 Task: 6. Company Research: Reference :- Research companies you are interested in working for using the LinkedIn company pages. Follow the company pages to stay updated on their latest news, events, and job opportunities. Engage with the companys content by liking, commenting, or sharing relevant posts.
Action: Mouse moved to (557, 87)
Screenshot: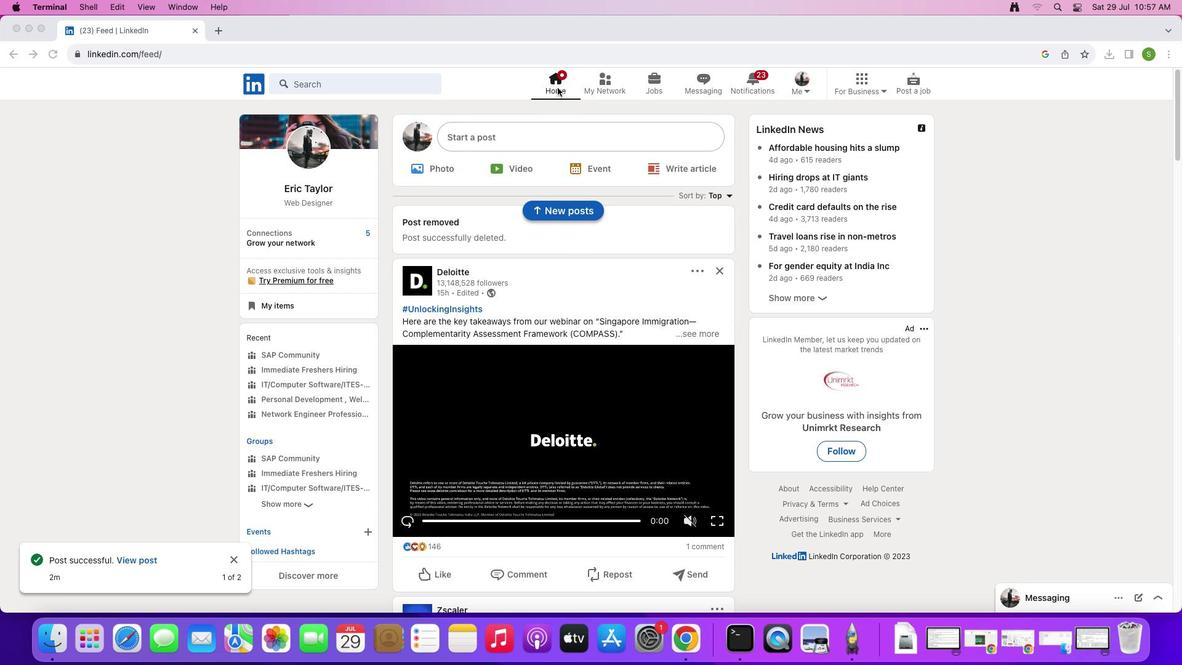 
Action: Mouse pressed left at (557, 87)
Screenshot: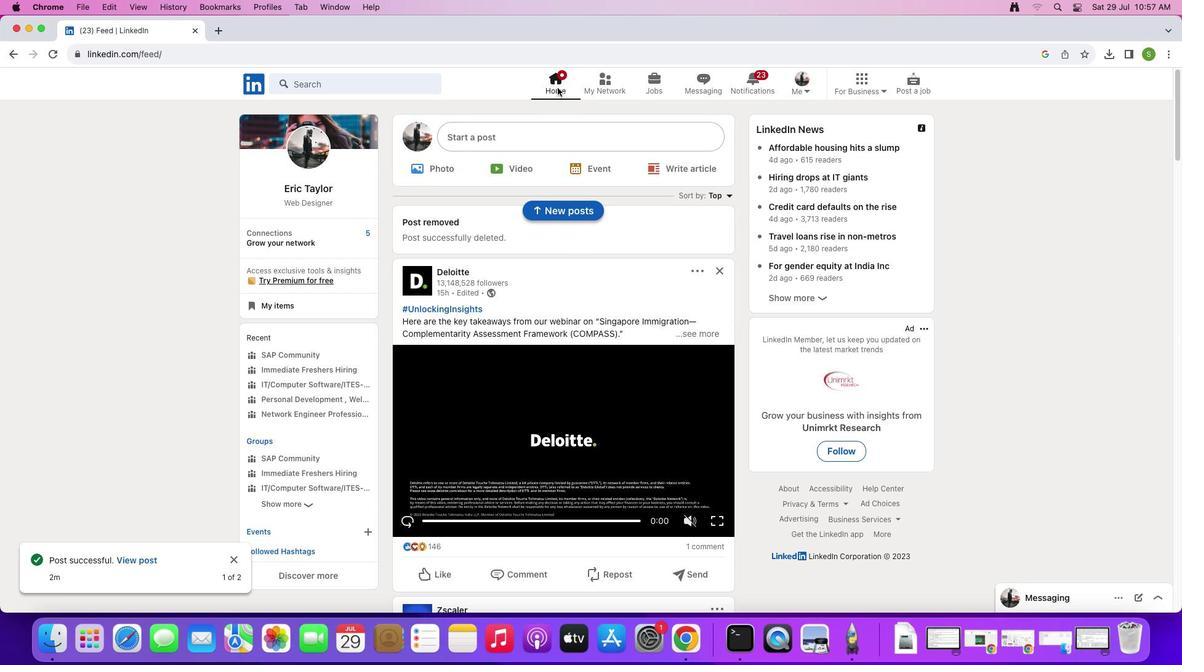 
Action: Mouse moved to (348, 85)
Screenshot: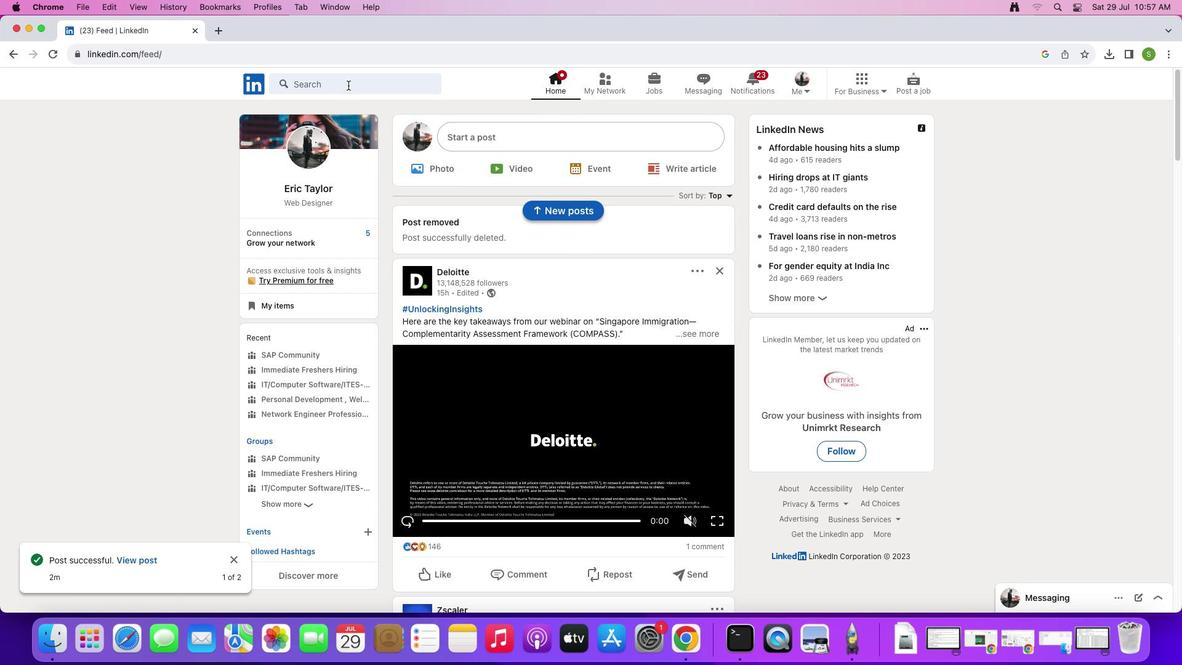 
Action: Mouse pressed left at (348, 85)
Screenshot: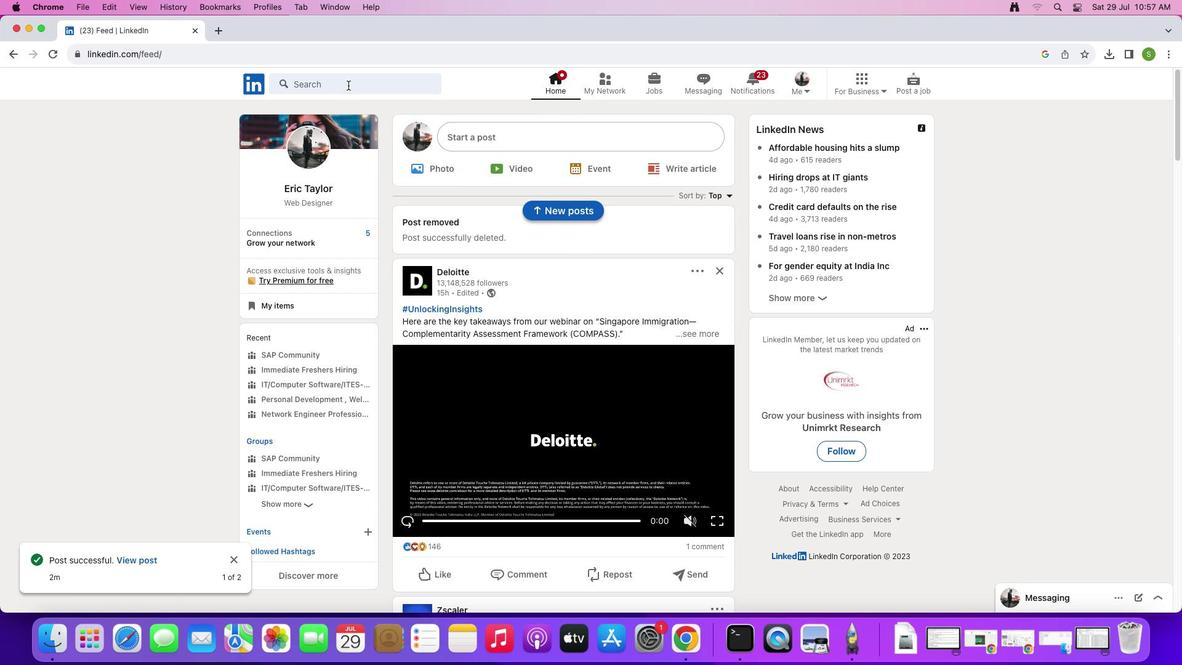 
Action: Mouse moved to (347, 88)
Screenshot: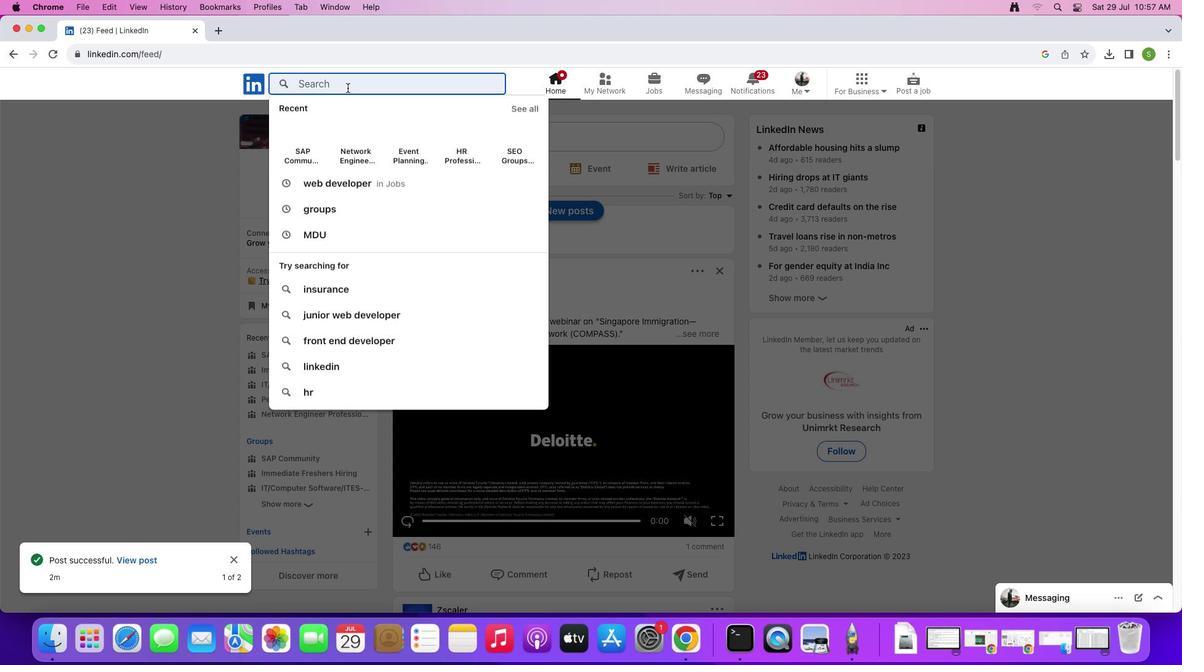 
Action: Key pressed 'N'
Screenshot: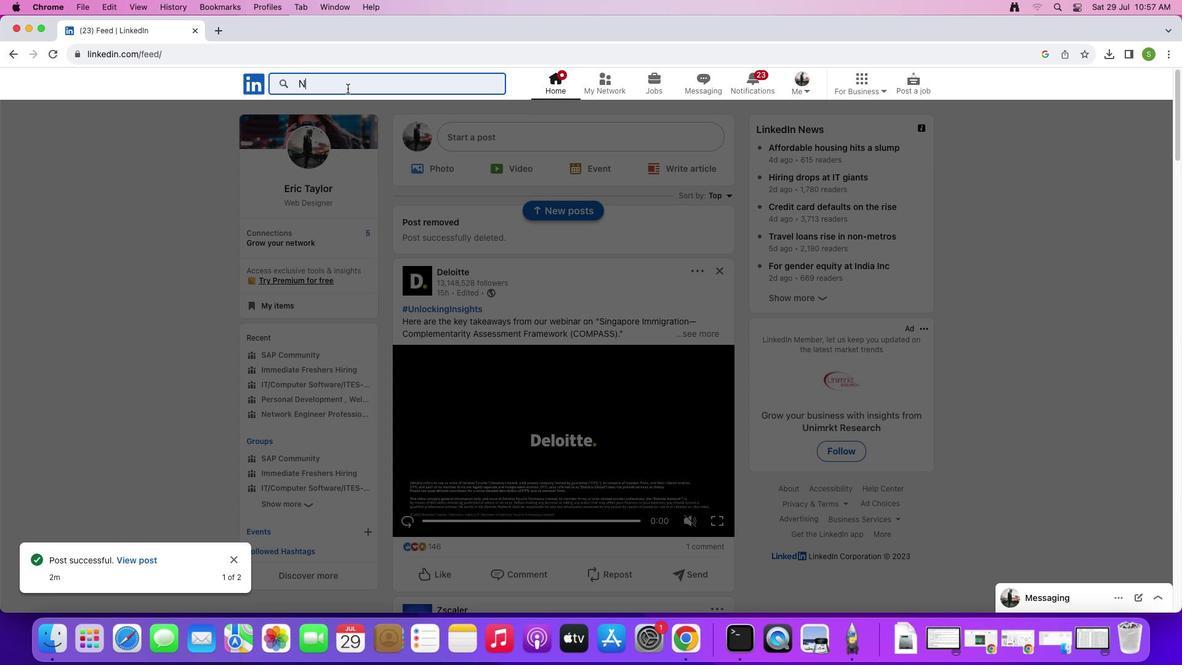 
Action: Mouse moved to (347, 88)
Screenshot: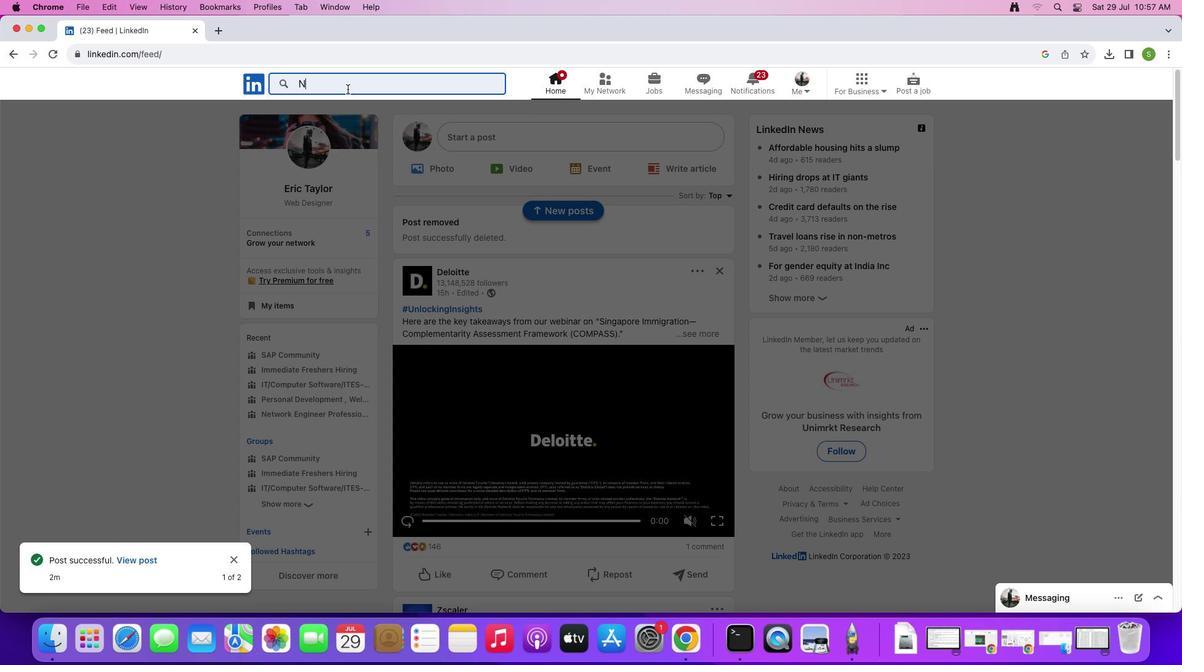 
Action: Key pressed 'A'
Screenshot: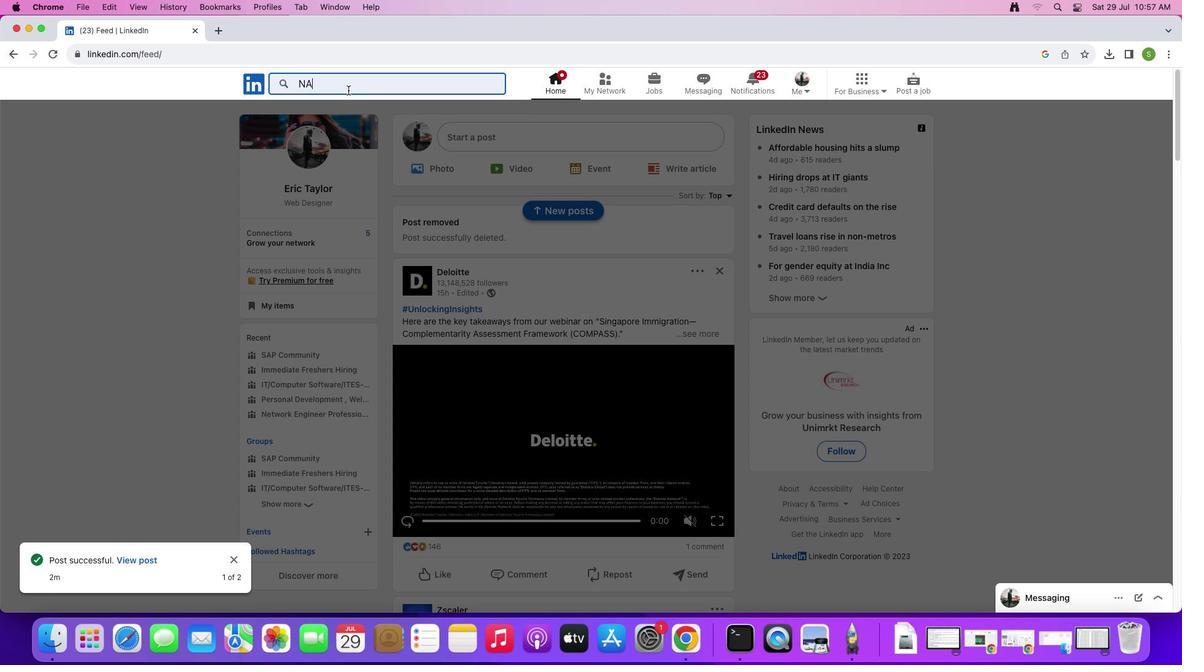 
Action: Mouse moved to (348, 90)
Screenshot: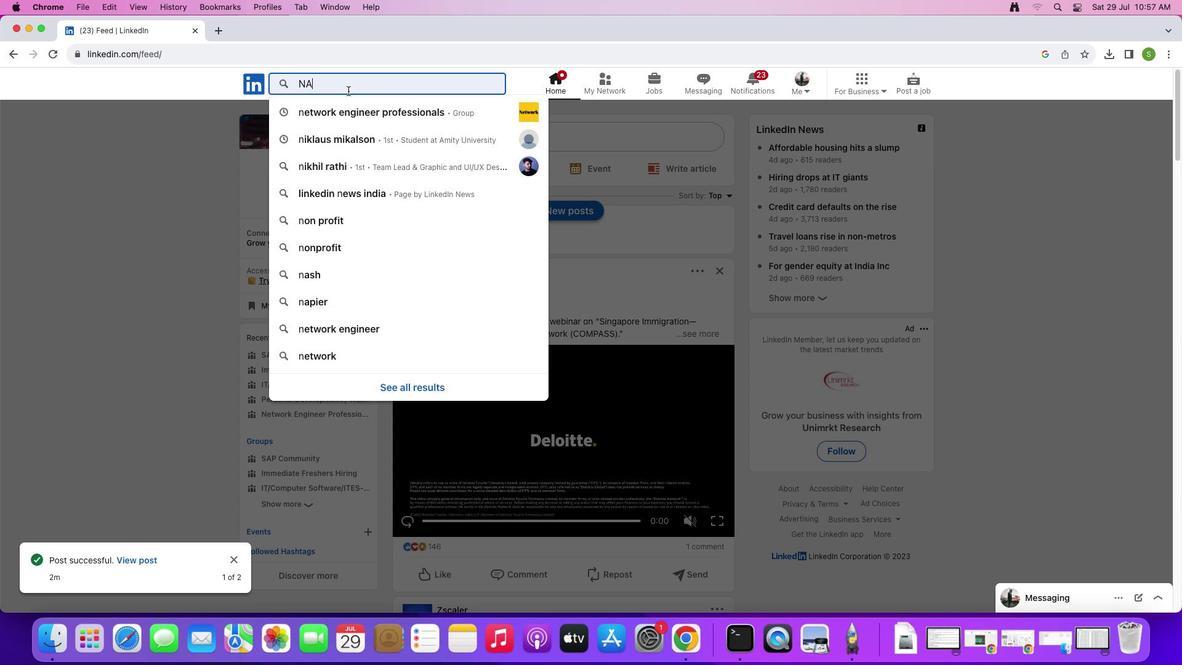 
Action: Key pressed 'G'
Screenshot: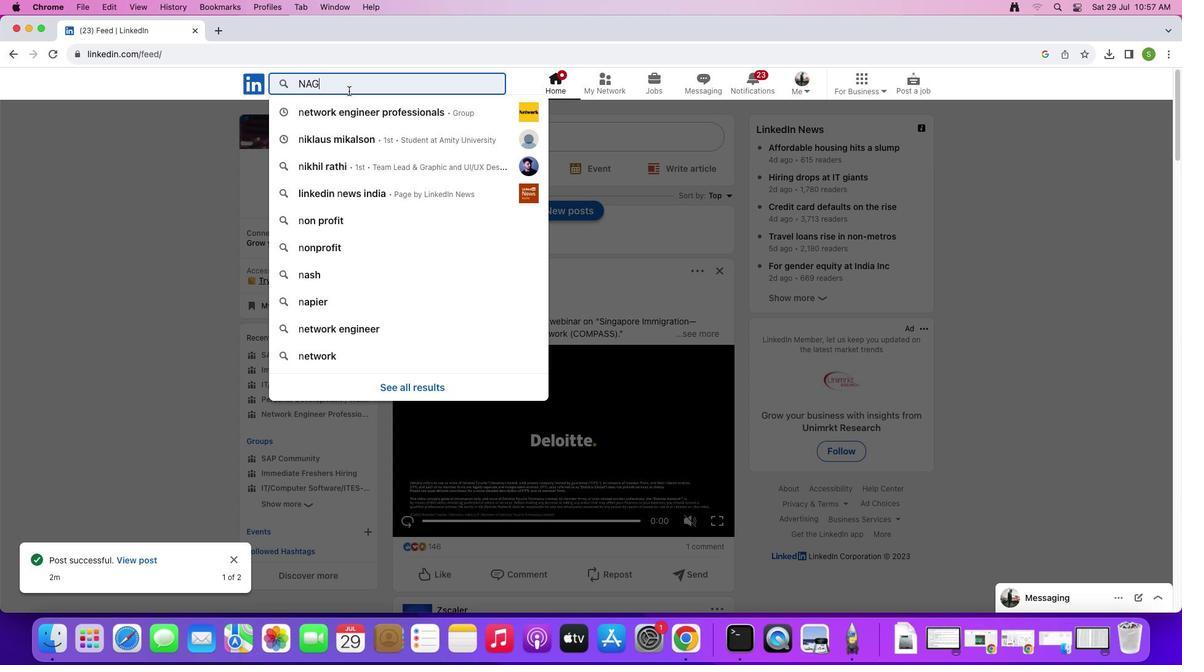 
Action: Mouse moved to (348, 91)
Screenshot: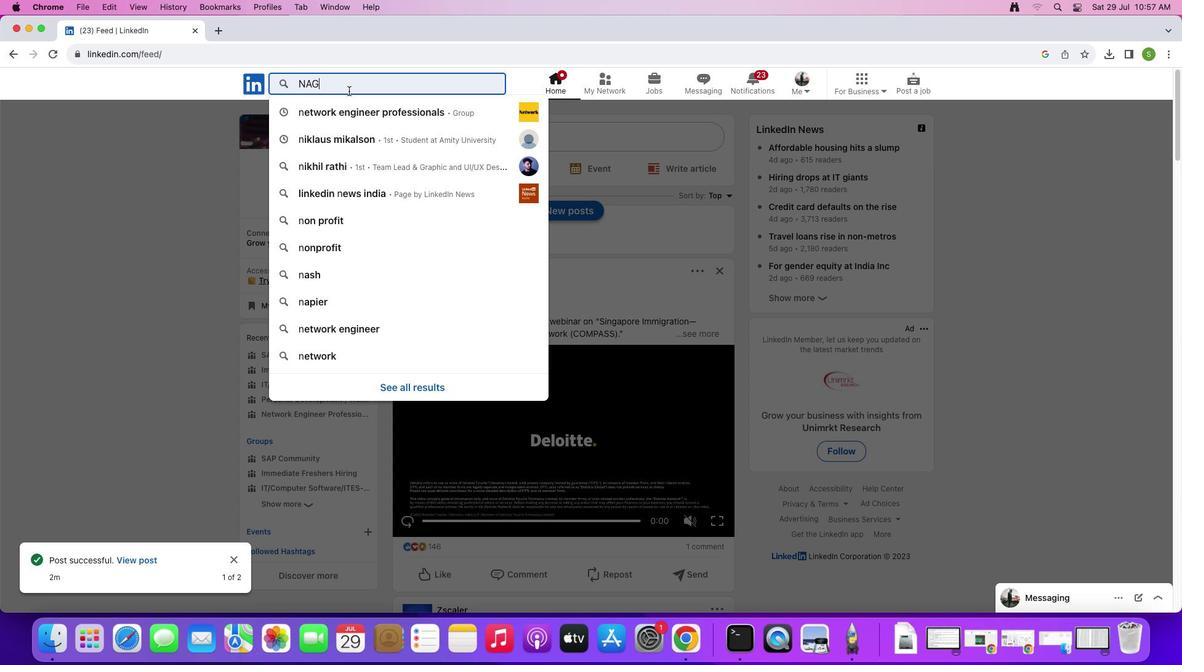 
Action: Key pressed 'A'
Screenshot: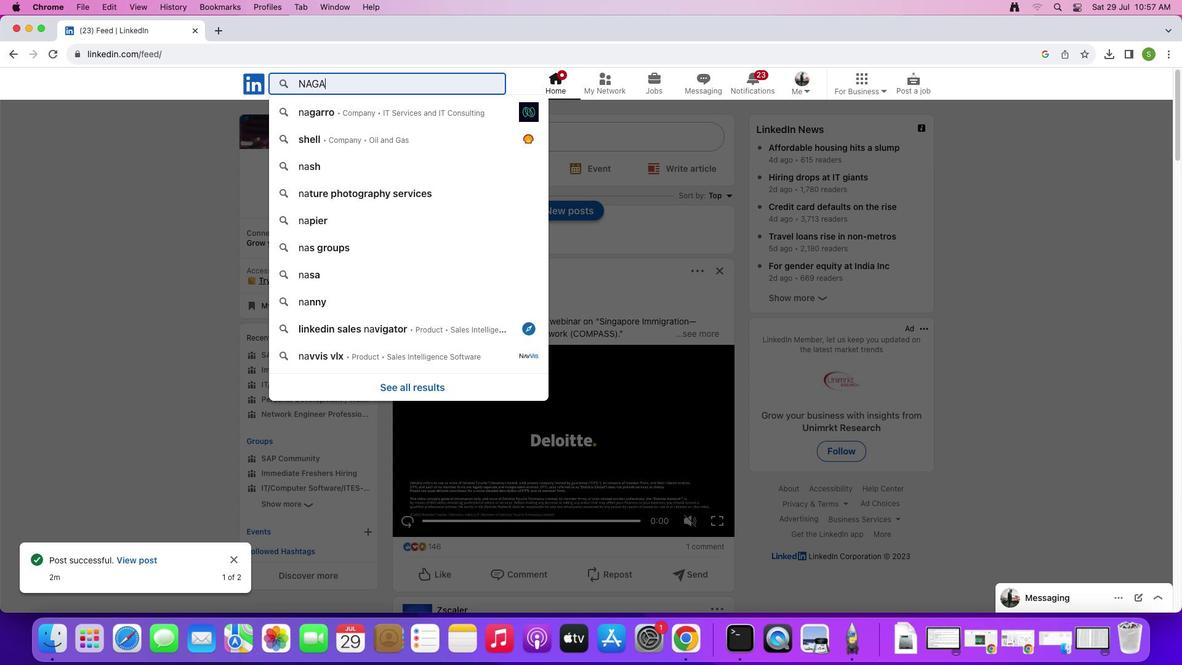 
Action: Mouse moved to (349, 91)
Screenshot: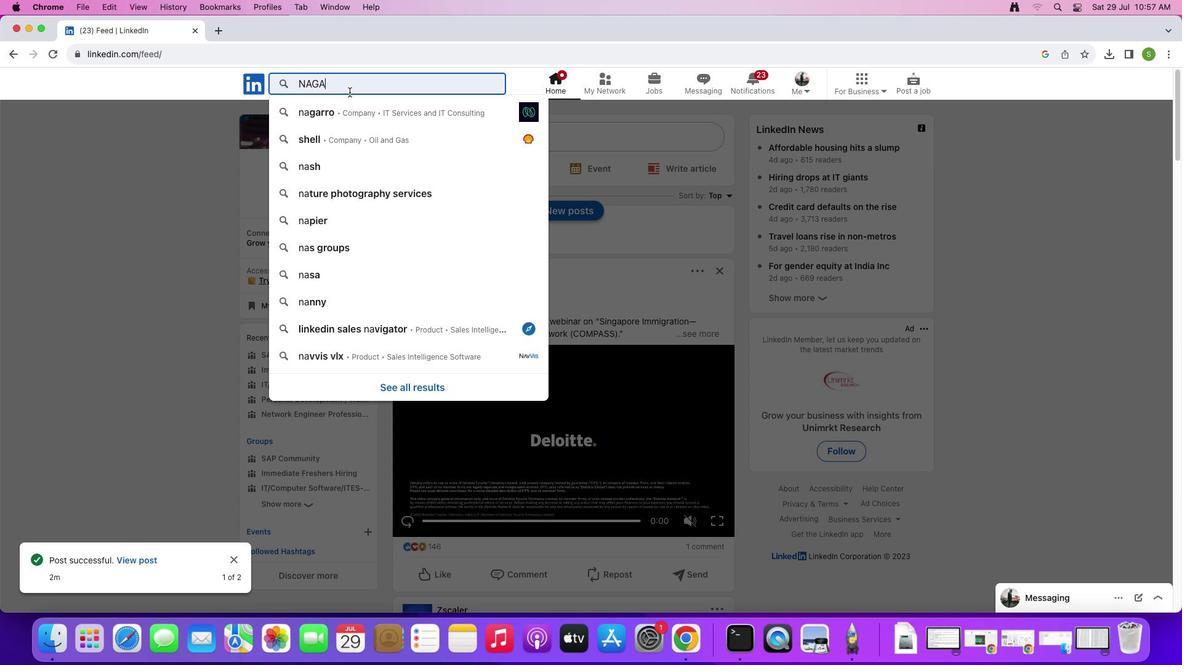 
Action: Key pressed 'R''R'
Screenshot: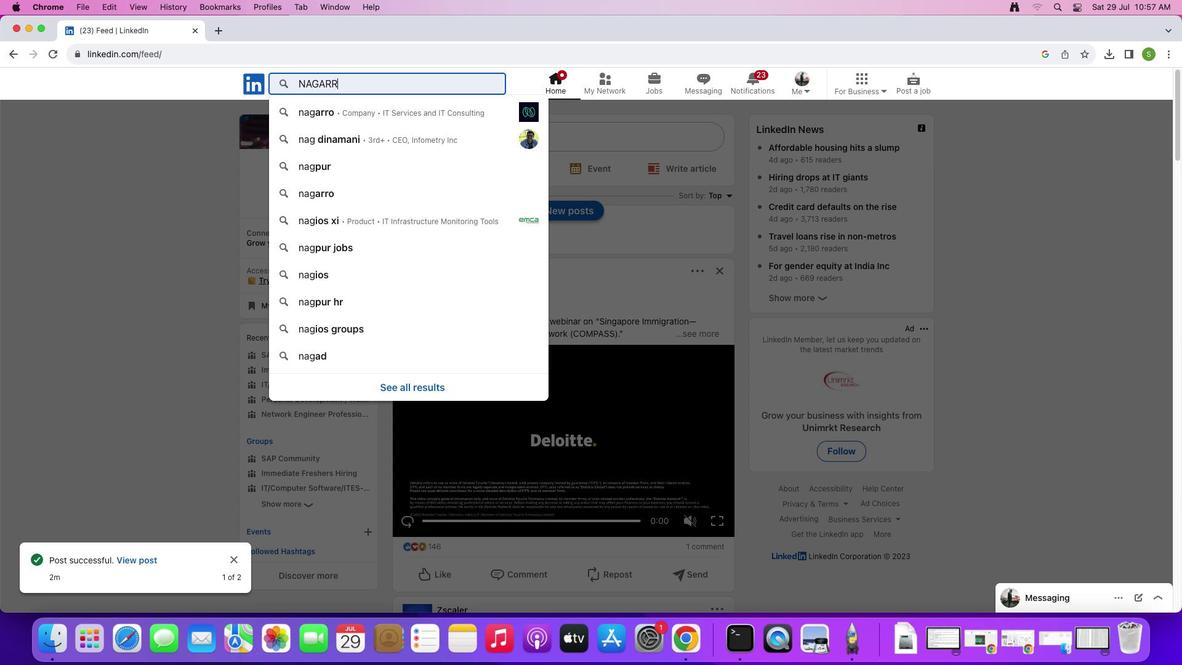
Action: Mouse moved to (349, 92)
Screenshot: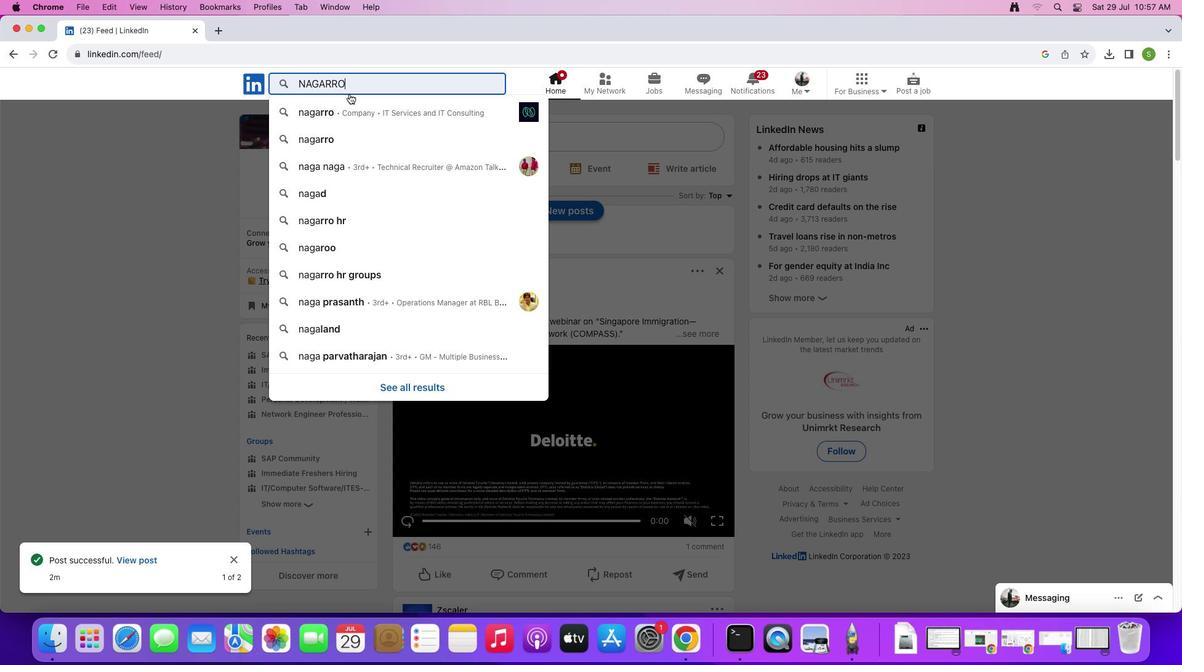 
Action: Key pressed 'O'
Screenshot: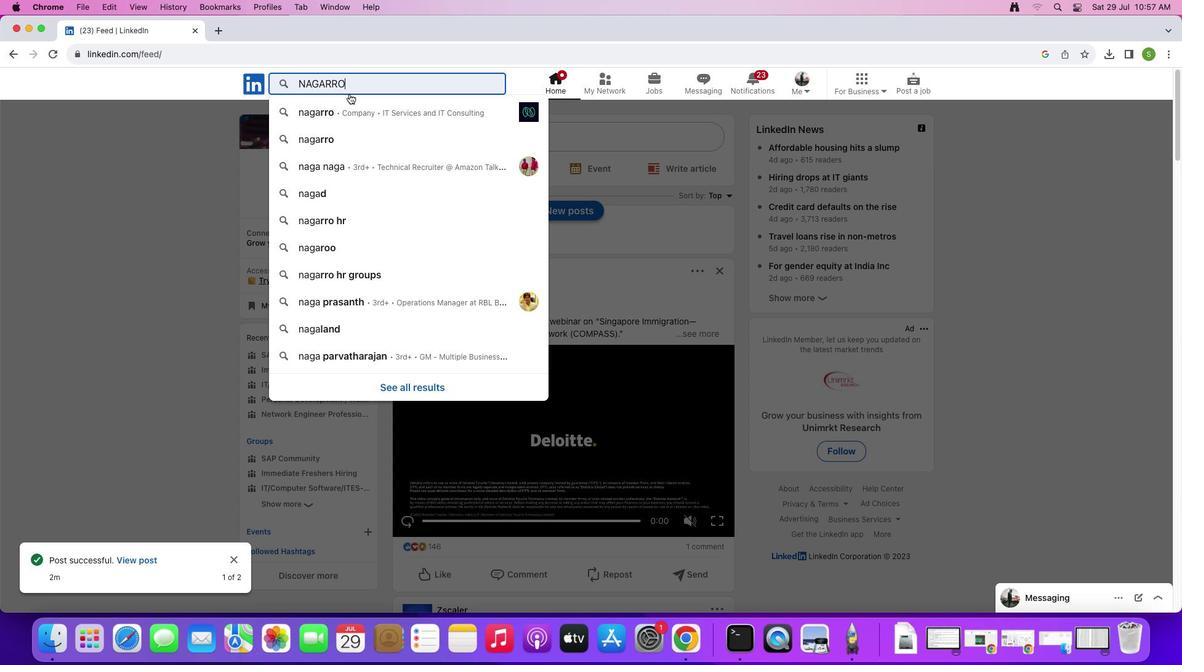 
Action: Mouse moved to (343, 112)
Screenshot: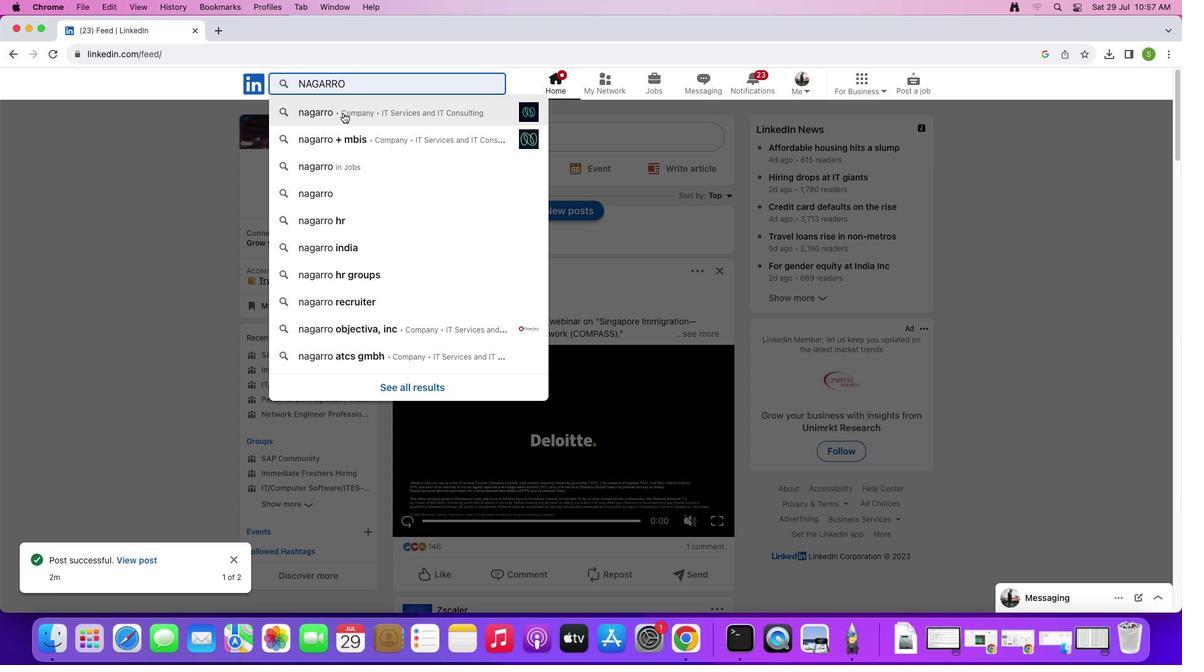 
Action: Mouse pressed left at (343, 112)
Screenshot: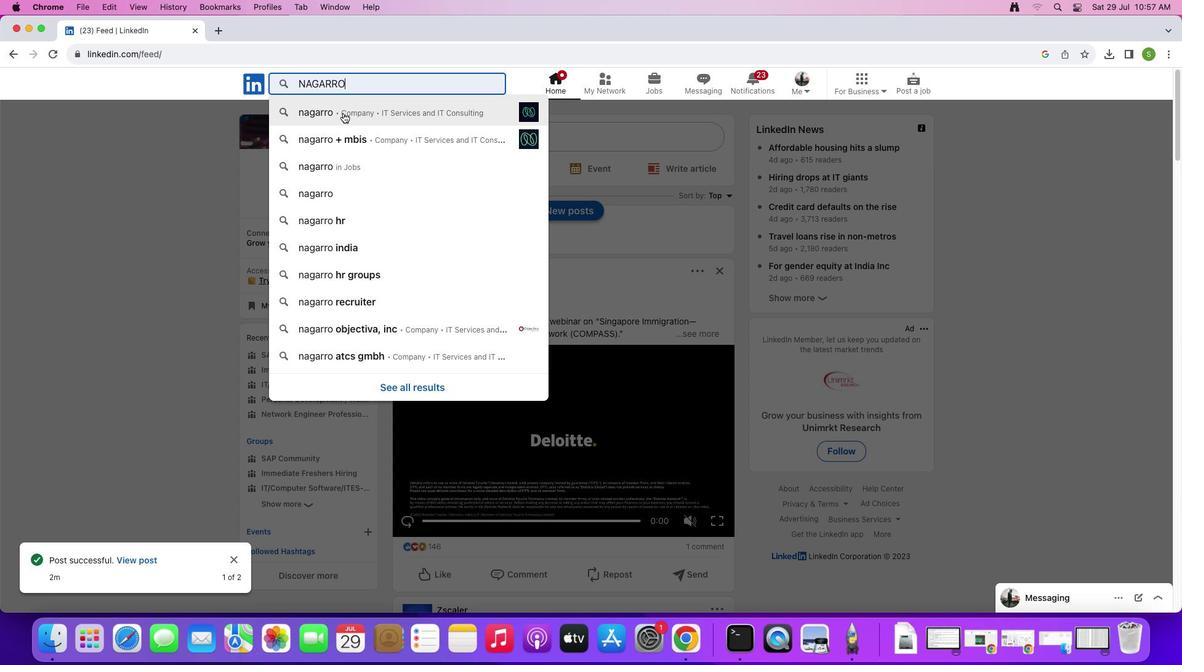 
Action: Mouse moved to (498, 186)
Screenshot: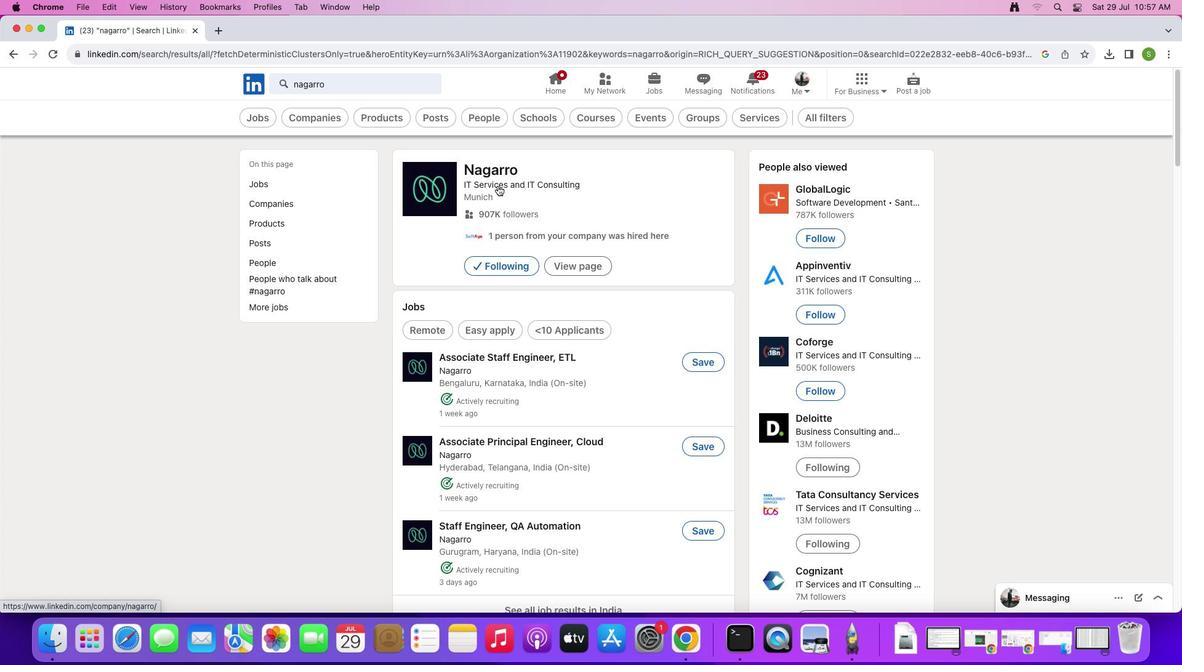 
Action: Mouse pressed left at (498, 186)
Screenshot: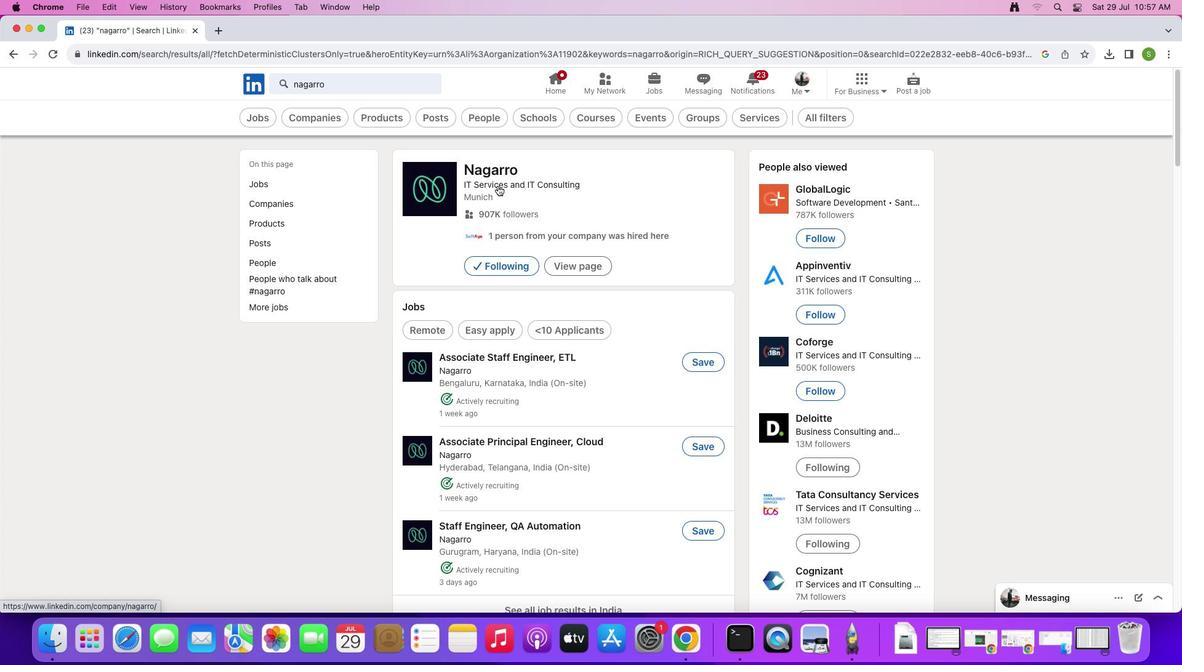 
Action: Mouse moved to (534, 346)
Screenshot: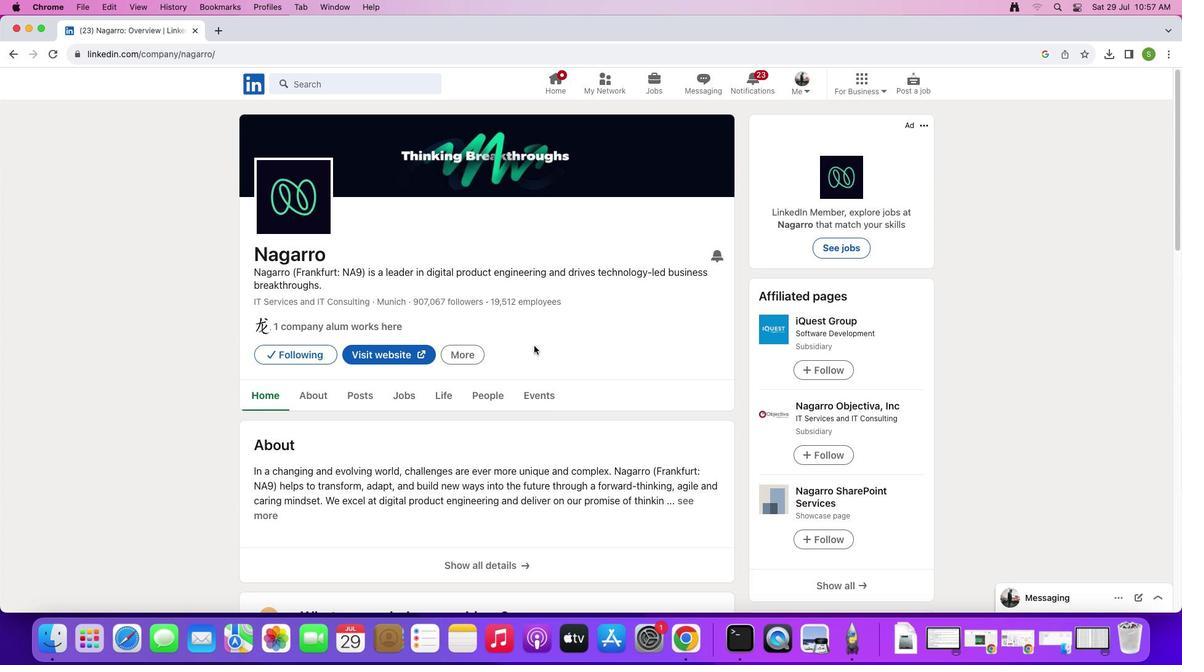 
Action: Mouse scrolled (534, 346) with delta (0, 0)
Screenshot: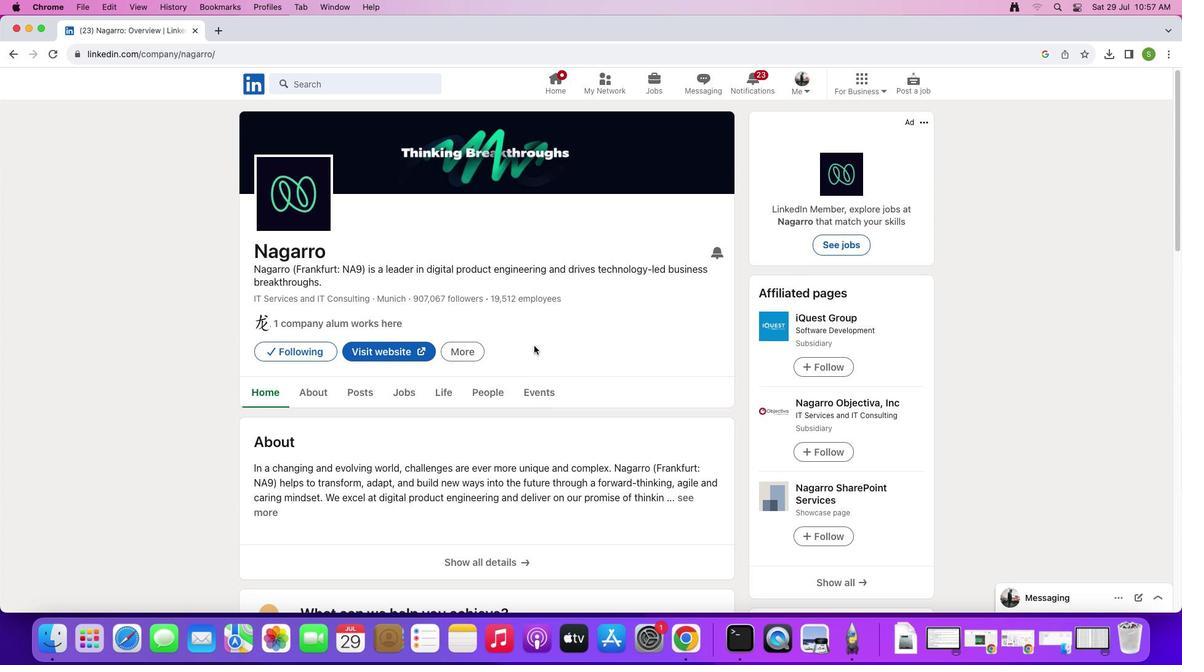 
Action: Mouse scrolled (534, 346) with delta (0, 0)
Screenshot: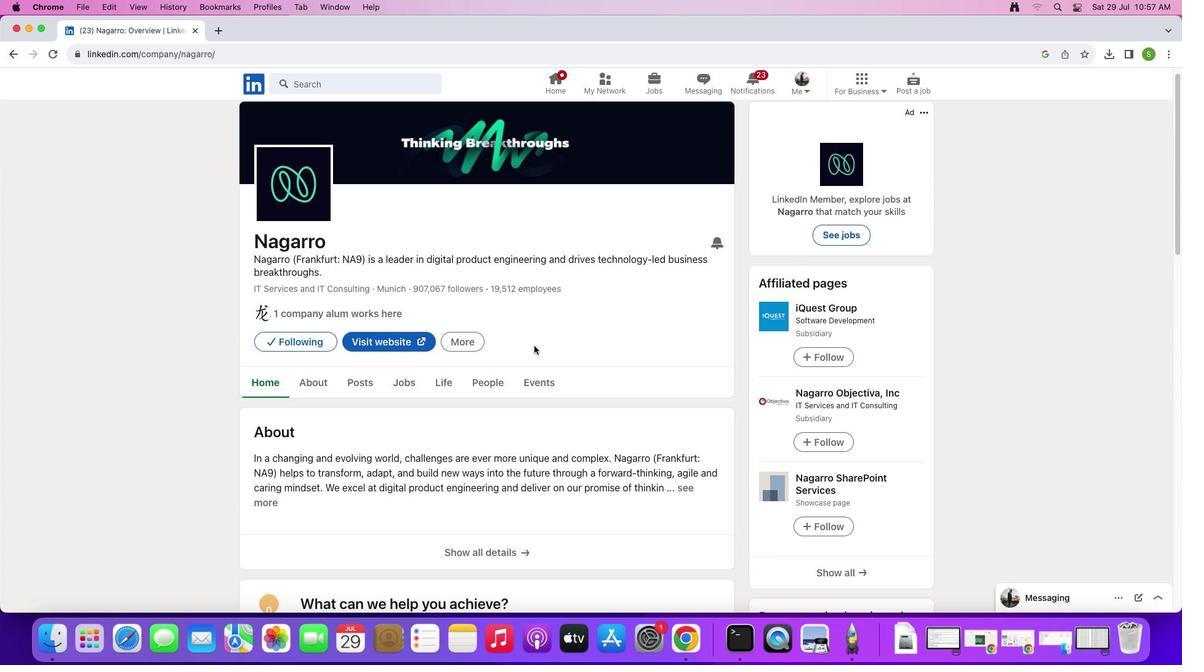 
Action: Mouse scrolled (534, 346) with delta (0, 0)
Screenshot: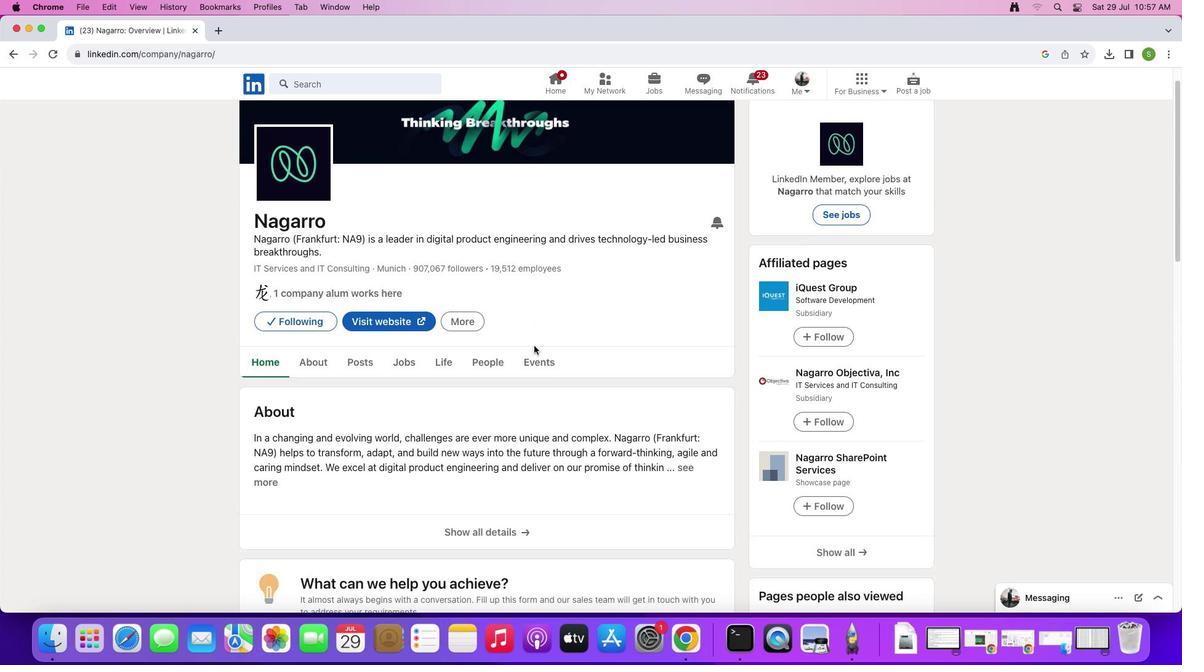 
Action: Mouse moved to (322, 302)
Screenshot: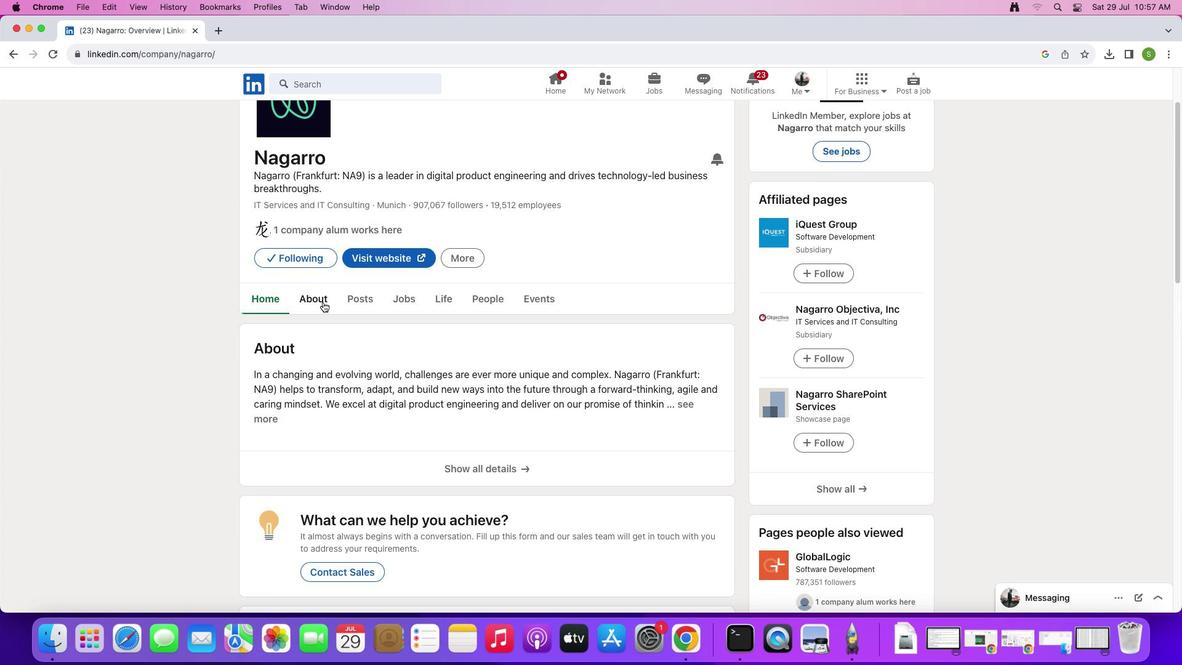 
Action: Mouse pressed left at (322, 302)
Screenshot: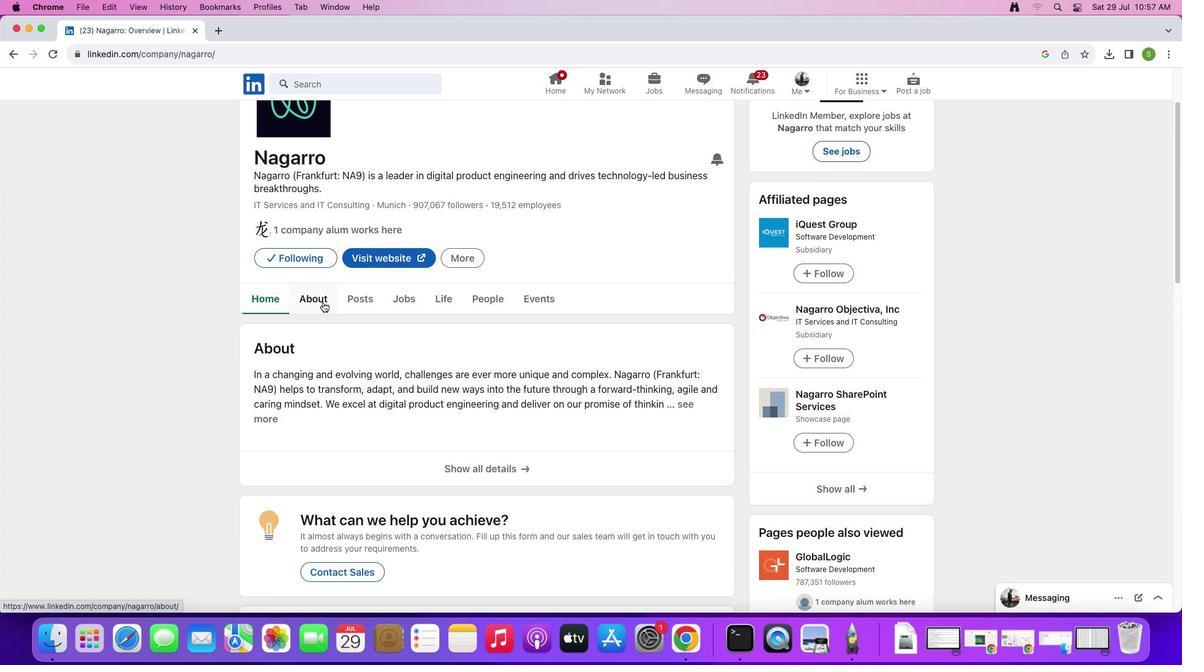 
Action: Mouse moved to (591, 368)
Screenshot: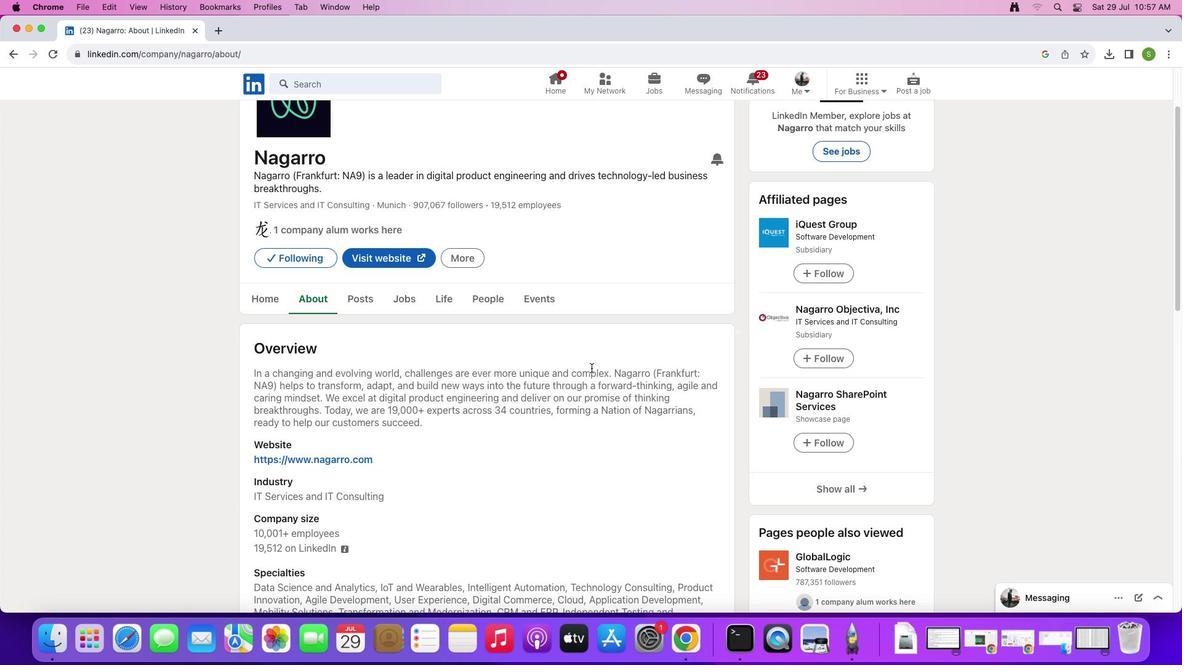 
Action: Mouse scrolled (591, 368) with delta (0, 0)
Screenshot: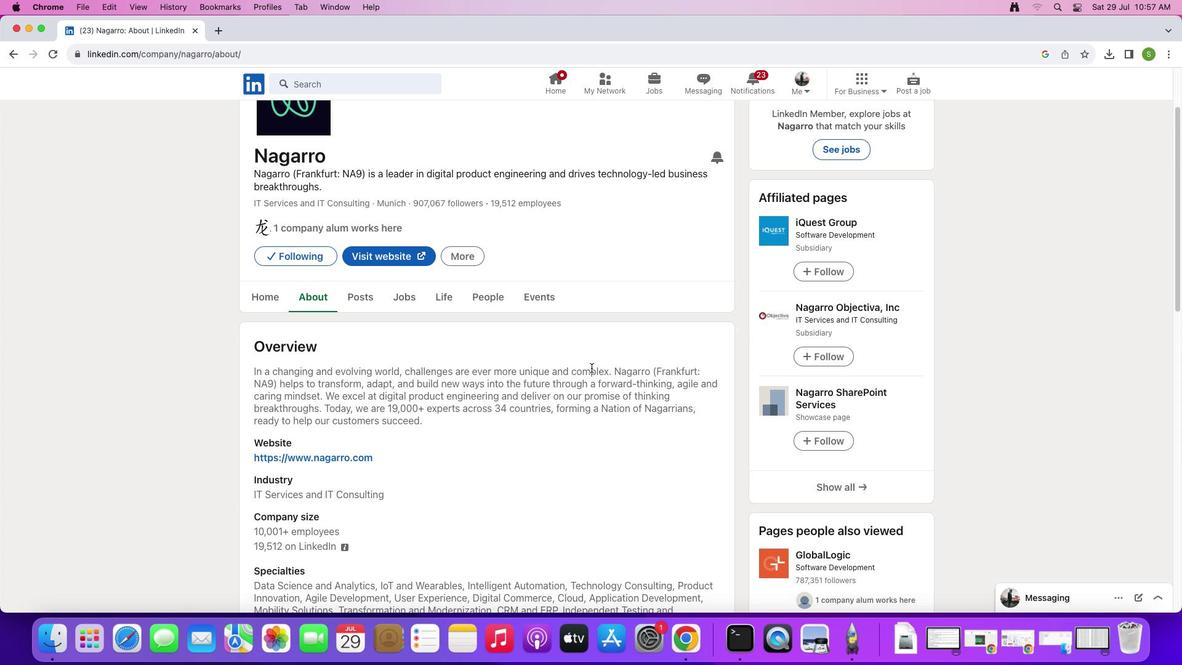 
Action: Mouse scrolled (591, 368) with delta (0, 0)
Screenshot: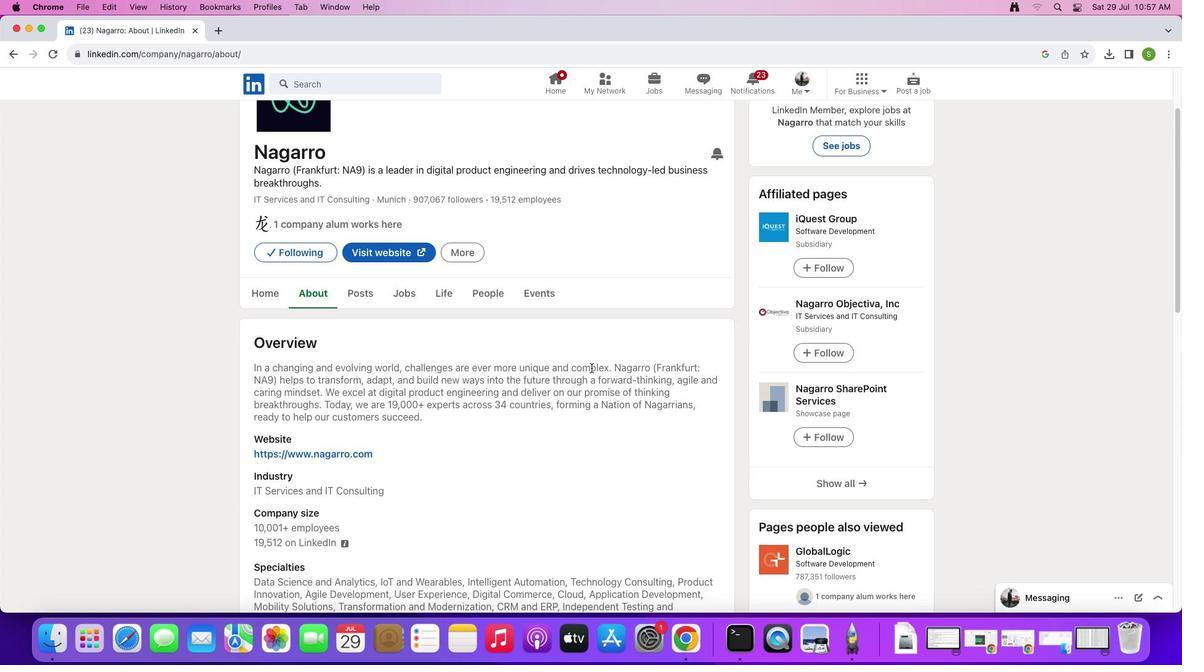 
Action: Mouse scrolled (591, 368) with delta (0, 0)
Screenshot: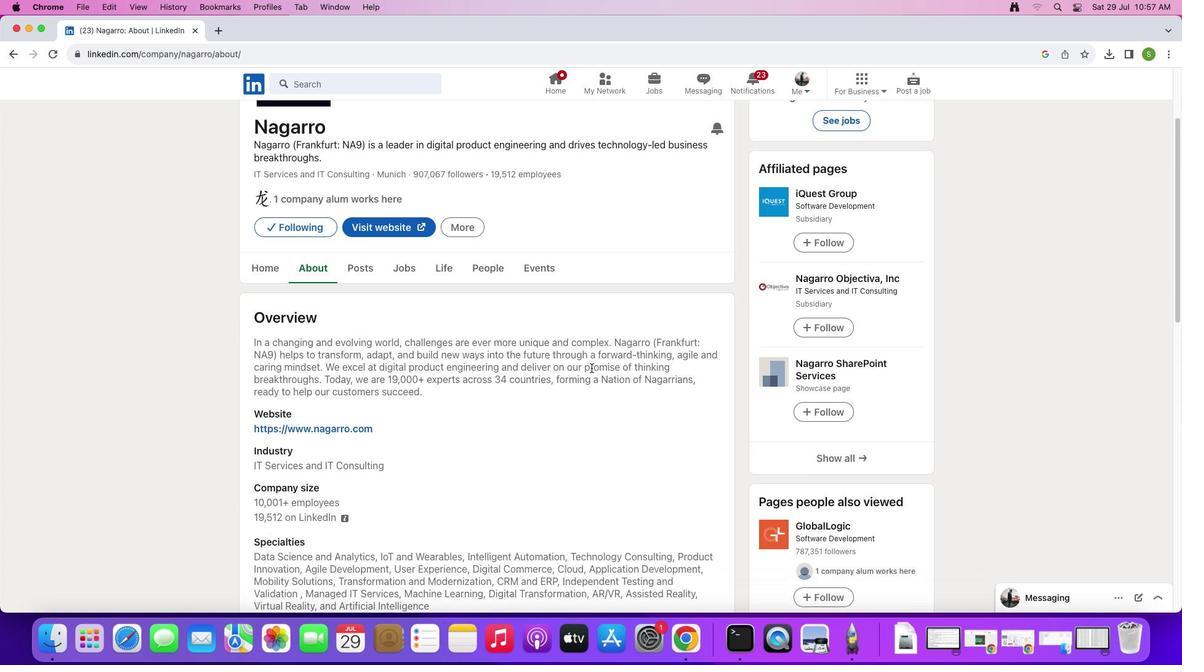 
Action: Mouse scrolled (591, 368) with delta (0, 0)
Screenshot: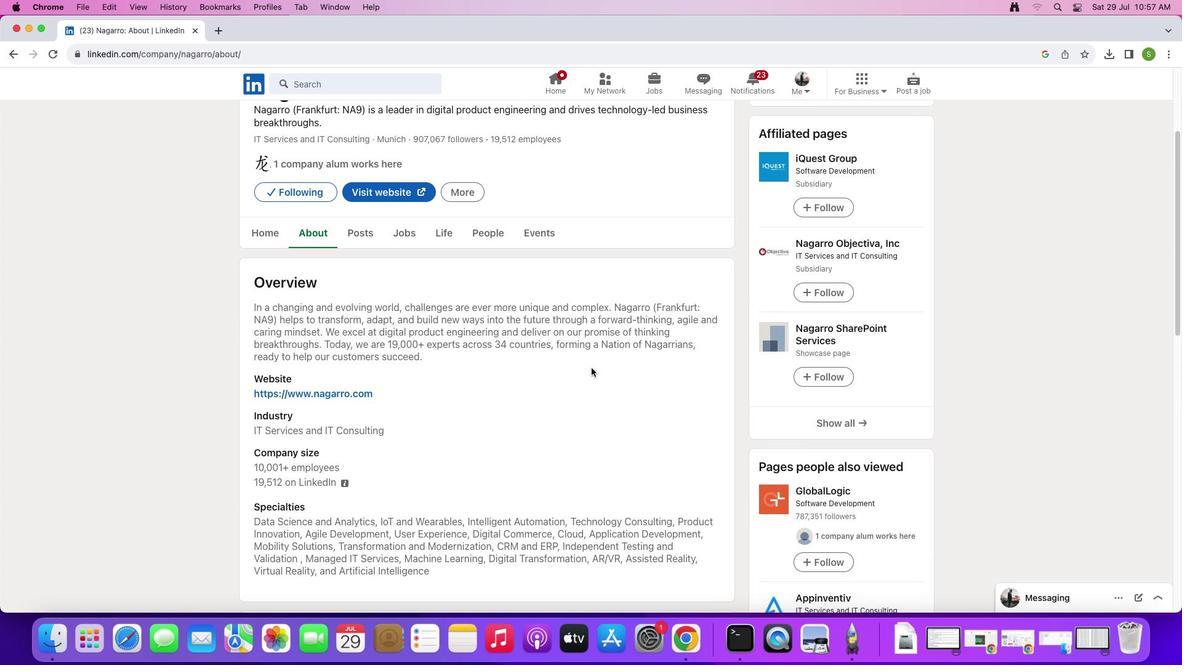 
Action: Mouse scrolled (591, 368) with delta (0, 0)
Screenshot: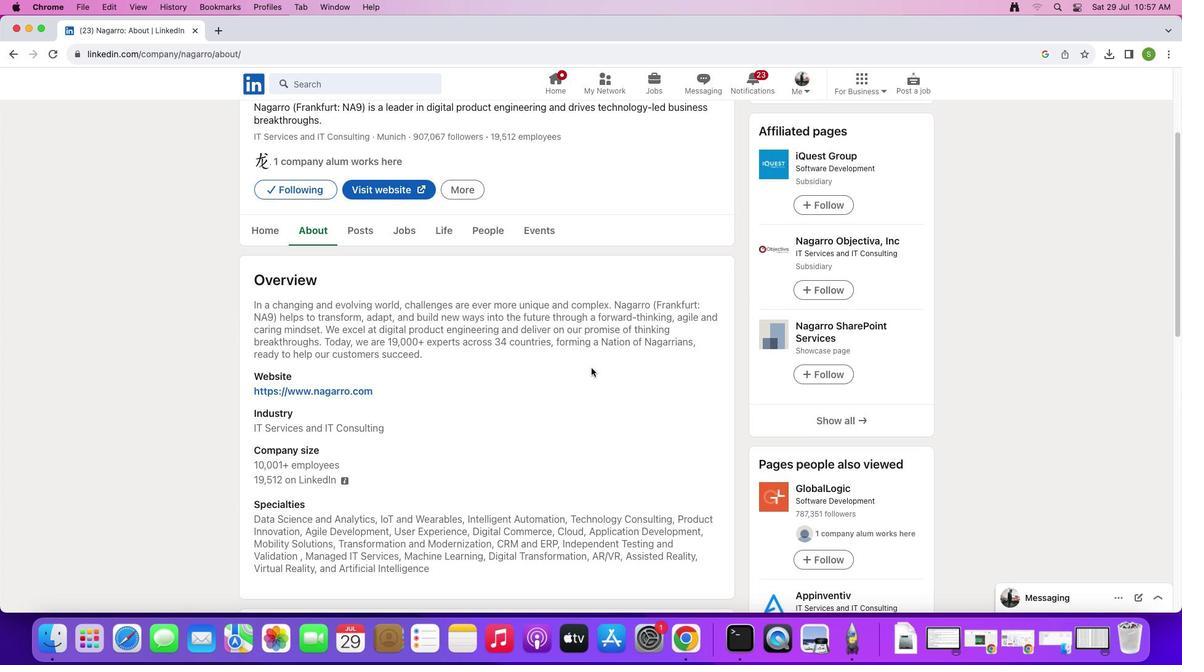 
Action: Mouse scrolled (591, 368) with delta (0, 0)
Screenshot: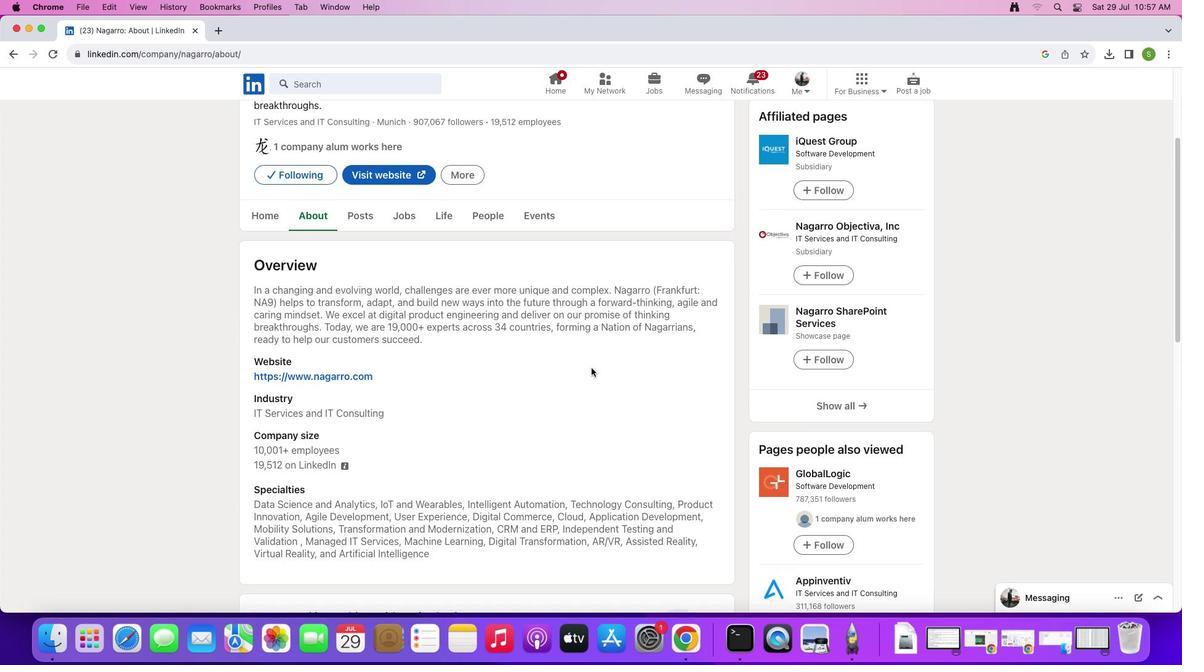 
Action: Mouse scrolled (591, 368) with delta (0, 0)
Screenshot: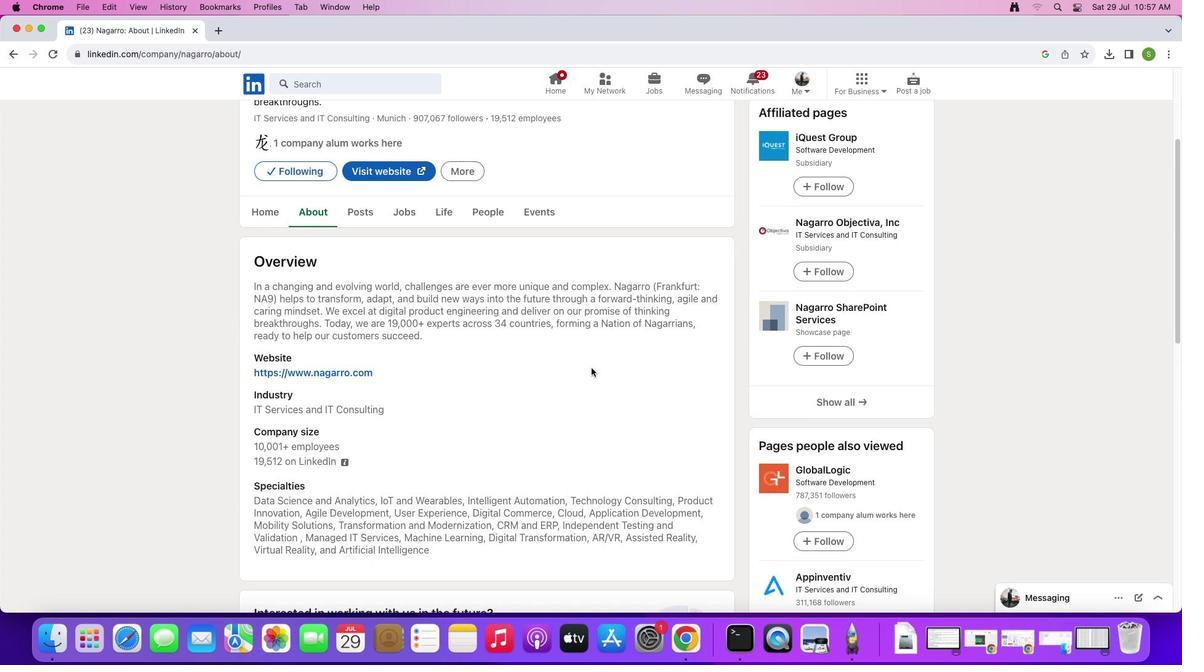 
Action: Mouse scrolled (591, 368) with delta (0, 0)
Screenshot: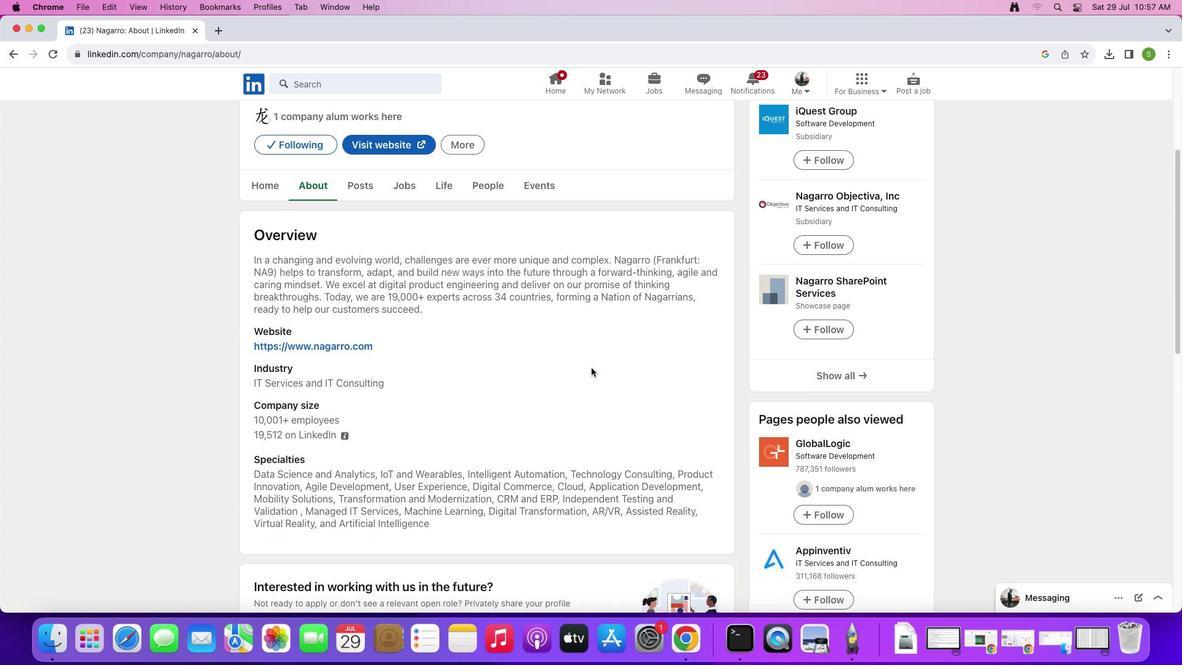 
Action: Mouse scrolled (591, 368) with delta (0, 0)
Screenshot: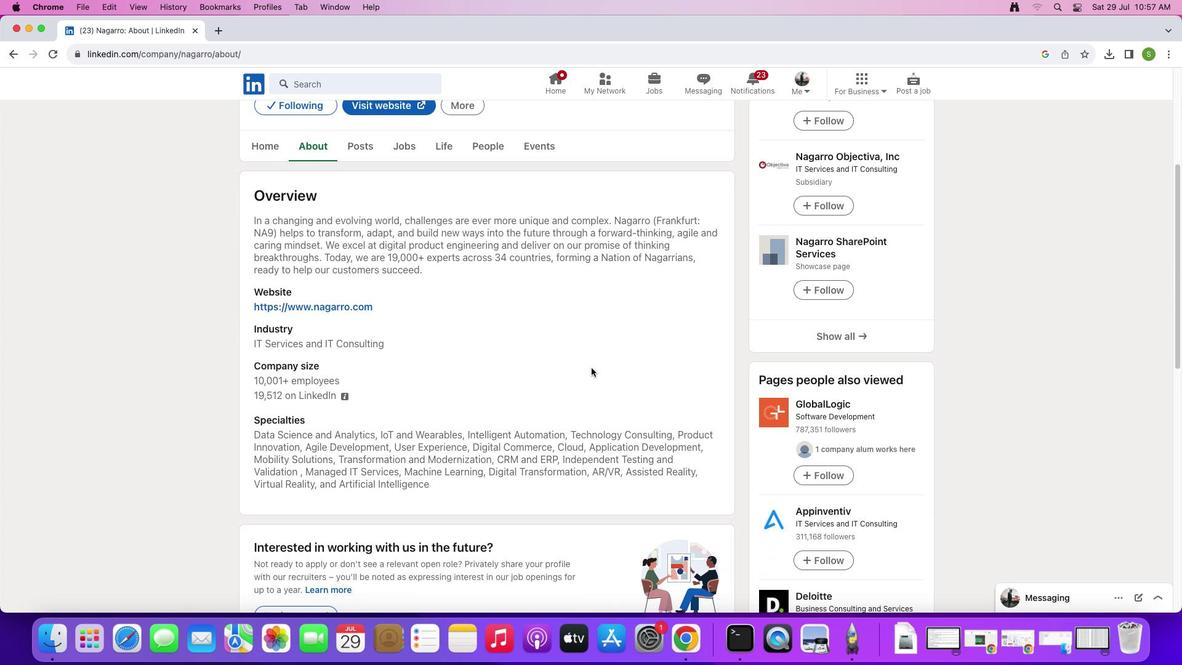 
Action: Mouse scrolled (591, 368) with delta (0, 0)
Screenshot: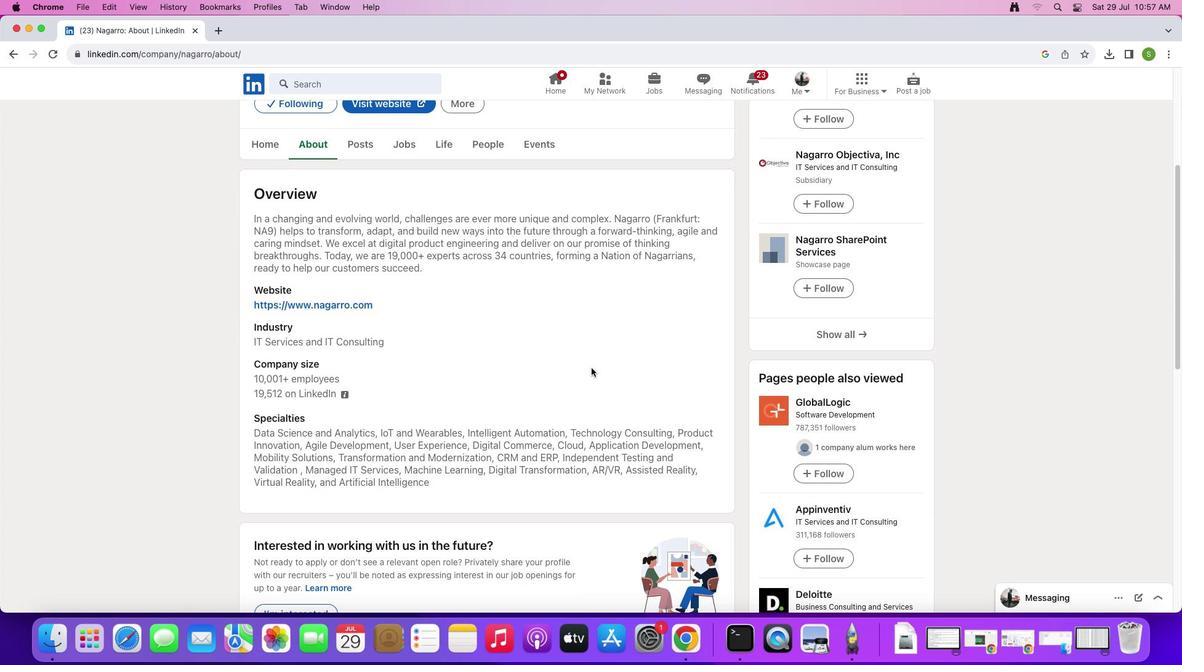 
Action: Mouse scrolled (591, 368) with delta (0, 0)
Screenshot: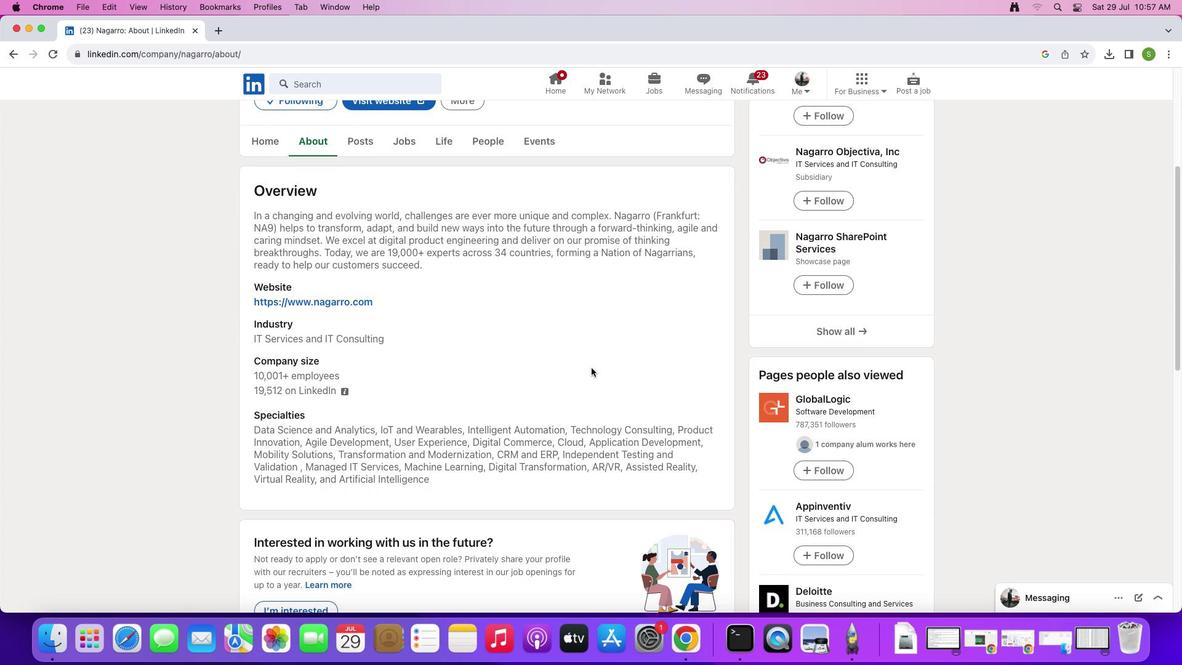 
Action: Mouse scrolled (591, 368) with delta (0, 0)
Screenshot: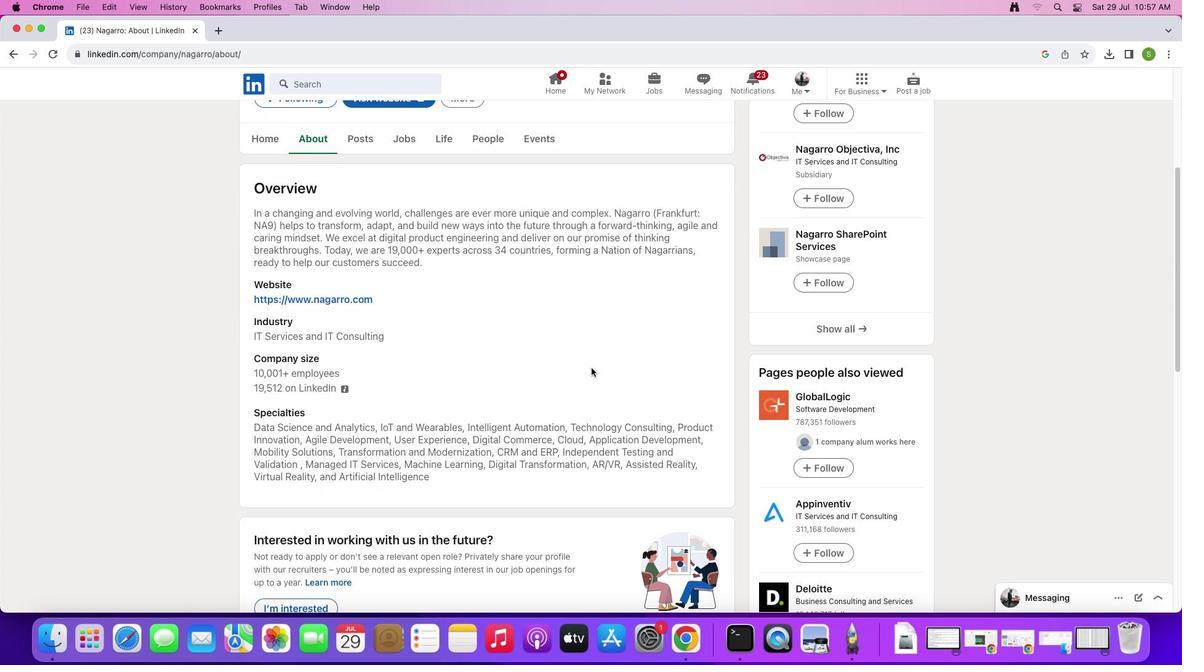 
Action: Mouse scrolled (591, 368) with delta (0, 0)
Screenshot: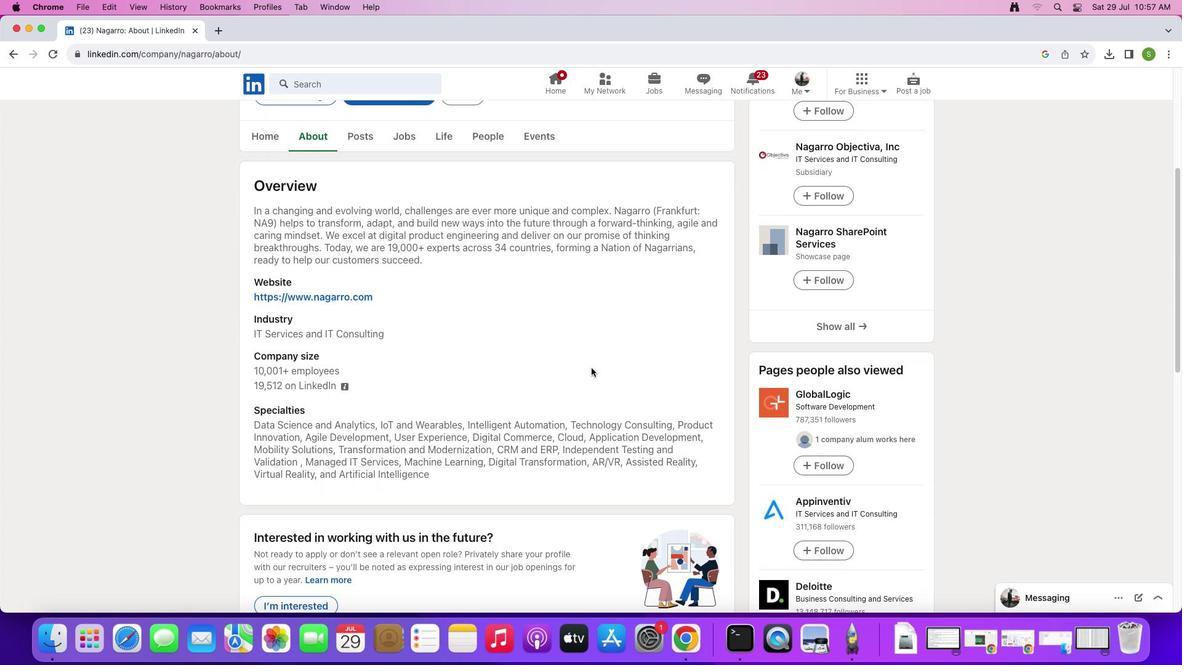 
Action: Mouse scrolled (591, 368) with delta (0, 0)
Screenshot: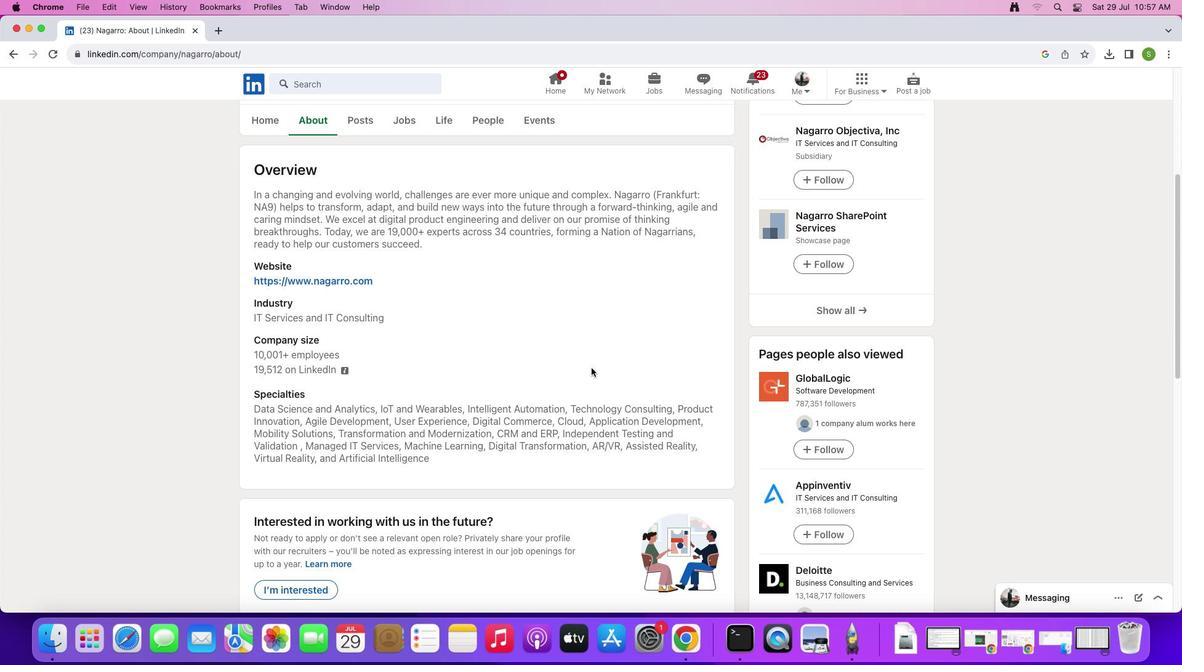 
Action: Mouse scrolled (591, 368) with delta (0, 0)
Screenshot: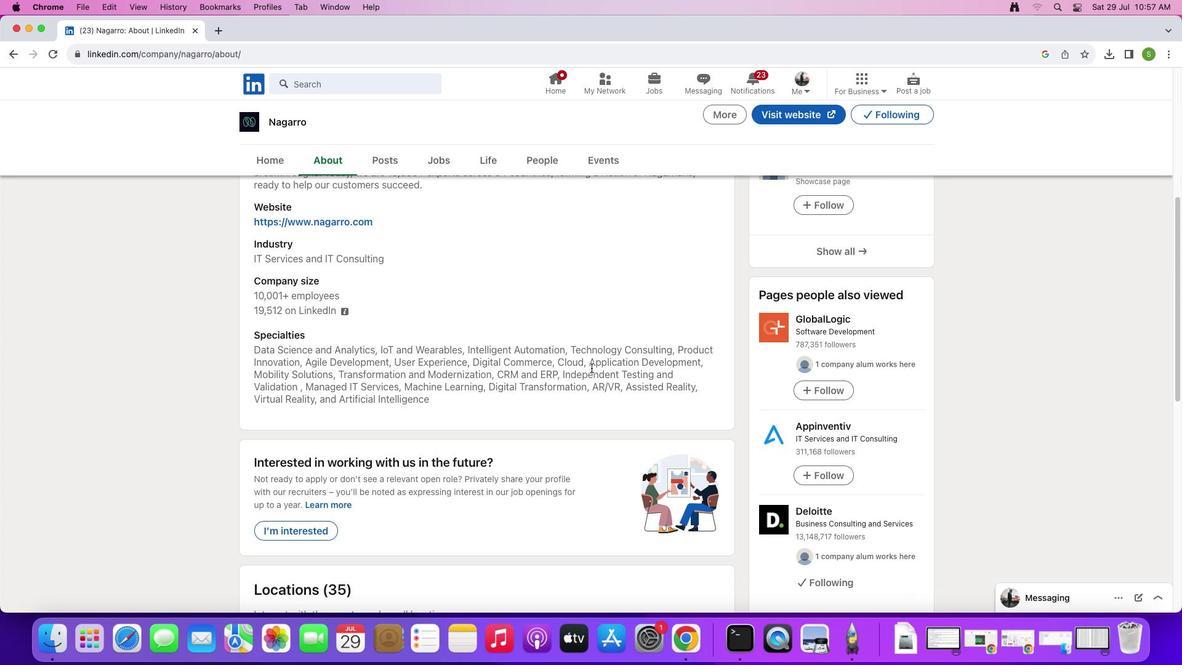 
Action: Mouse scrolled (591, 368) with delta (0, 0)
Screenshot: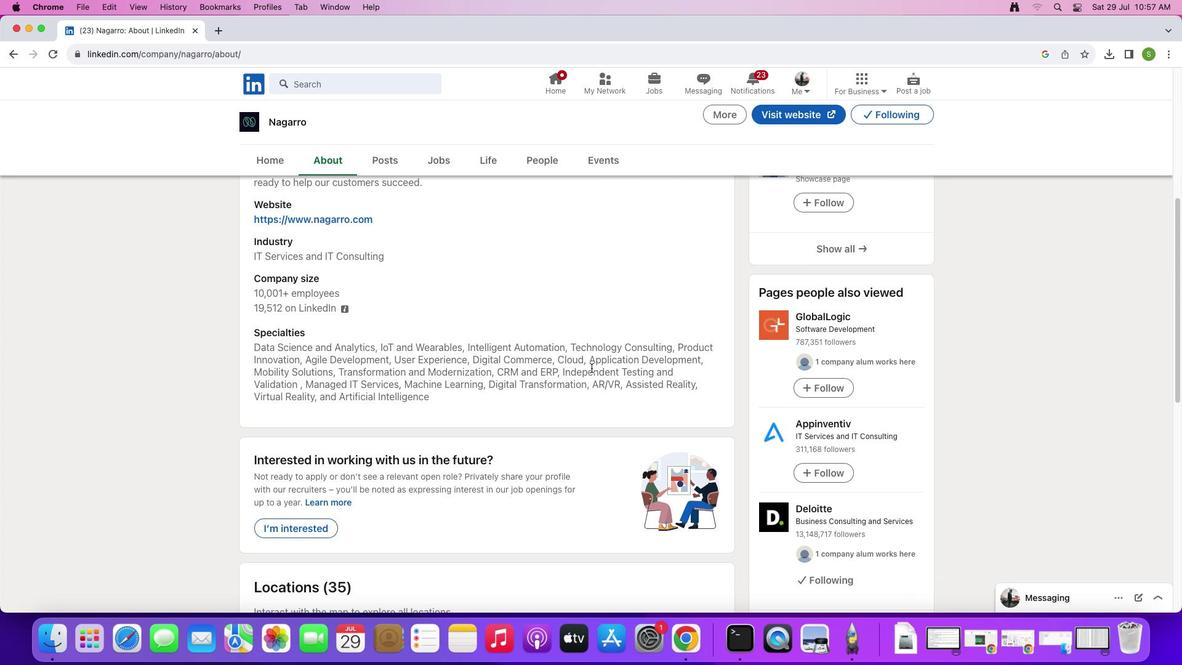 
Action: Mouse scrolled (591, 368) with delta (0, 0)
Screenshot: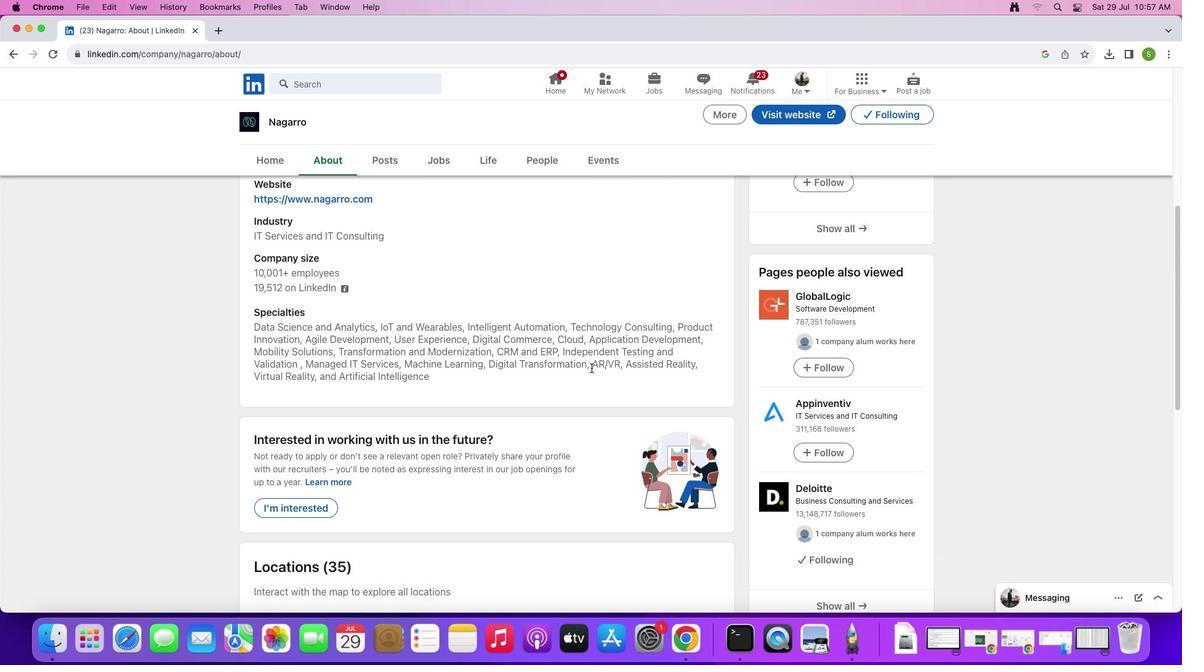 
Action: Mouse scrolled (591, 368) with delta (0, 0)
Screenshot: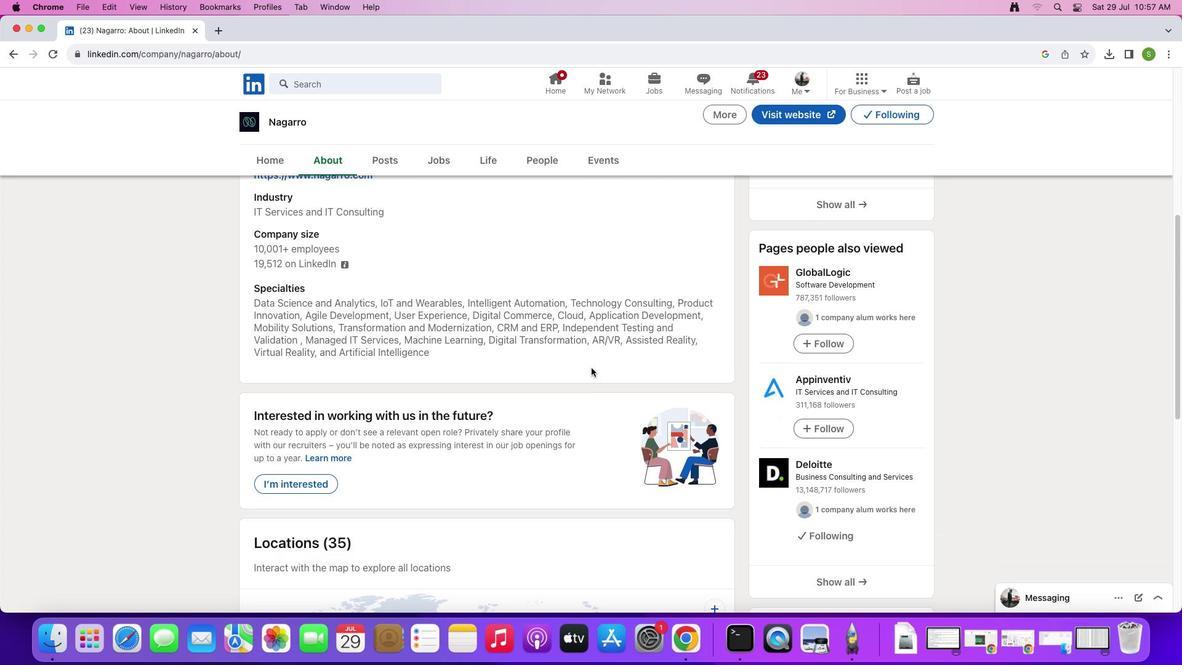 
Action: Mouse scrolled (591, 368) with delta (0, 0)
Screenshot: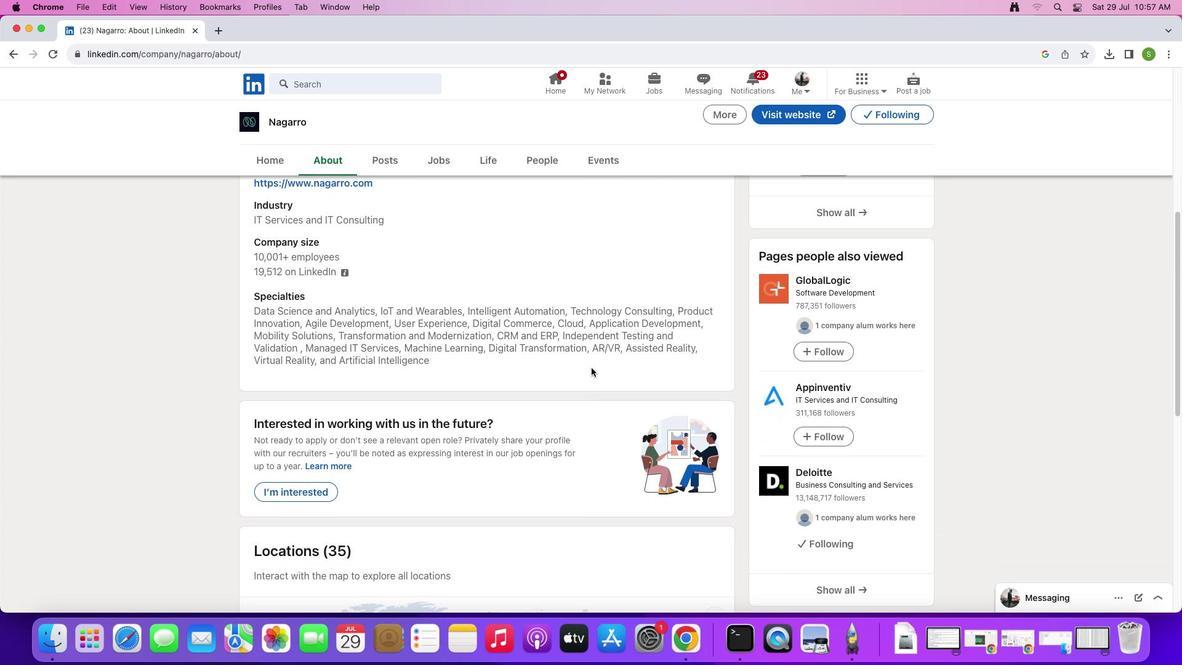 
Action: Mouse scrolled (591, 368) with delta (0, 1)
Screenshot: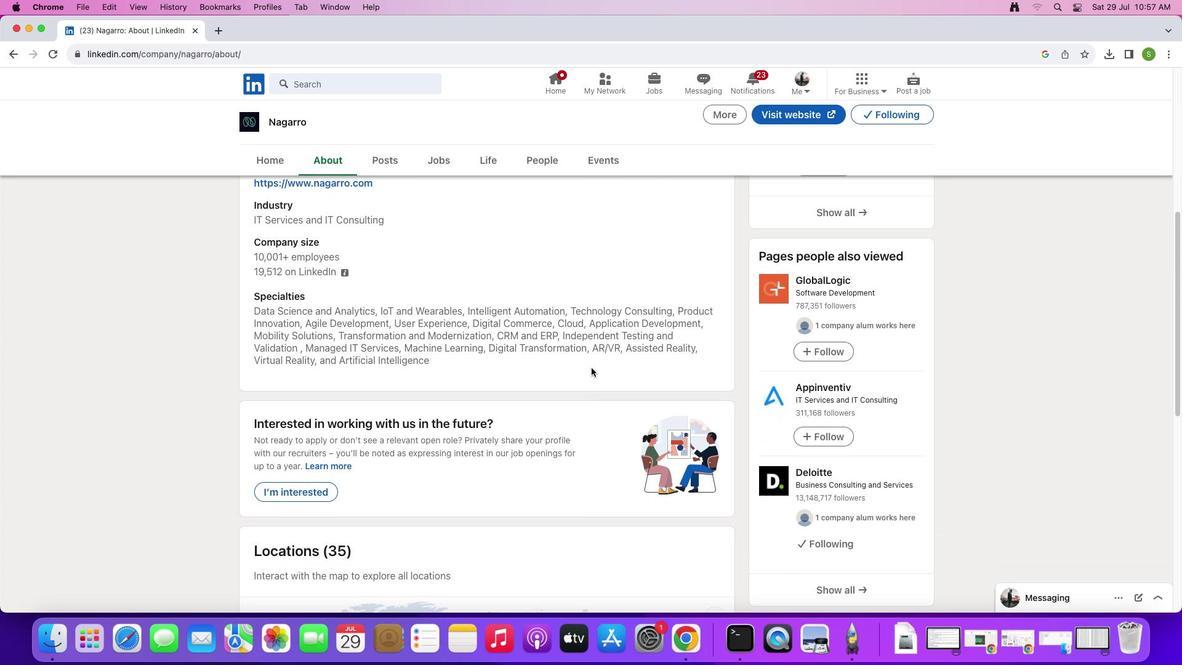
Action: Mouse scrolled (591, 368) with delta (0, 3)
Screenshot: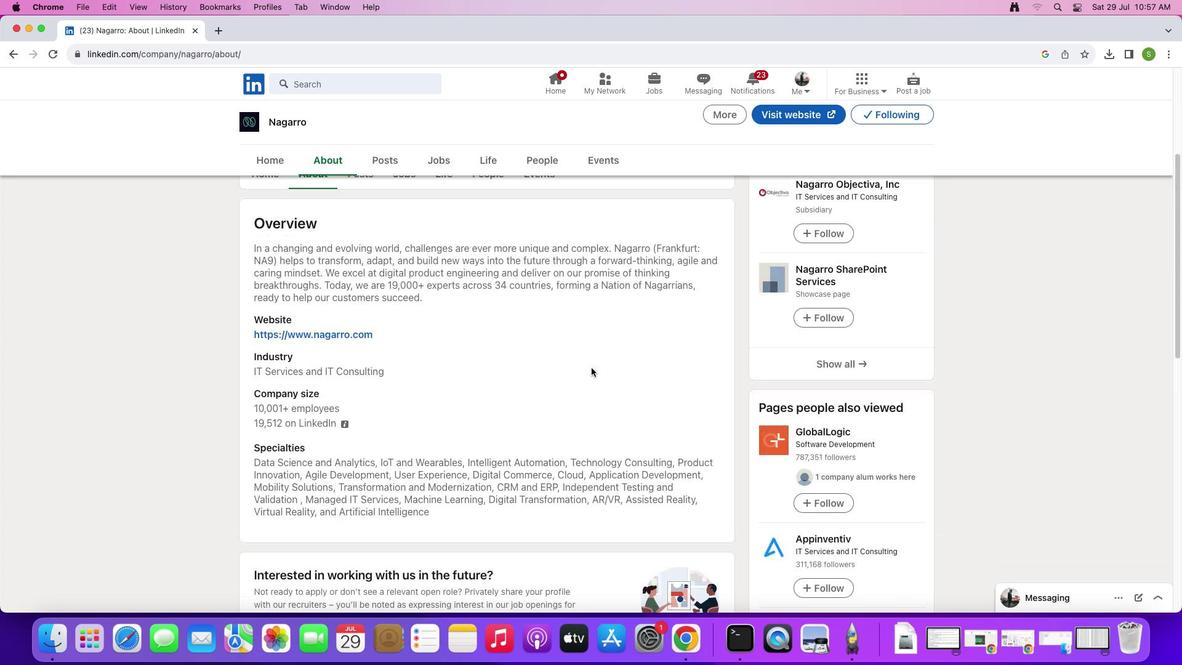 
Action: Mouse moved to (403, 369)
Screenshot: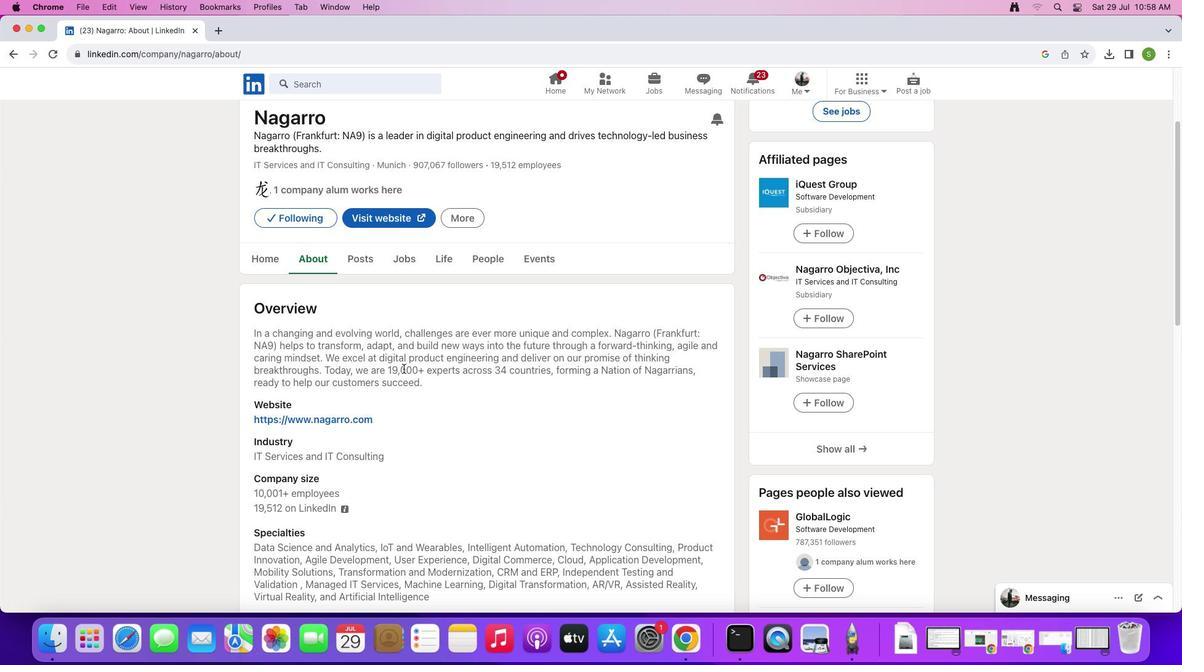 
Action: Mouse scrolled (403, 369) with delta (0, 0)
Screenshot: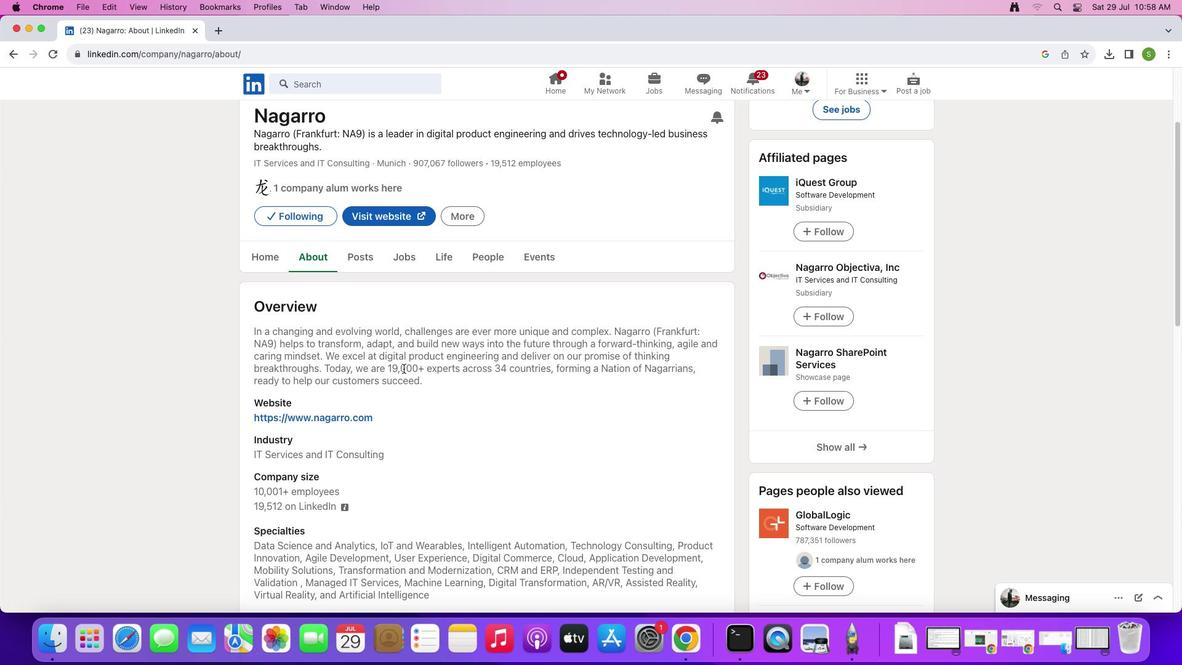 
Action: Mouse scrolled (403, 369) with delta (0, 0)
Screenshot: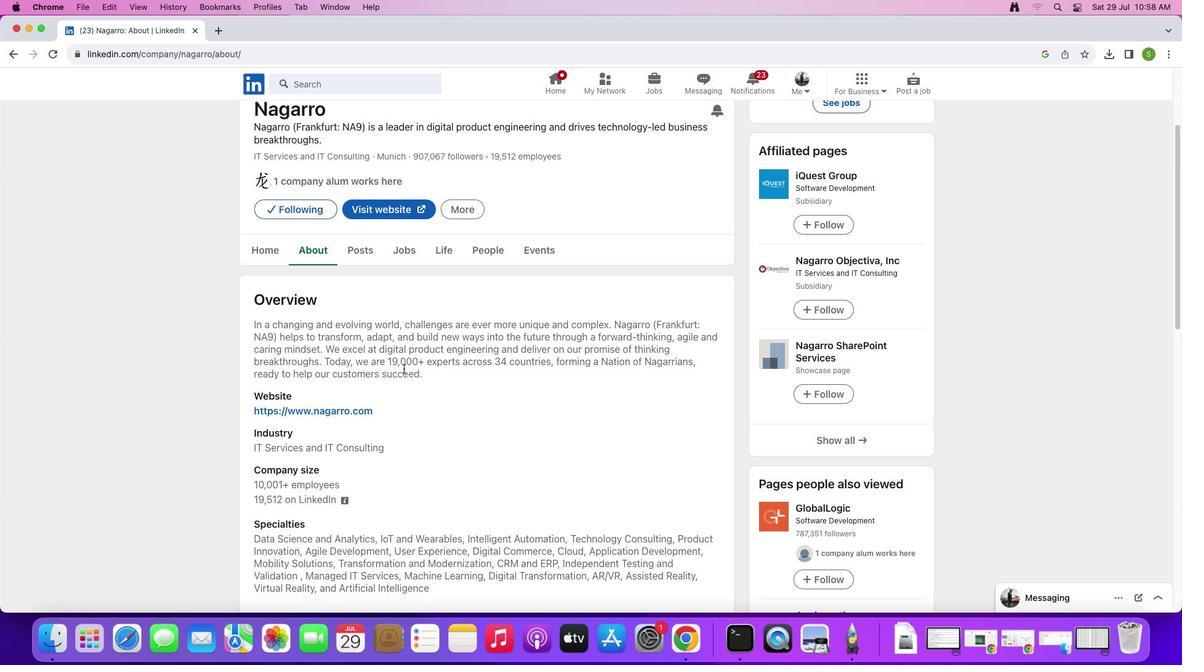 
Action: Mouse scrolled (403, 369) with delta (0, -1)
Screenshot: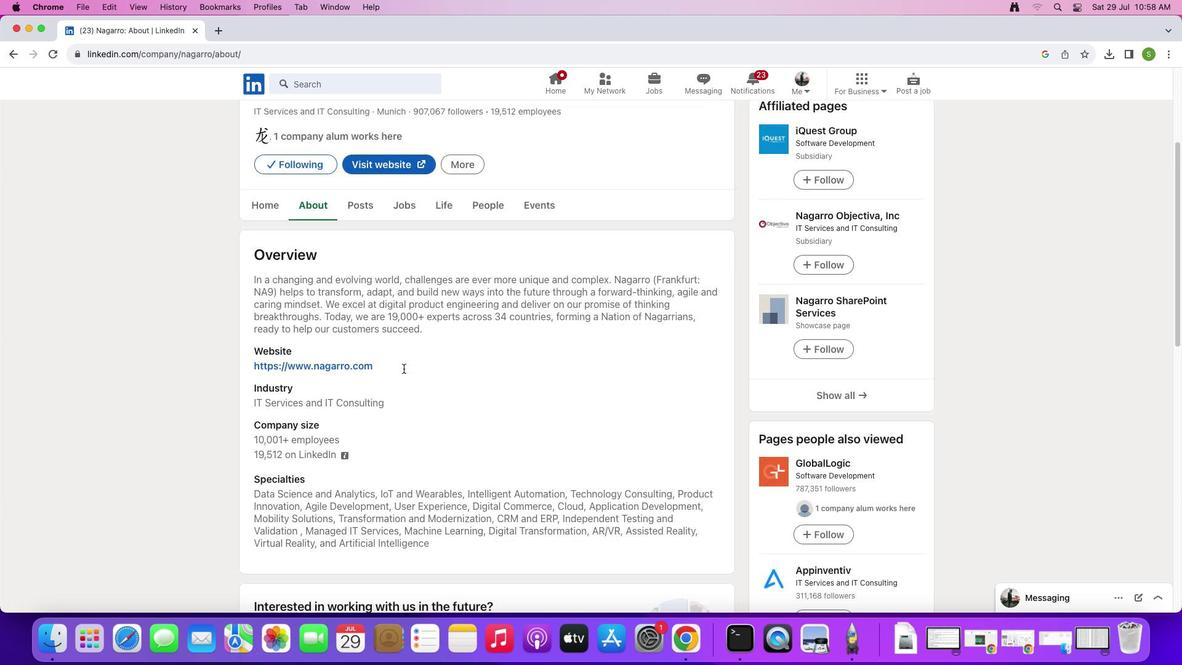 
Action: Mouse moved to (543, 487)
Screenshot: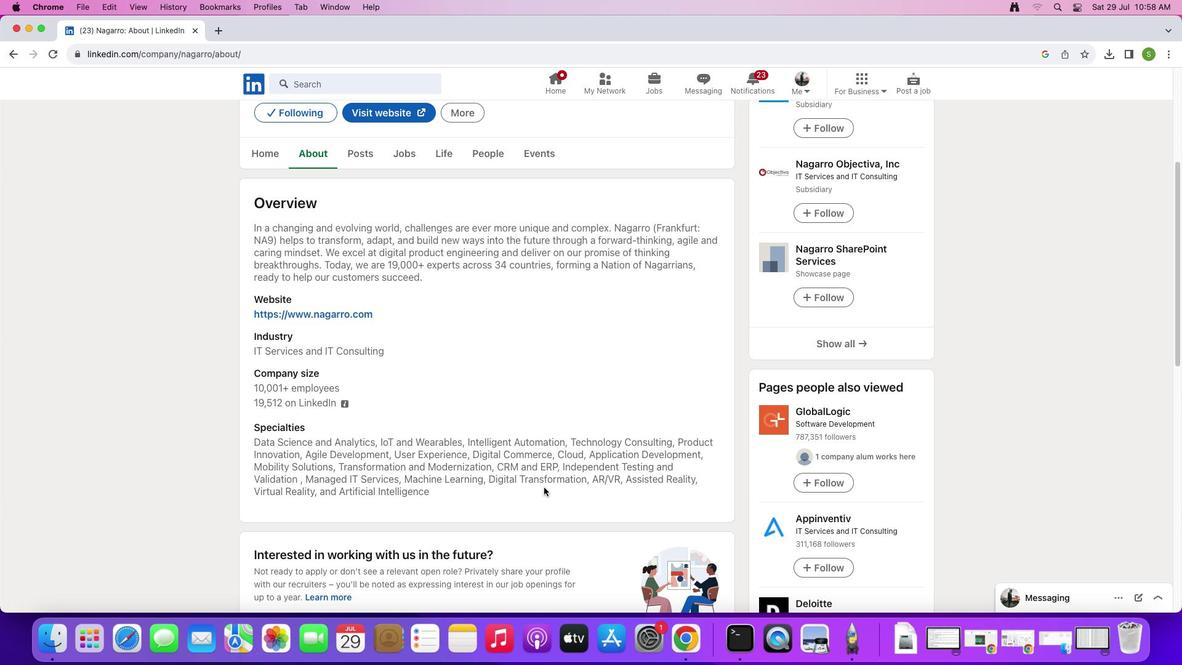 
Action: Mouse scrolled (543, 487) with delta (0, 0)
Screenshot: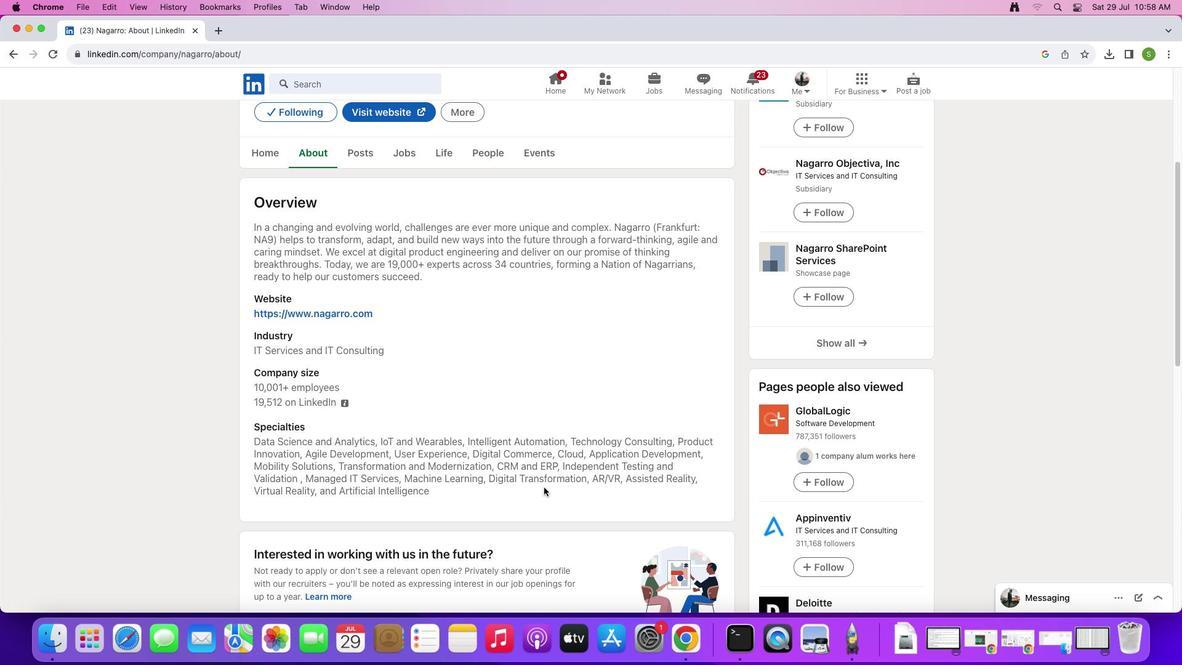 
Action: Mouse scrolled (543, 487) with delta (0, 0)
Screenshot: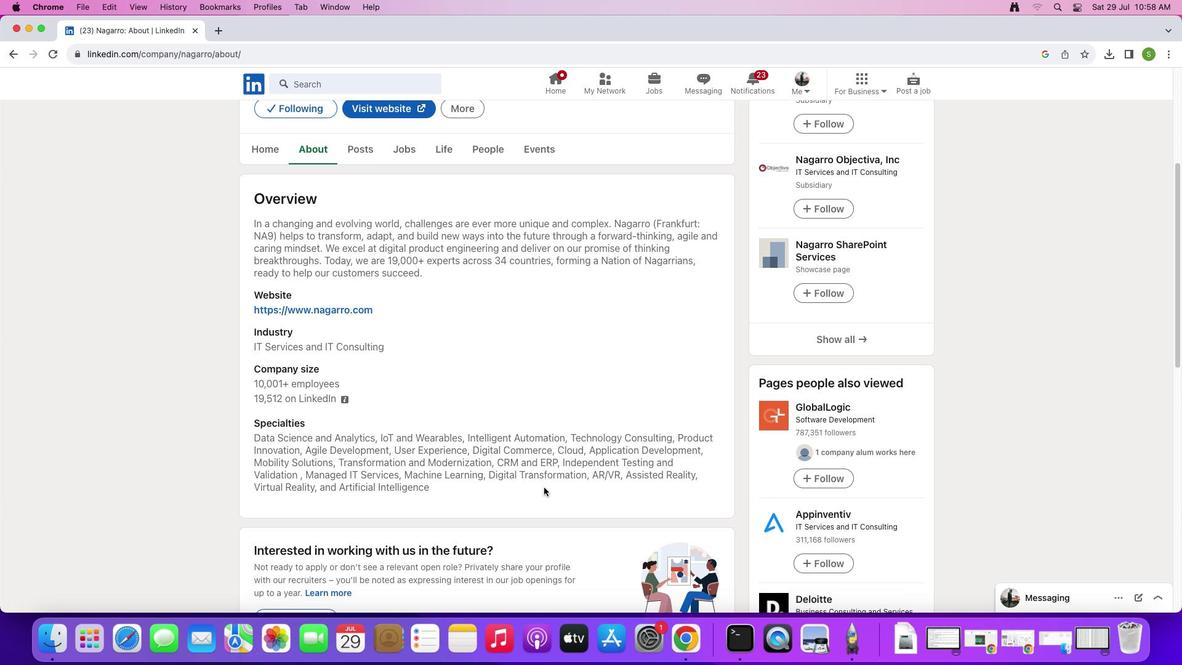 
Action: Mouse scrolled (543, 487) with delta (0, 0)
Screenshot: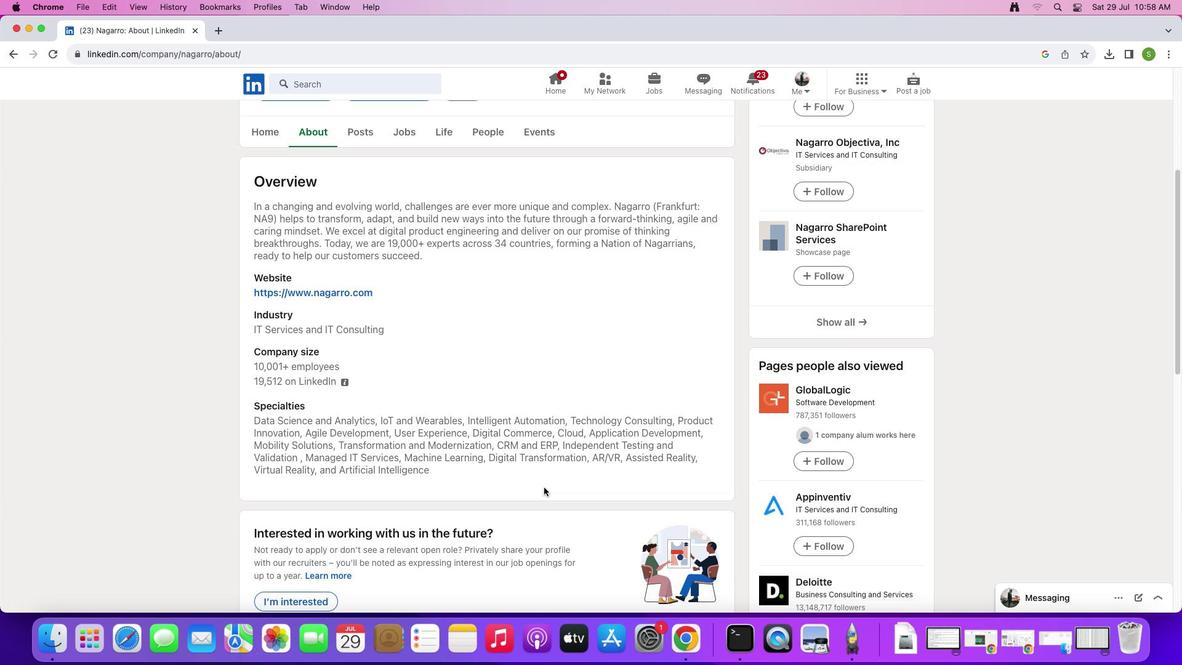 
Action: Mouse scrolled (543, 487) with delta (0, 0)
Screenshot: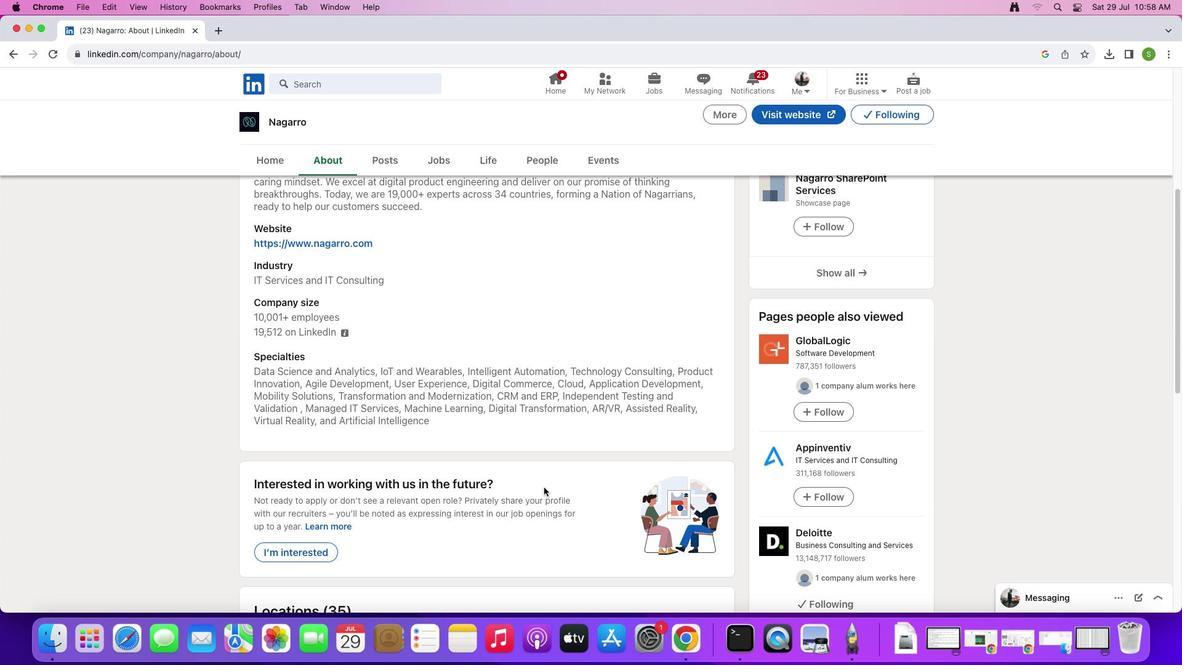 
Action: Mouse scrolled (543, 487) with delta (0, 0)
Screenshot: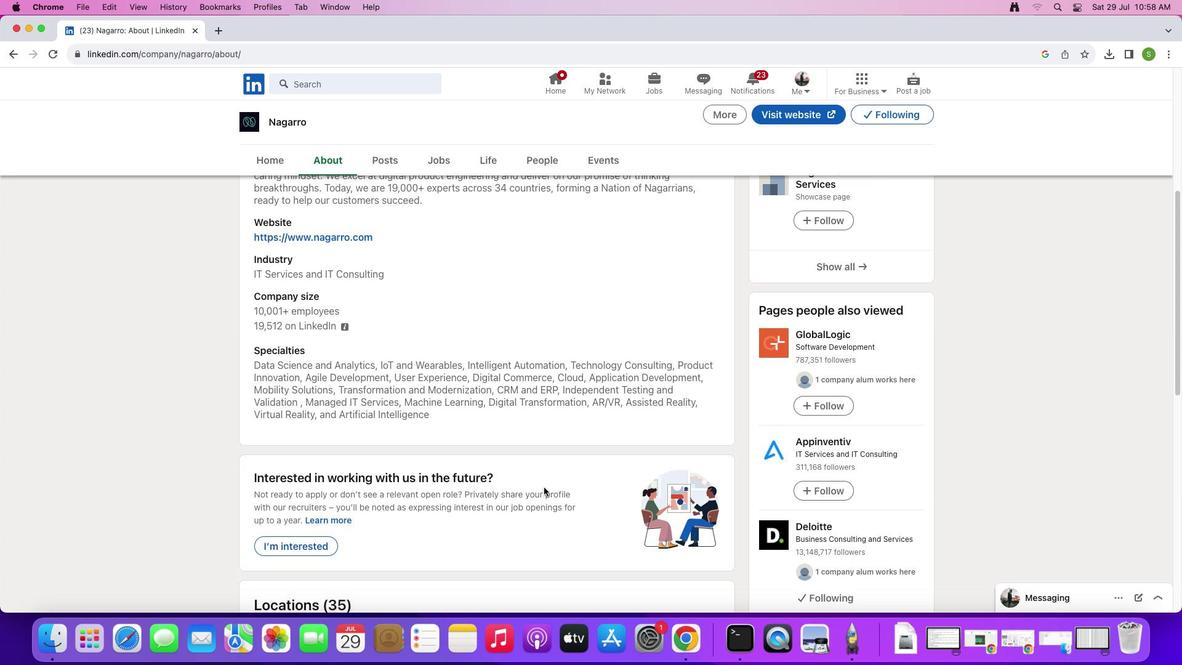 
Action: Mouse scrolled (543, 487) with delta (0, 0)
Screenshot: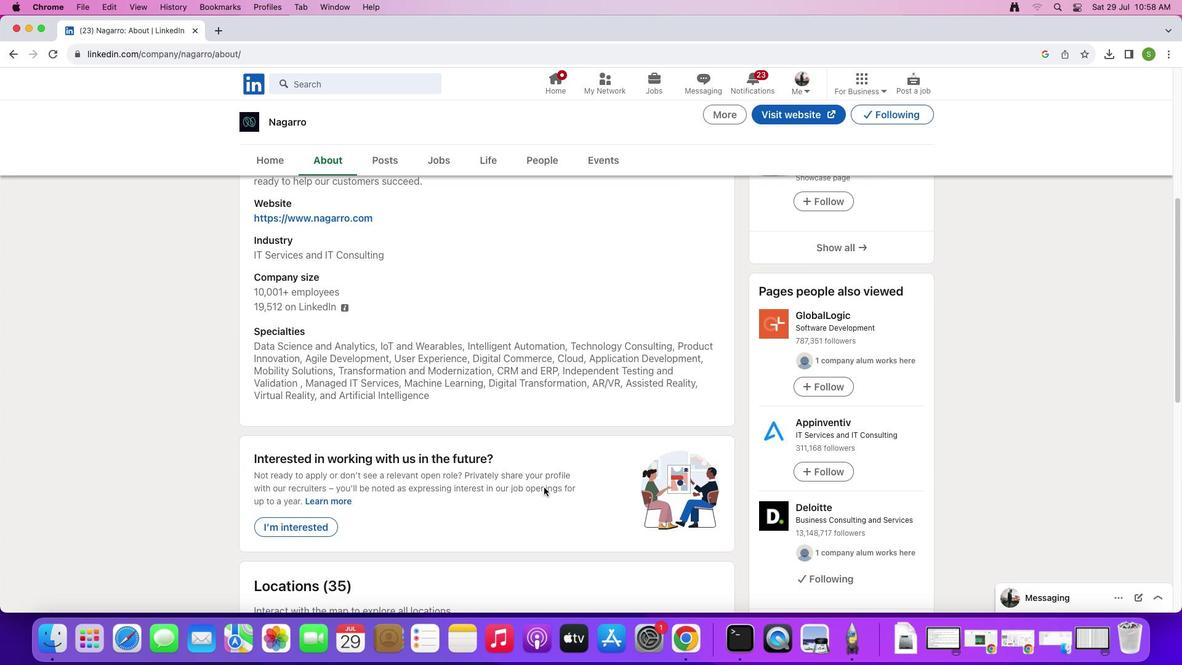 
Action: Mouse scrolled (543, 487) with delta (0, 0)
Screenshot: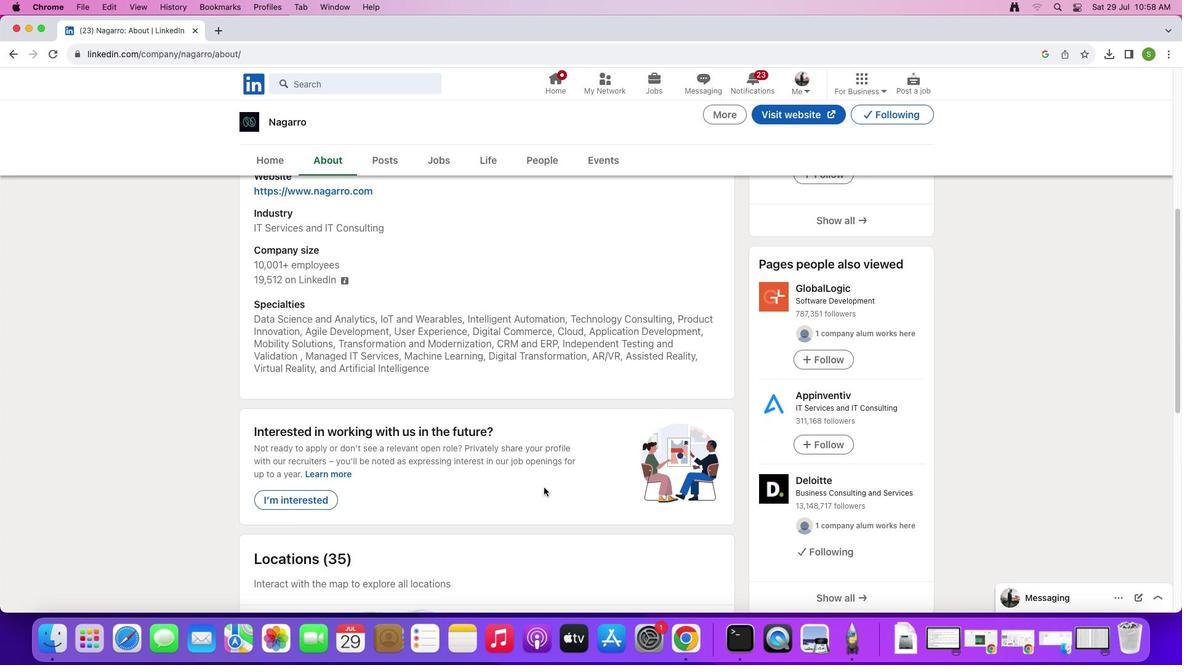 
Action: Mouse scrolled (543, 487) with delta (0, 0)
Screenshot: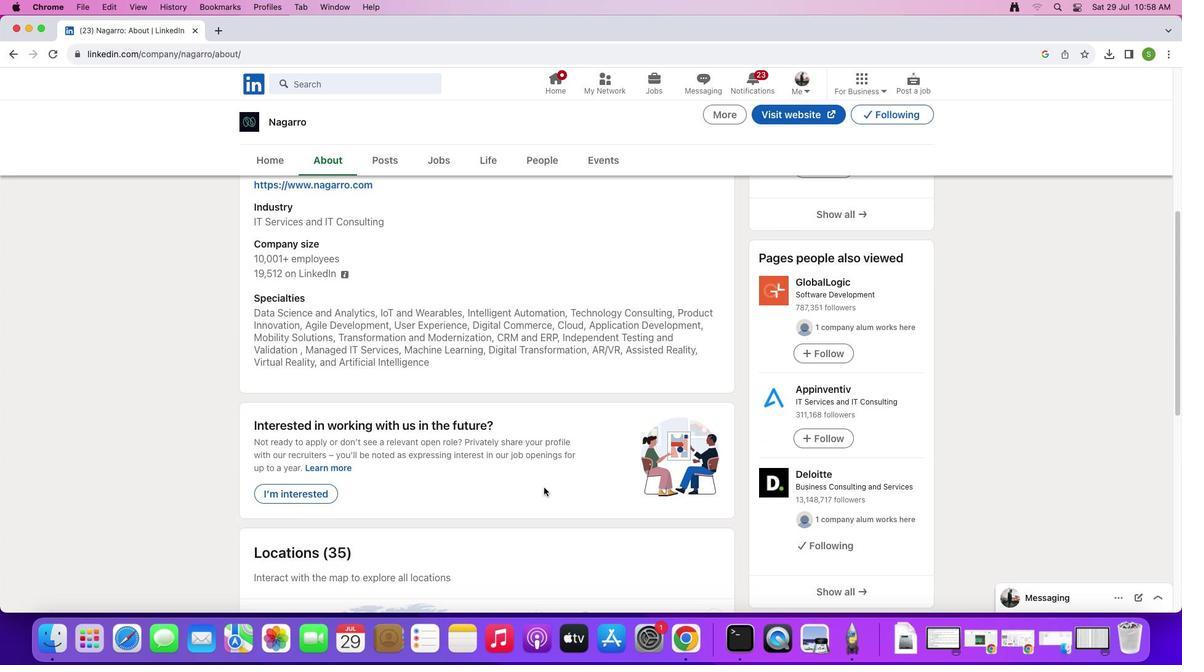 
Action: Mouse scrolled (543, 487) with delta (0, 0)
Screenshot: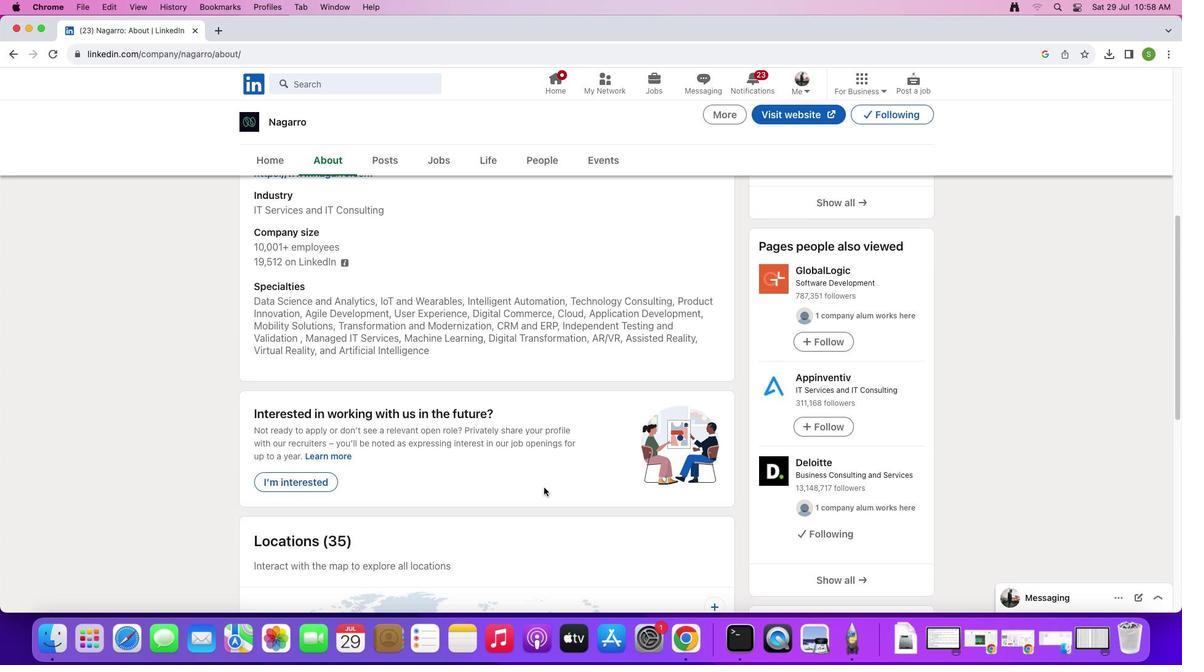 
Action: Mouse scrolled (543, 487) with delta (0, 0)
Screenshot: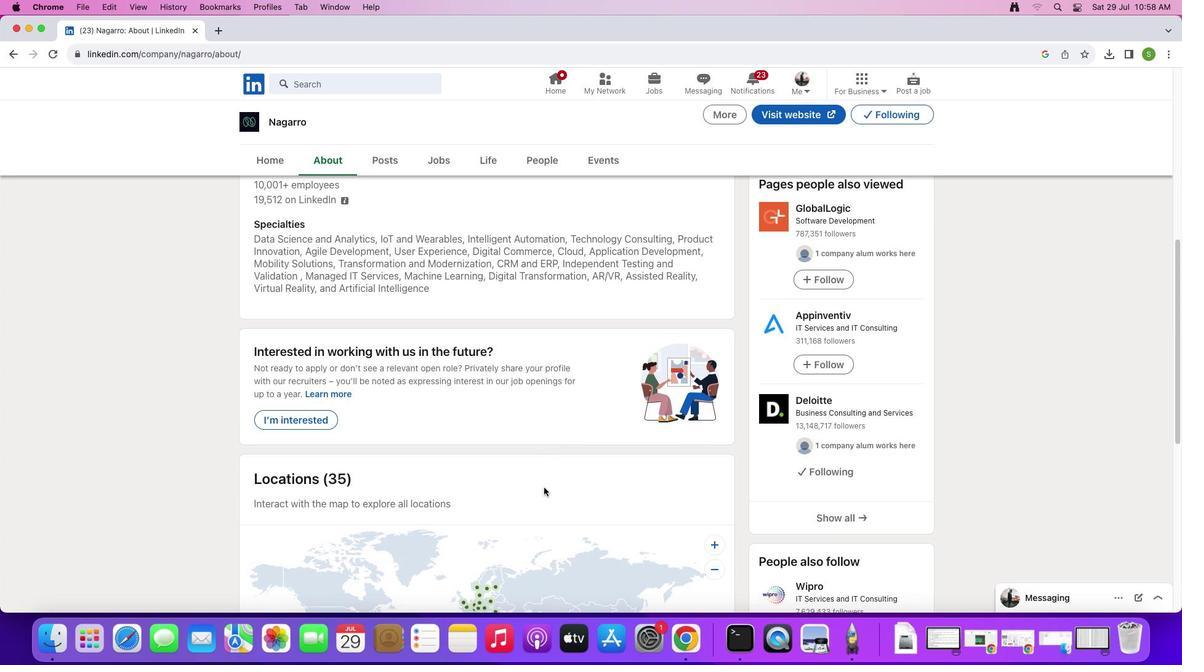 
Action: Mouse scrolled (543, 487) with delta (0, 0)
Screenshot: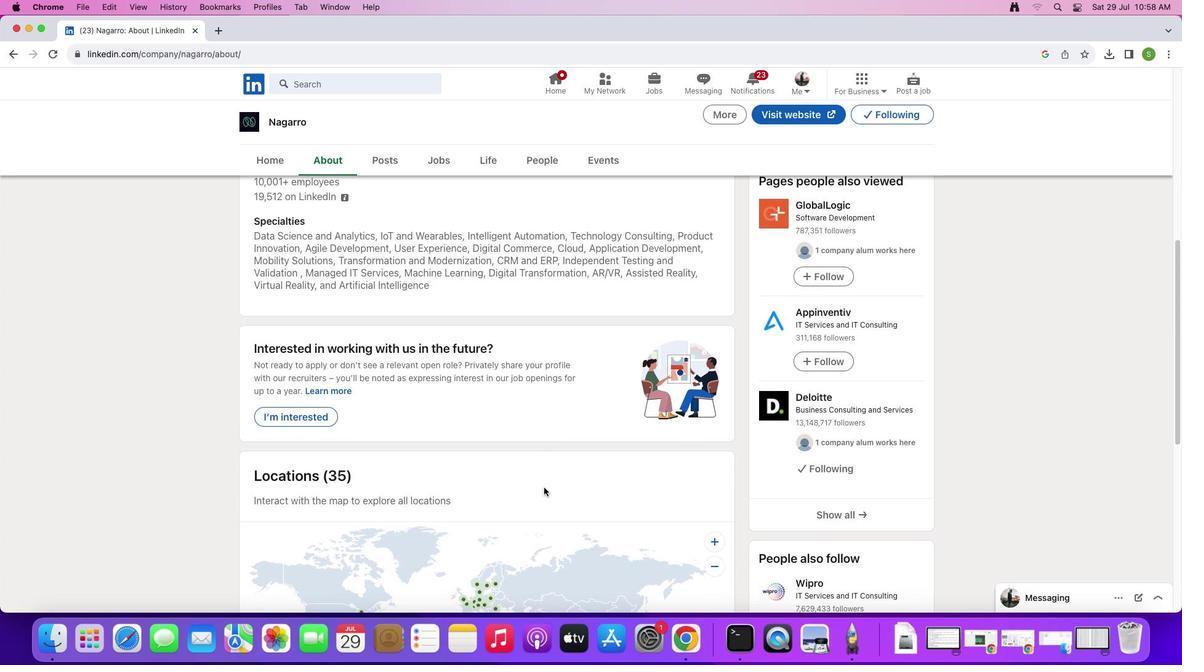 
Action: Mouse scrolled (543, 487) with delta (0, 0)
Screenshot: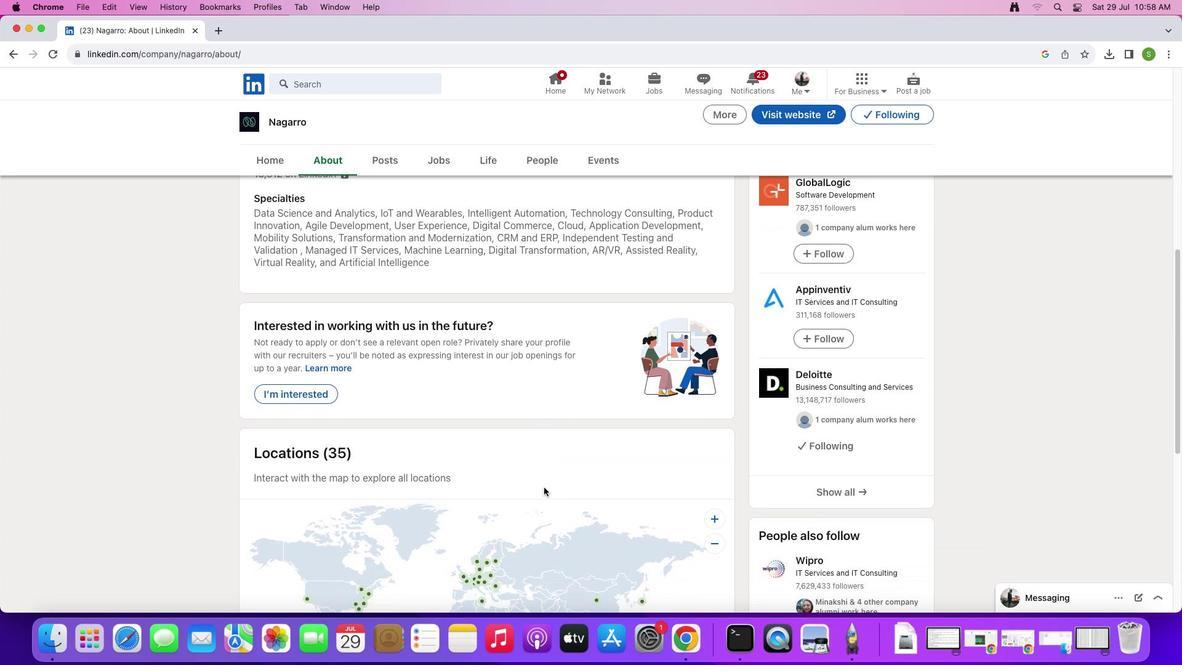 
Action: Mouse scrolled (543, 487) with delta (0, 0)
Screenshot: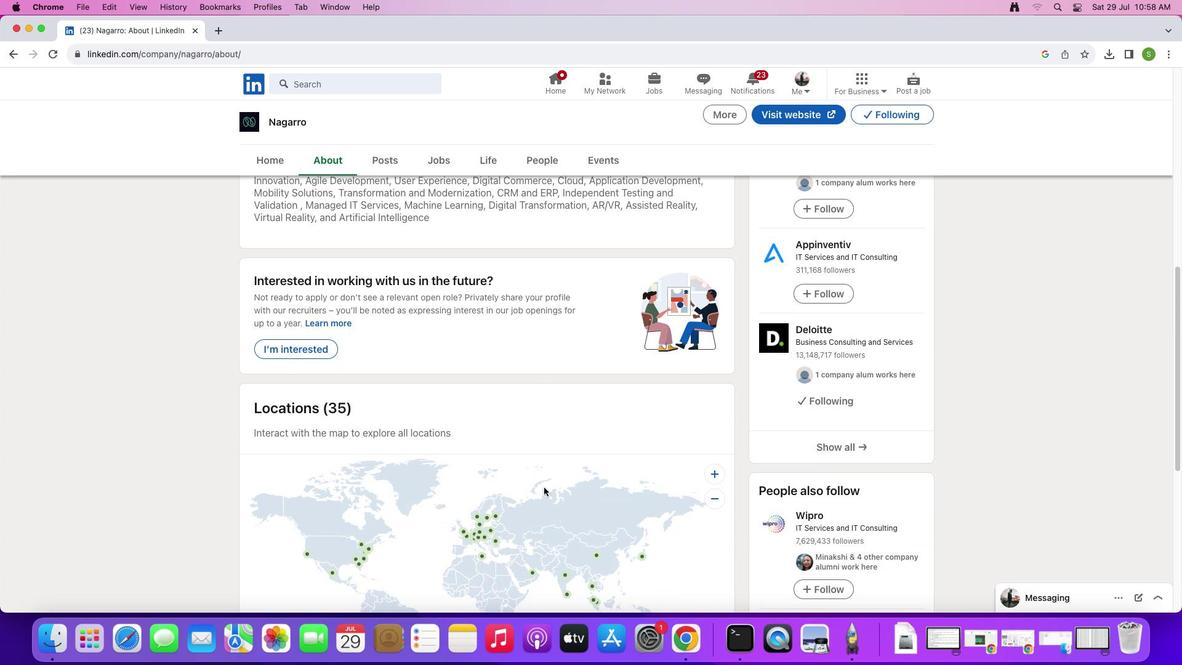
Action: Mouse scrolled (543, 487) with delta (0, 0)
Screenshot: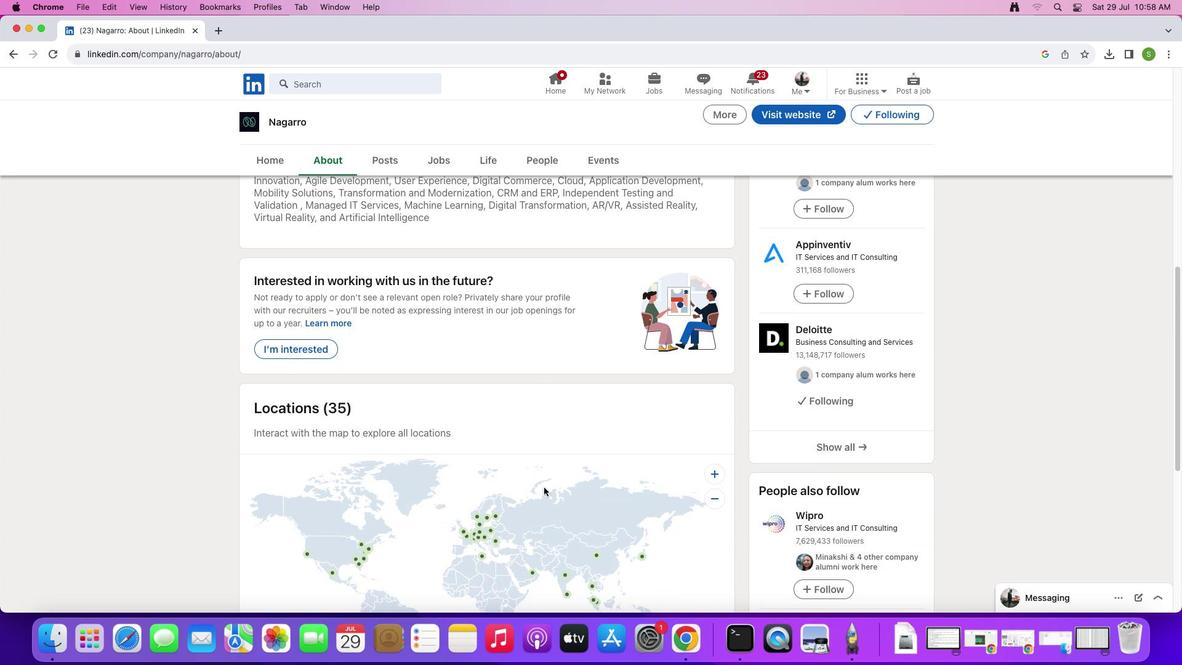 
Action: Mouse scrolled (543, 487) with delta (0, 0)
Screenshot: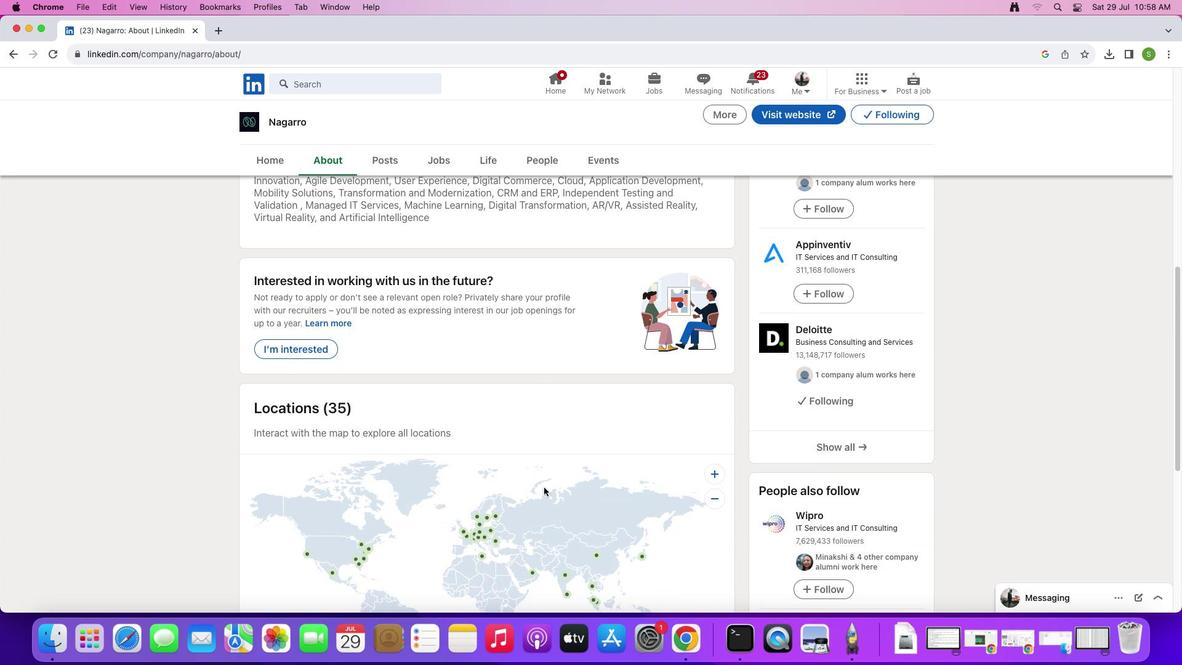 
Action: Mouse scrolled (543, 487) with delta (0, 0)
Screenshot: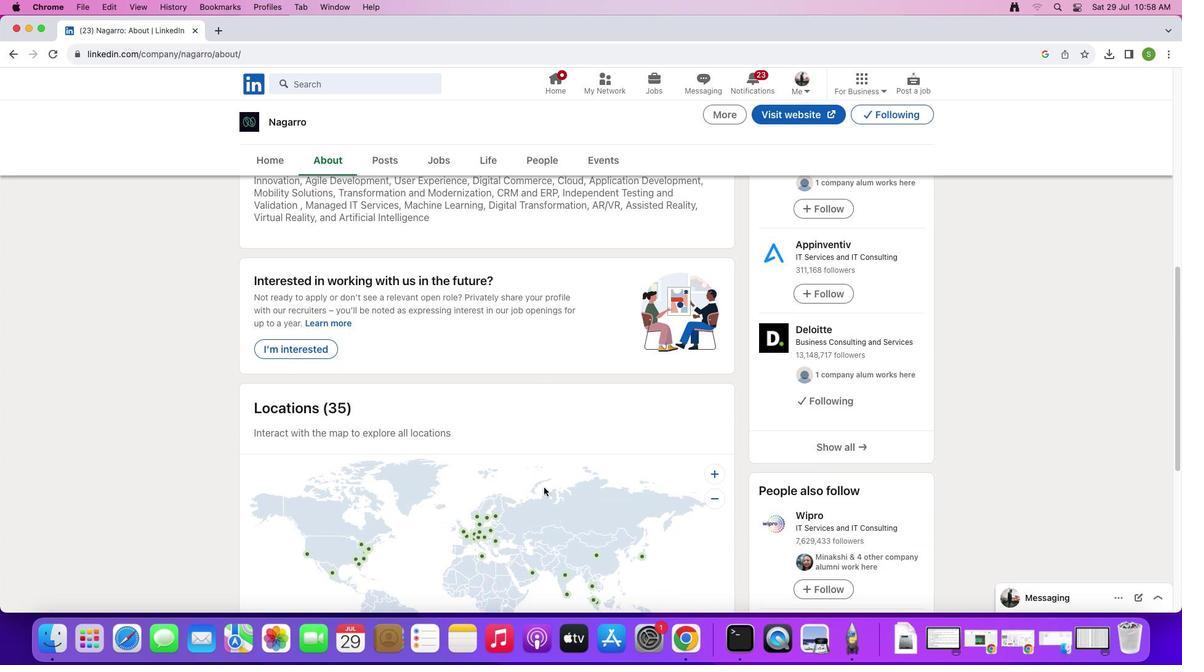 
Action: Mouse scrolled (543, 487) with delta (0, 0)
Screenshot: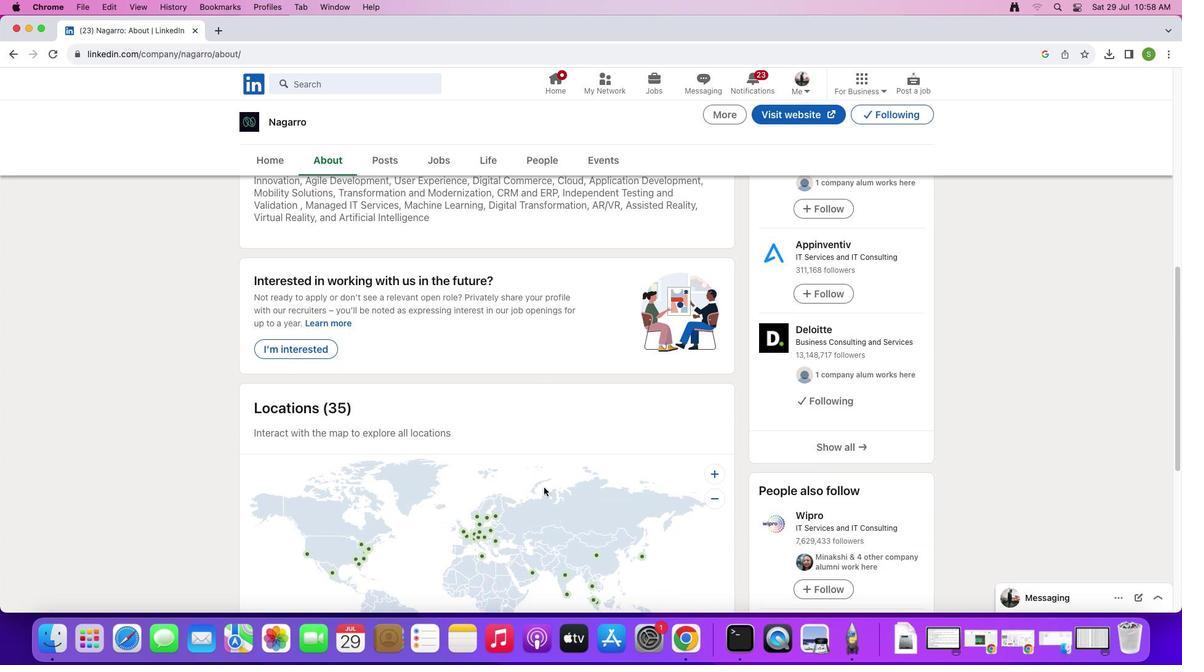 
Action: Mouse scrolled (543, 487) with delta (0, 0)
Screenshot: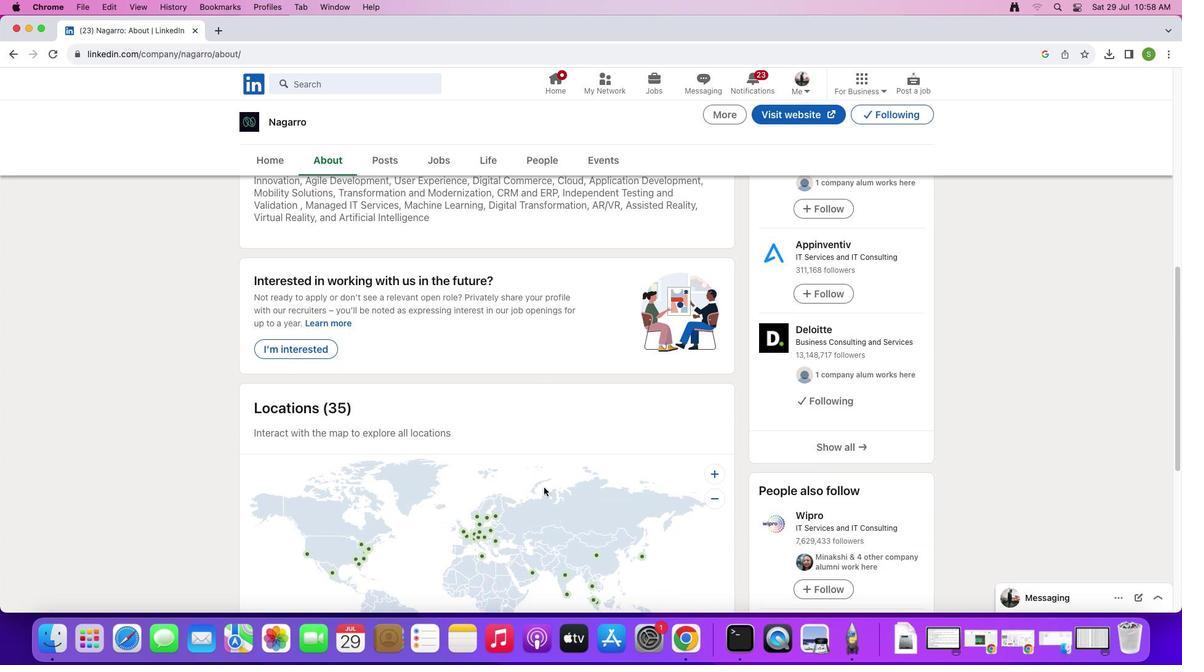 
Action: Mouse moved to (737, 532)
Screenshot: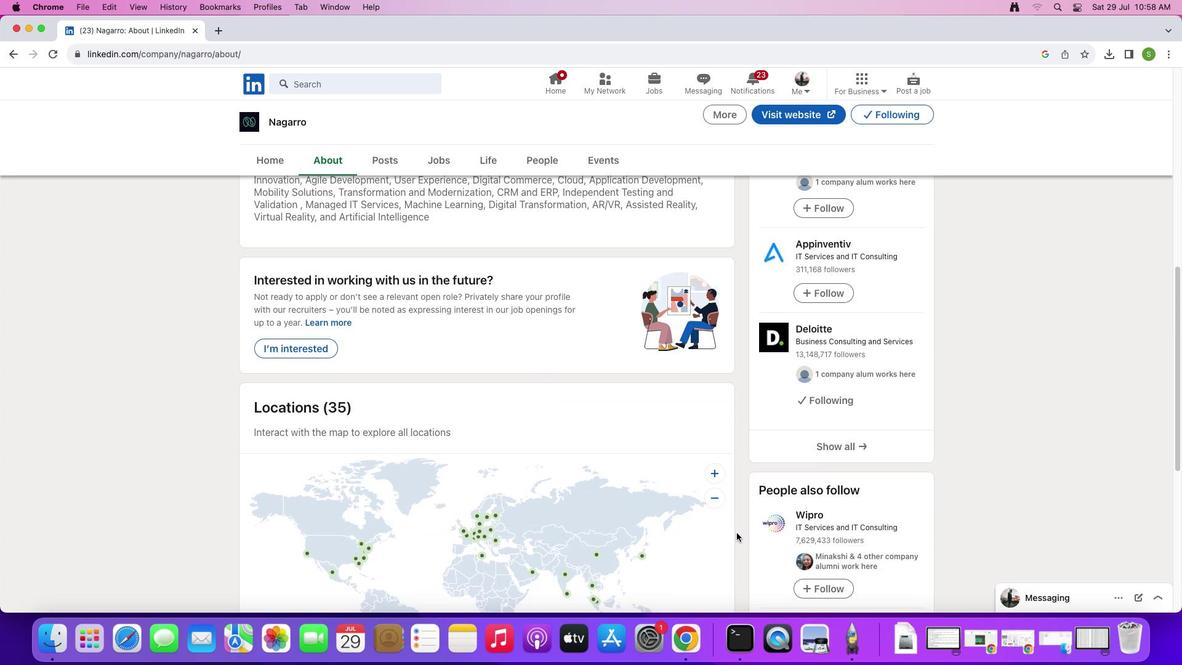 
Action: Mouse scrolled (737, 532) with delta (0, 0)
Screenshot: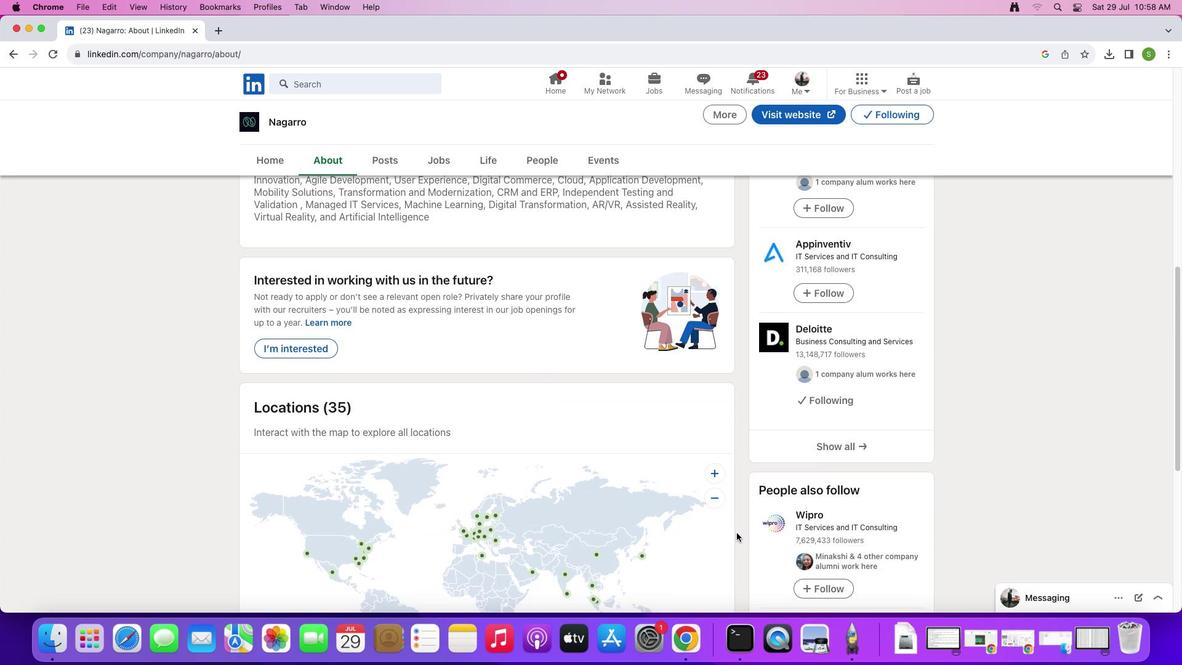
Action: Mouse scrolled (737, 532) with delta (0, 0)
Screenshot: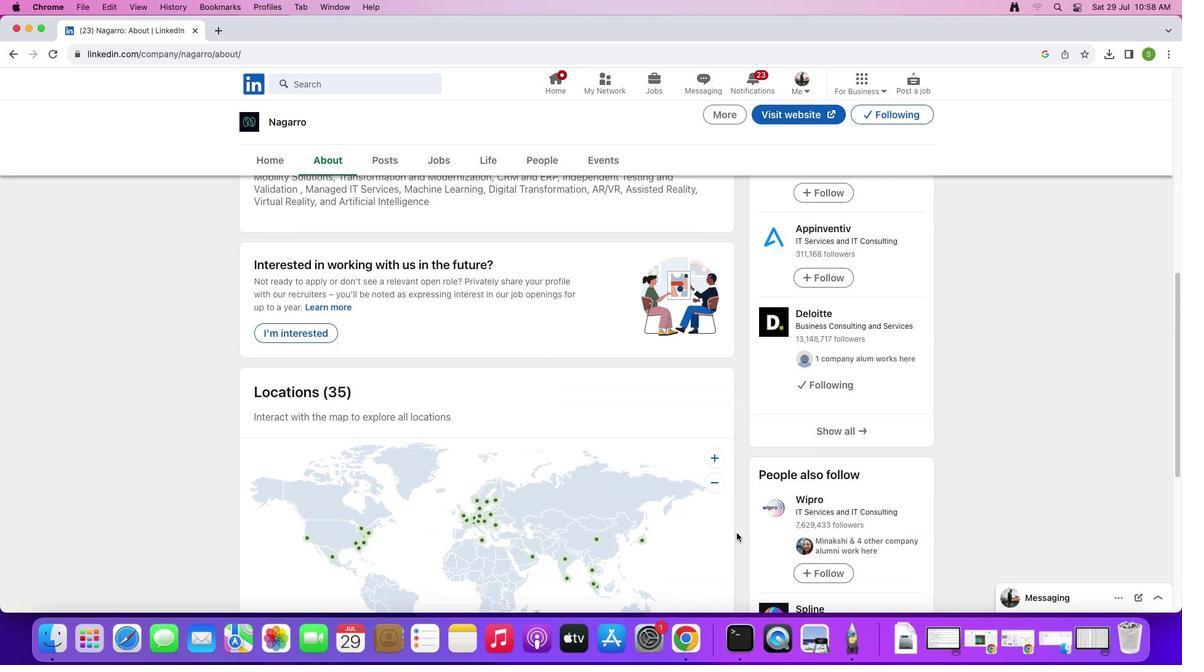 
Action: Mouse scrolled (737, 532) with delta (0, 0)
Screenshot: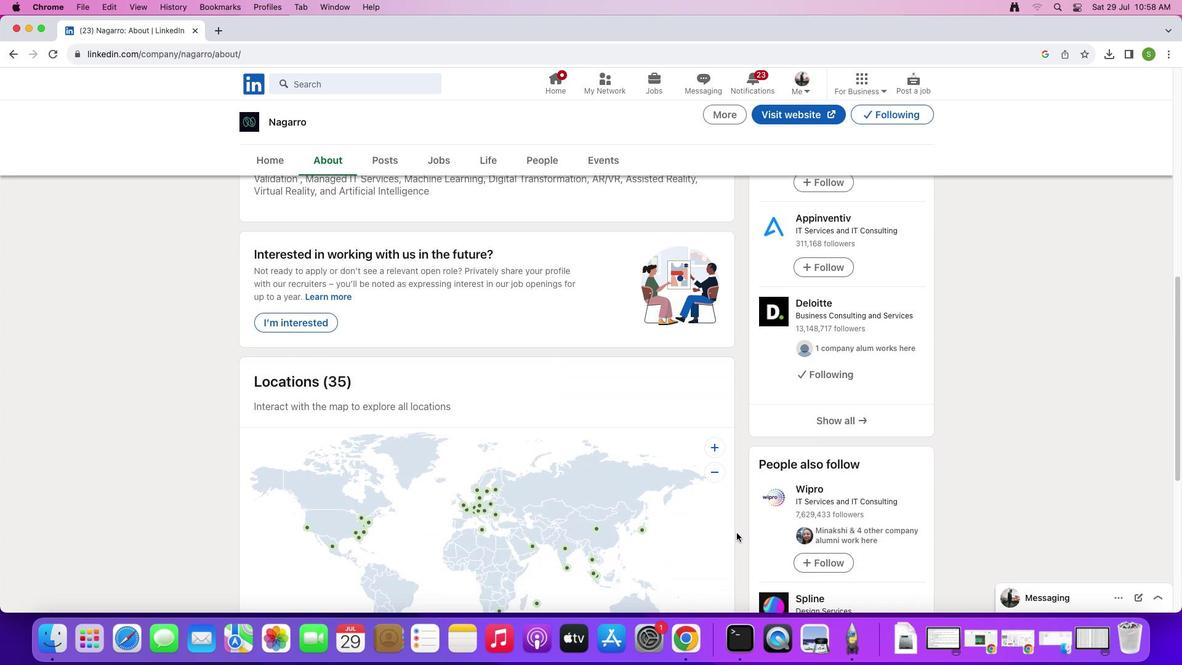 
Action: Mouse moved to (571, 232)
Screenshot: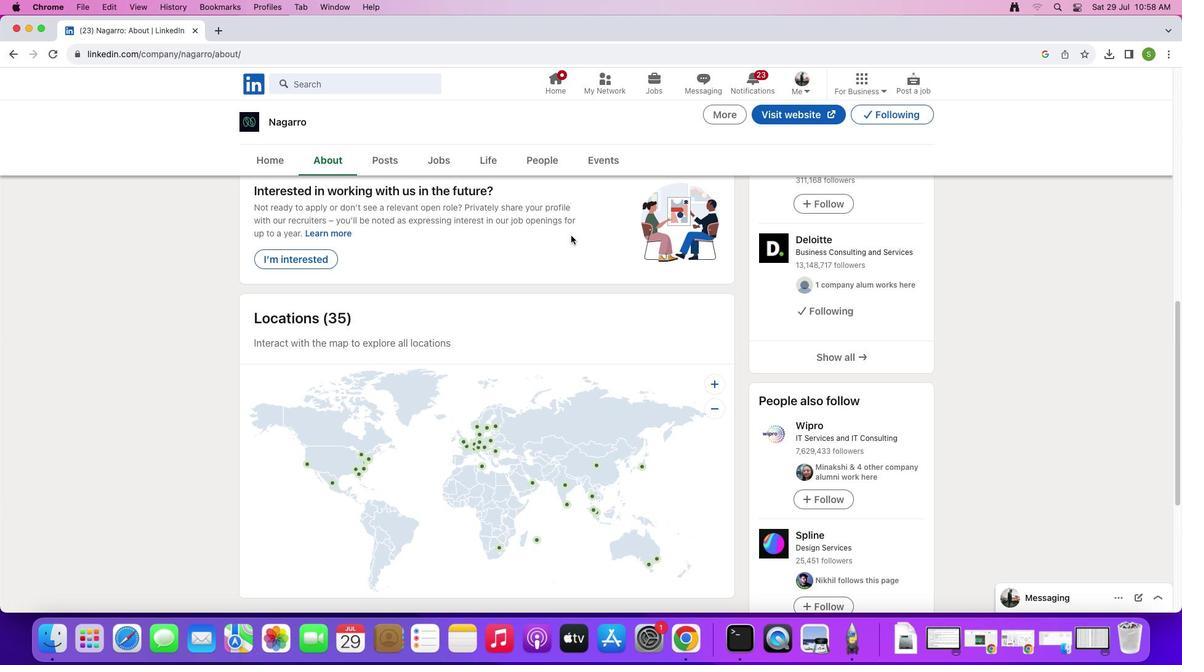 
Action: Mouse scrolled (571, 232) with delta (0, 0)
Screenshot: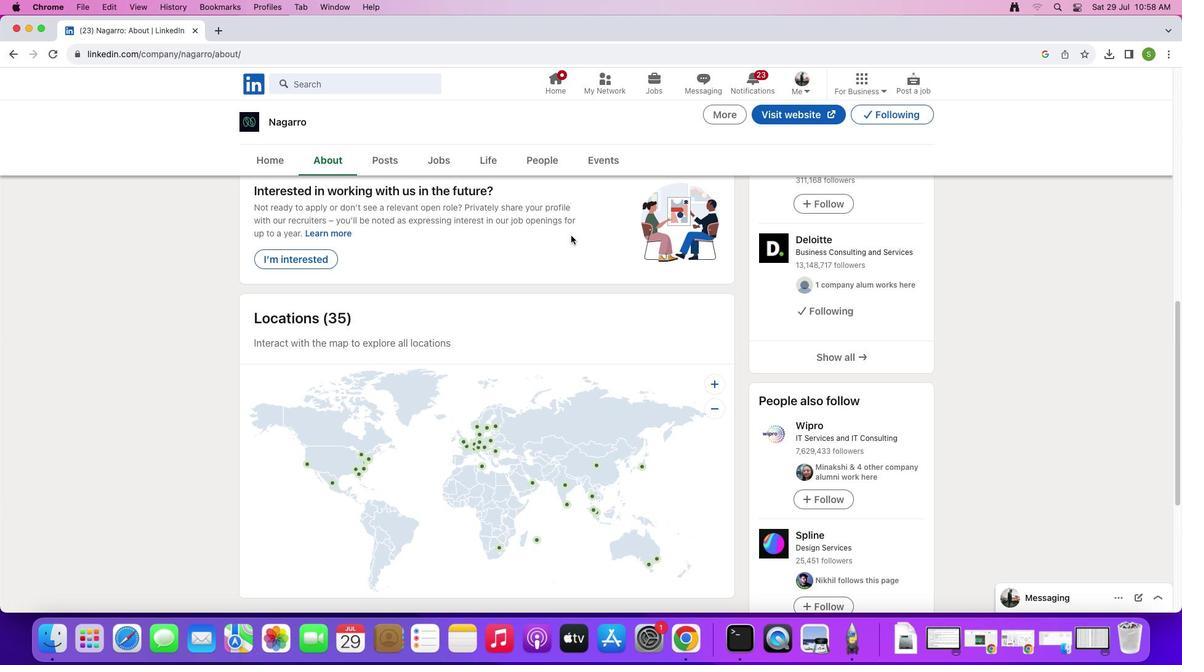 
Action: Mouse moved to (571, 233)
Screenshot: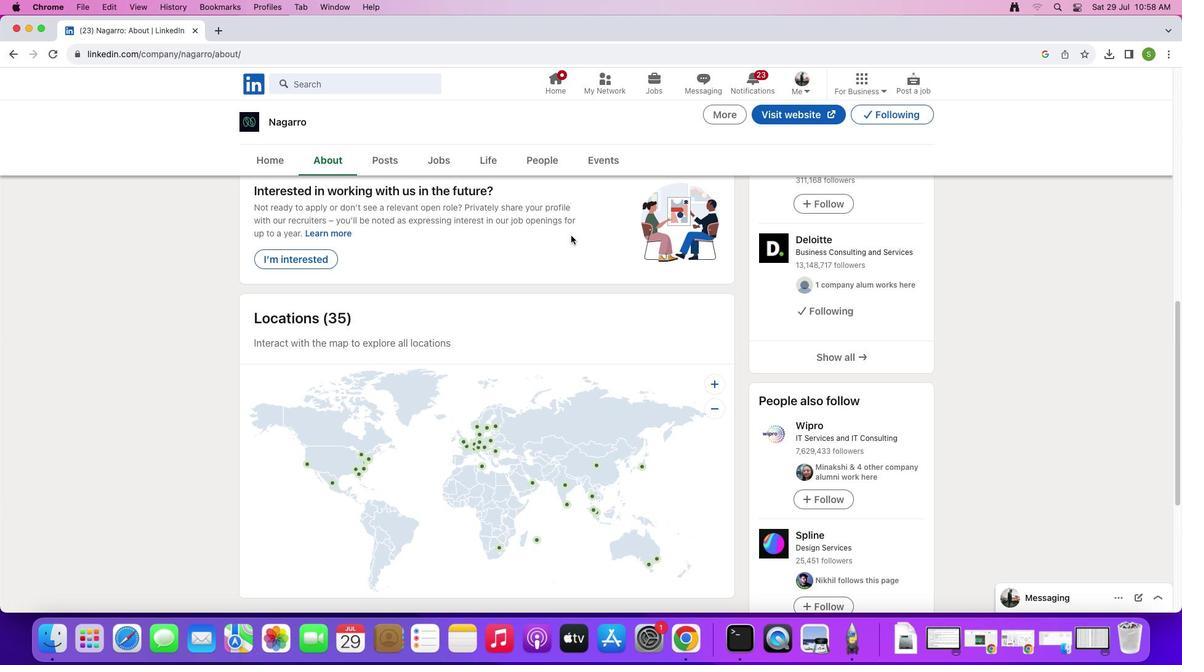 
Action: Mouse scrolled (571, 233) with delta (0, 0)
Screenshot: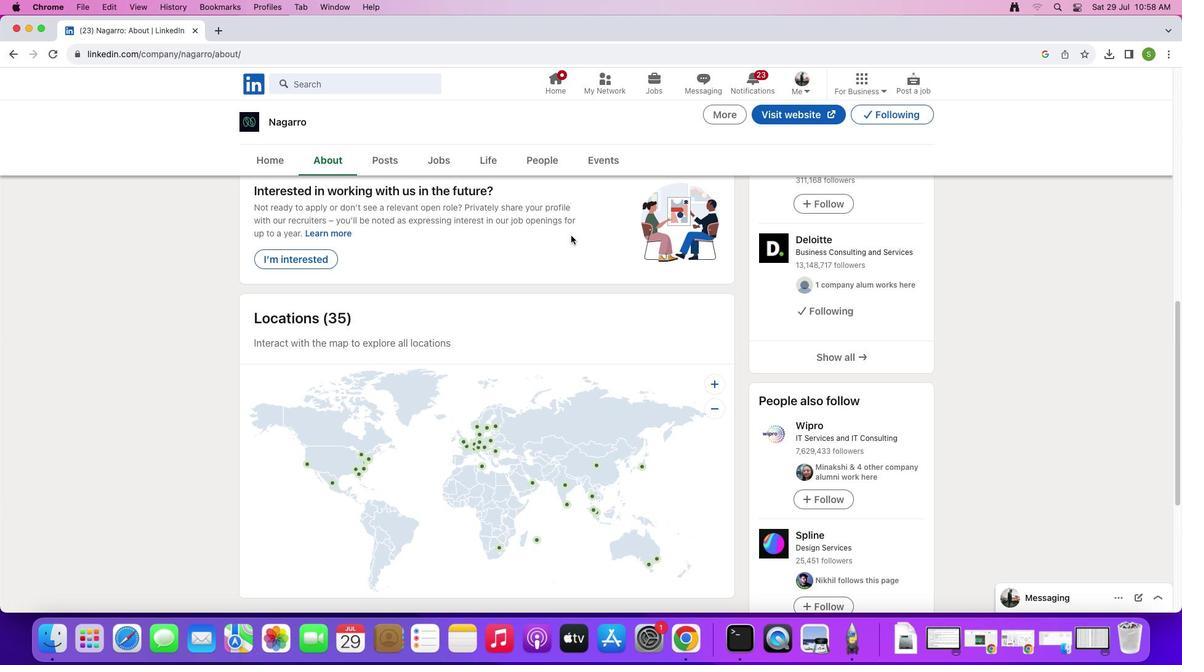 
Action: Mouse moved to (571, 235)
Screenshot: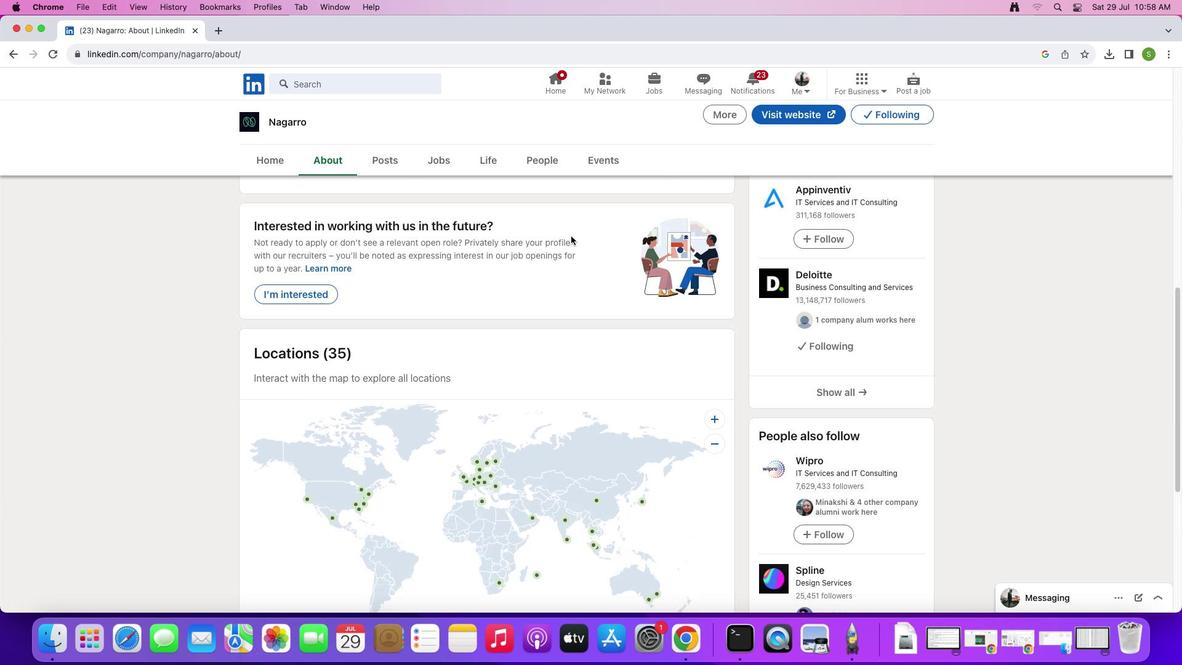
Action: Mouse scrolled (571, 235) with delta (0, 1)
Screenshot: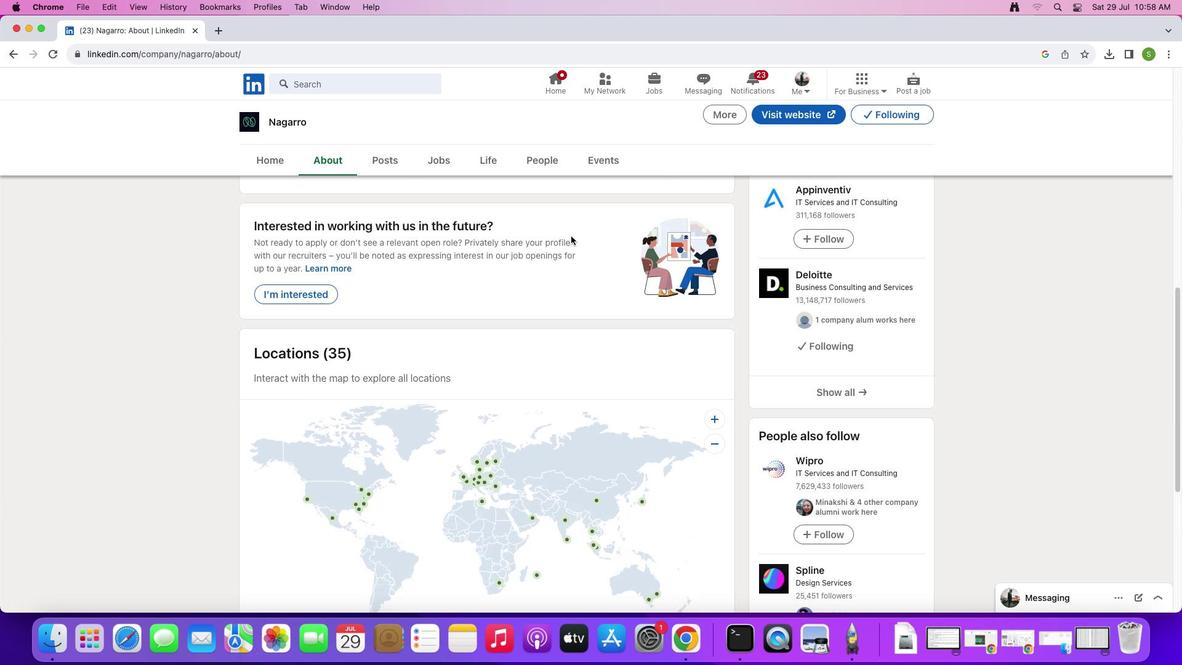 
Action: Mouse moved to (571, 235)
Screenshot: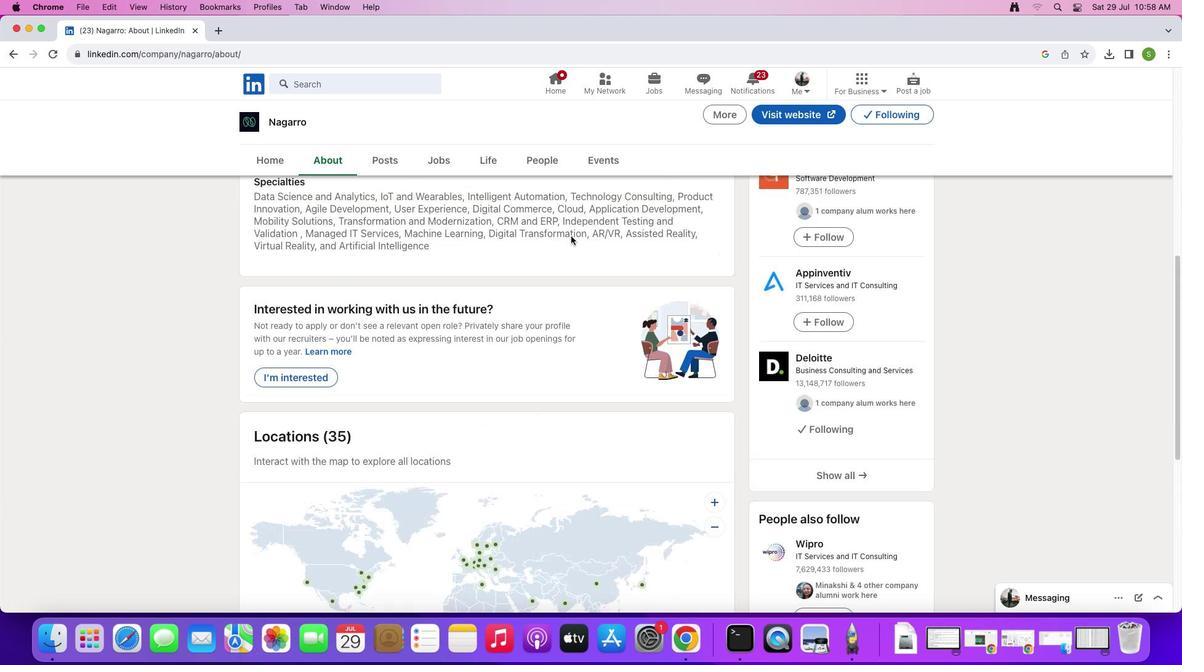 
Action: Mouse scrolled (571, 235) with delta (0, 3)
Screenshot: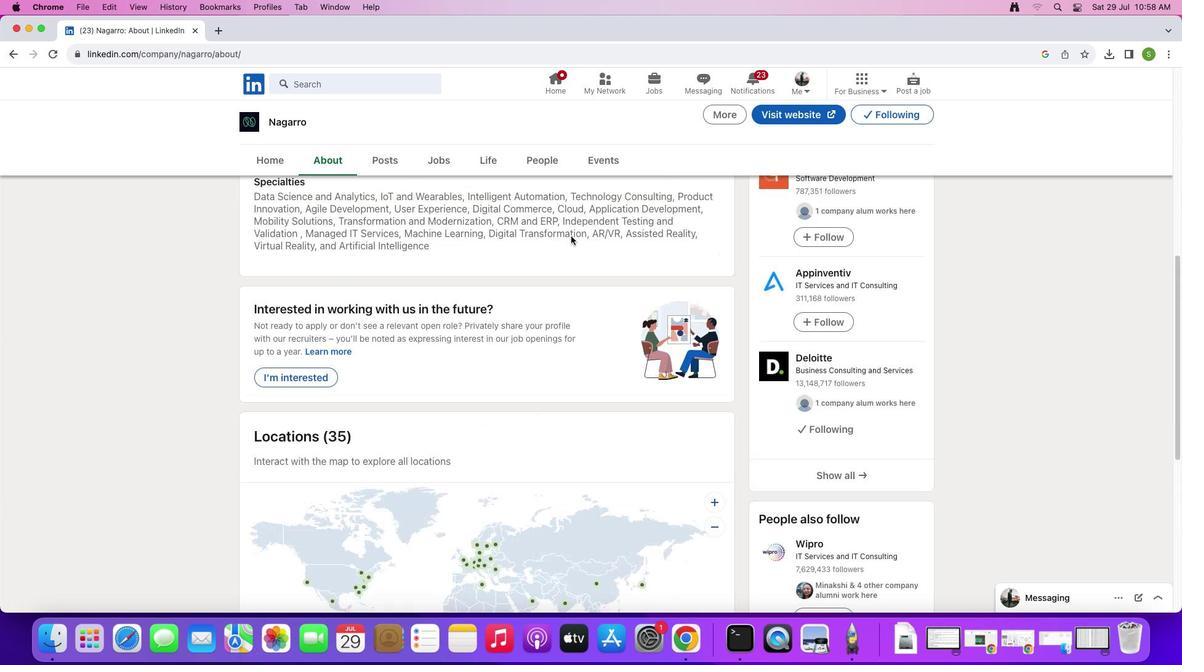
Action: Mouse moved to (571, 236)
Screenshot: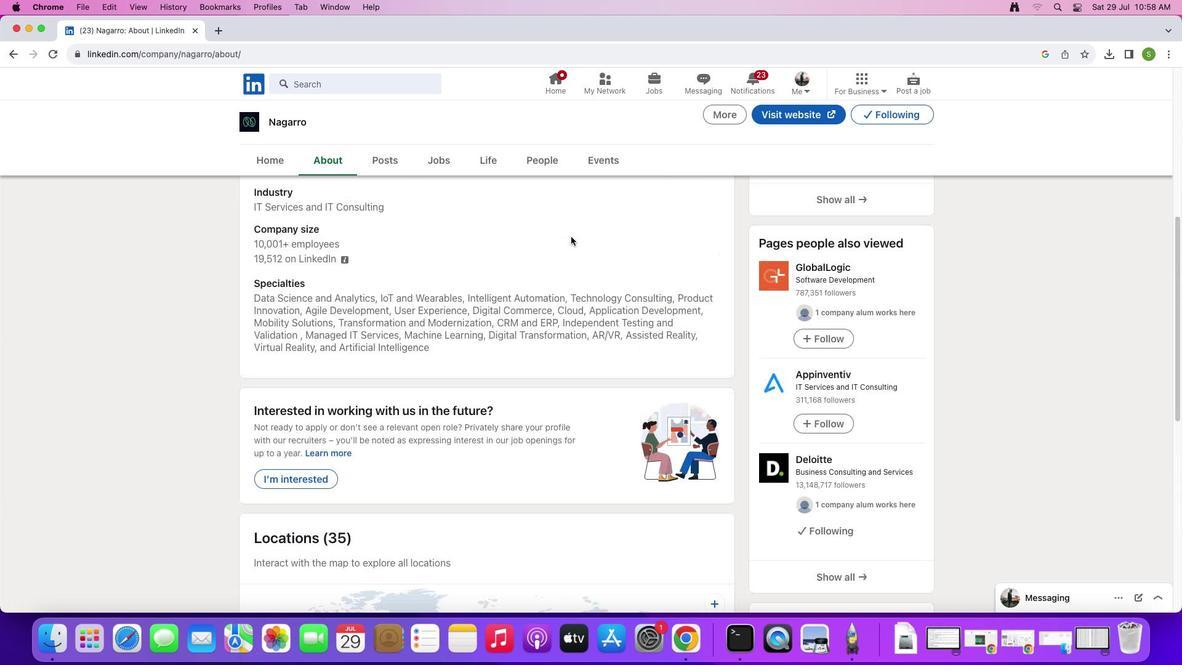 
Action: Mouse scrolled (571, 236) with delta (0, 3)
Screenshot: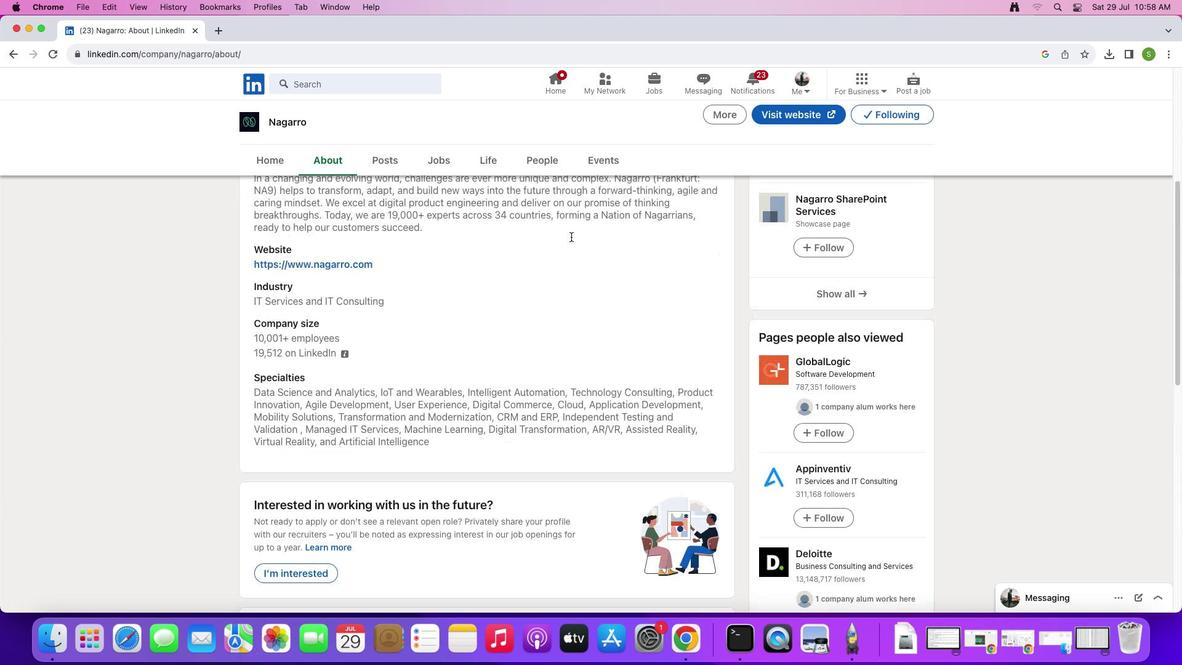
Action: Mouse moved to (571, 237)
Screenshot: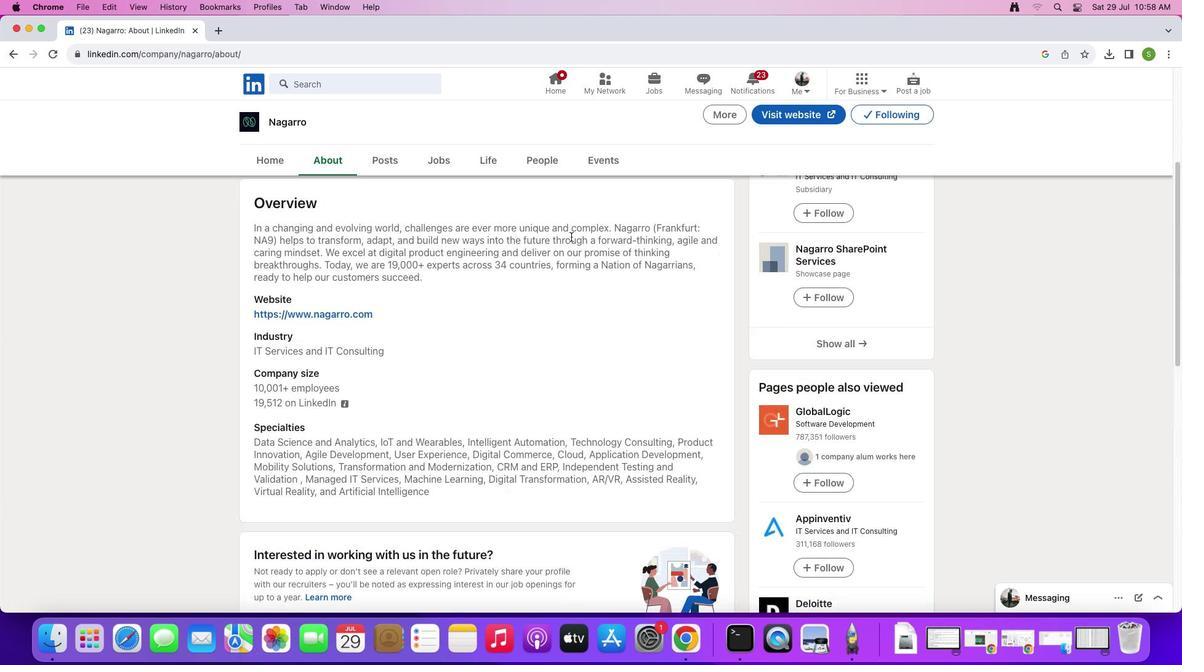 
Action: Mouse scrolled (571, 237) with delta (0, 0)
Screenshot: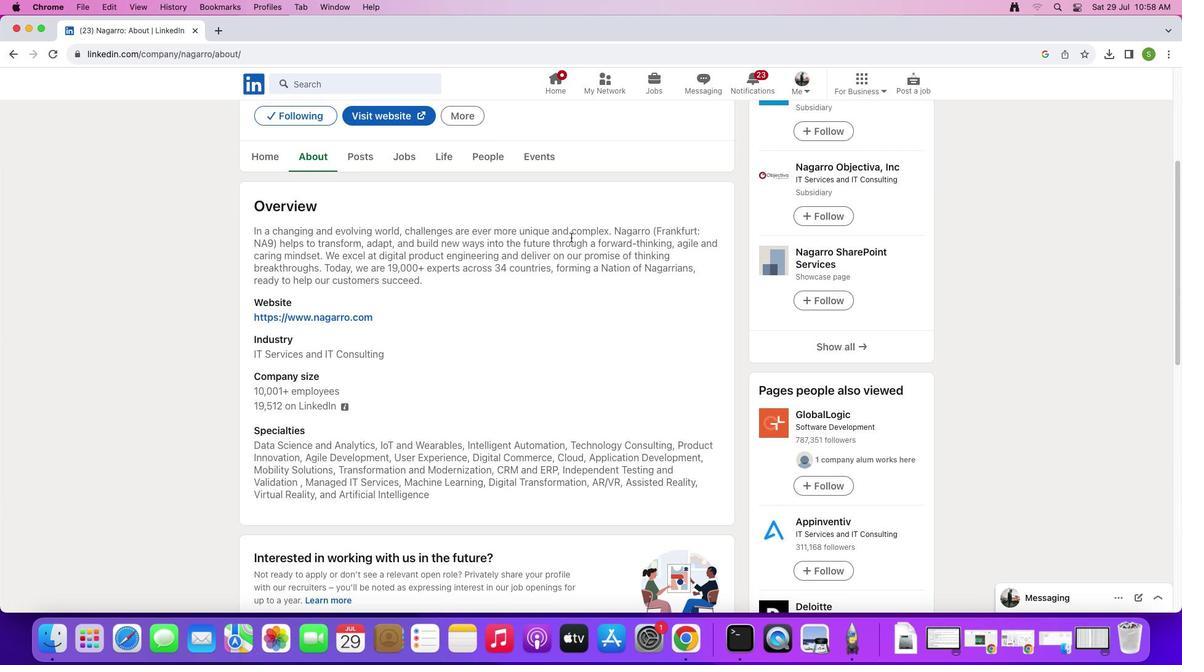 
Action: Mouse moved to (571, 237)
Screenshot: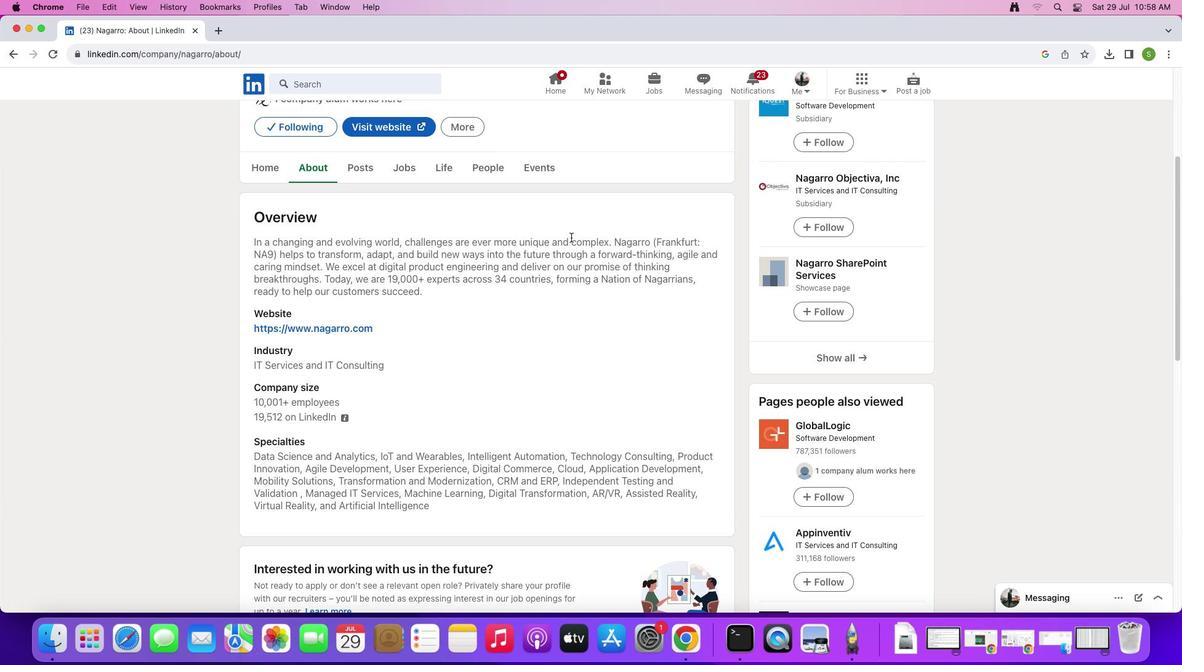 
Action: Mouse scrolled (571, 237) with delta (0, 0)
Screenshot: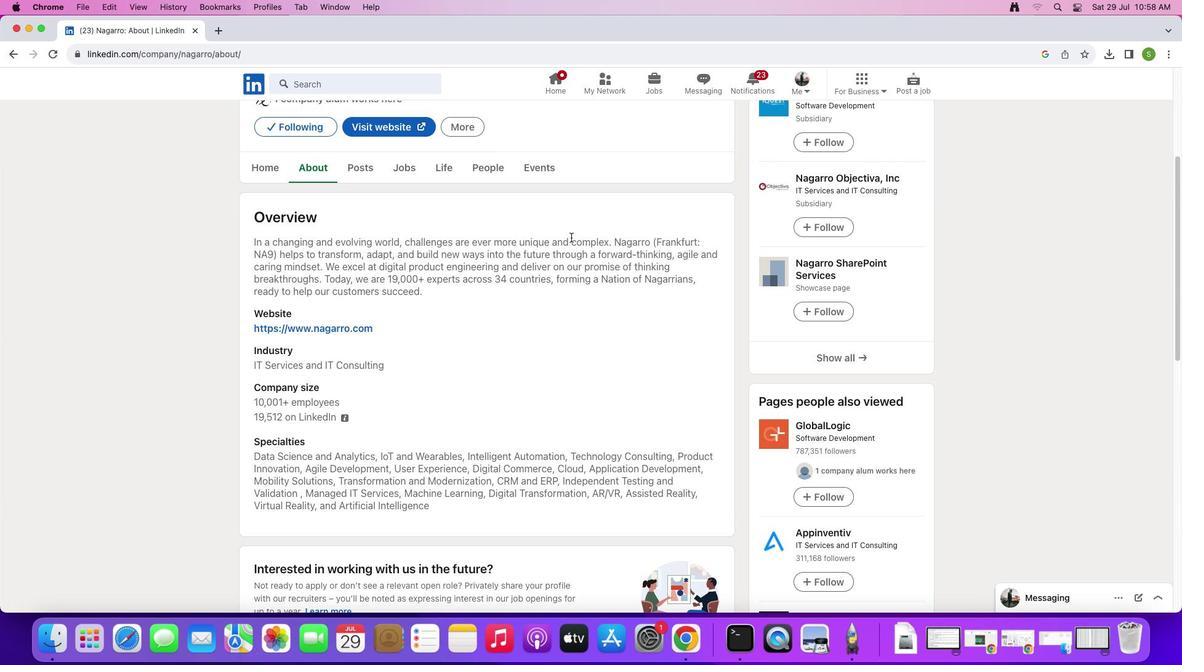 
Action: Mouse scrolled (571, 237) with delta (0, 1)
Screenshot: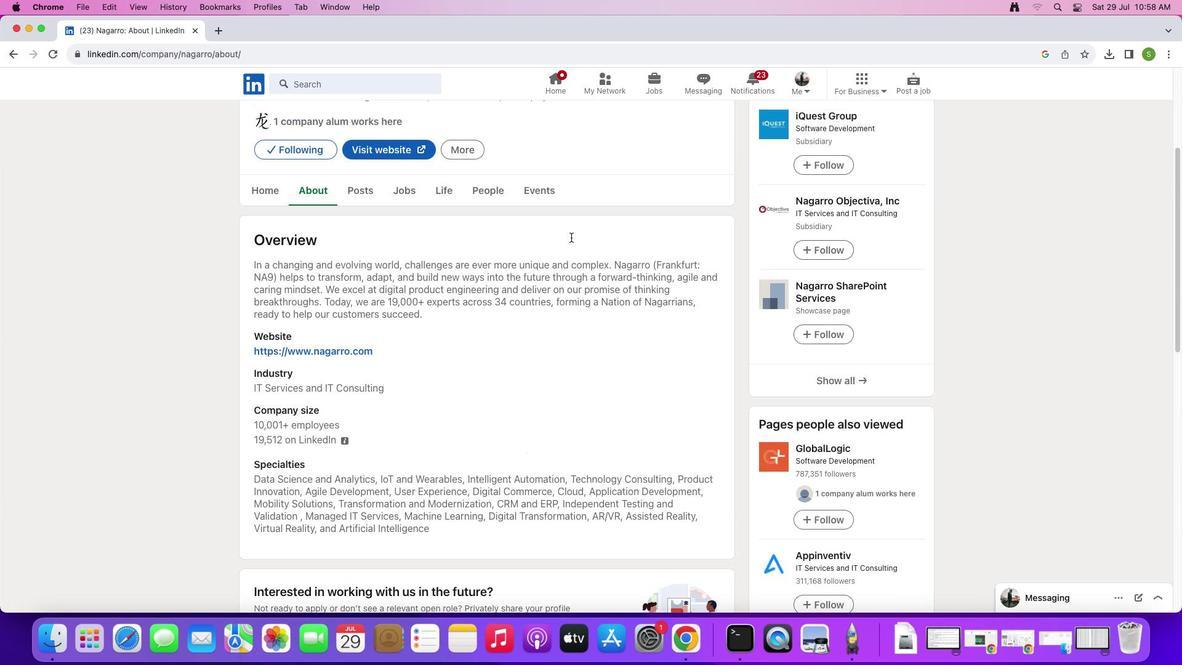 
Action: Mouse scrolled (571, 237) with delta (0, 0)
Screenshot: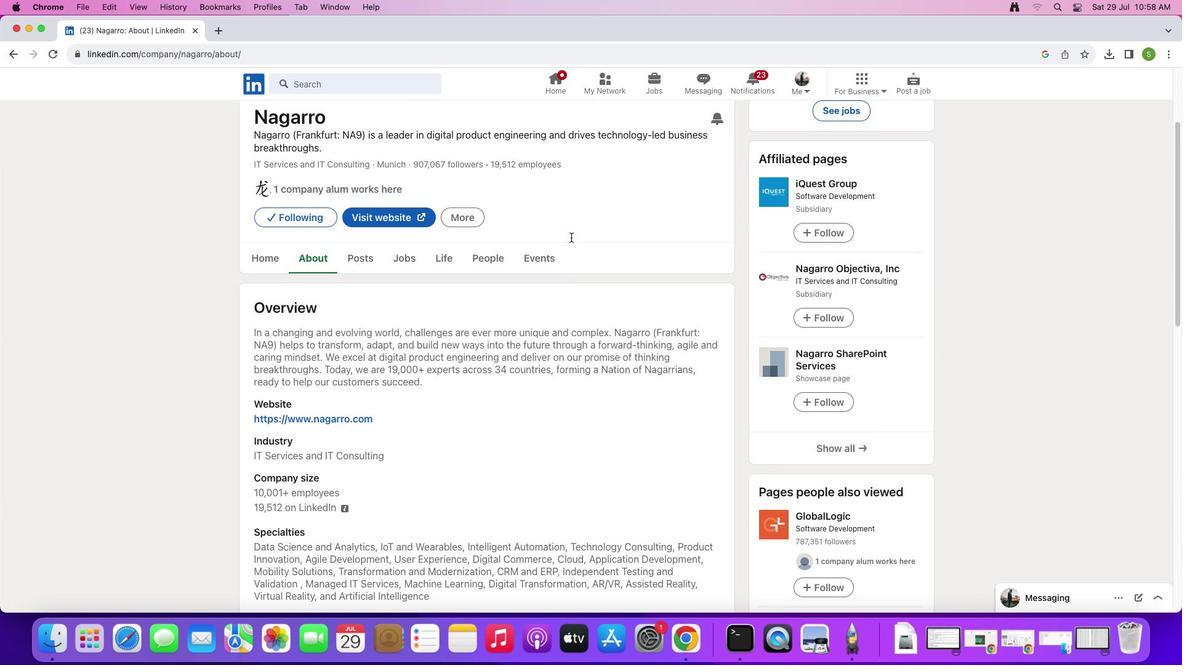
Action: Mouse scrolled (571, 237) with delta (0, 0)
Screenshot: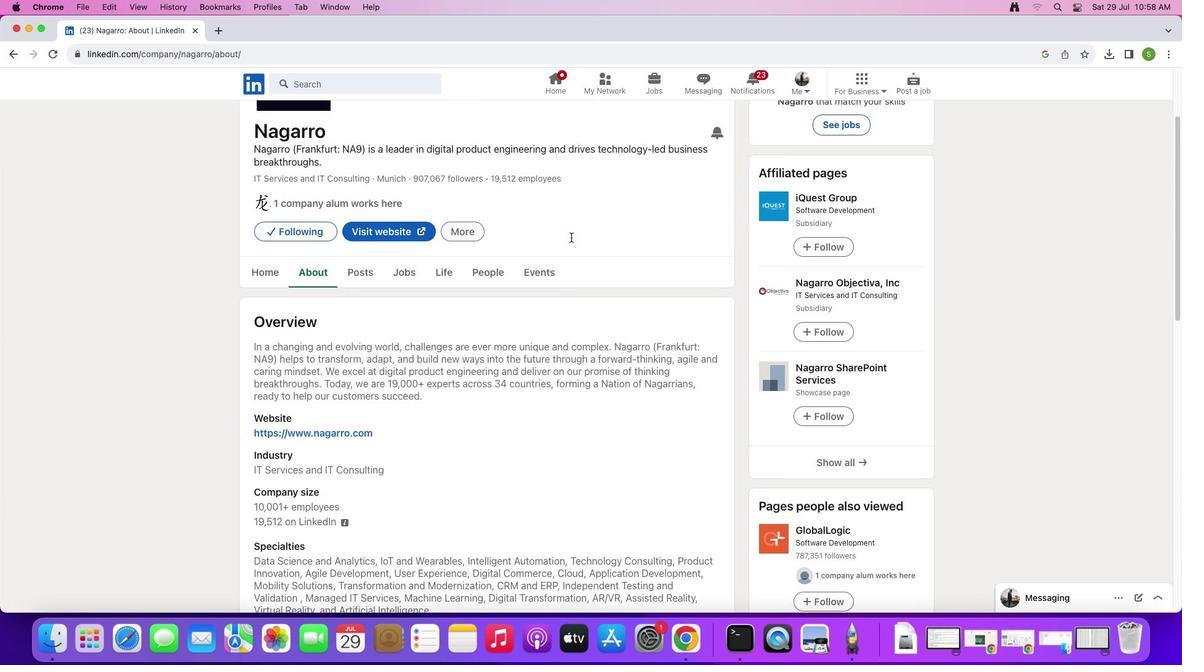 
Action: Mouse scrolled (571, 237) with delta (0, 1)
Screenshot: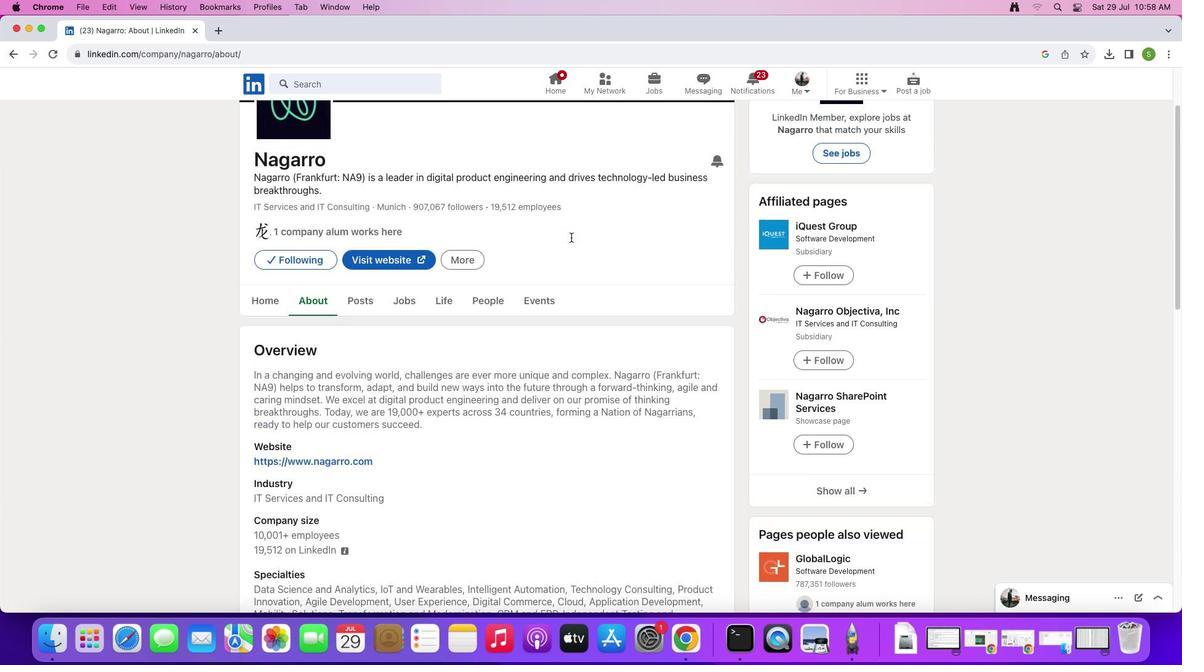 
Action: Mouse scrolled (571, 237) with delta (0, 0)
Screenshot: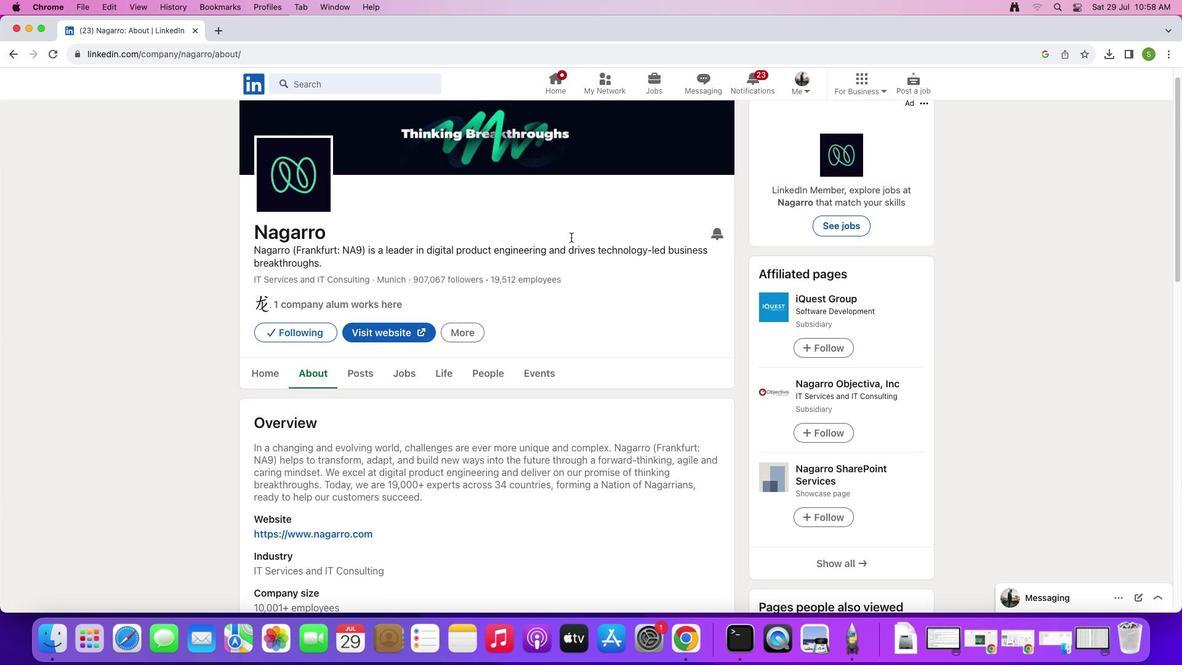 
Action: Mouse scrolled (571, 237) with delta (0, 0)
Screenshot: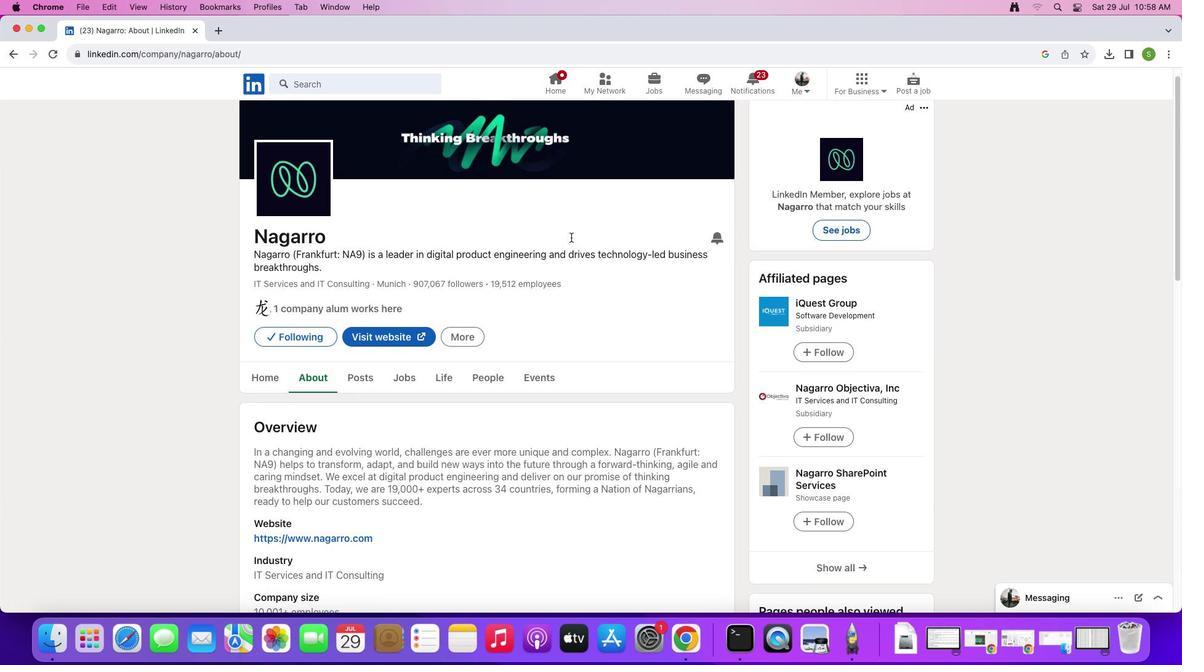 
Action: Mouse scrolled (571, 237) with delta (0, 1)
Screenshot: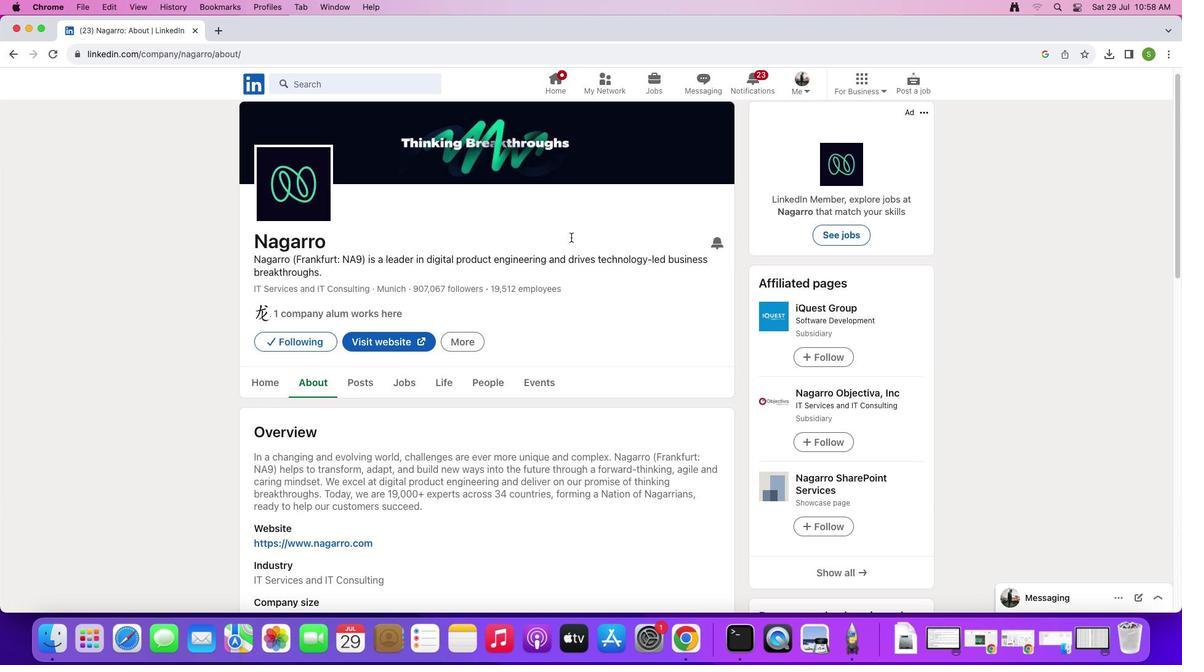 
Action: Mouse scrolled (571, 237) with delta (0, 0)
Screenshot: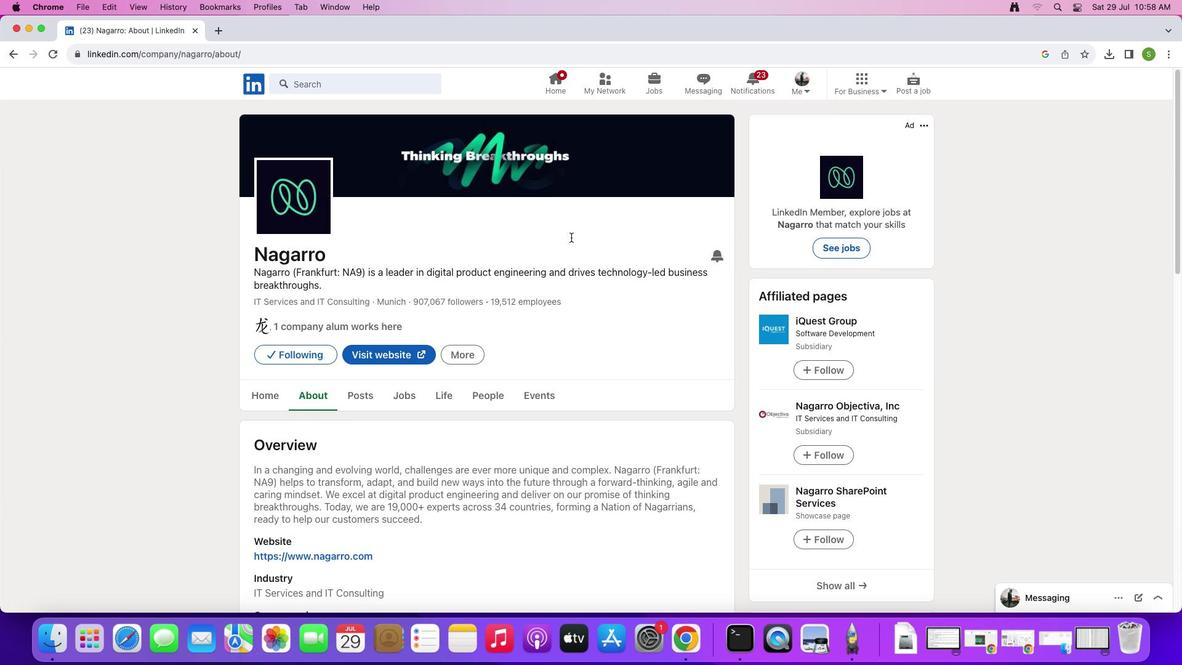 
Action: Mouse scrolled (571, 237) with delta (0, 0)
Screenshot: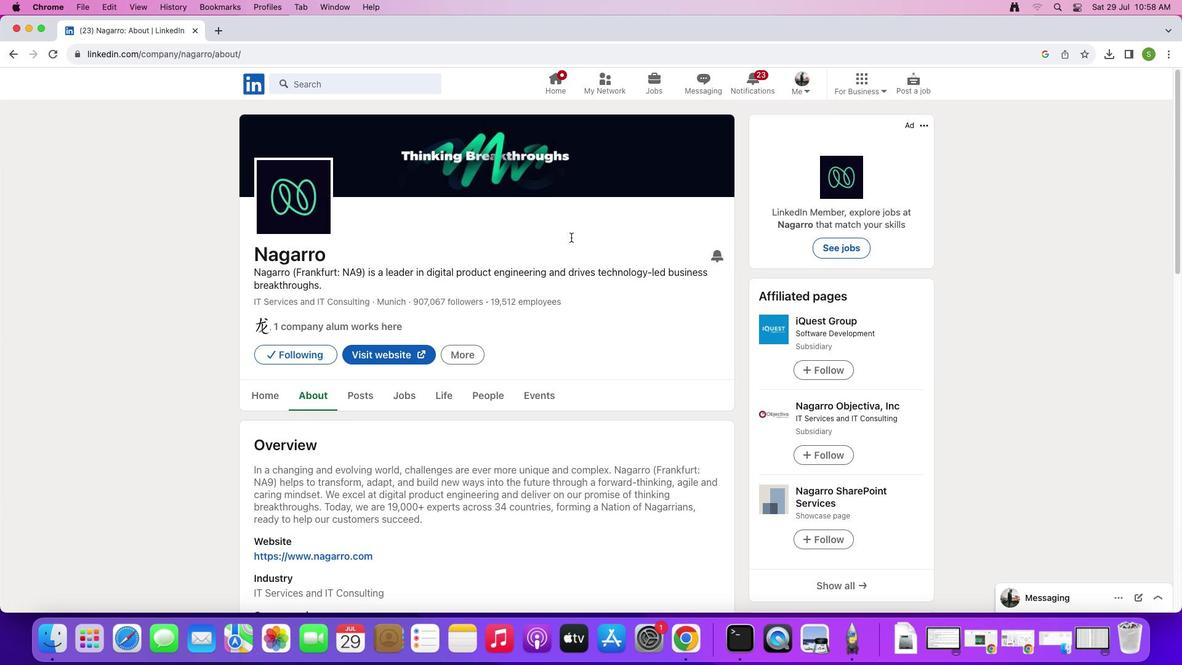 
Action: Mouse scrolled (571, 237) with delta (0, 1)
Screenshot: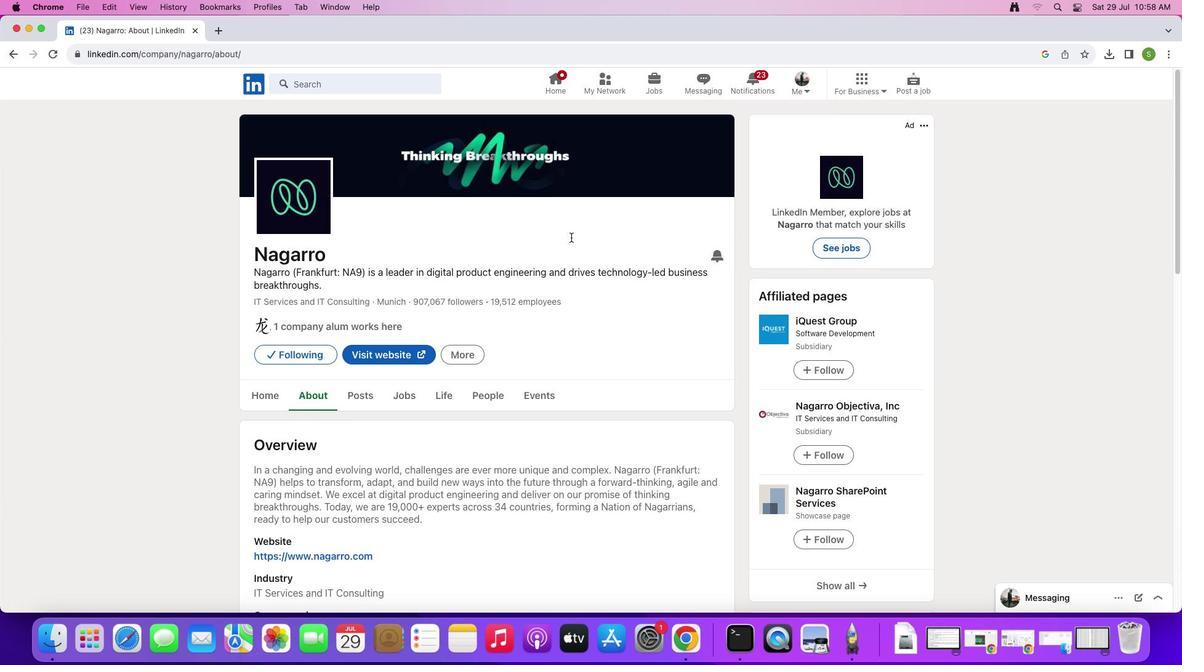 
Action: Mouse moved to (364, 399)
Screenshot: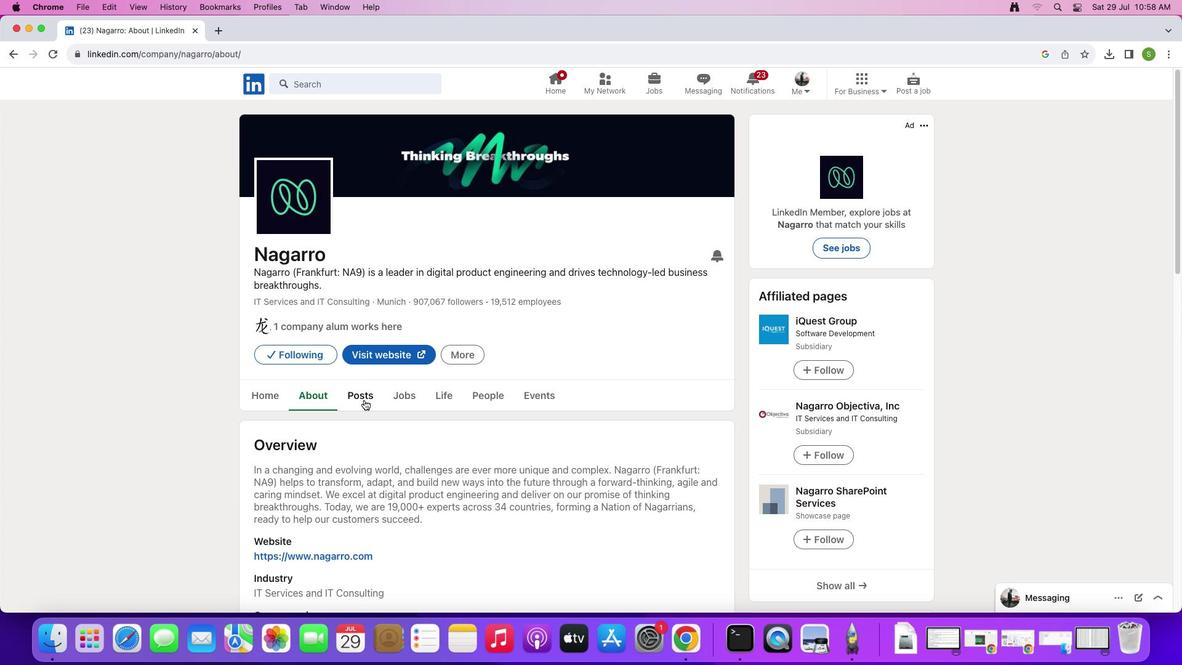 
Action: Mouse pressed left at (364, 399)
Screenshot: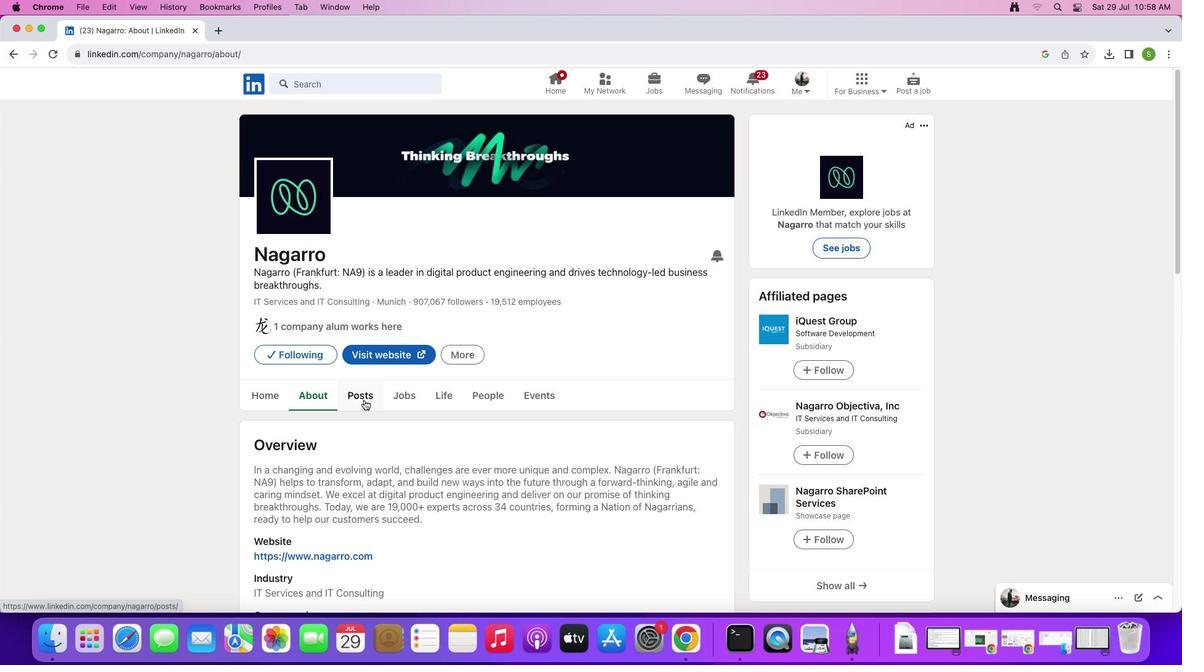 
Action: Mouse moved to (493, 478)
Screenshot: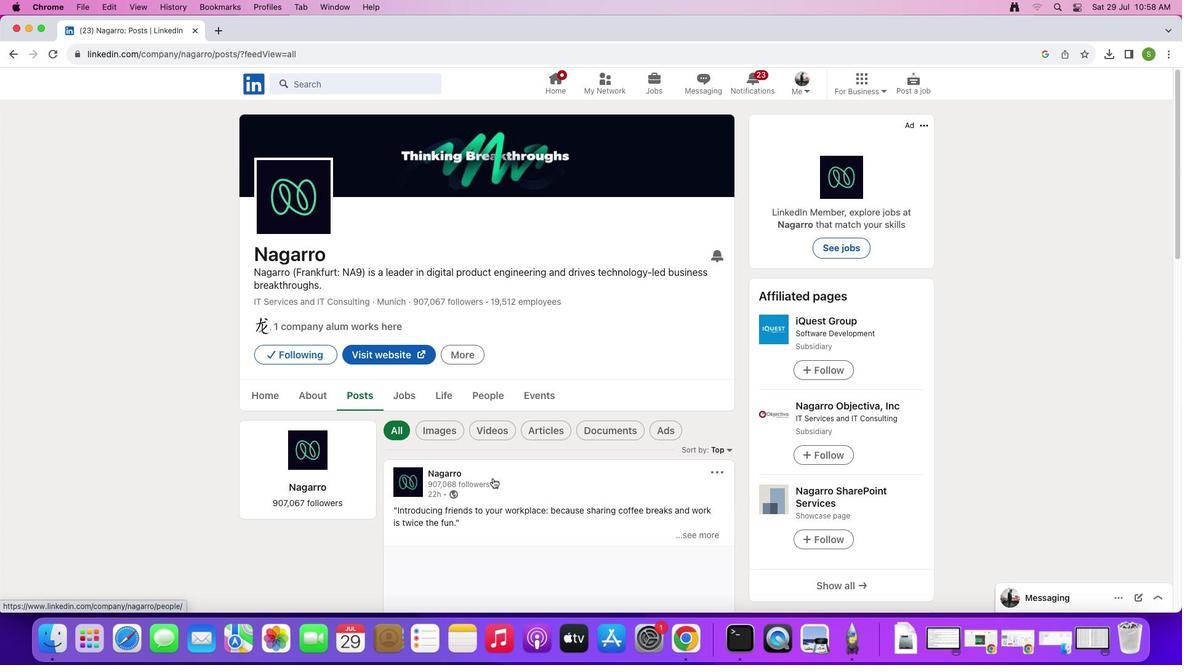 
Action: Mouse scrolled (493, 478) with delta (0, 0)
Screenshot: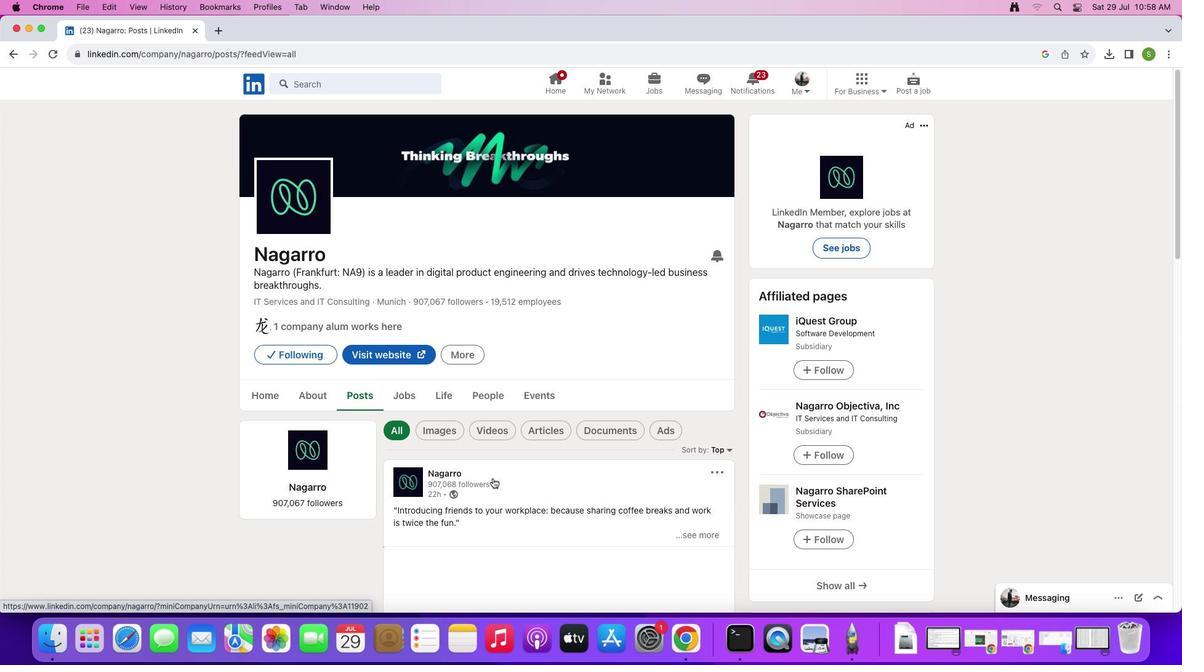 
Action: Mouse scrolled (493, 478) with delta (0, 0)
Screenshot: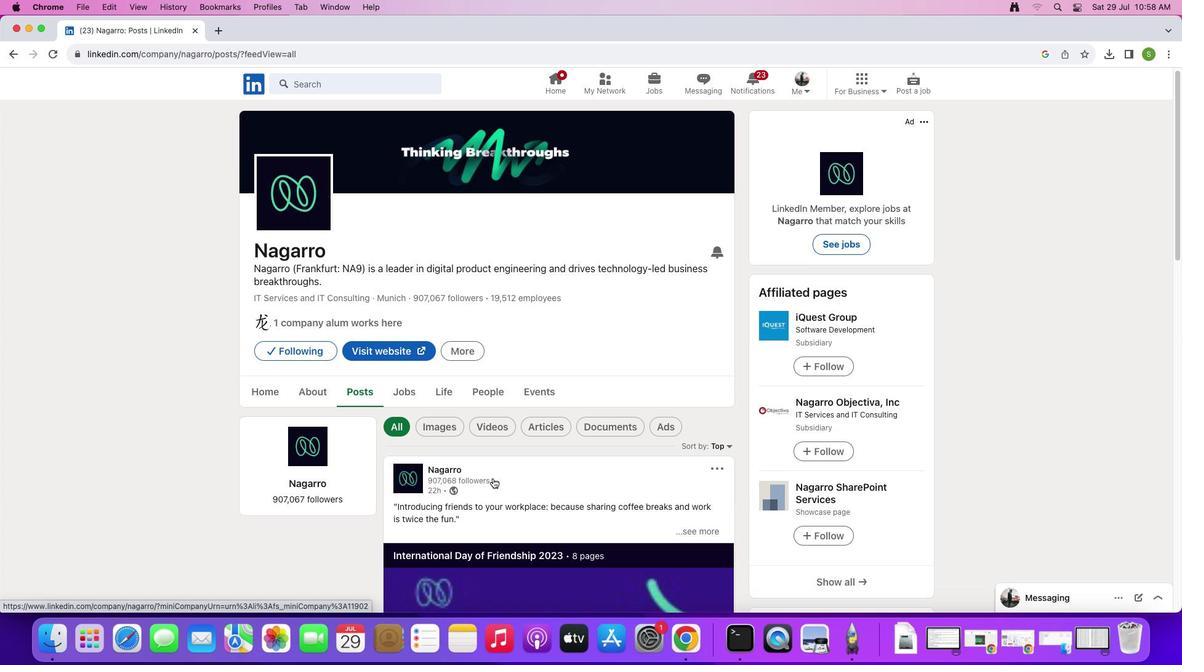 
Action: Mouse scrolled (493, 478) with delta (0, 0)
Screenshot: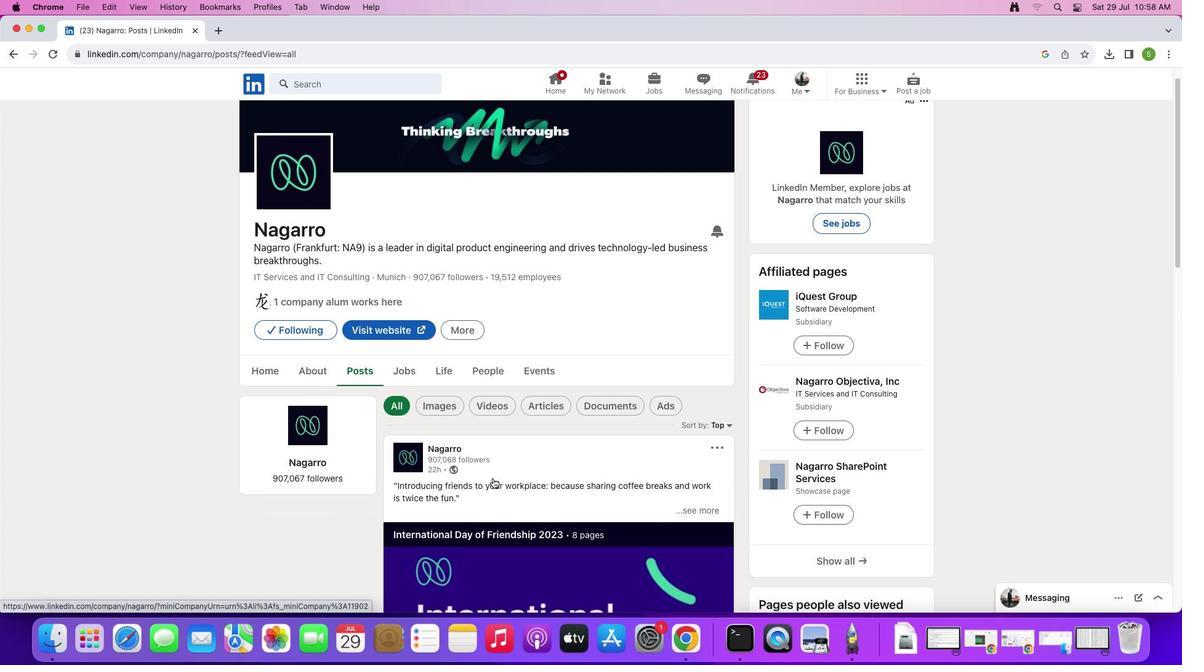 
Action: Mouse scrolled (493, 478) with delta (0, -1)
Screenshot: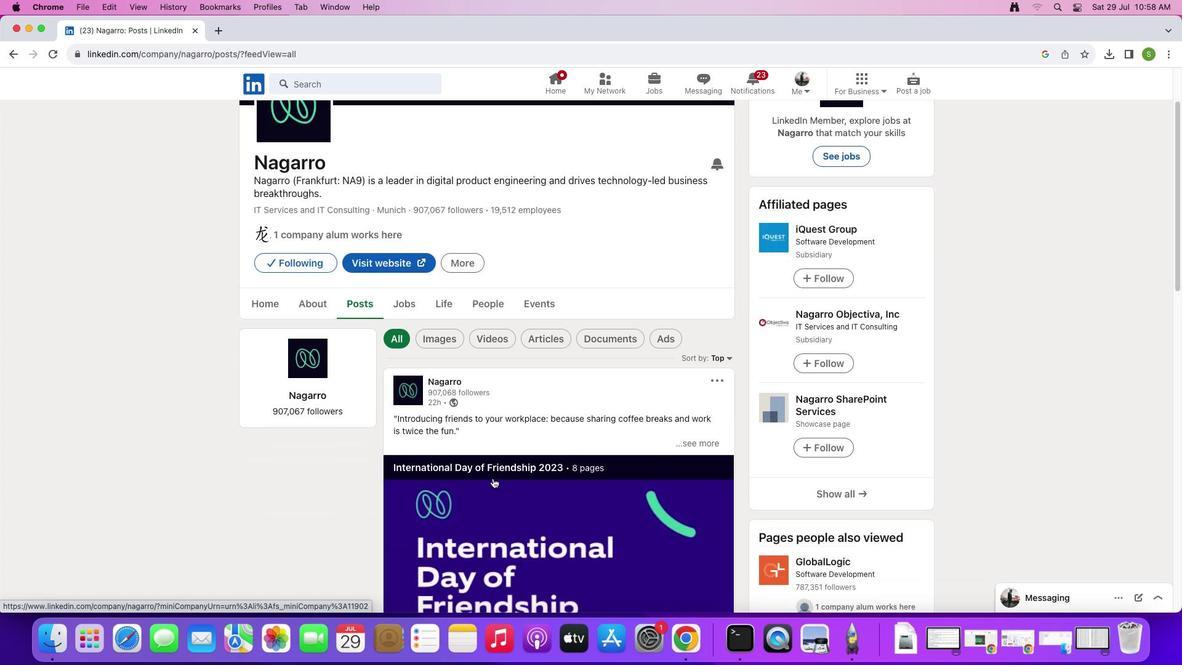 
Action: Mouse scrolled (493, 478) with delta (0, 0)
Screenshot: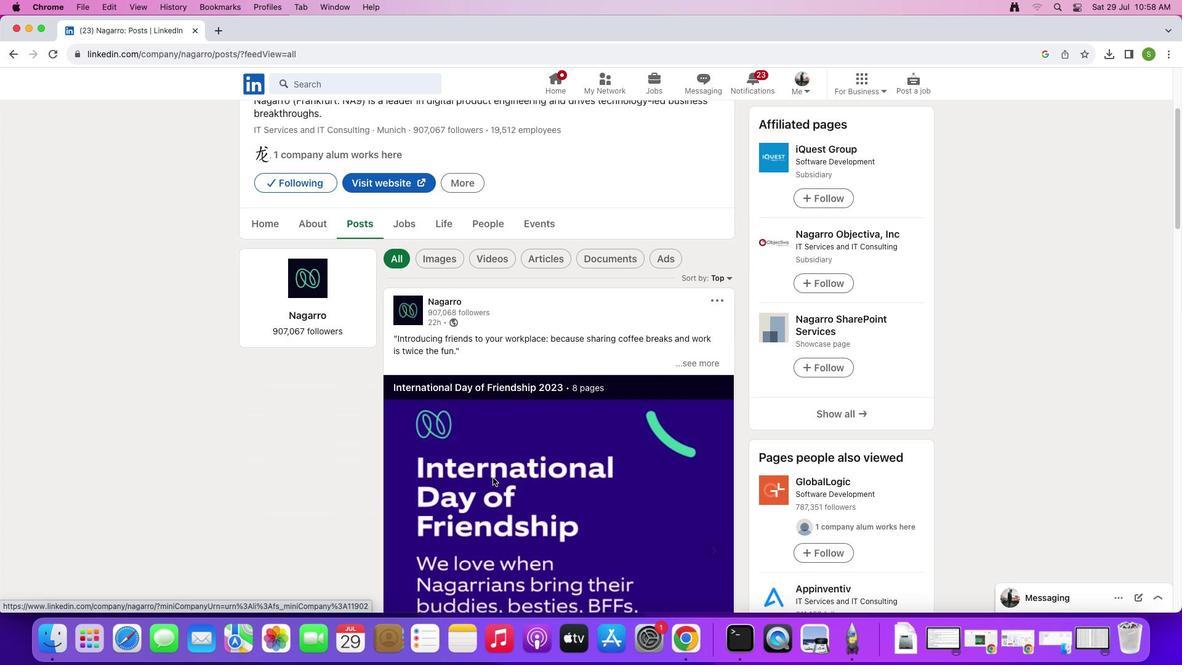 
Action: Mouse moved to (493, 478)
Screenshot: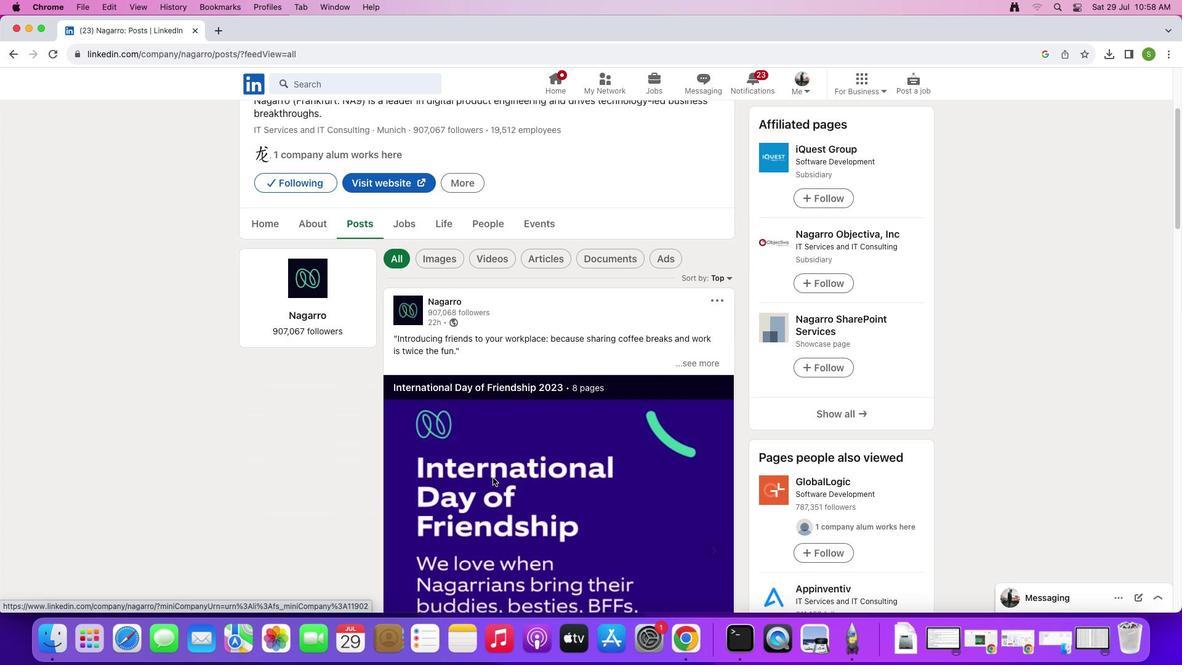 
Action: Mouse scrolled (493, 478) with delta (0, 0)
Screenshot: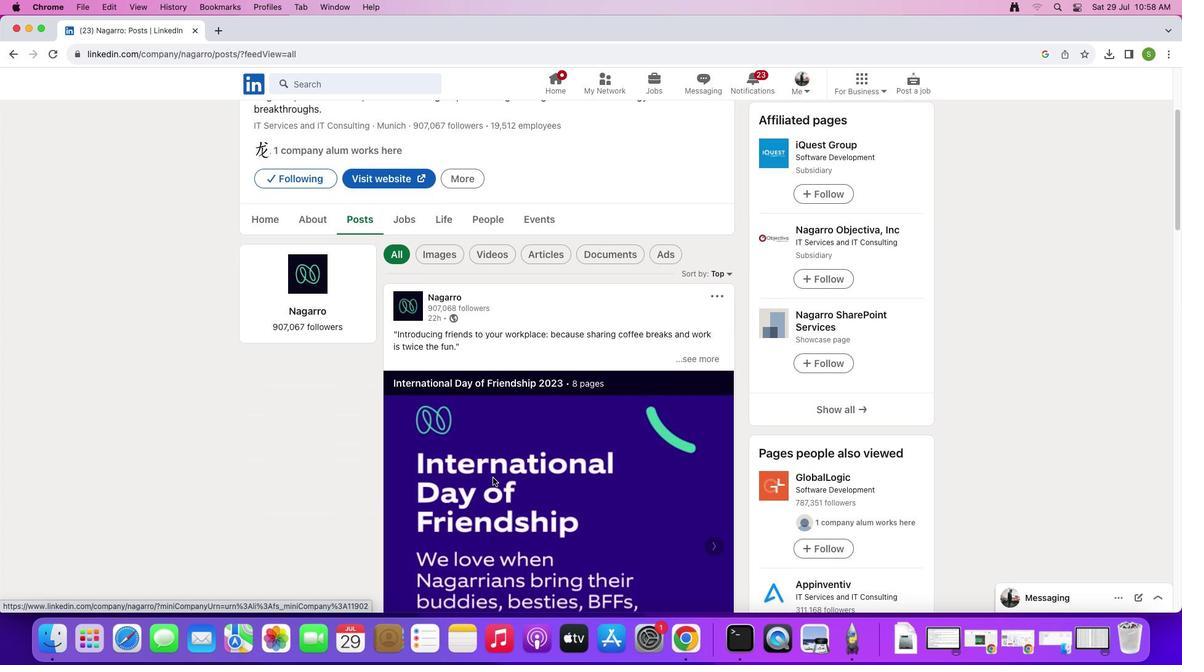 
Action: Mouse scrolled (493, 478) with delta (0, 0)
Screenshot: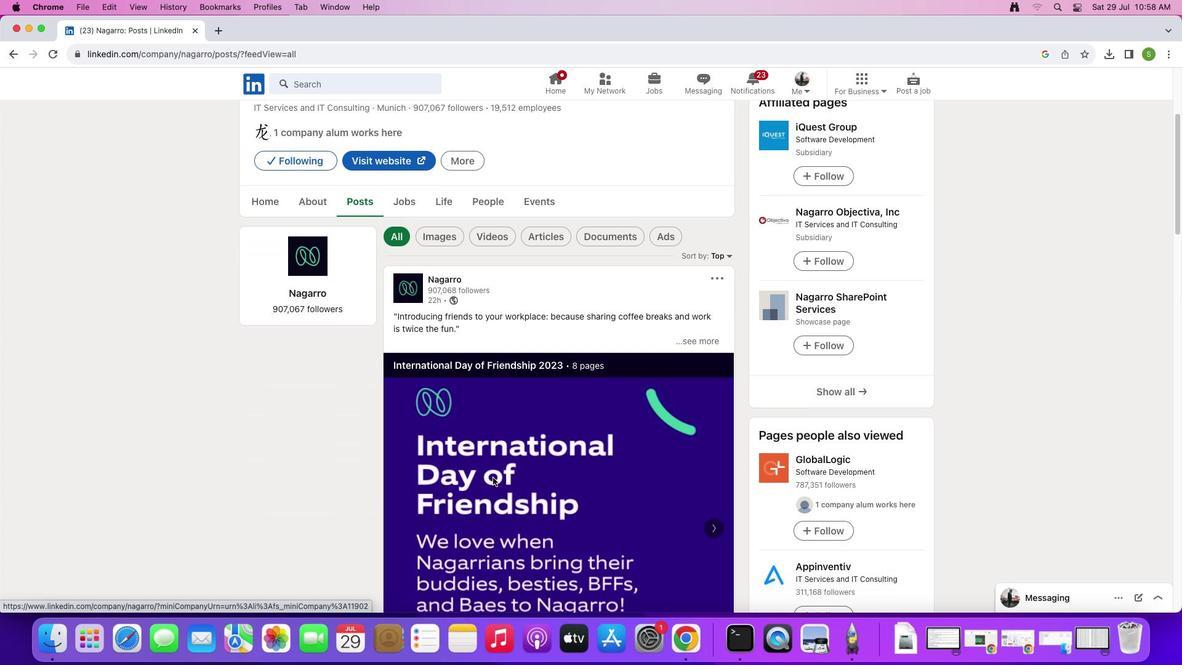 
Action: Mouse scrolled (493, 478) with delta (0, 0)
Screenshot: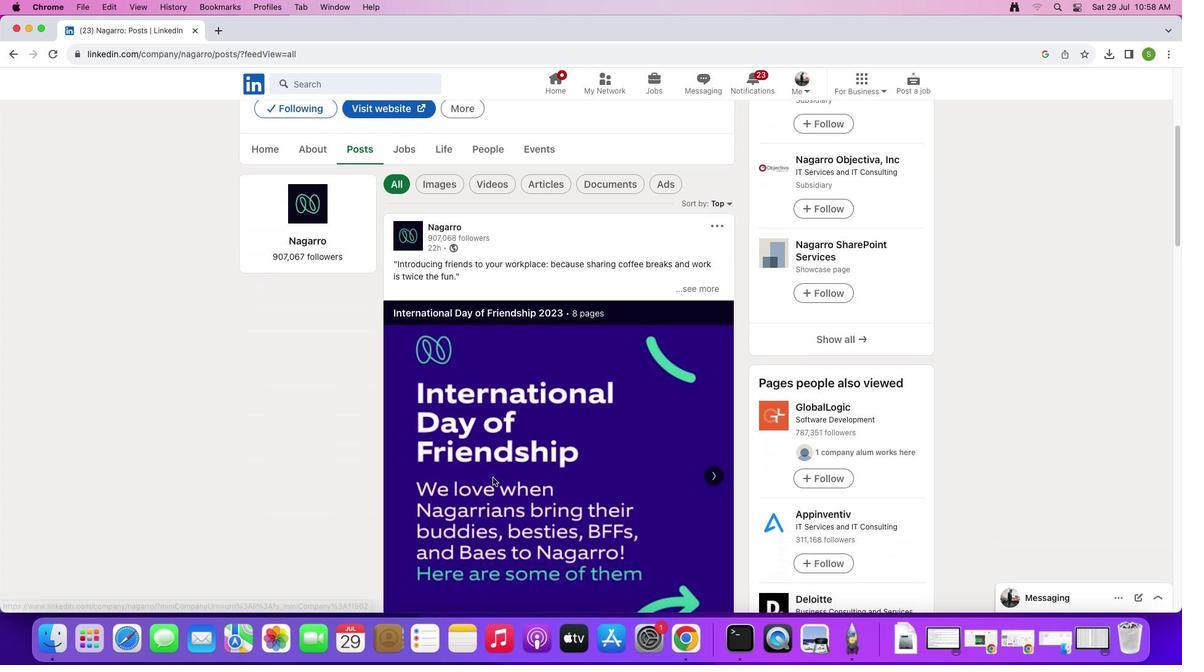 
Action: Mouse scrolled (493, 478) with delta (0, 0)
Screenshot: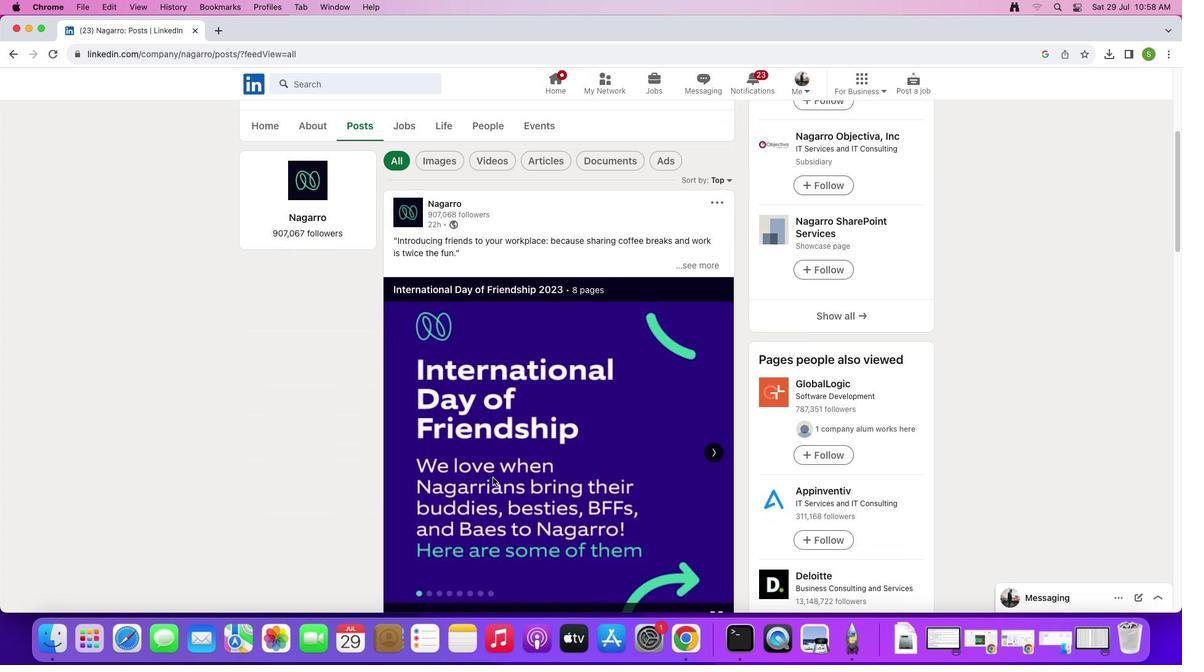 
Action: Mouse scrolled (493, 478) with delta (0, 0)
Screenshot: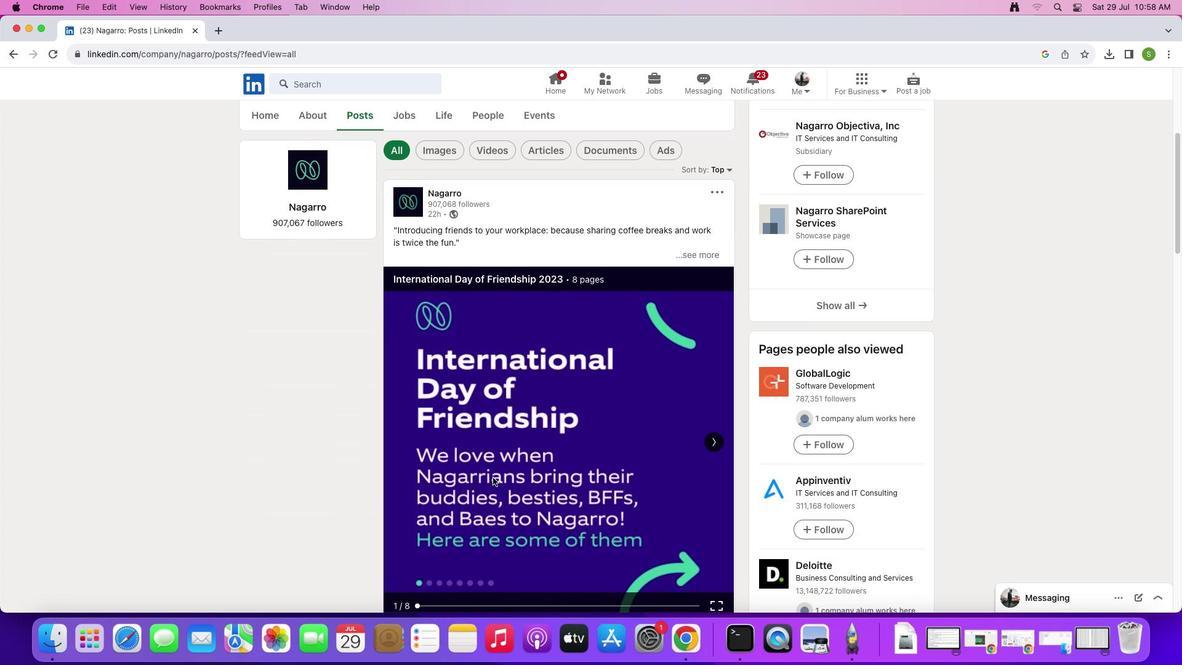 
Action: Mouse scrolled (493, 478) with delta (0, 0)
Screenshot: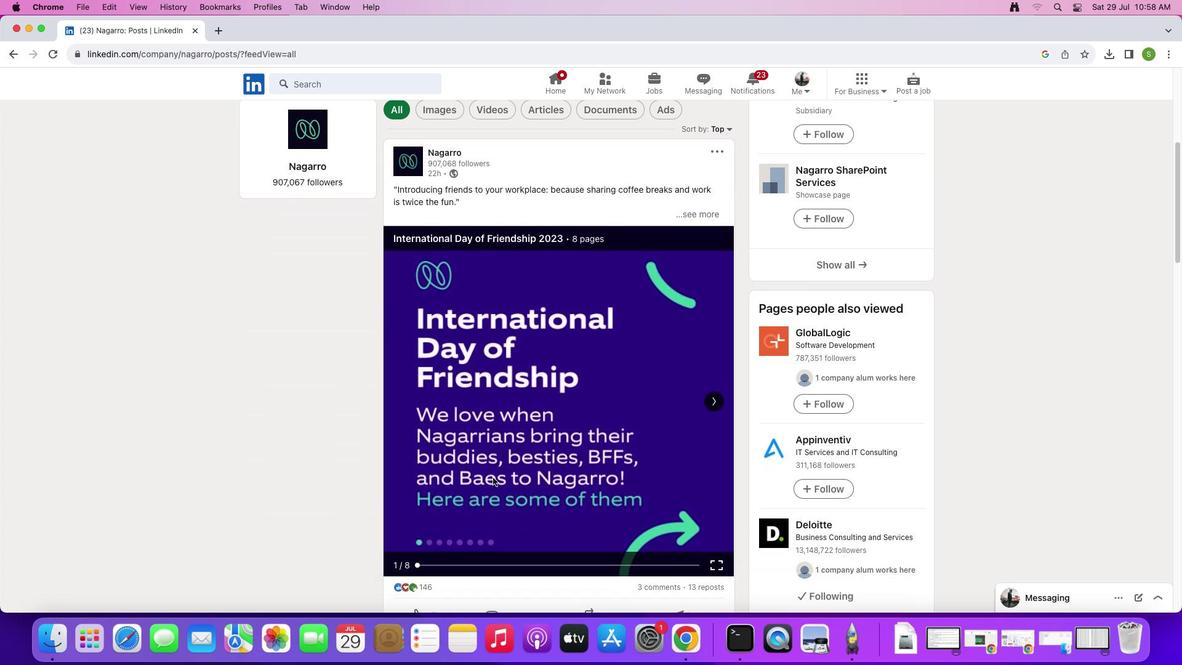 
Action: Mouse scrolled (493, 478) with delta (0, 0)
Screenshot: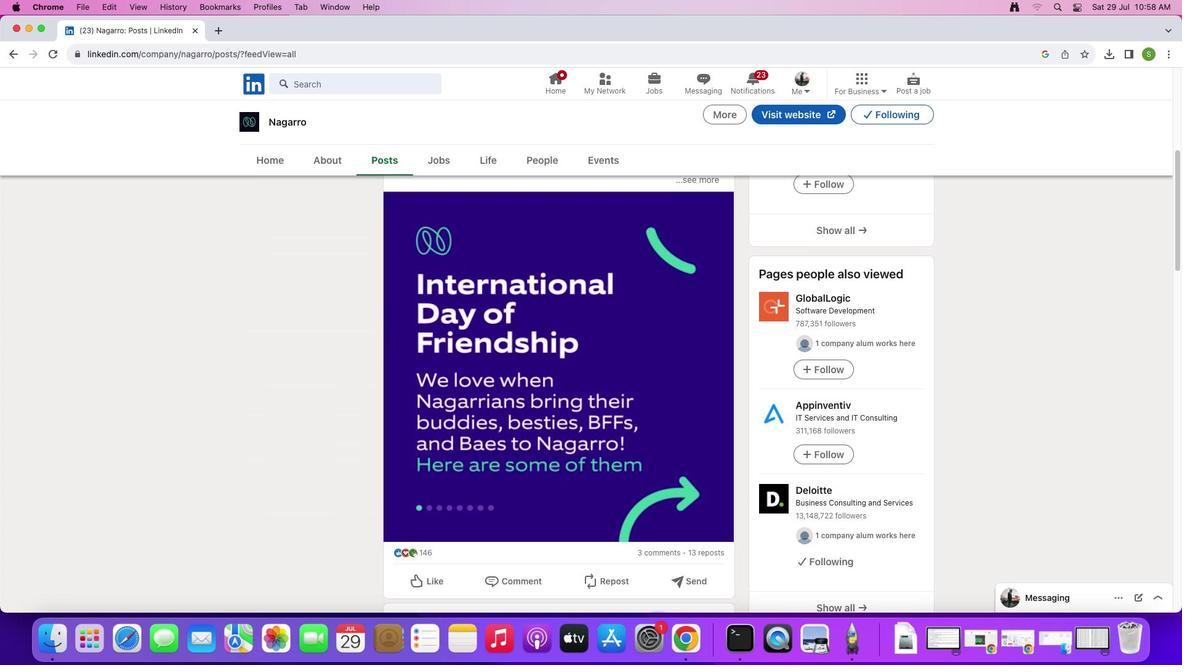 
Action: Mouse scrolled (493, 478) with delta (0, 0)
Screenshot: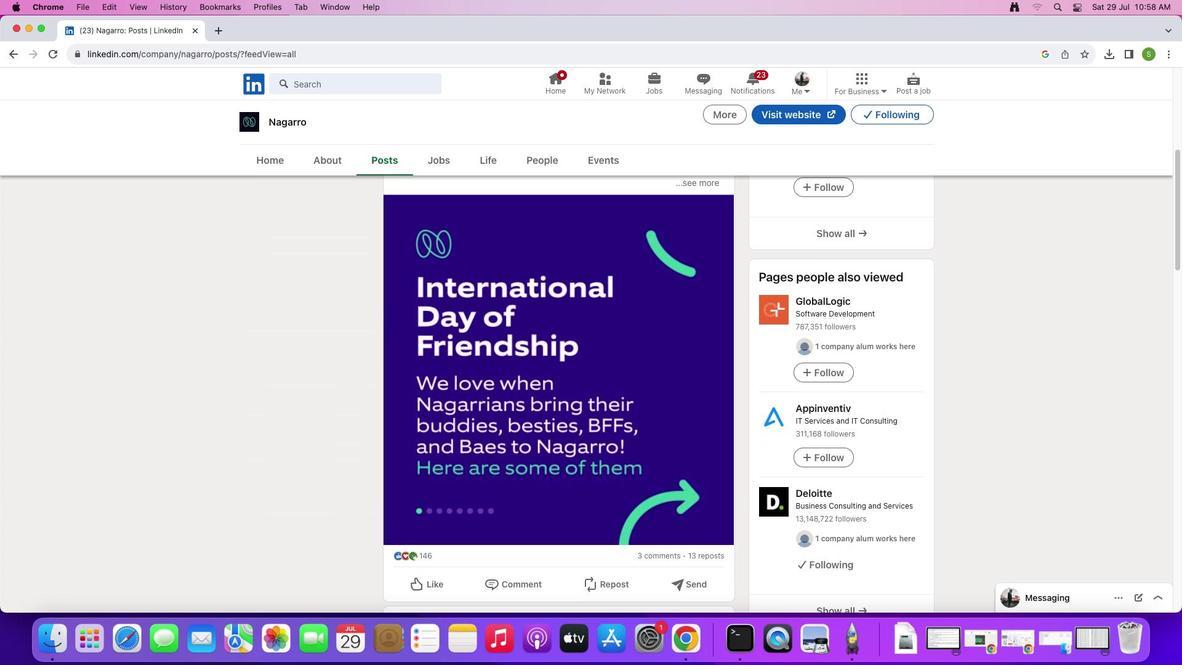 
Action: Mouse moved to (493, 477)
Screenshot: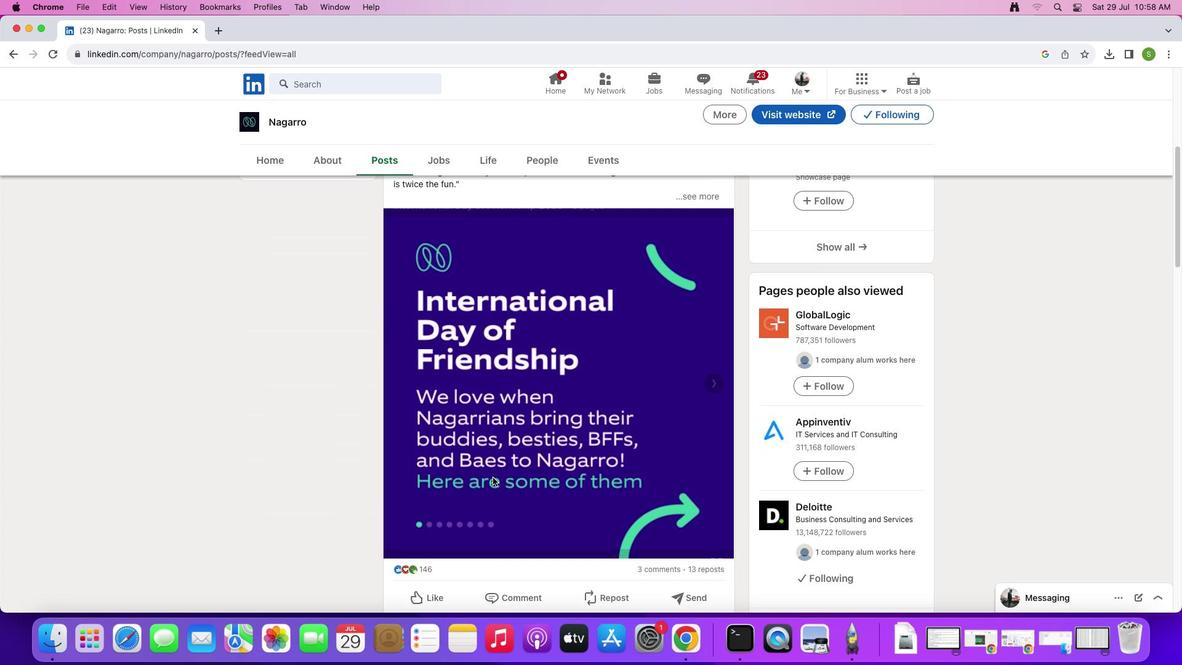 
Action: Mouse scrolled (493, 477) with delta (0, 0)
Screenshot: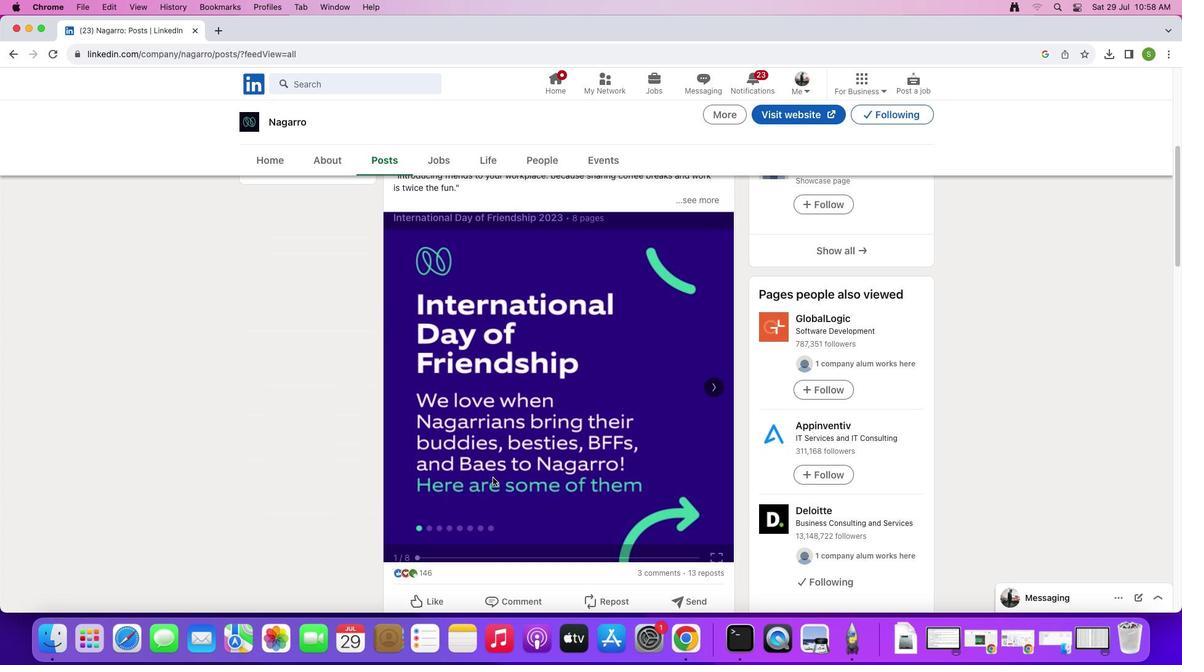 
Action: Mouse scrolled (493, 477) with delta (0, 0)
Screenshot: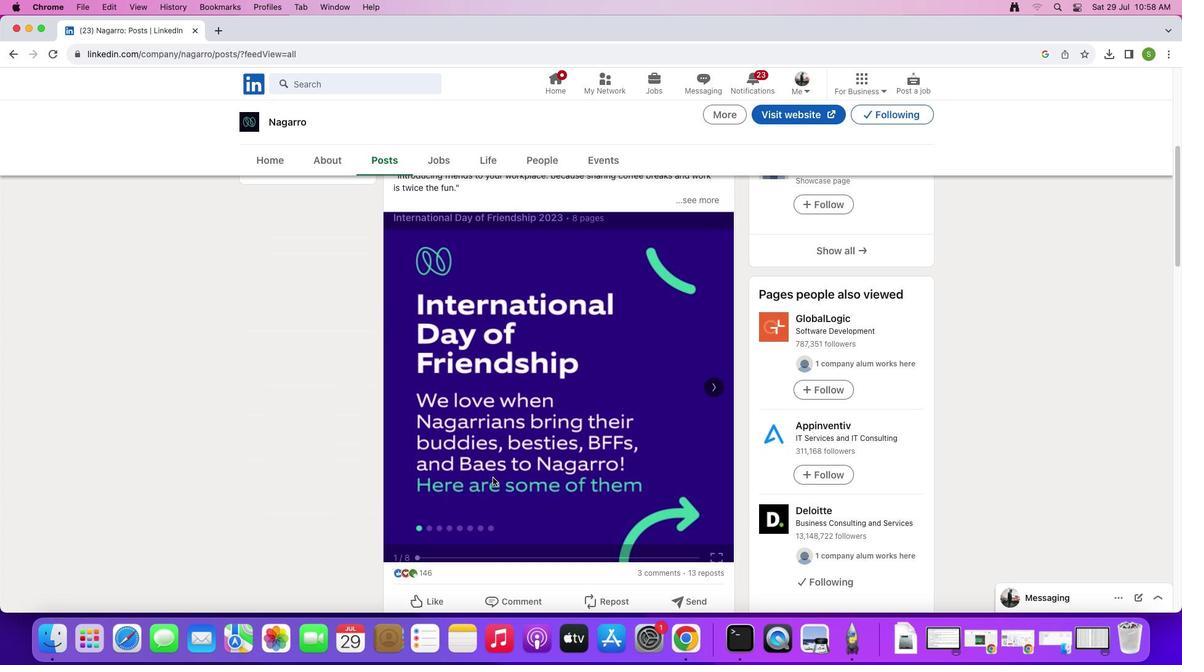 
Action: Mouse scrolled (493, 477) with delta (0, 1)
Screenshot: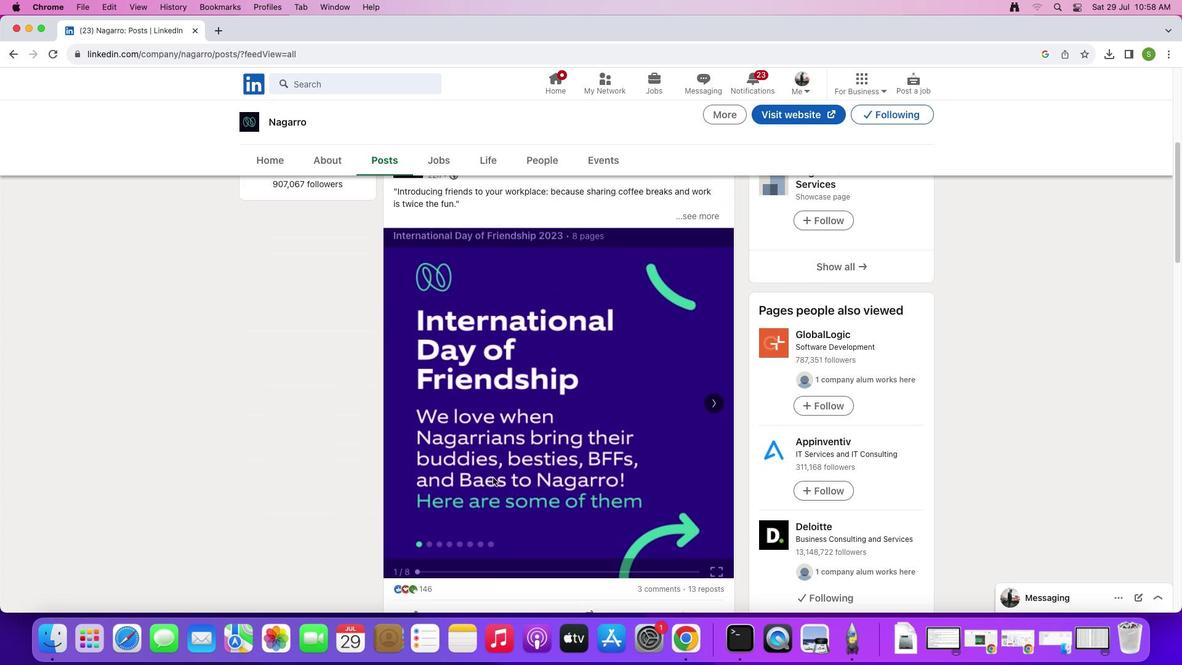 
Action: Mouse moved to (692, 311)
Screenshot: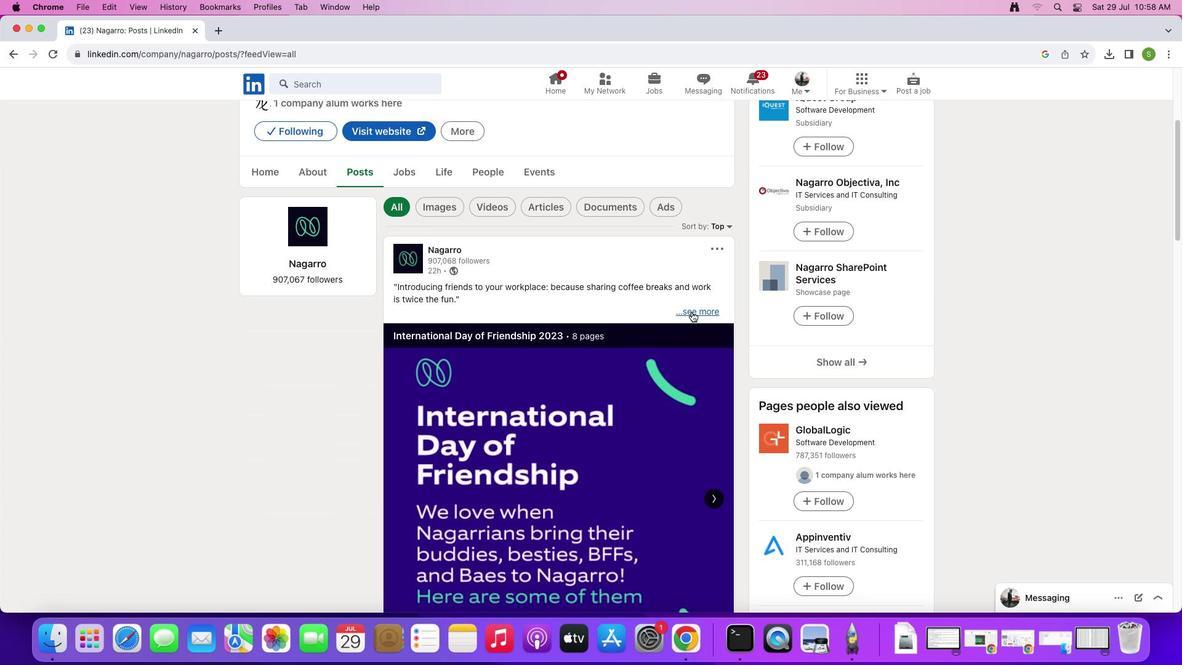 
Action: Mouse pressed left at (692, 311)
Screenshot: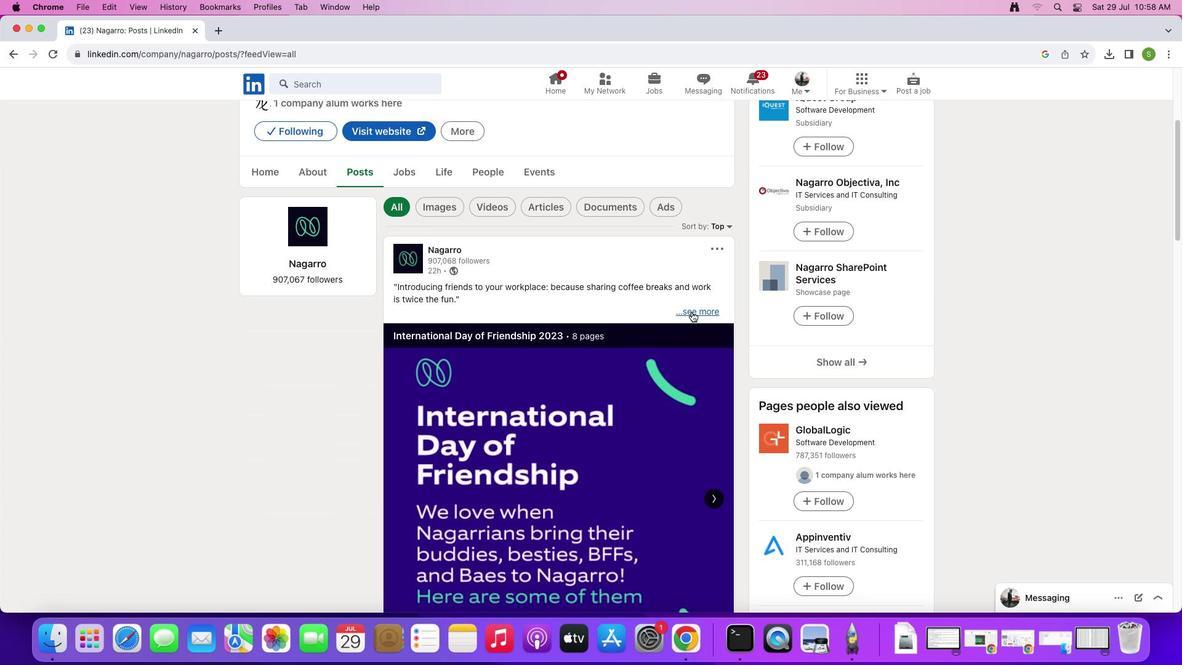
Action: Mouse moved to (553, 446)
Screenshot: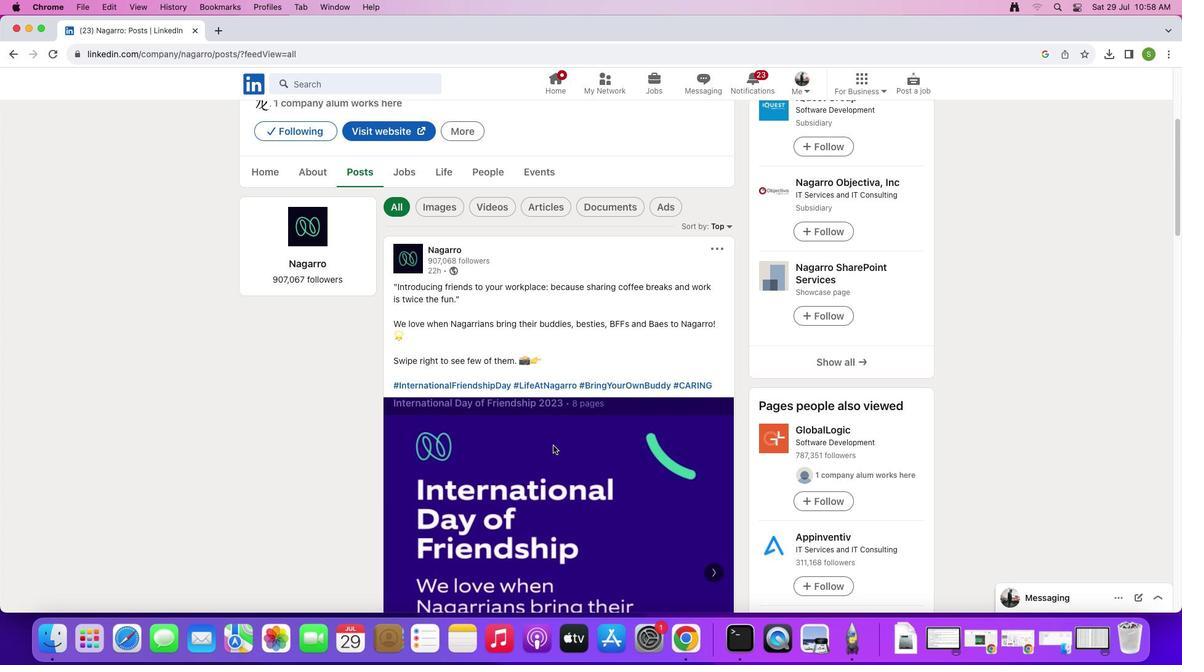 
Action: Mouse scrolled (553, 446) with delta (0, 0)
Screenshot: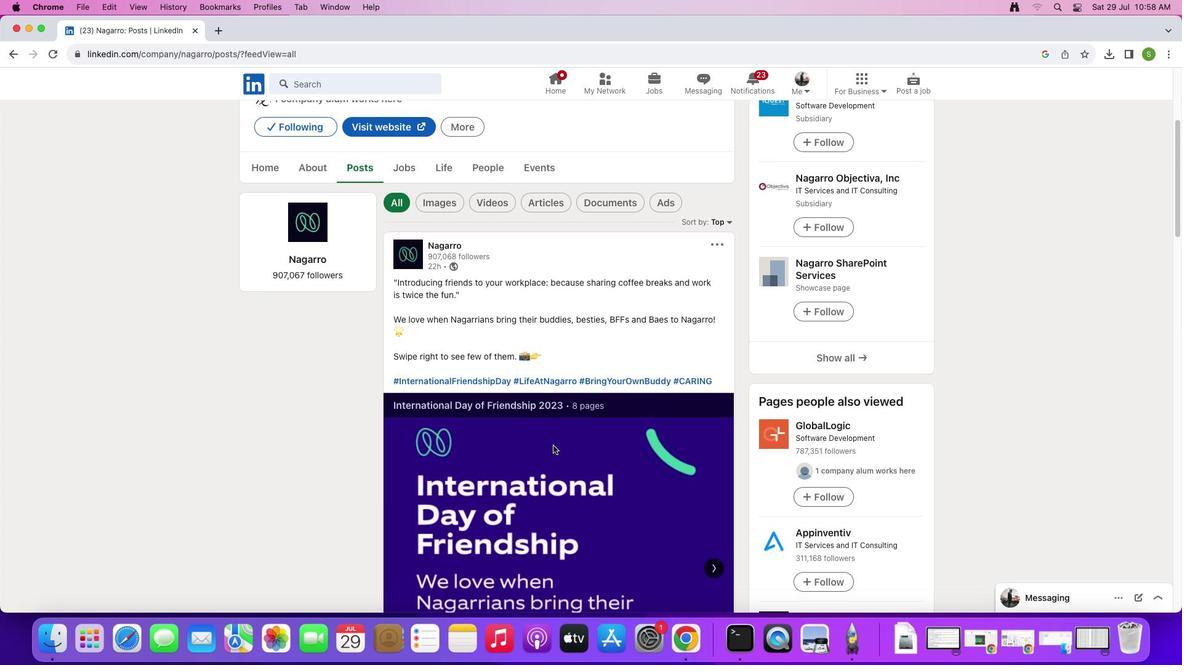 
Action: Mouse scrolled (553, 446) with delta (0, 0)
Screenshot: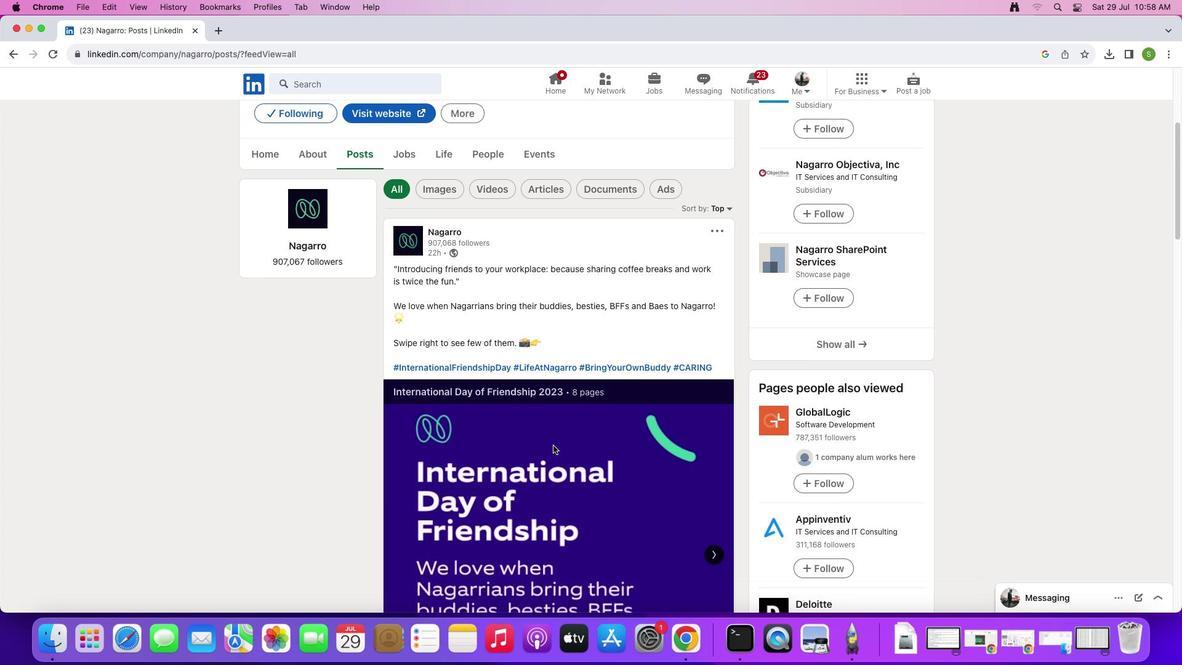
Action: Mouse scrolled (553, 446) with delta (0, -1)
Screenshot: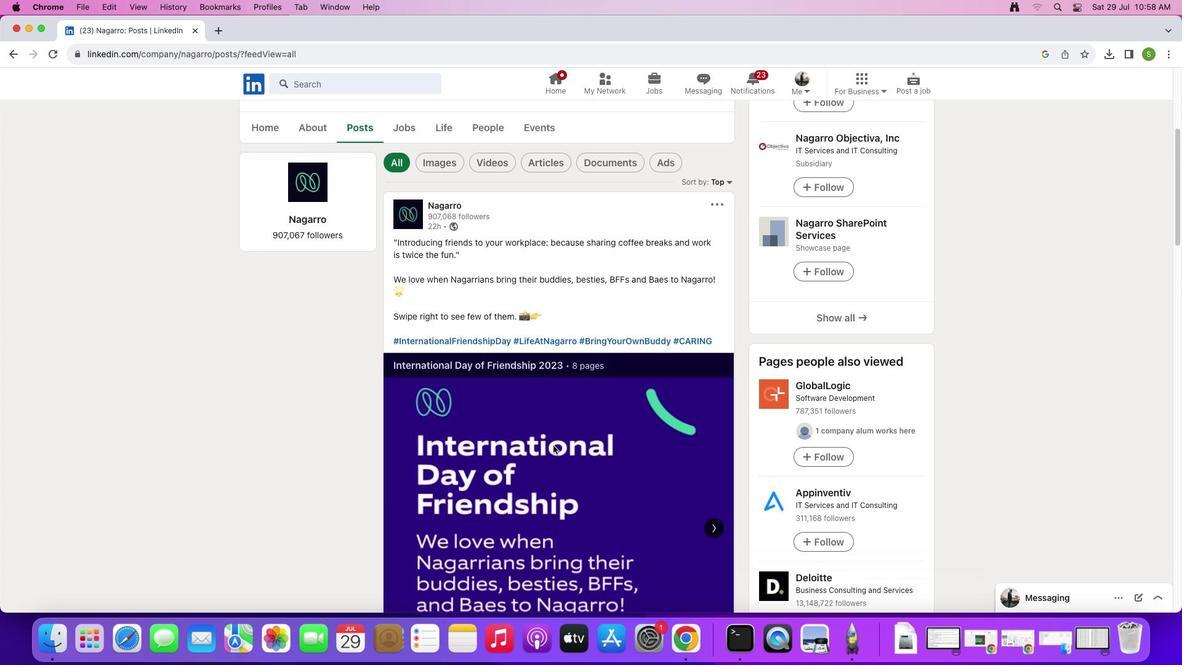 
Action: Mouse scrolled (553, 446) with delta (0, -1)
Screenshot: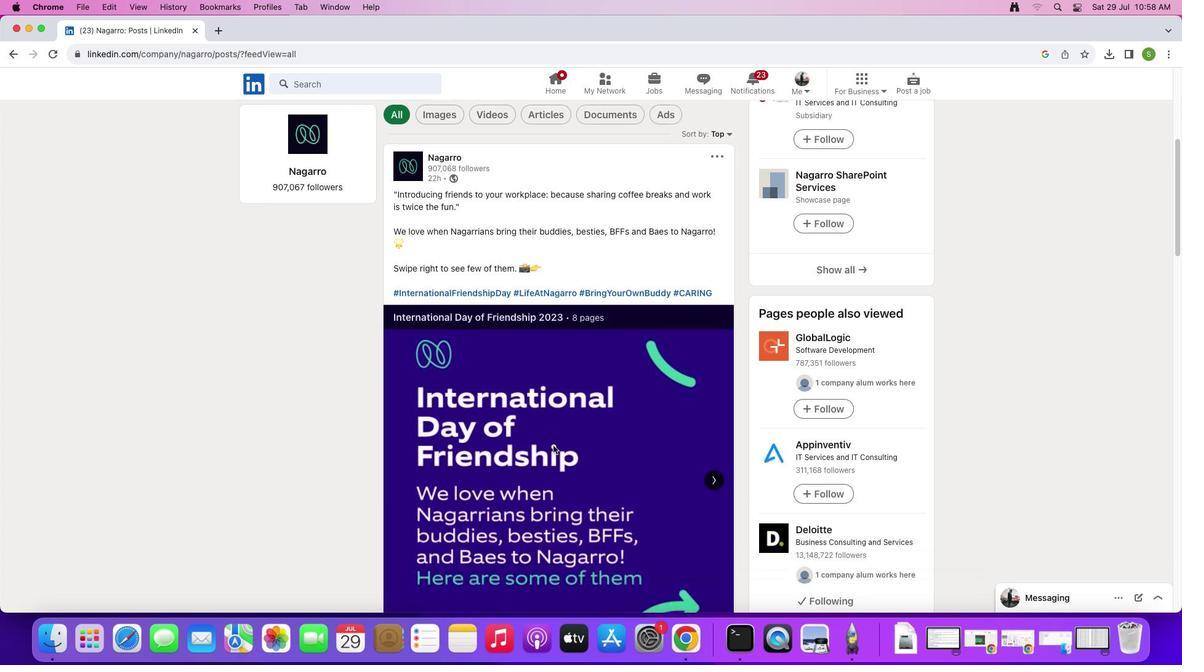 
Action: Mouse moved to (708, 367)
Screenshot: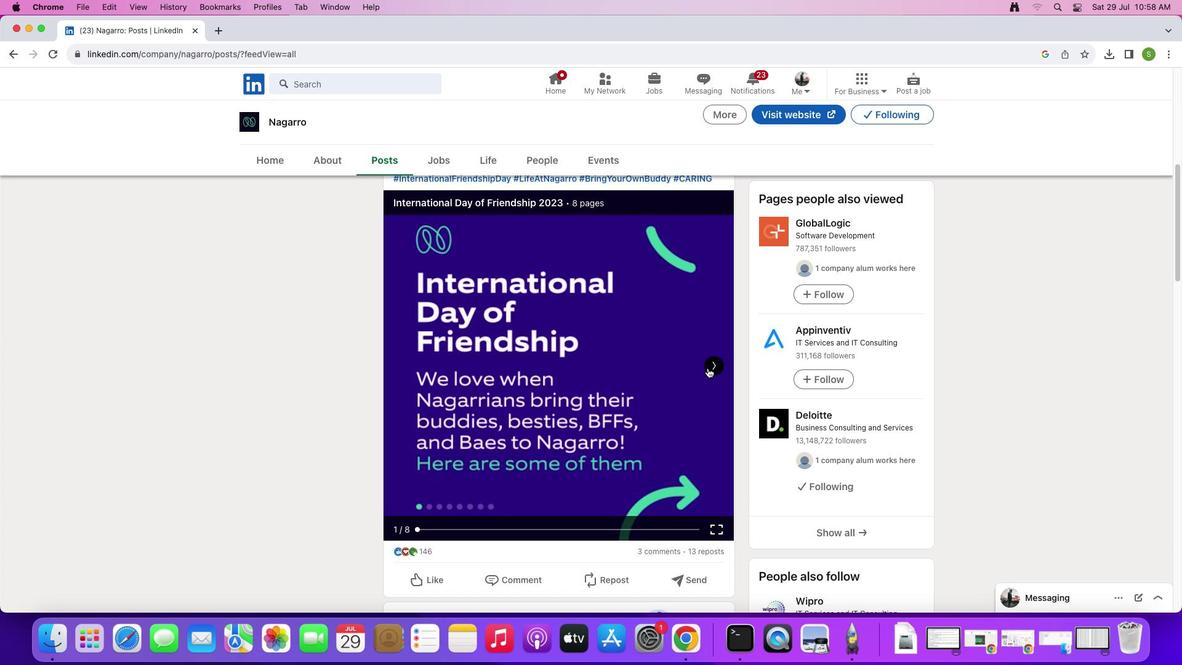 
Action: Mouse pressed left at (708, 367)
Screenshot: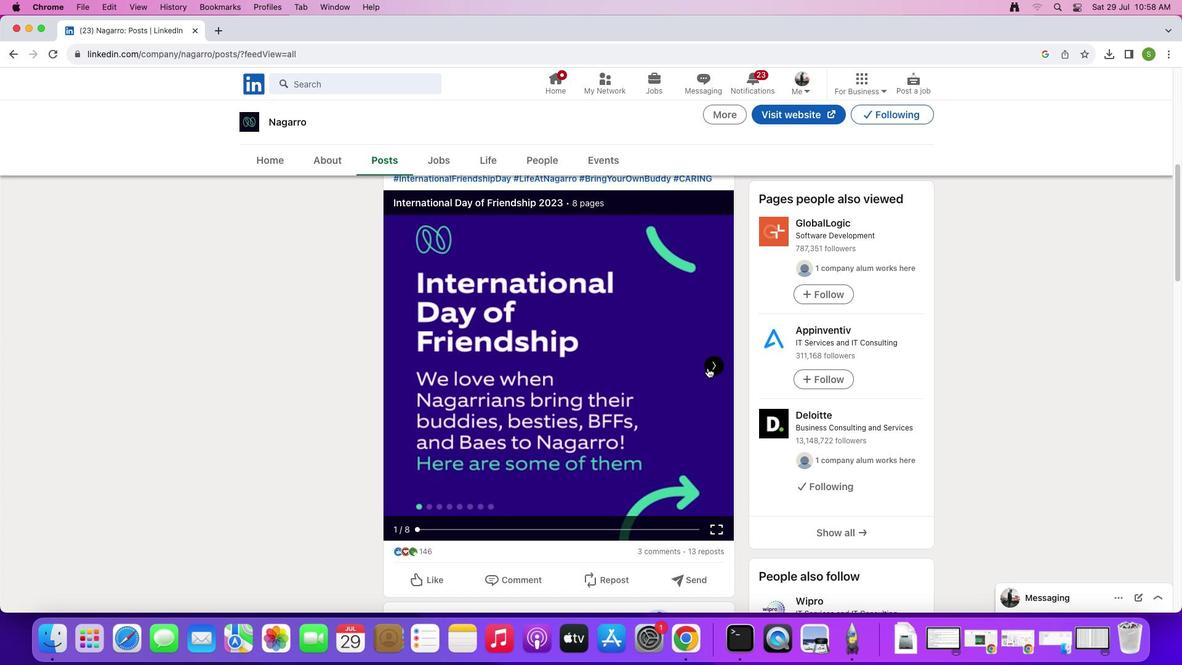 
Action: Mouse moved to (710, 366)
Screenshot: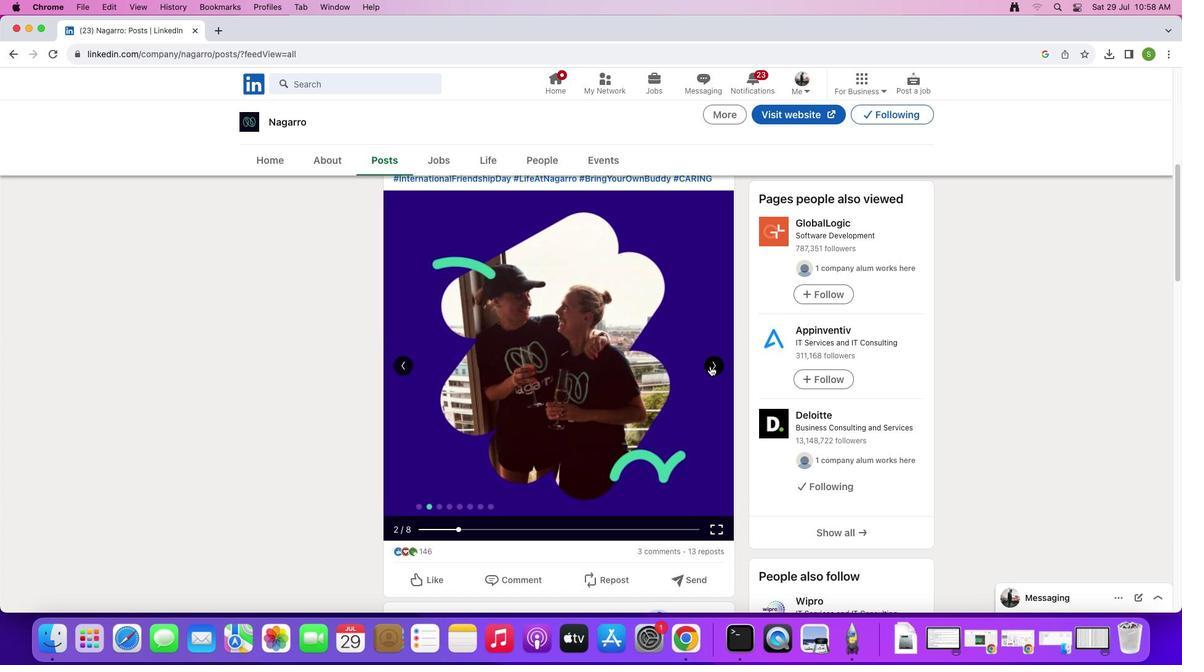 
Action: Mouse pressed left at (710, 366)
Screenshot: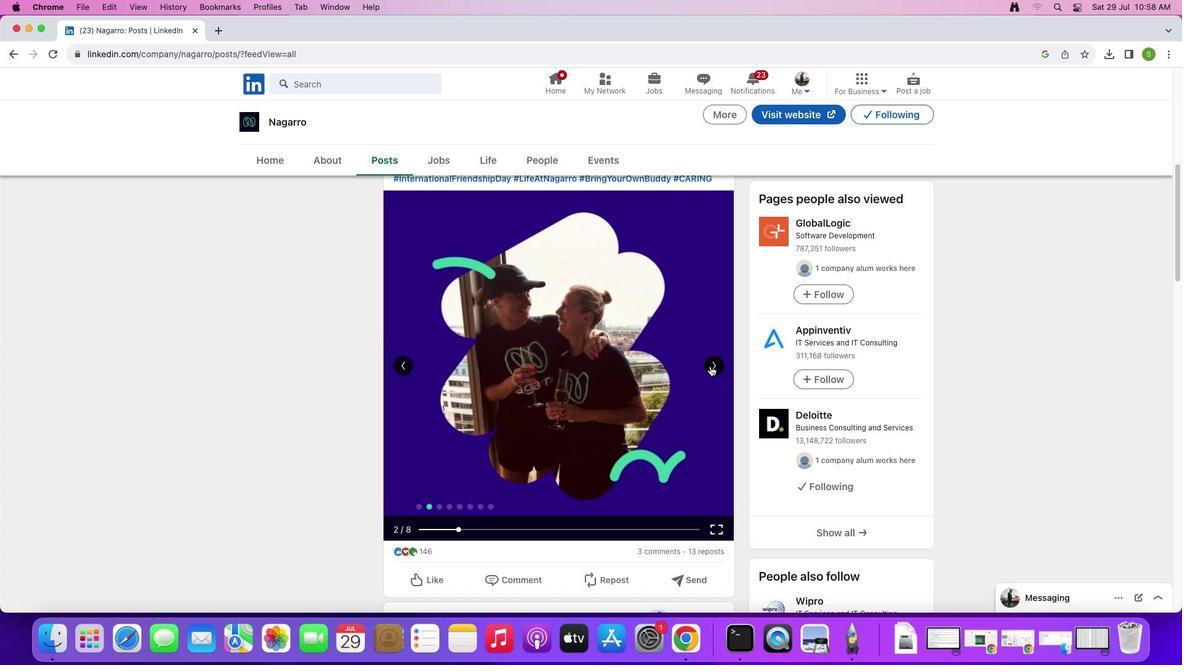 
Action: Mouse pressed left at (710, 366)
Screenshot: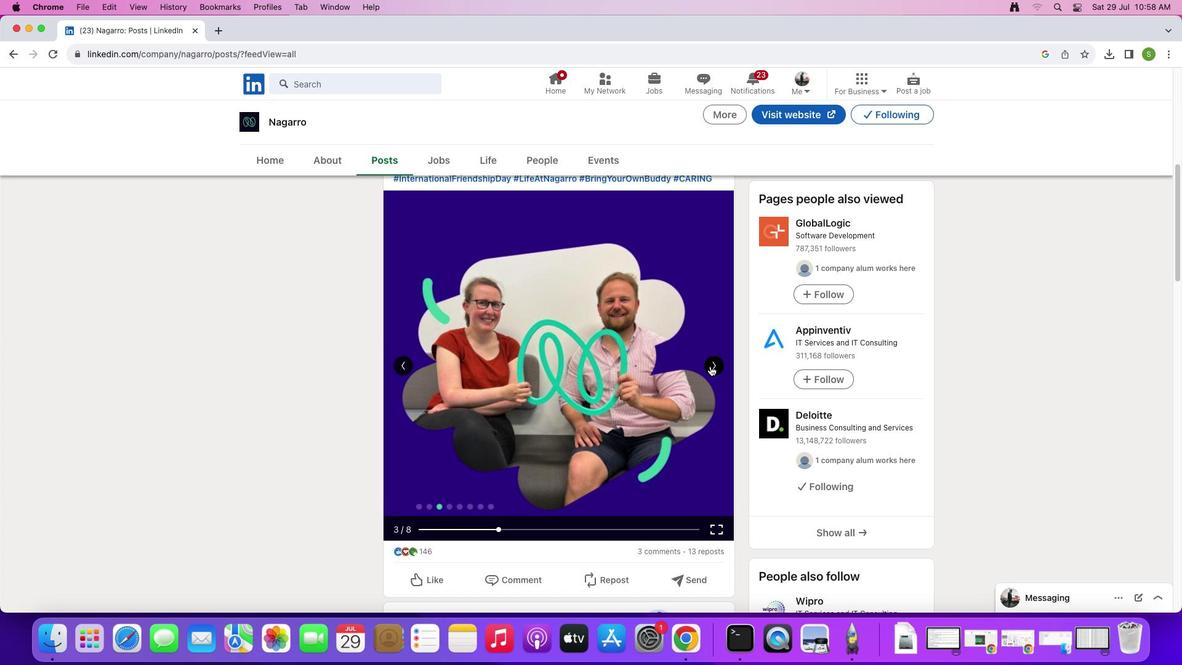 
Action: Mouse pressed left at (710, 366)
Screenshot: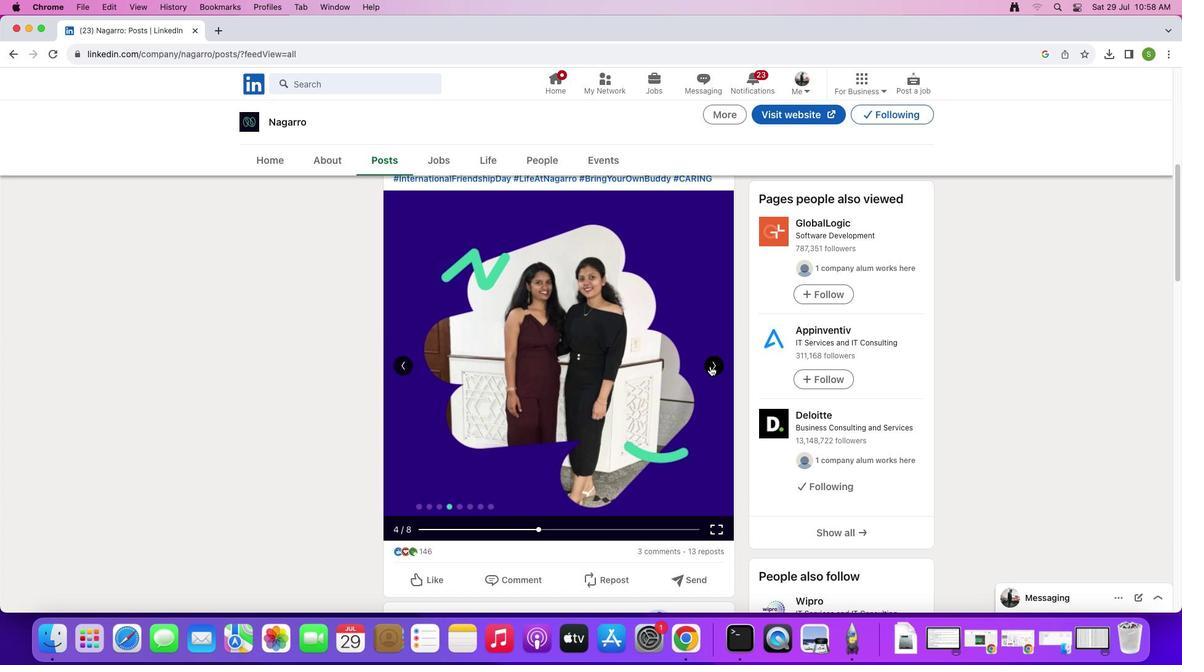 
Action: Mouse pressed left at (710, 366)
Screenshot: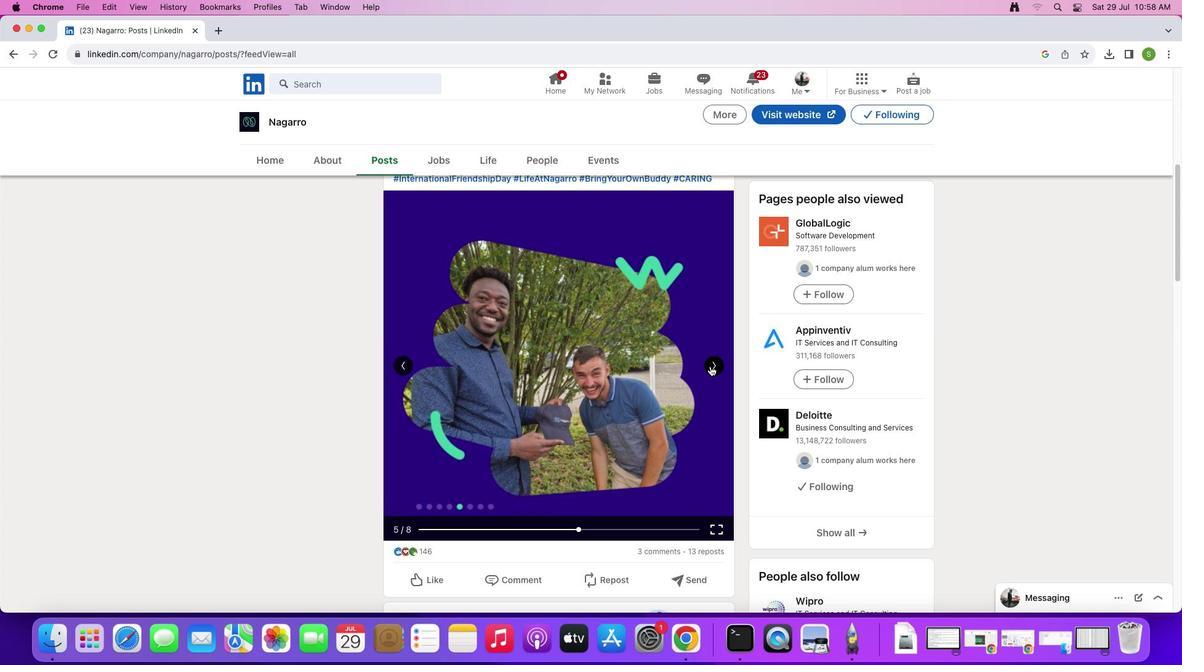 
Action: Mouse pressed left at (710, 366)
Screenshot: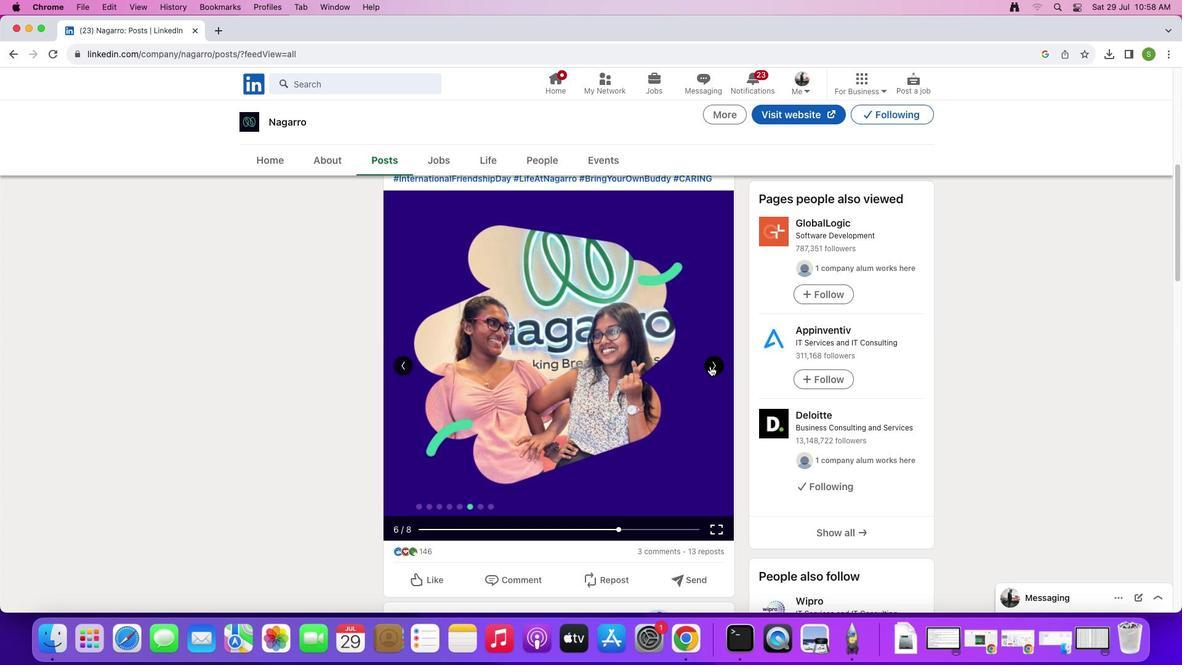 
Action: Mouse pressed left at (710, 366)
Screenshot: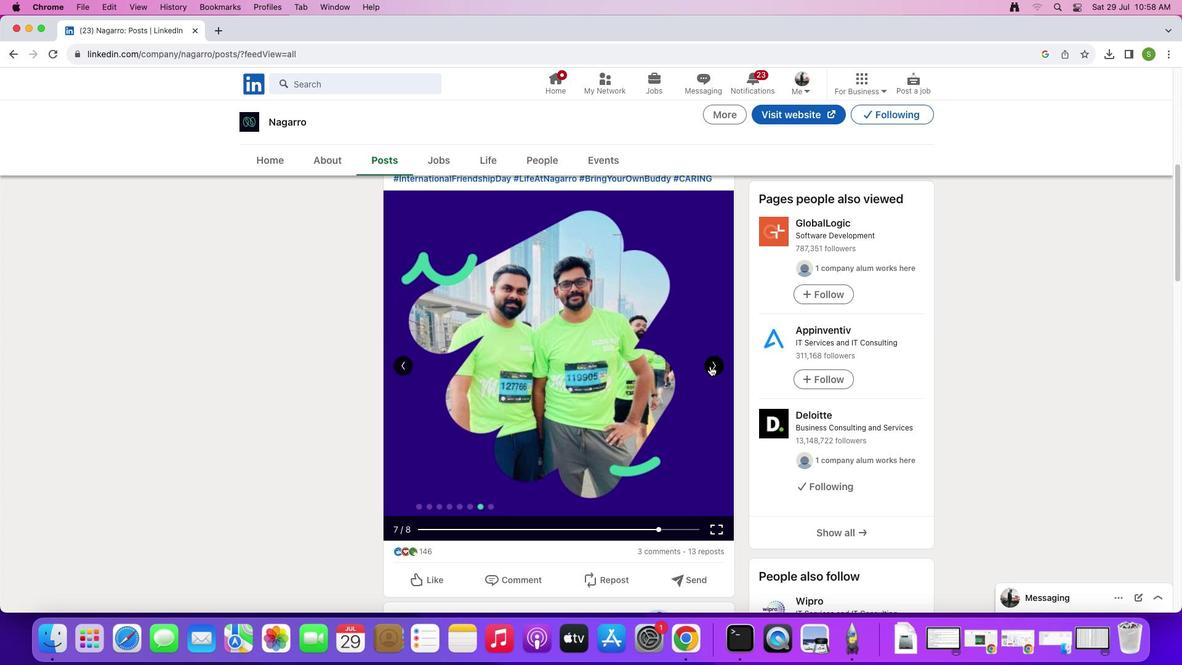 
Action: Mouse moved to (412, 368)
Screenshot: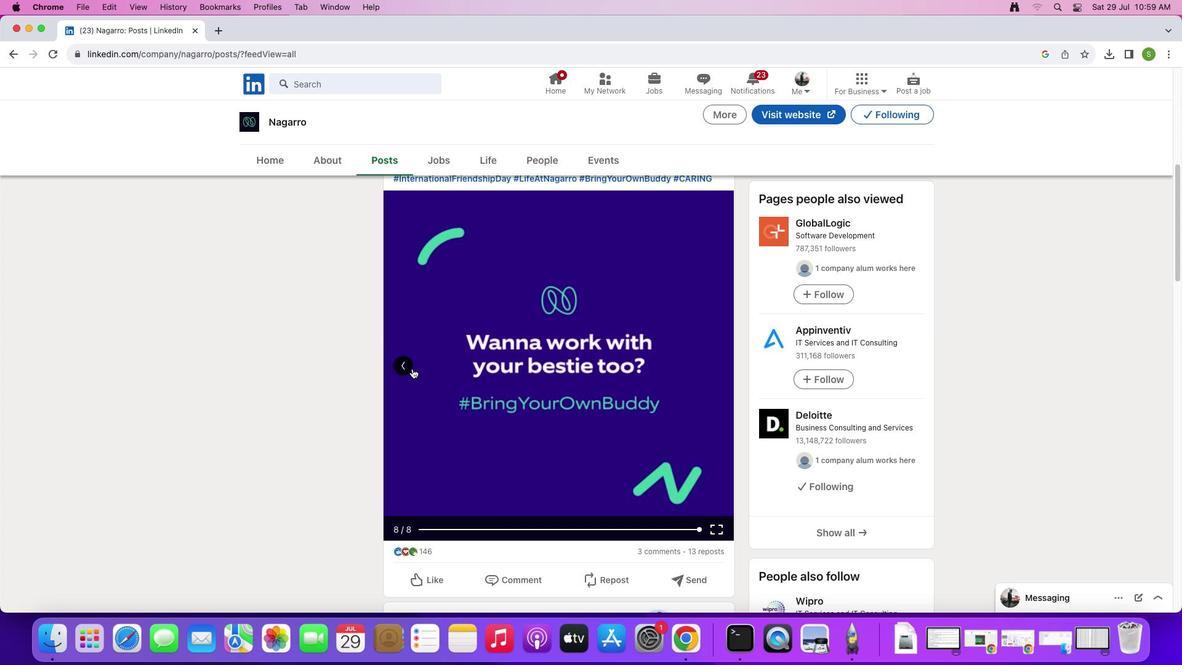
Action: Mouse pressed left at (412, 368)
Screenshot: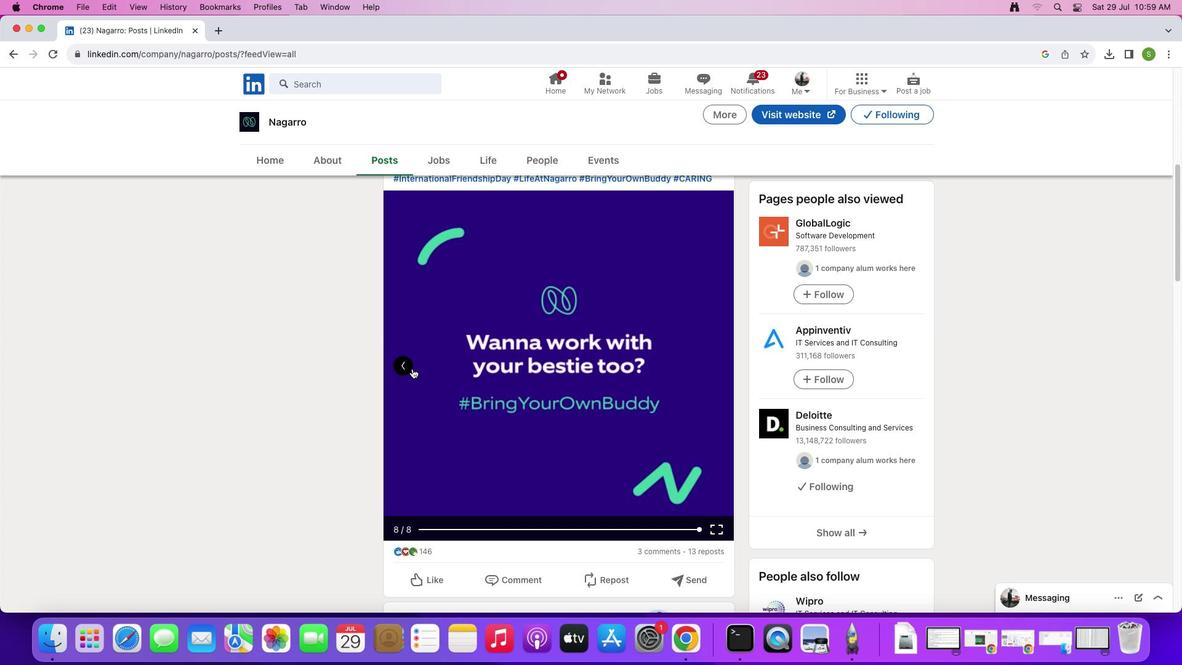 
Action: Mouse moved to (506, 372)
Screenshot: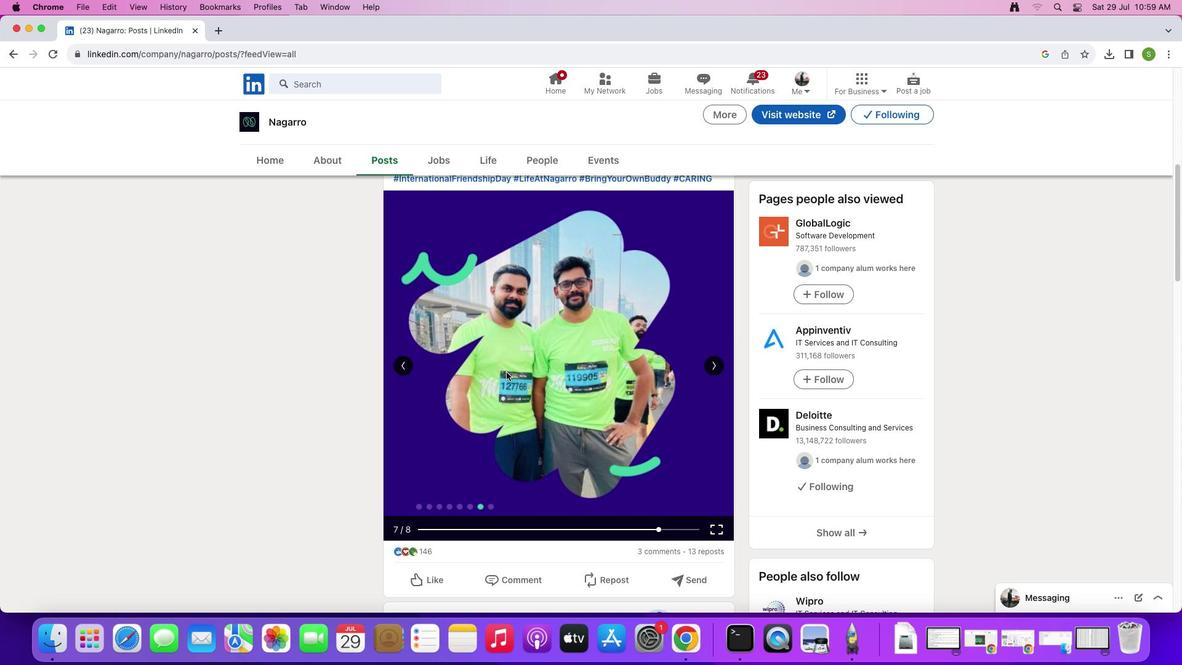 
Action: Mouse scrolled (506, 372) with delta (0, 0)
Screenshot: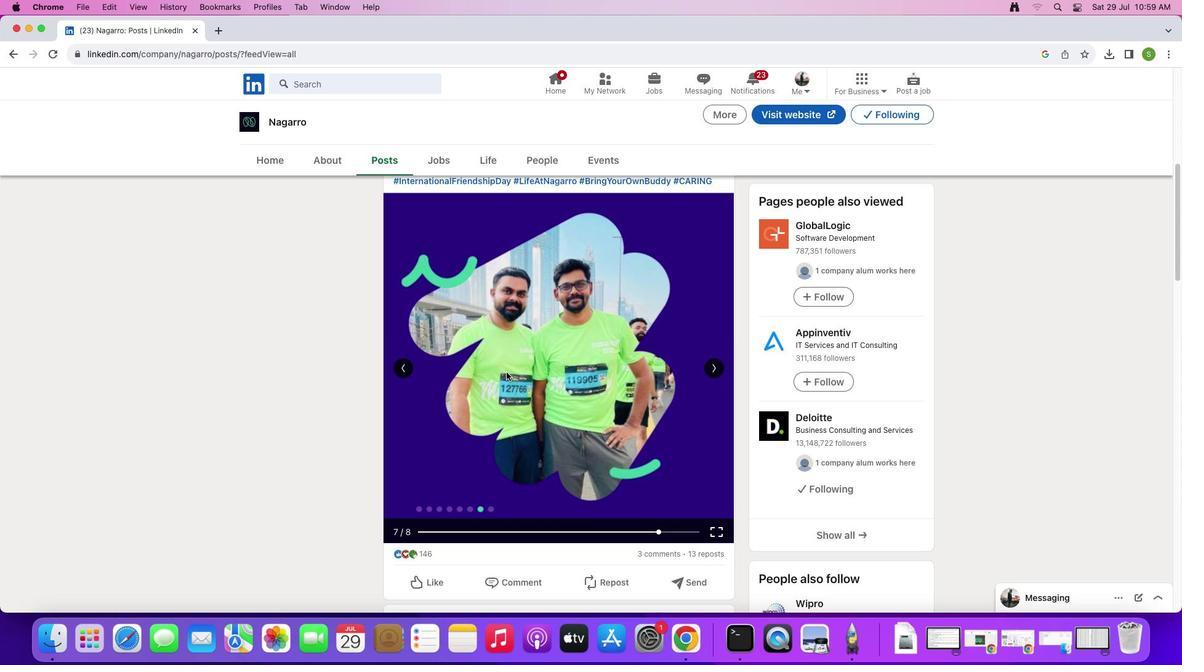 
Action: Mouse scrolled (506, 372) with delta (0, 0)
Screenshot: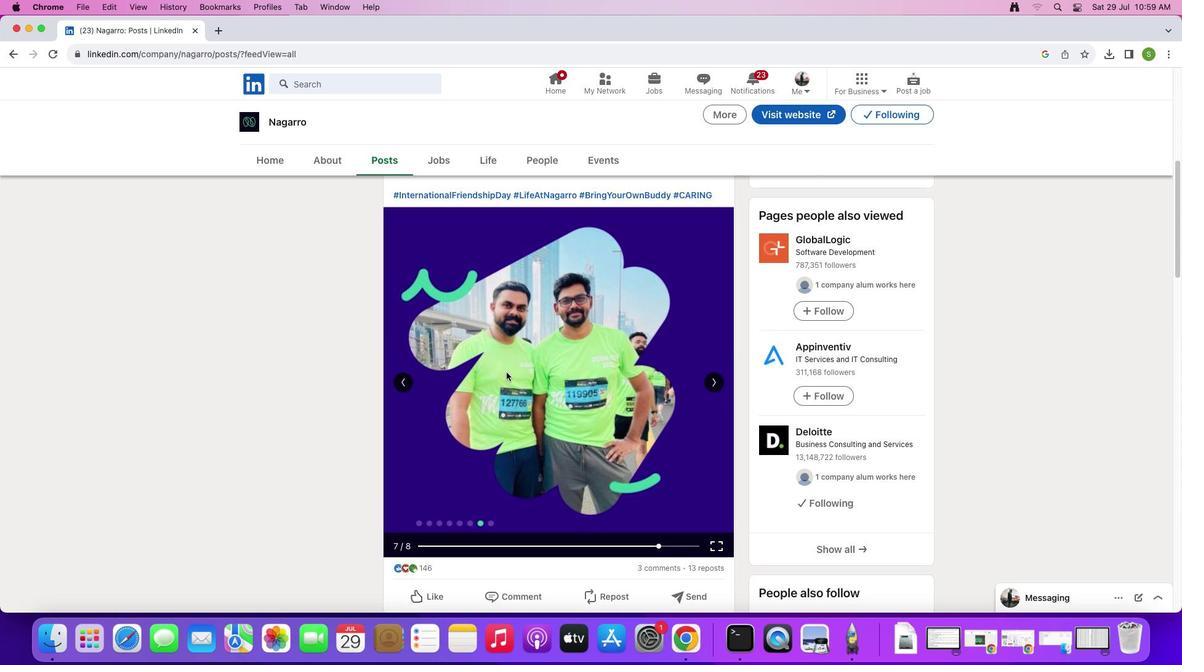 
Action: Mouse scrolled (506, 372) with delta (0, 1)
Screenshot: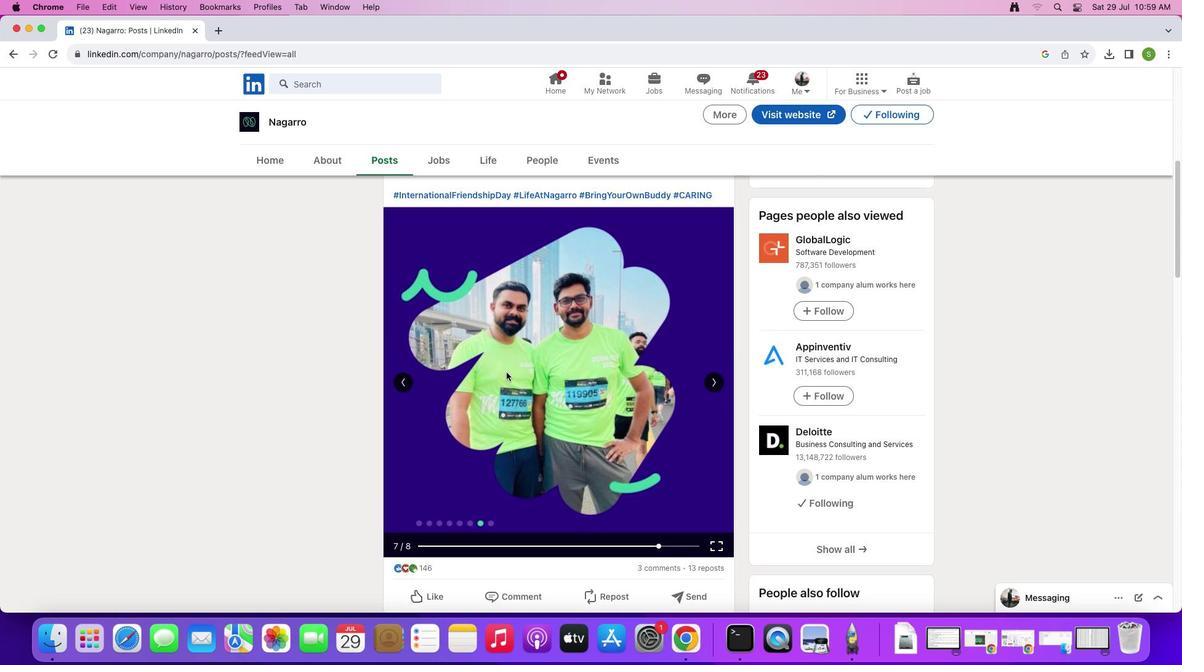 
Action: Mouse scrolled (506, 372) with delta (0, 0)
Screenshot: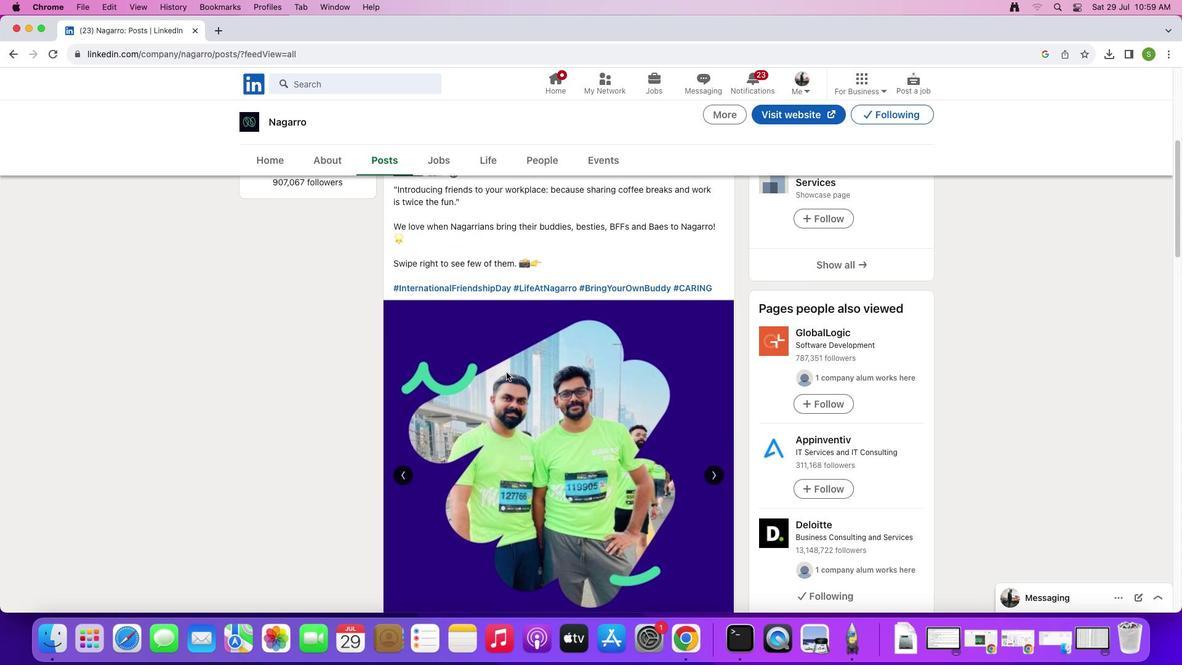 
Action: Mouse scrolled (506, 372) with delta (0, 0)
Screenshot: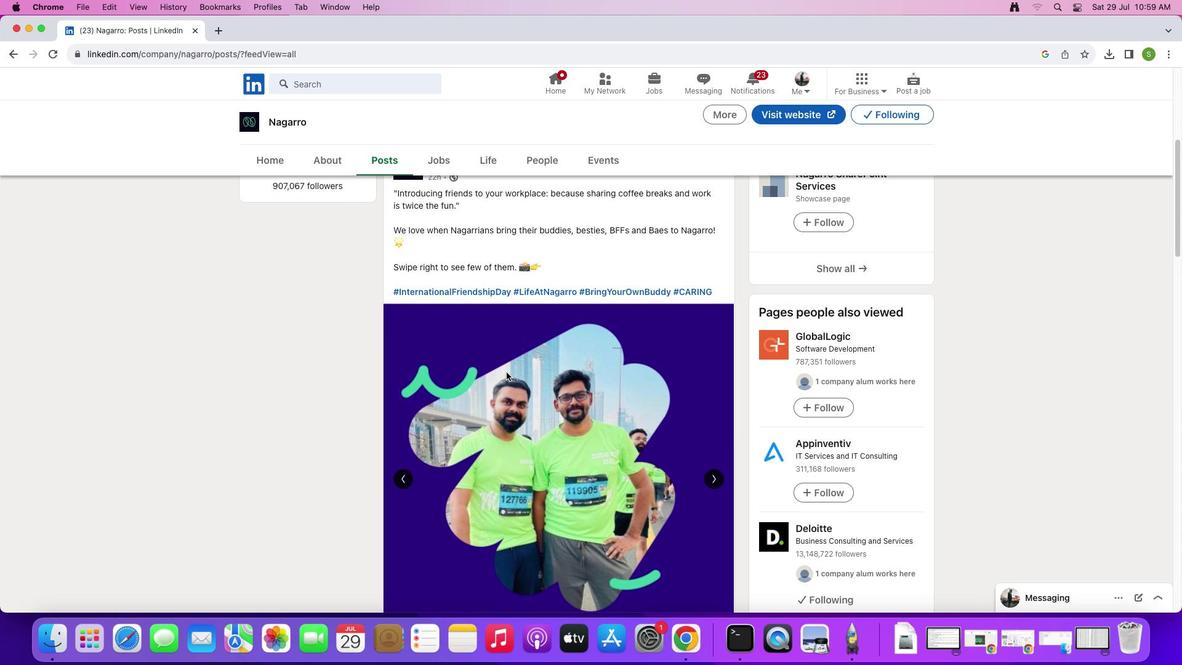 
Action: Mouse scrolled (506, 372) with delta (0, 0)
Screenshot: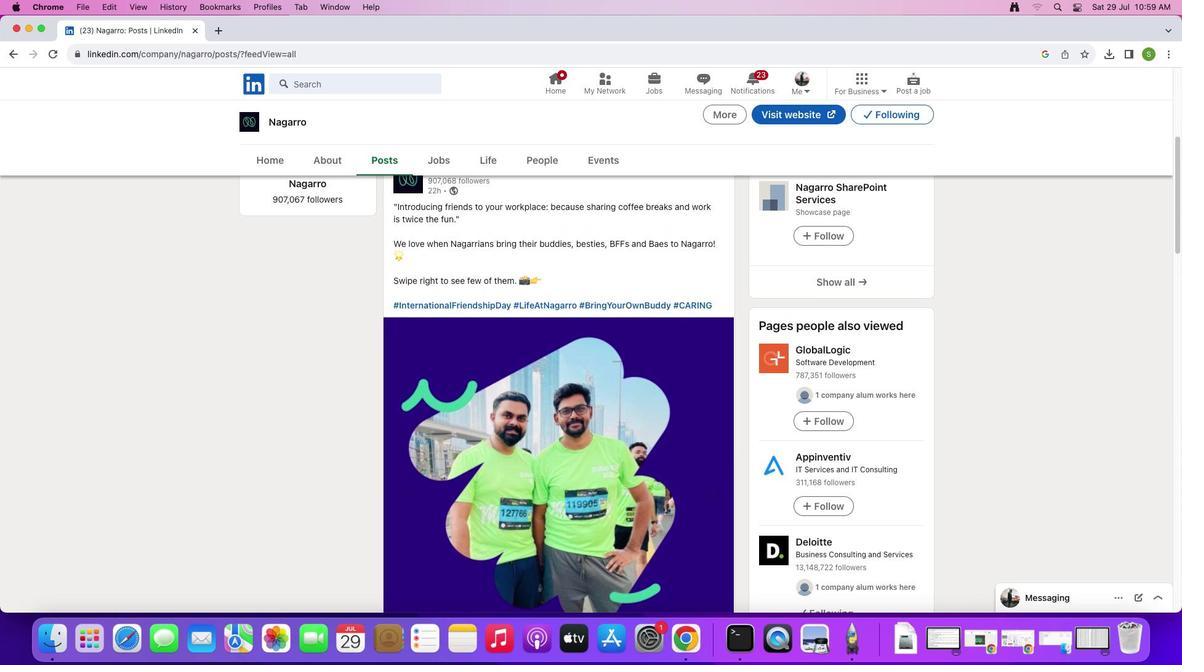 
Action: Mouse scrolled (506, 372) with delta (0, 0)
Screenshot: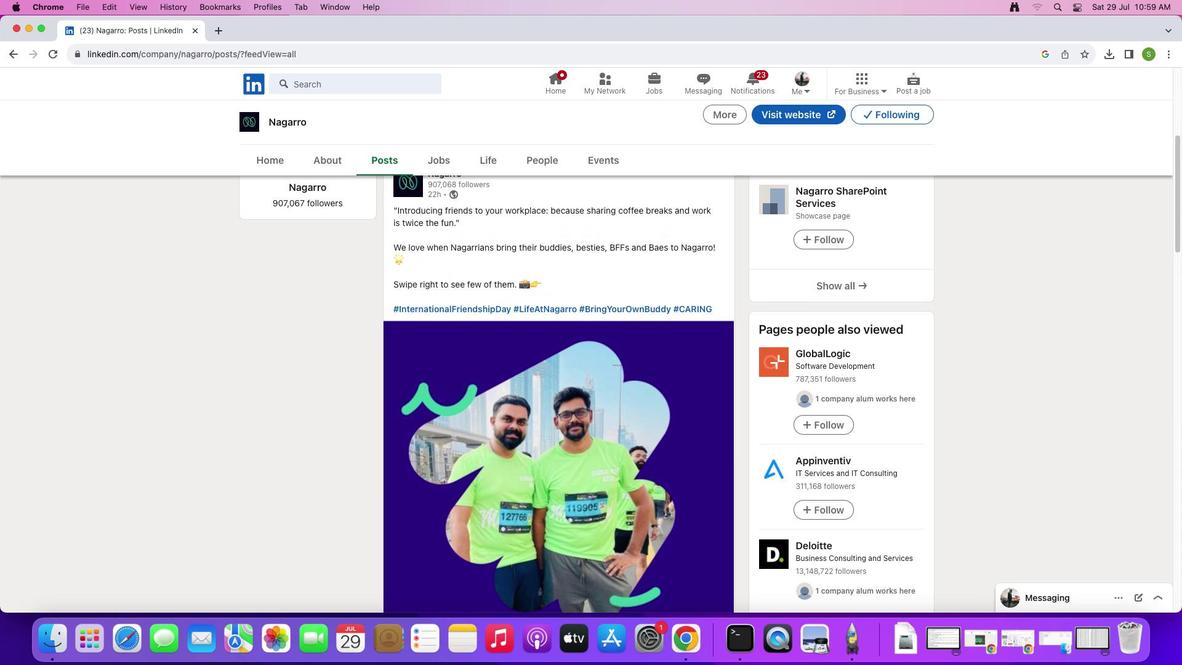 
Action: Mouse moved to (401, 513)
Screenshot: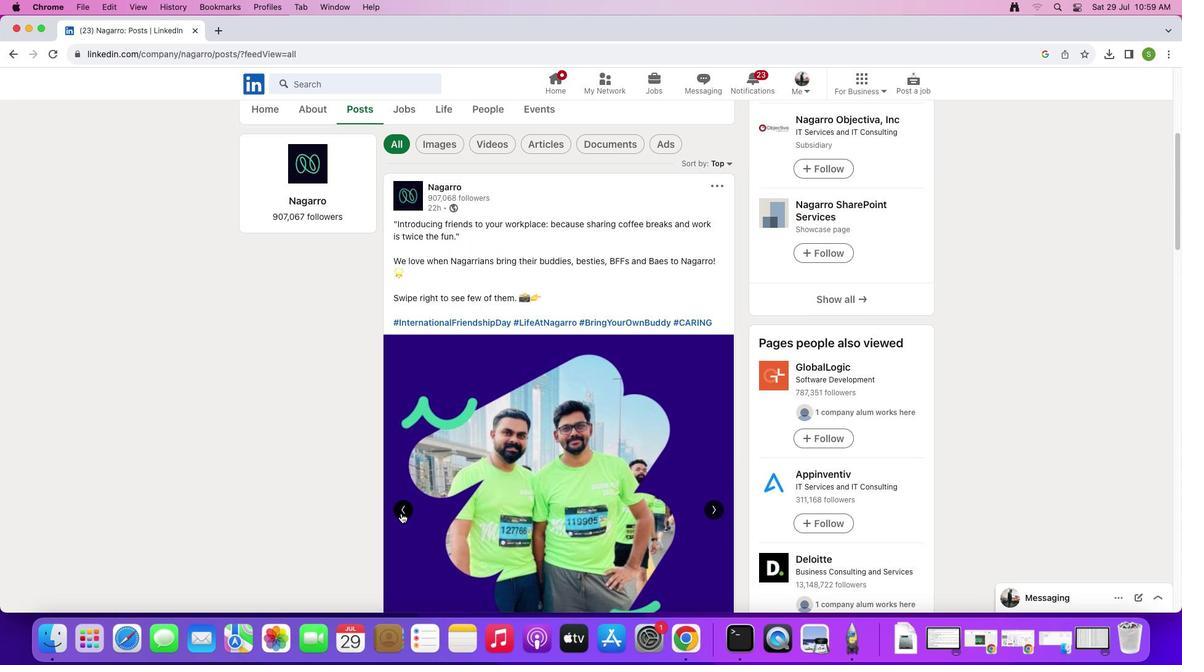 
Action: Mouse pressed left at (401, 513)
Screenshot: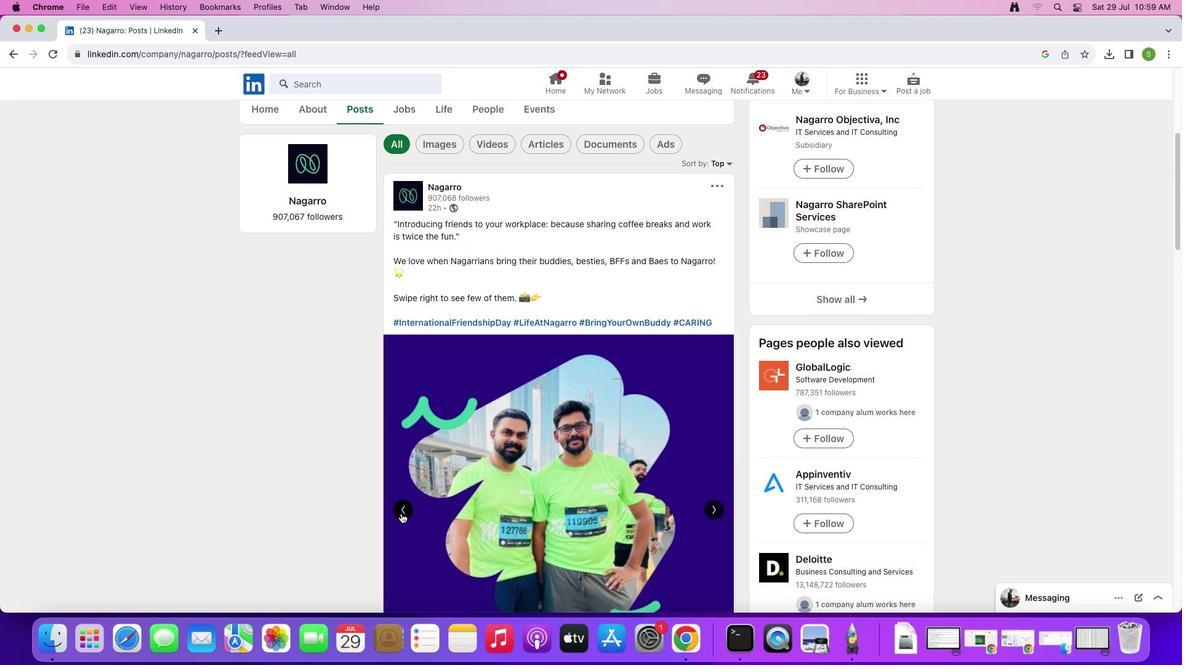 
Action: Mouse pressed left at (401, 513)
Screenshot: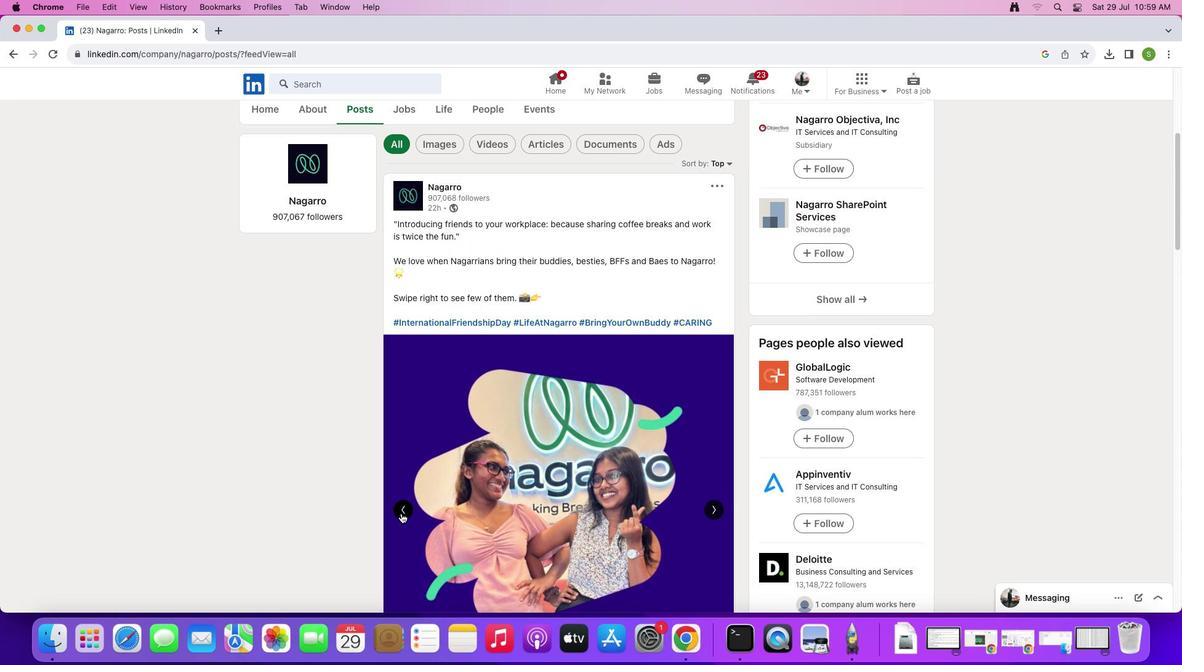 
Action: Mouse pressed left at (401, 513)
Screenshot: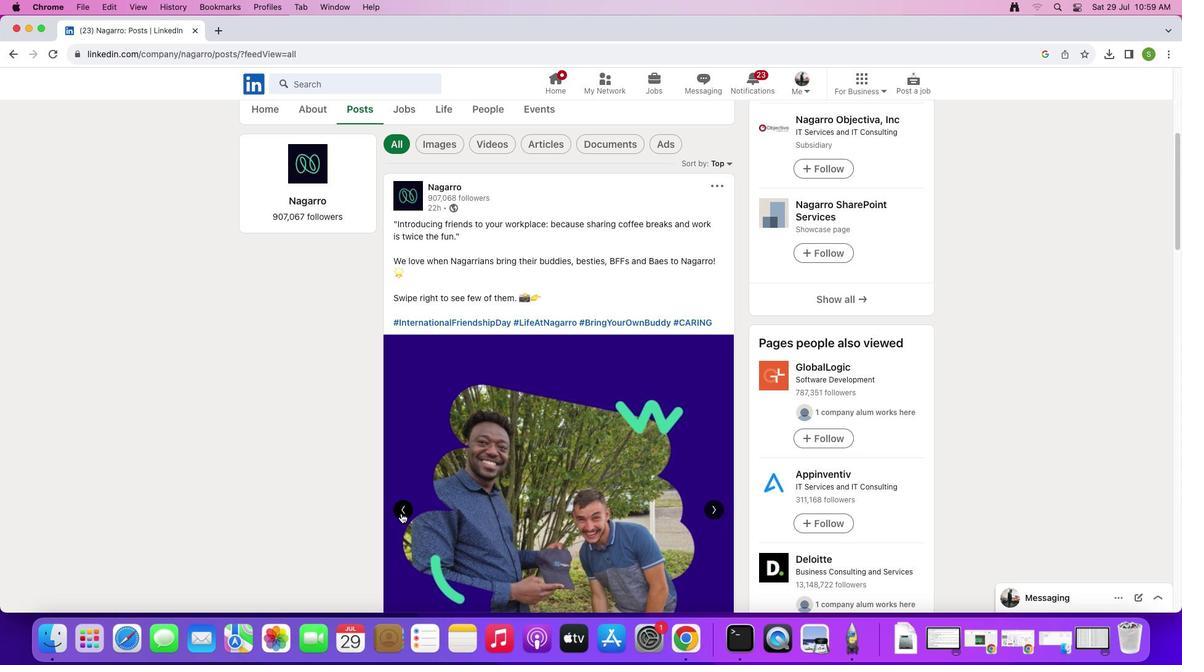 
Action: Mouse pressed left at (401, 513)
Screenshot: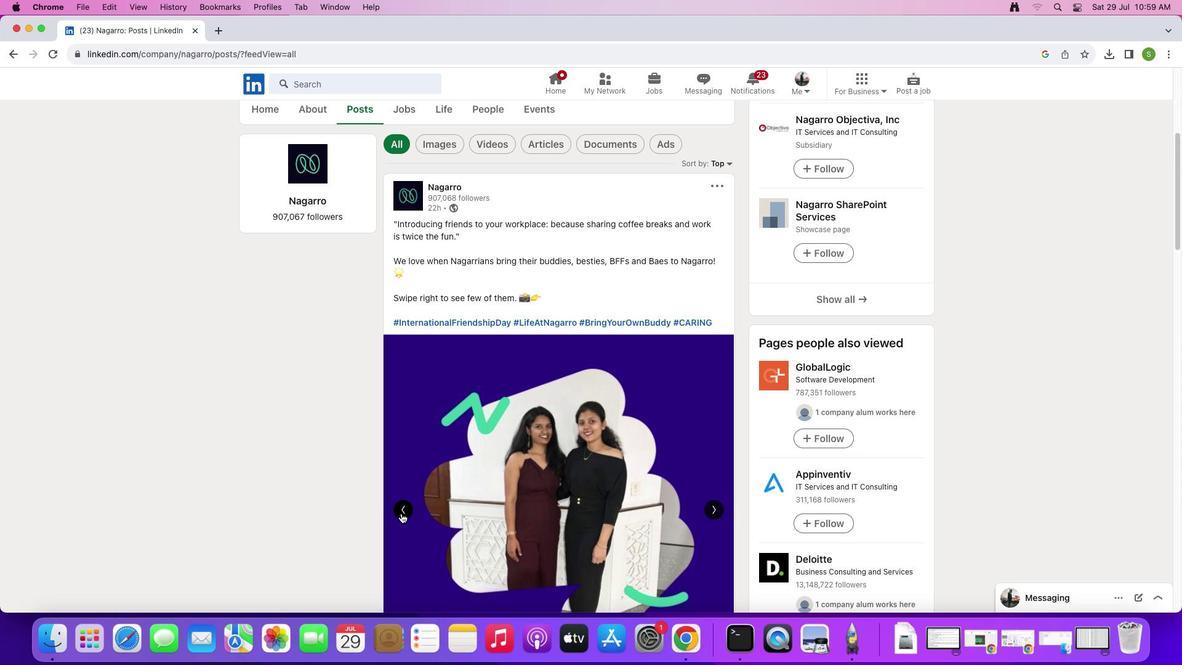 
Action: Mouse pressed left at (401, 513)
Screenshot: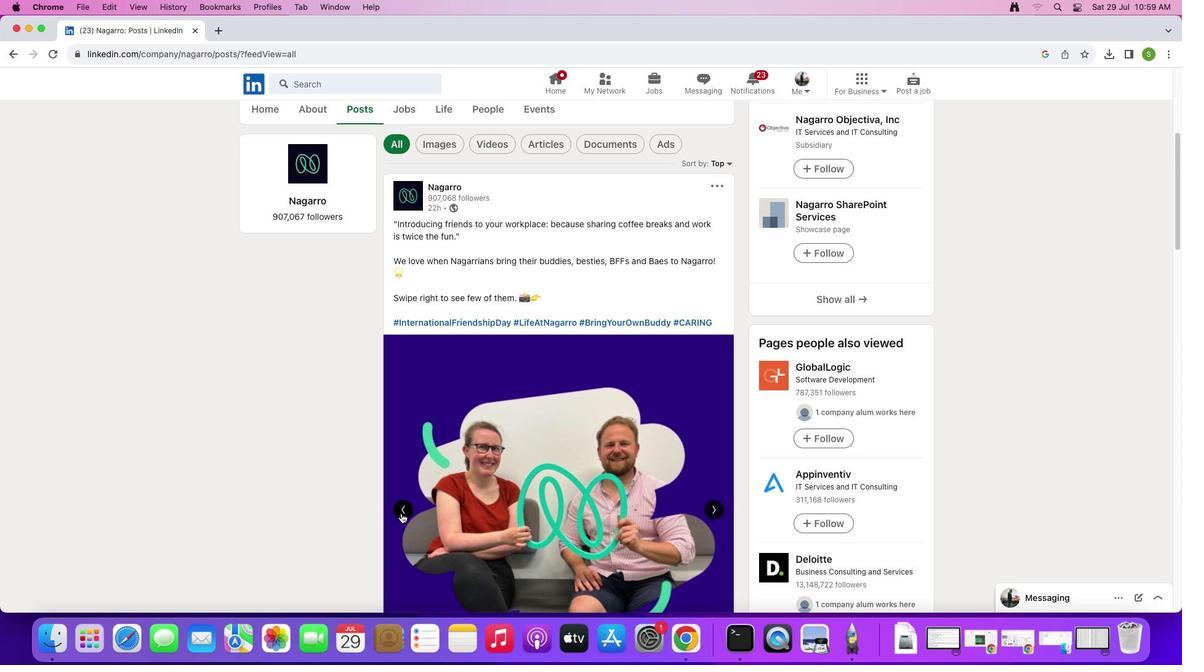 
Action: Mouse pressed left at (401, 513)
Screenshot: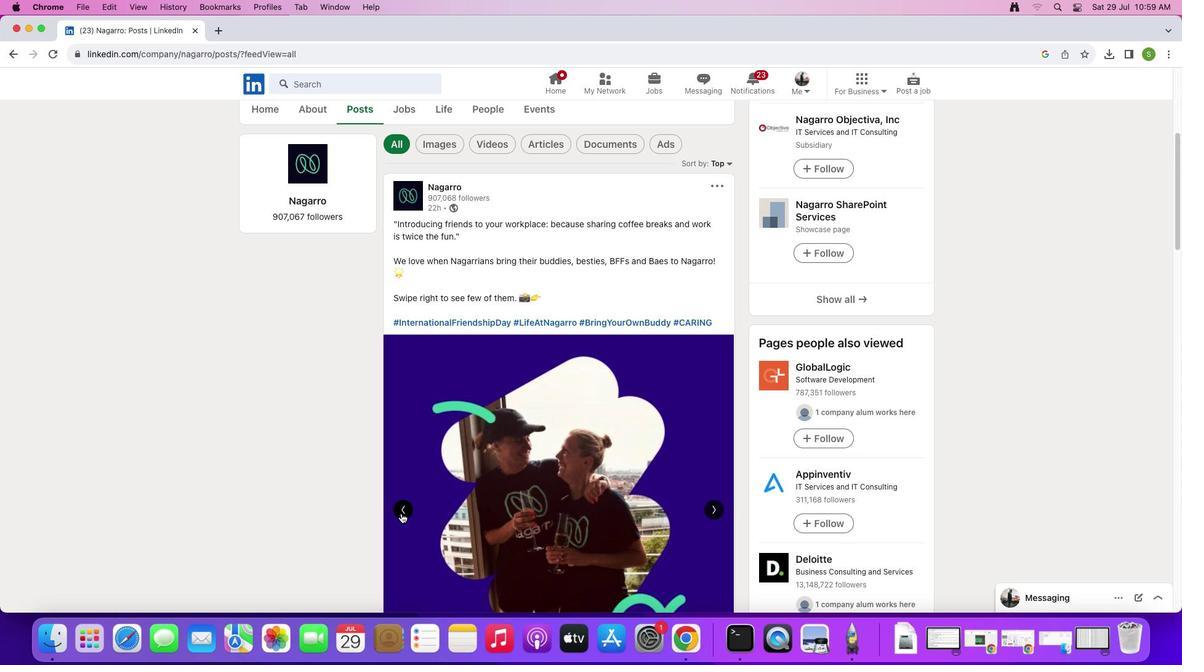 
Action: Mouse moved to (421, 506)
Screenshot: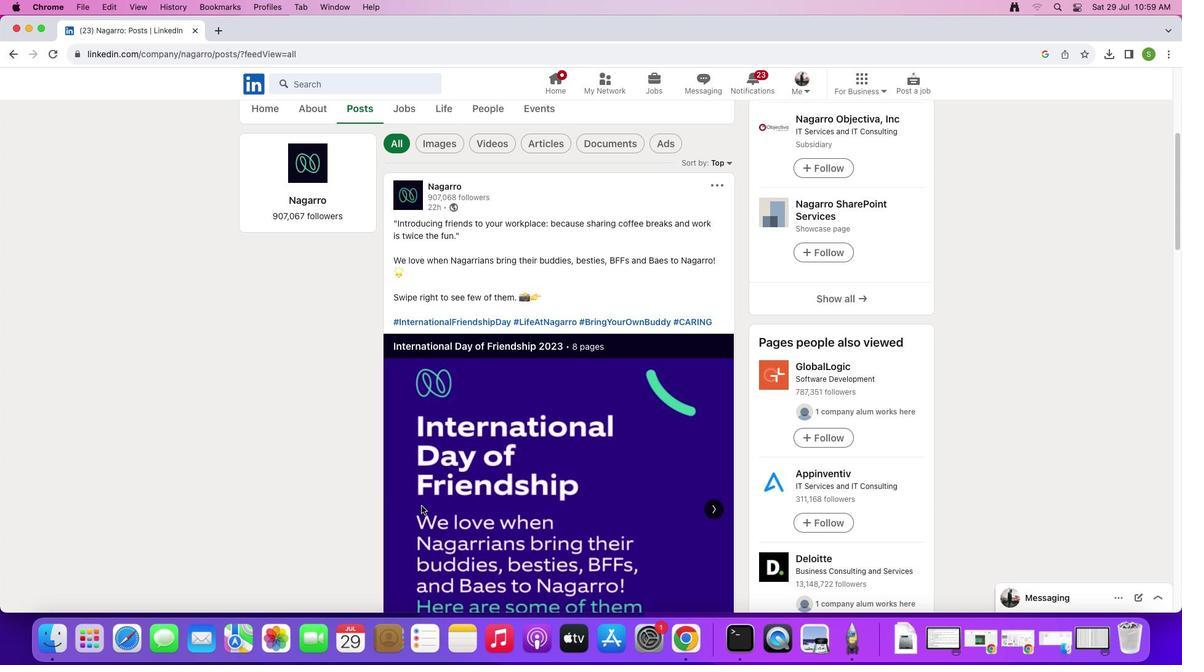 
Action: Mouse scrolled (421, 506) with delta (0, 0)
Screenshot: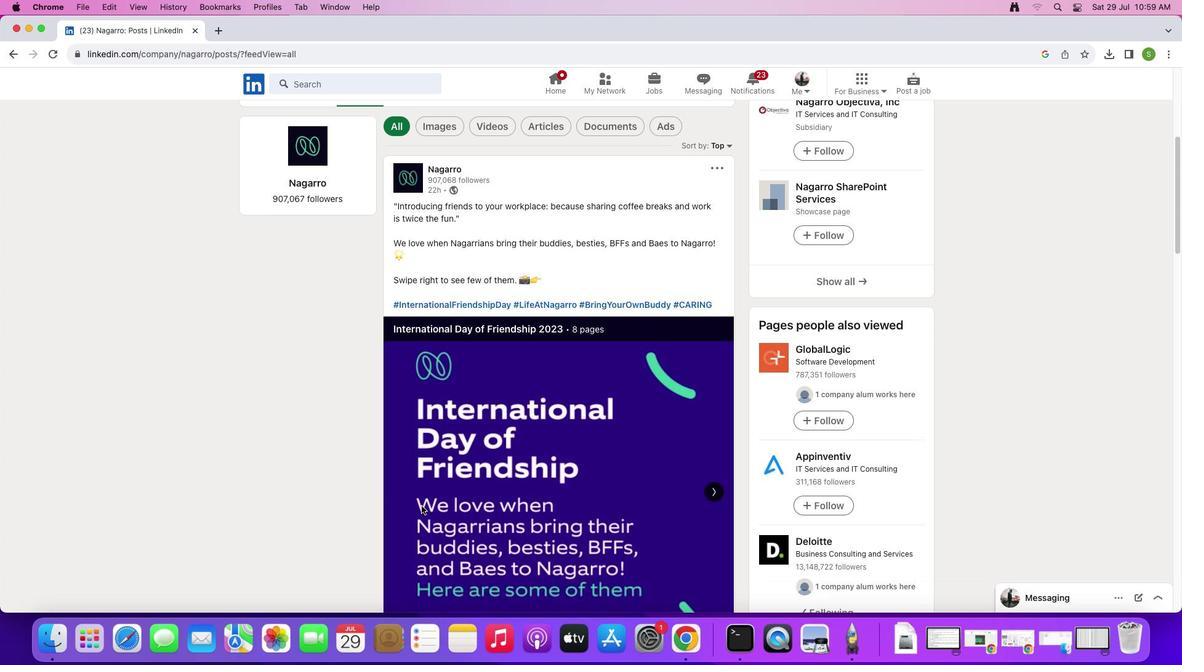 
Action: Mouse scrolled (421, 506) with delta (0, 0)
Screenshot: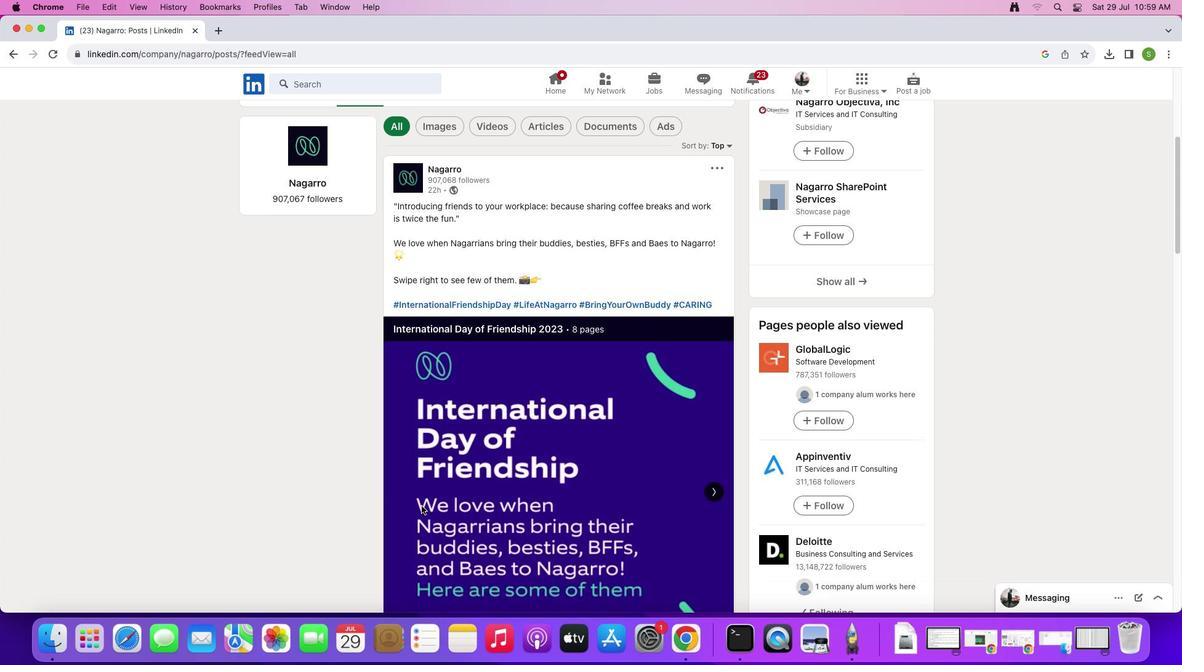
Action: Mouse scrolled (421, 506) with delta (0, -1)
Screenshot: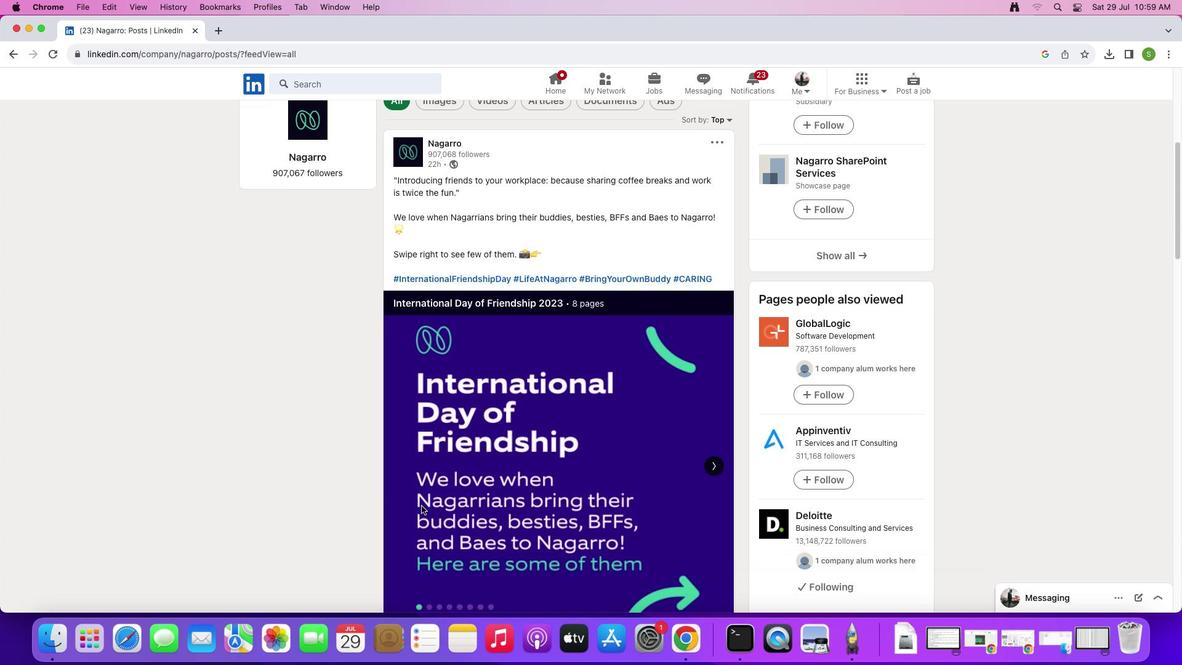 
Action: Mouse scrolled (421, 506) with delta (0, 0)
Screenshot: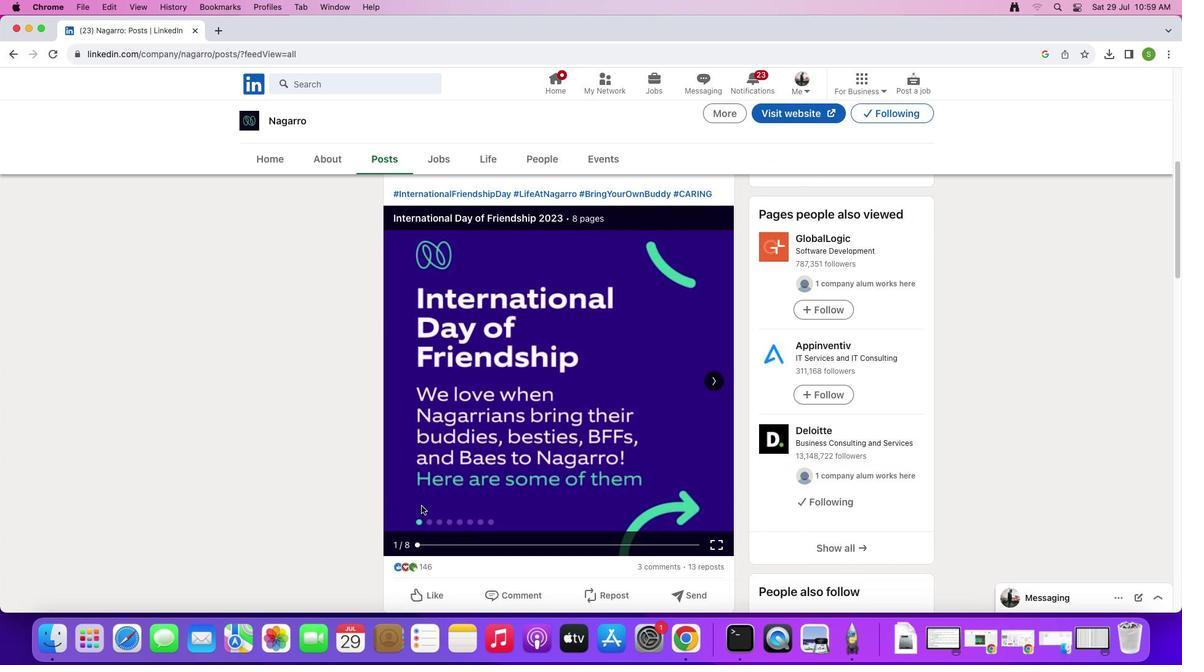 
Action: Mouse scrolled (421, 506) with delta (0, 0)
Screenshot: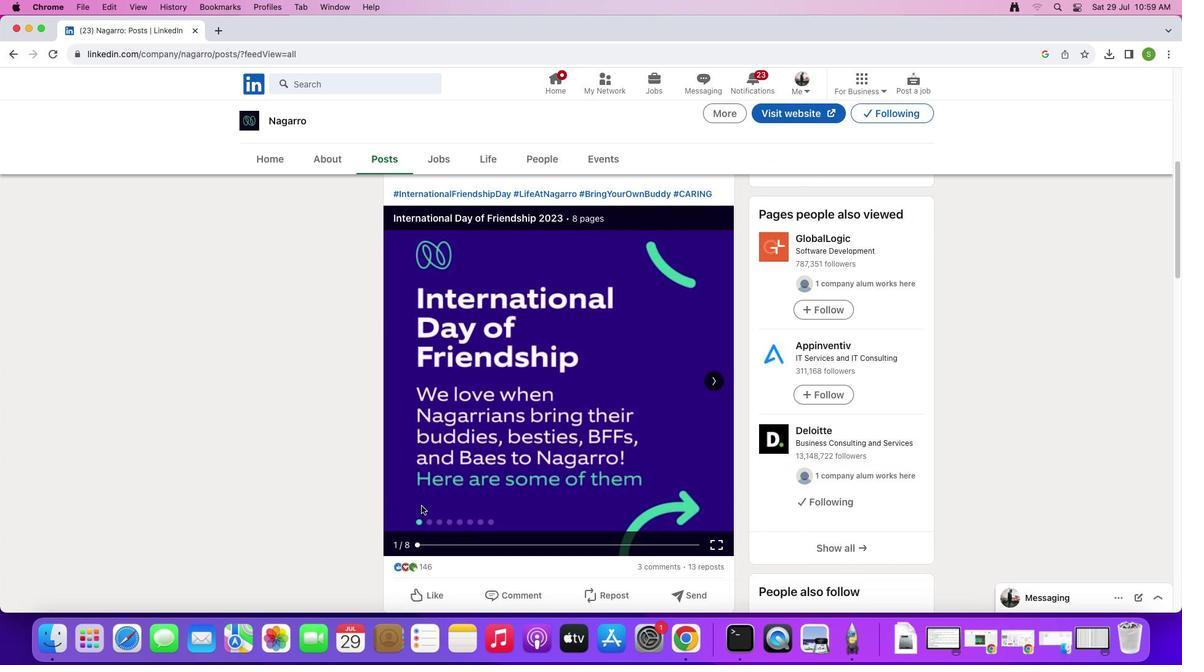 
Action: Mouse scrolled (421, 506) with delta (0, -1)
Screenshot: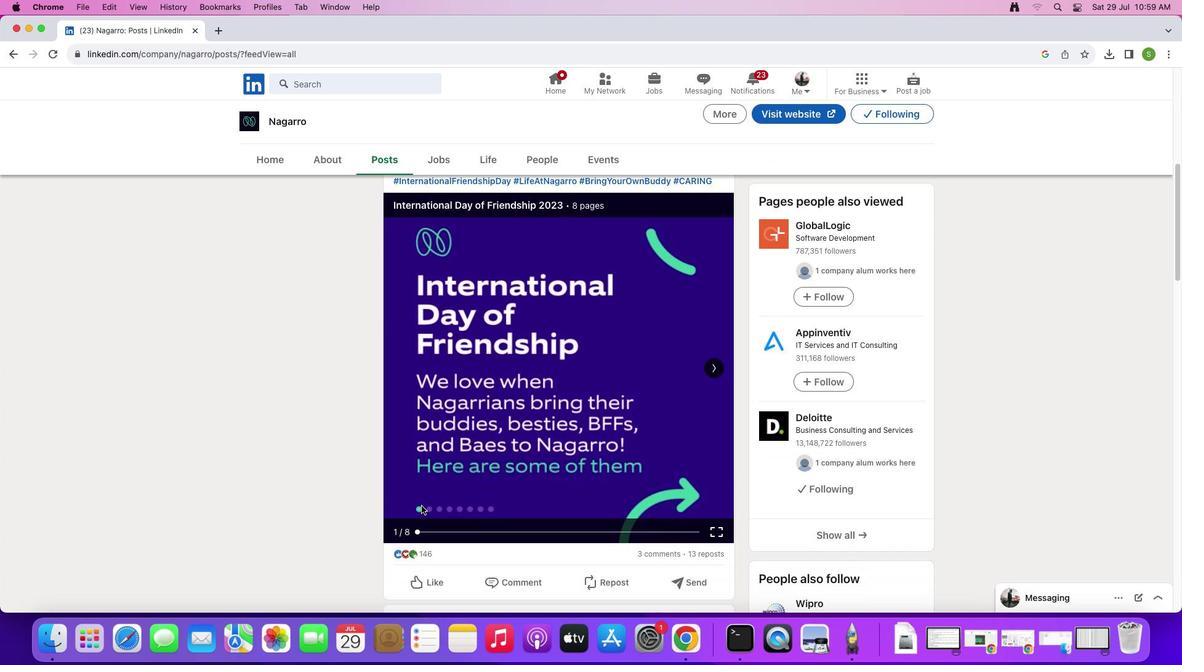 
Action: Mouse scrolled (421, 506) with delta (0, -1)
Screenshot: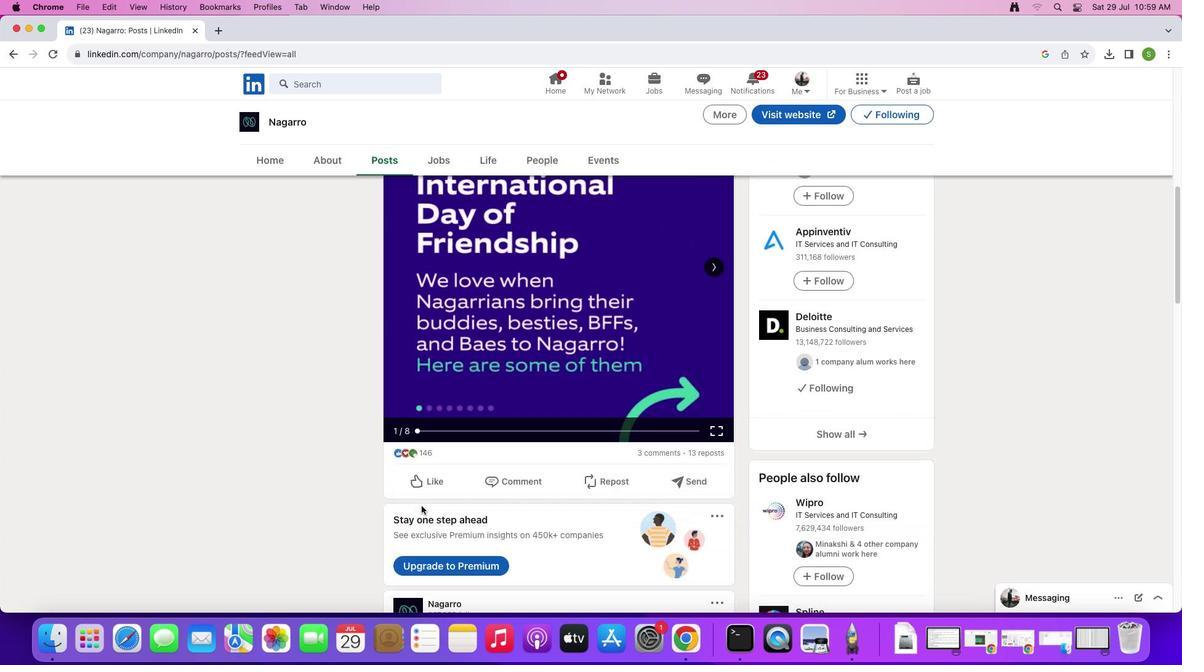
Action: Mouse scrolled (421, 506) with delta (0, 0)
Screenshot: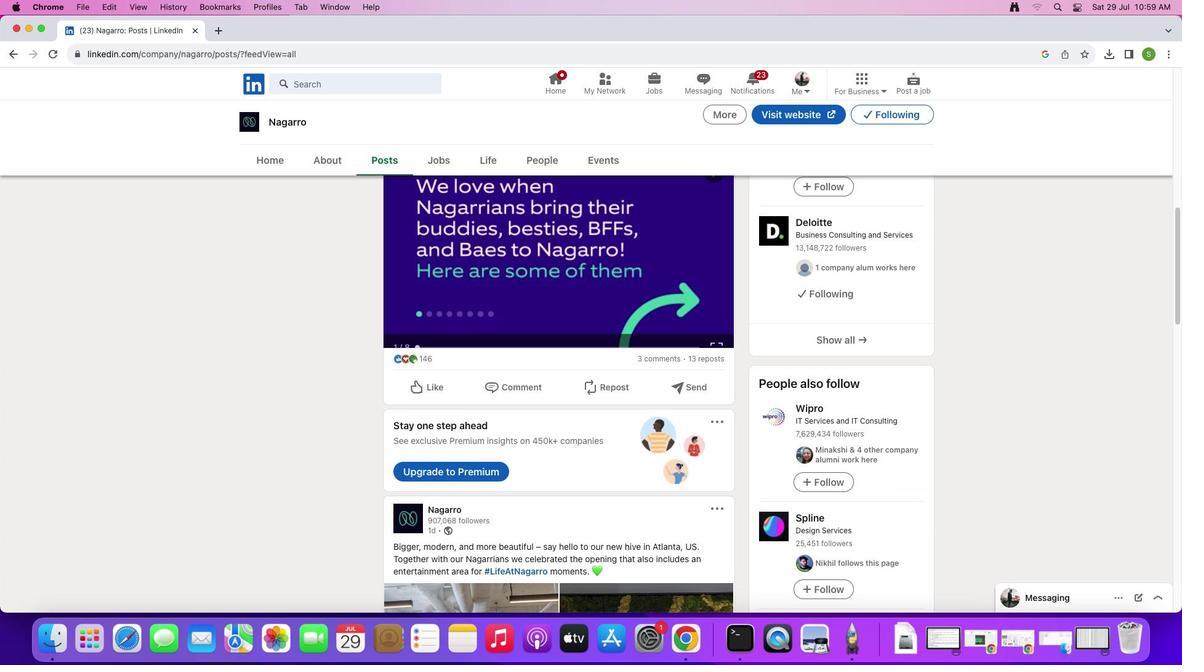 
Action: Mouse scrolled (421, 506) with delta (0, 0)
Screenshot: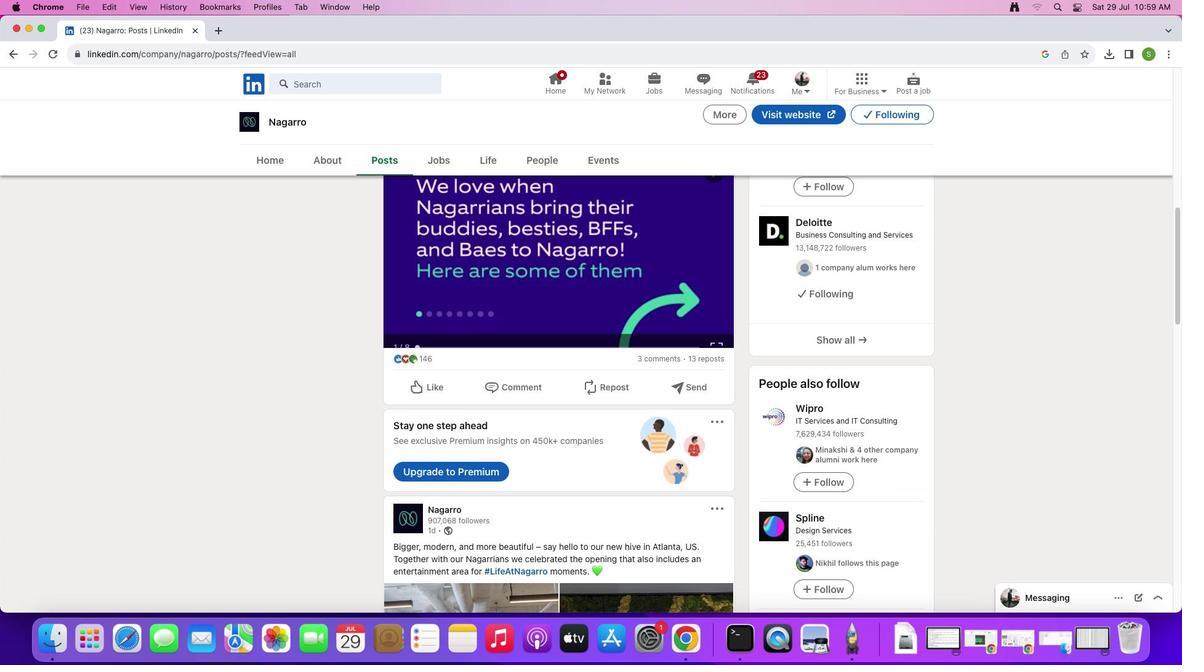 
Action: Mouse scrolled (421, 506) with delta (0, -1)
Screenshot: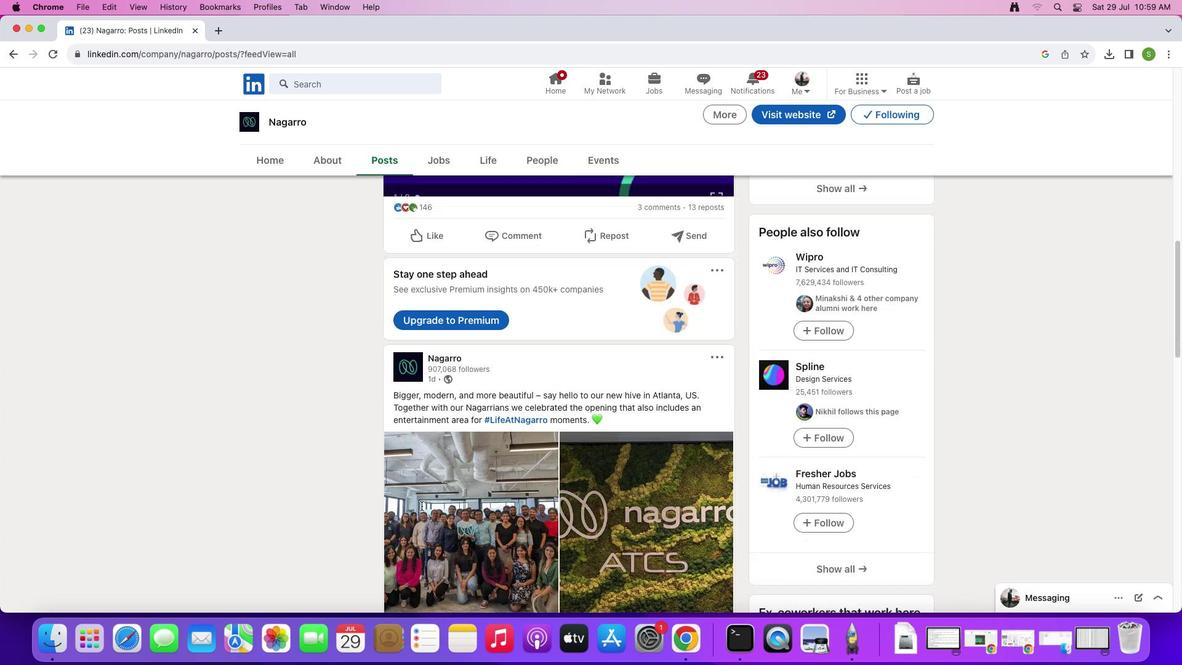 
Action: Mouse scrolled (421, 506) with delta (0, -1)
Screenshot: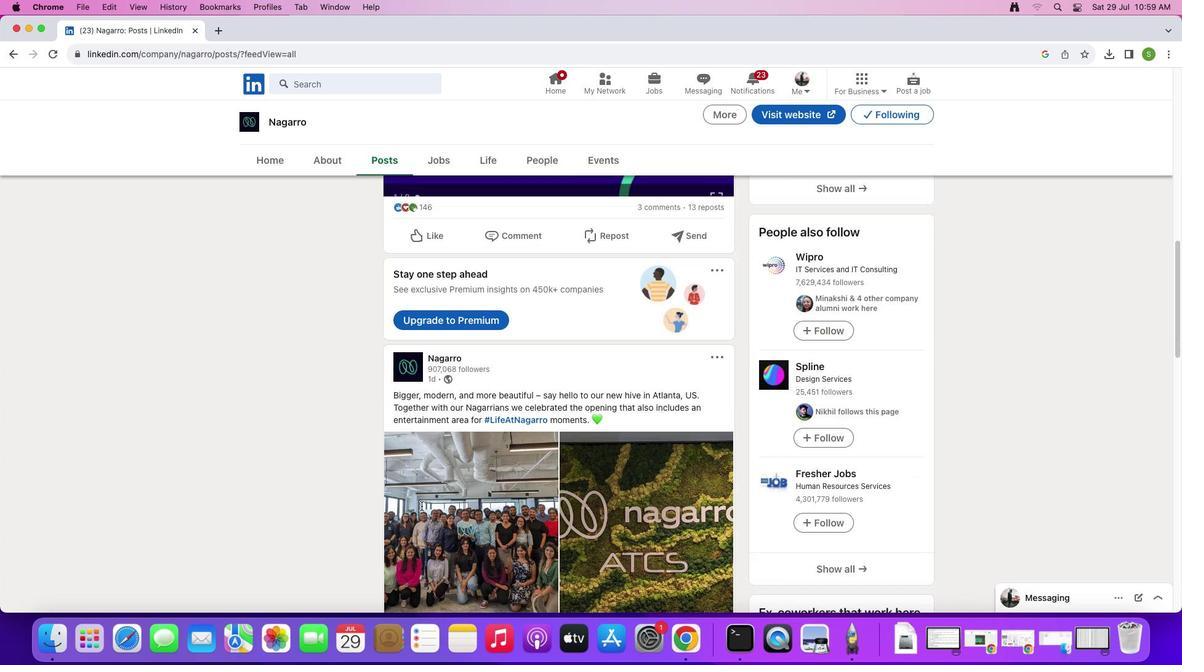 
Action: Mouse moved to (421, 506)
Screenshot: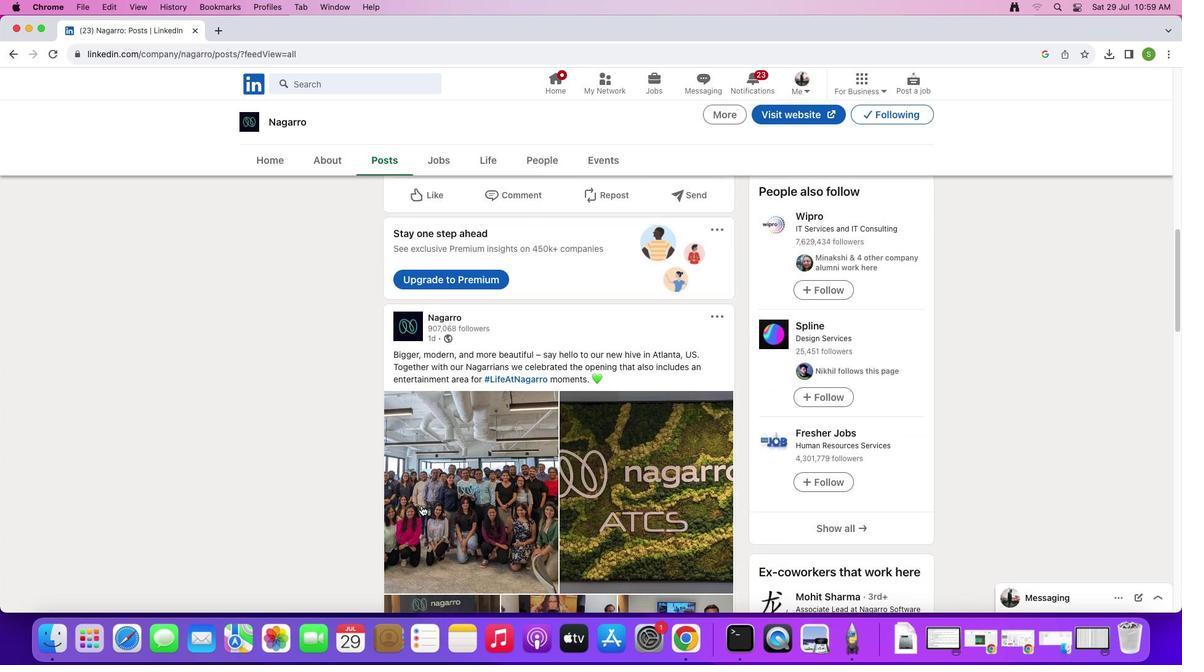 
Action: Mouse scrolled (421, 506) with delta (0, 0)
Screenshot: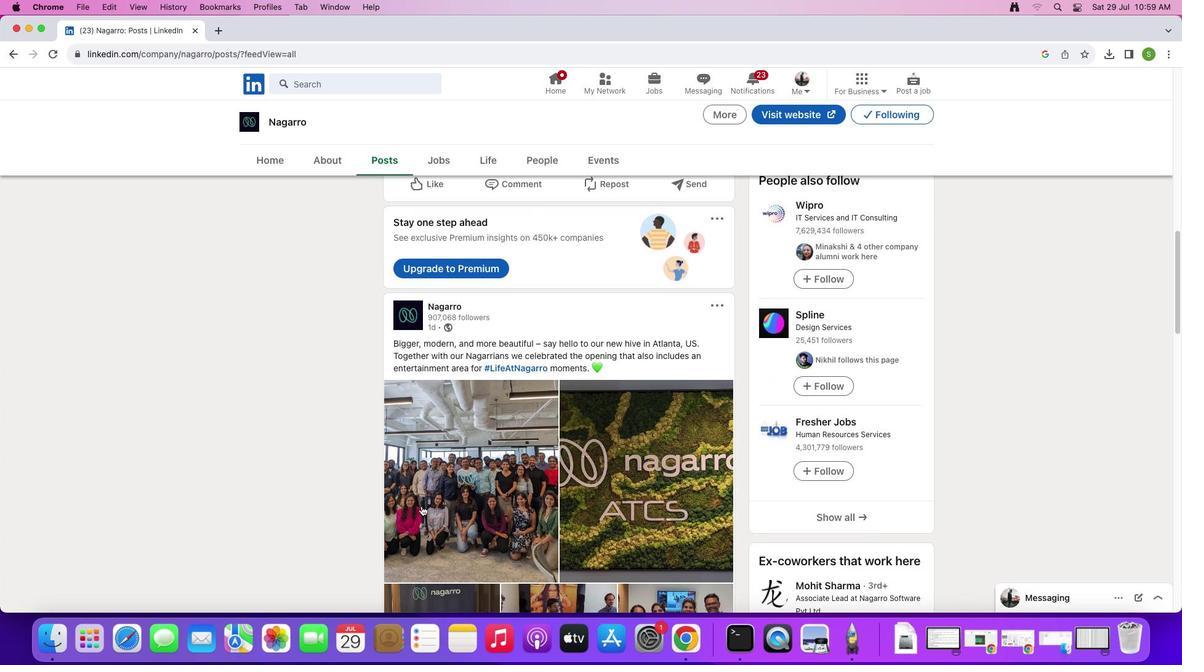 
Action: Mouse scrolled (421, 506) with delta (0, 0)
Screenshot: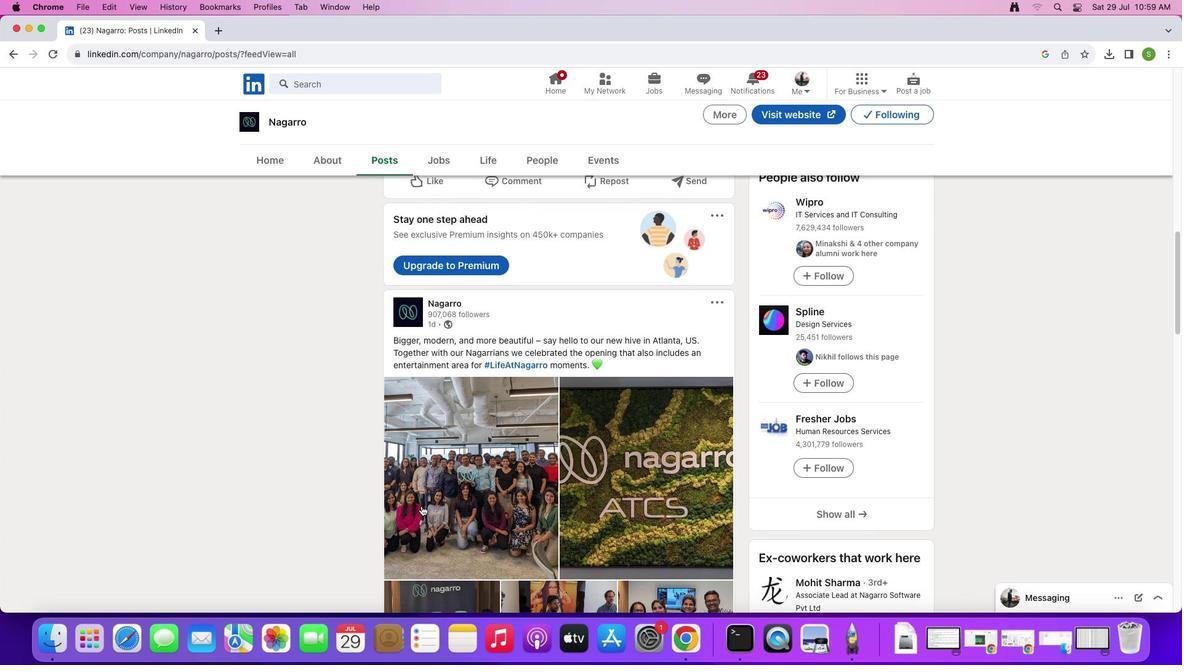 
Action: Mouse scrolled (421, 506) with delta (0, 0)
Screenshot: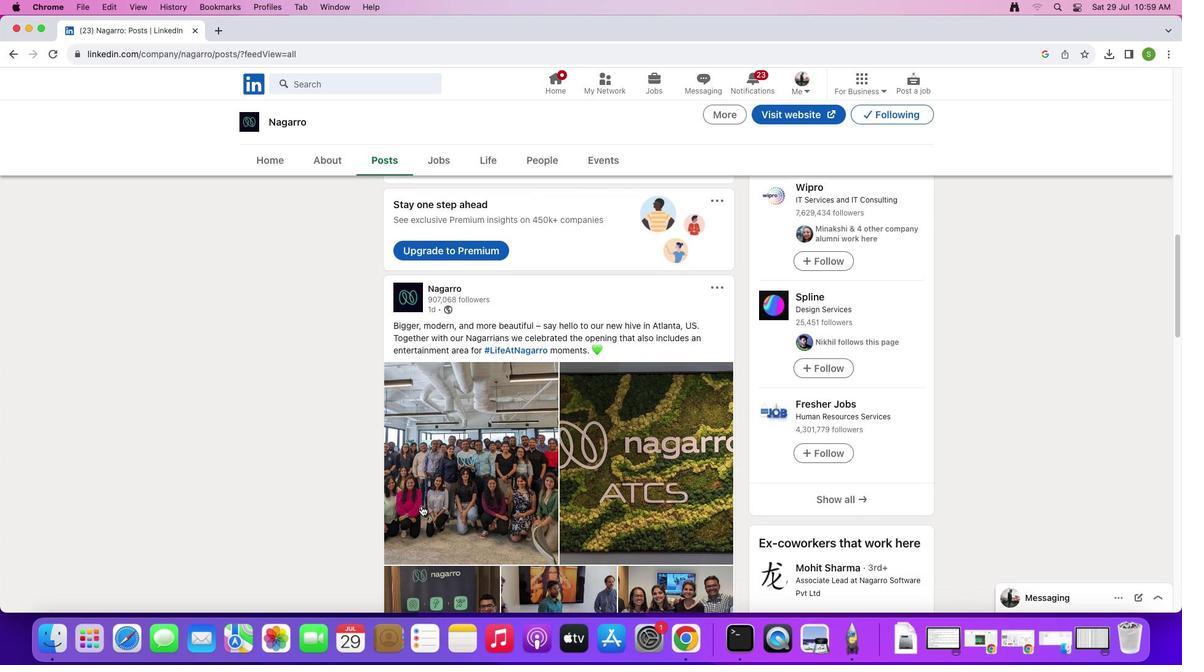 
Action: Mouse scrolled (421, 506) with delta (0, 0)
Screenshot: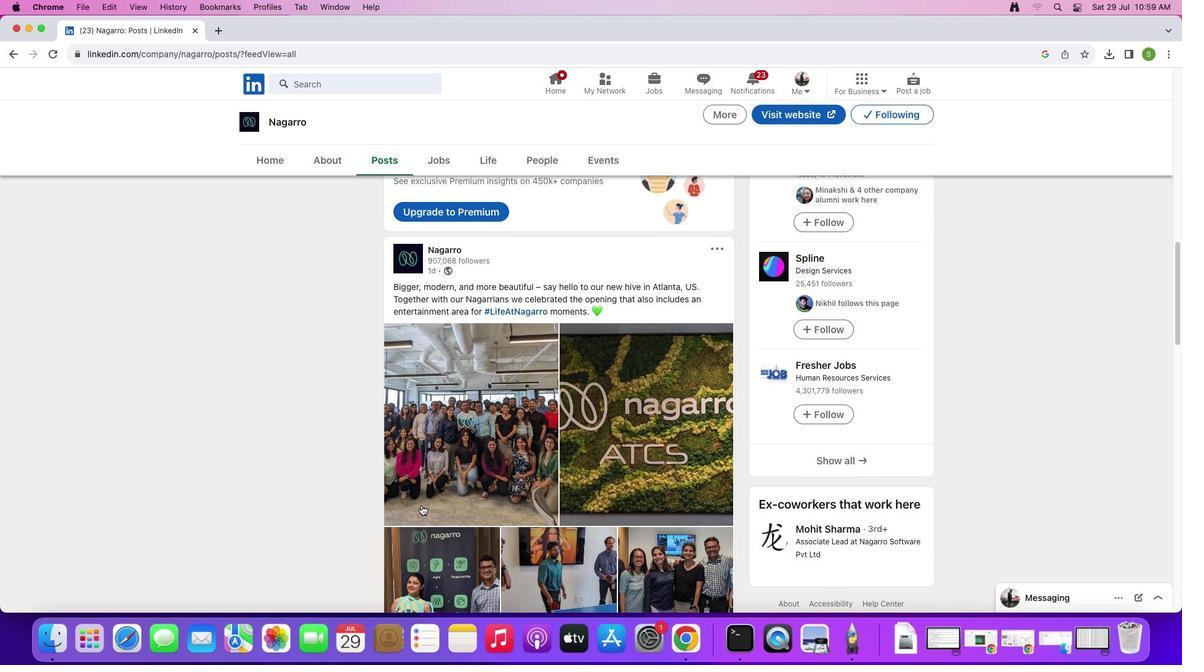 
Action: Mouse moved to (421, 505)
Screenshot: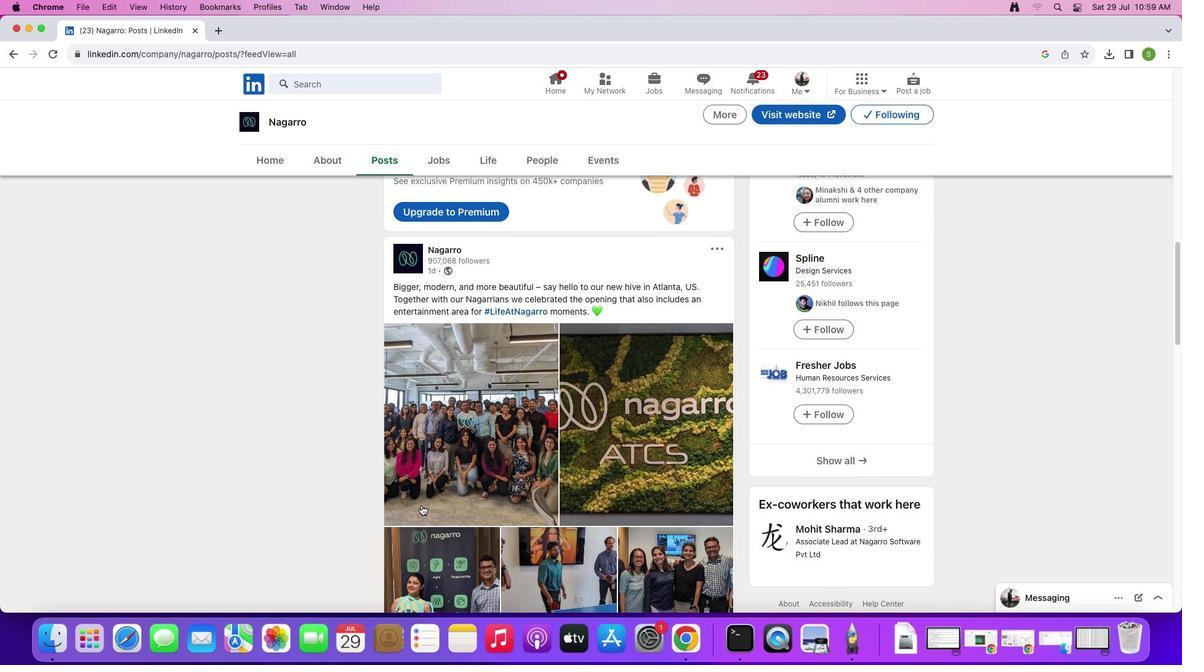 
Action: Mouse scrolled (421, 505) with delta (0, 0)
Screenshot: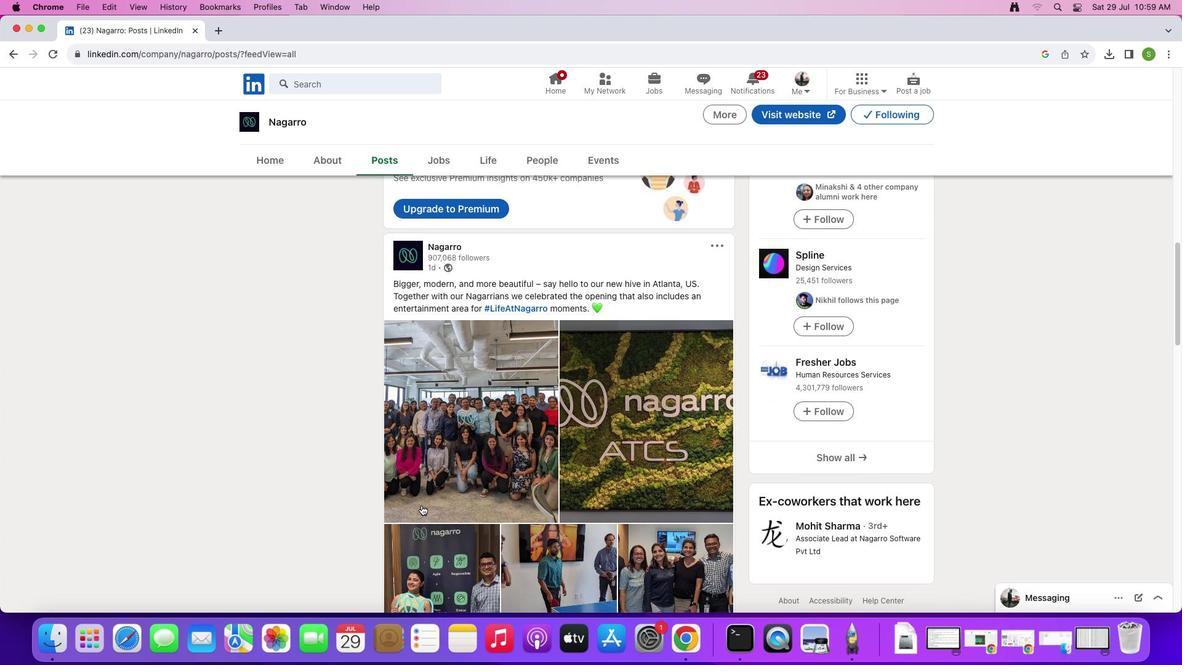 
Action: Mouse moved to (421, 505)
Screenshot: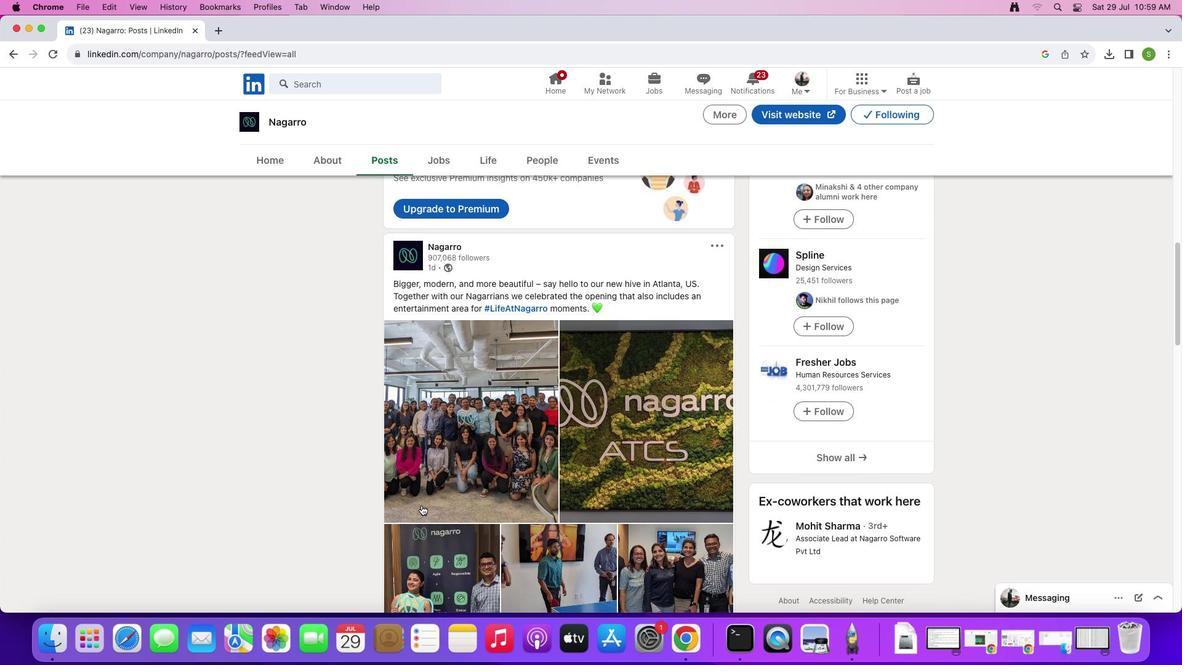 
Action: Mouse scrolled (421, 505) with delta (0, 0)
Screenshot: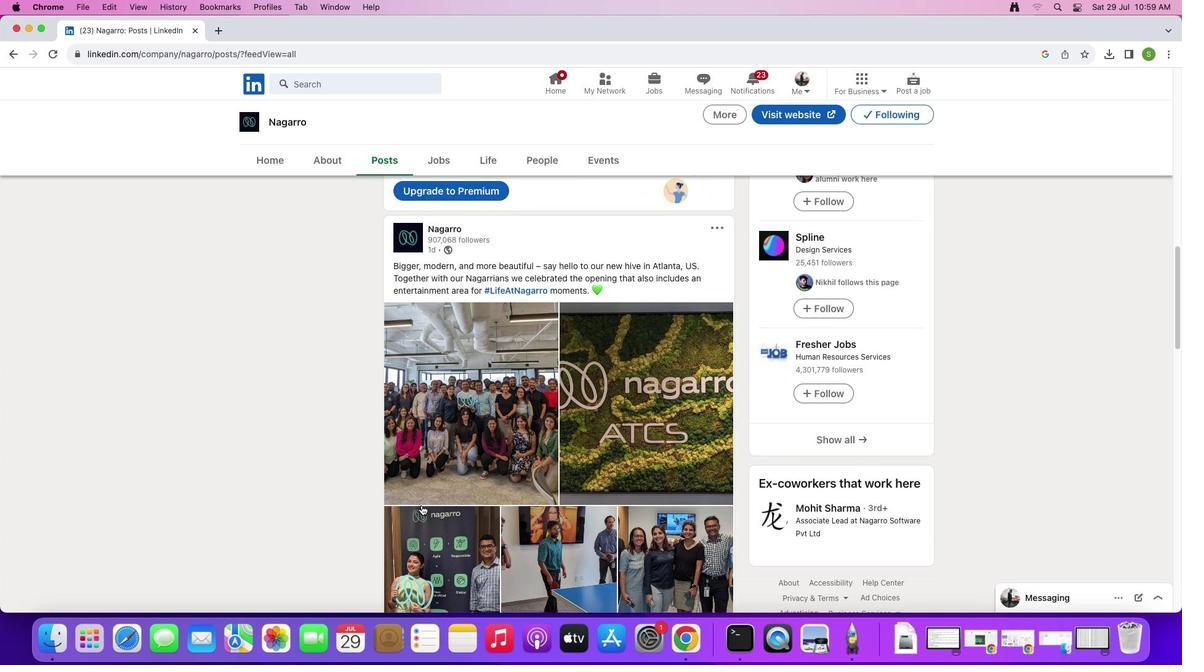 
Action: Mouse moved to (597, 484)
Screenshot: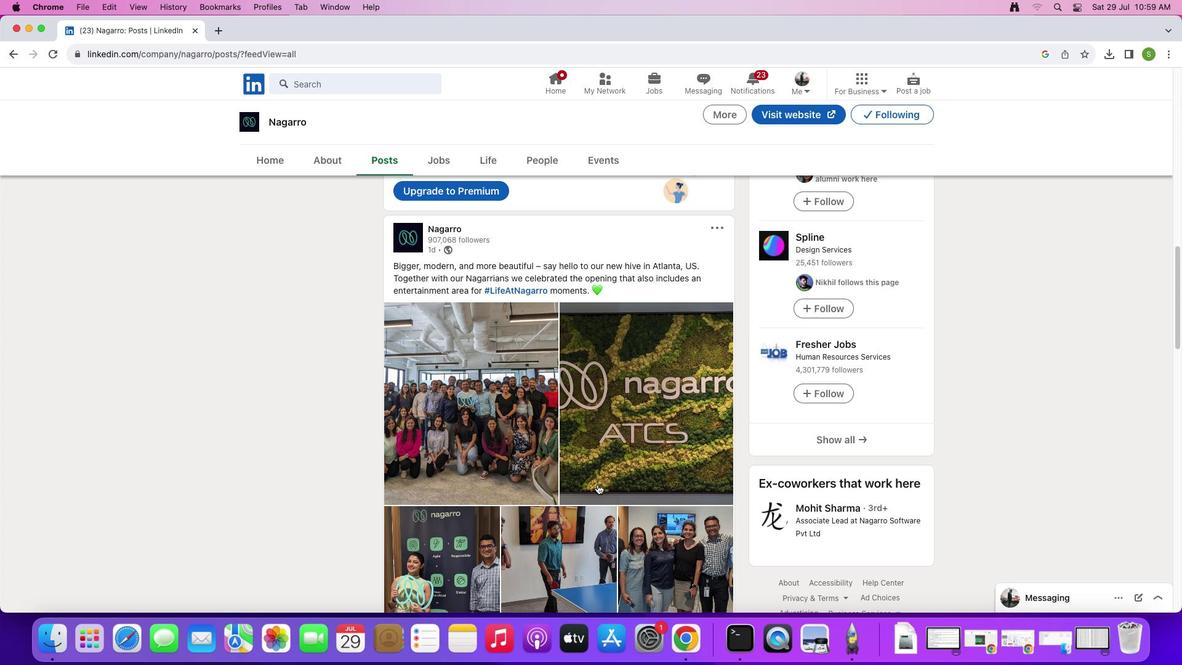 
Action: Mouse scrolled (597, 484) with delta (0, 0)
Screenshot: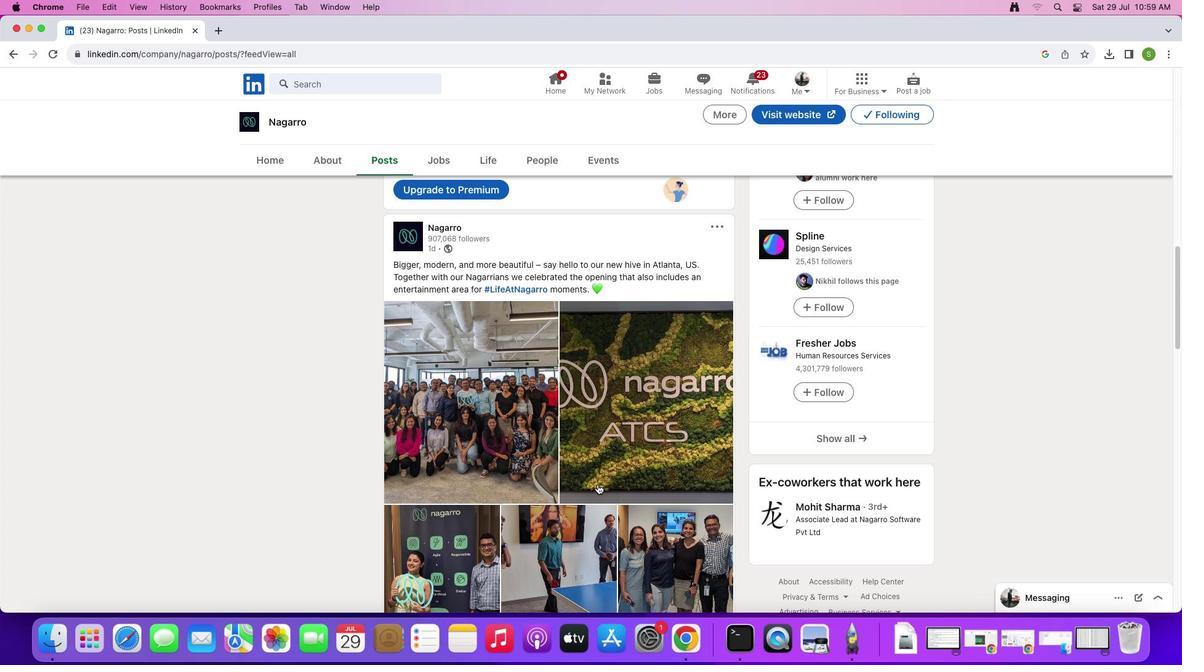 
Action: Mouse scrolled (597, 484) with delta (0, 0)
Screenshot: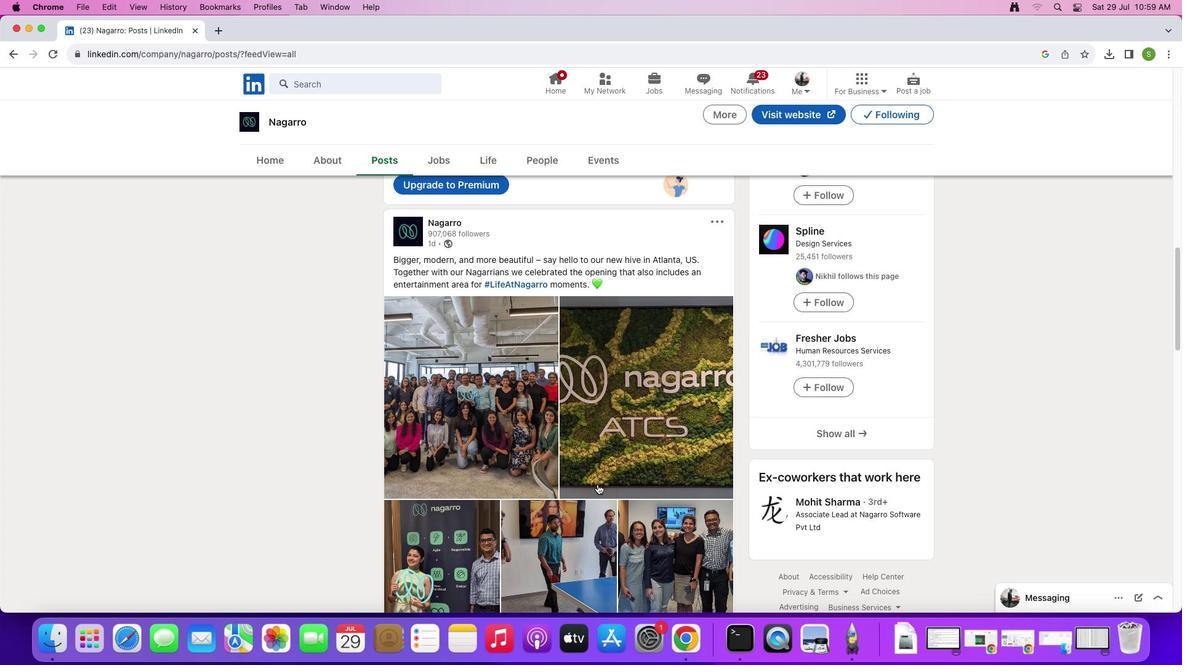 
Action: Mouse scrolled (597, 484) with delta (0, 0)
Screenshot: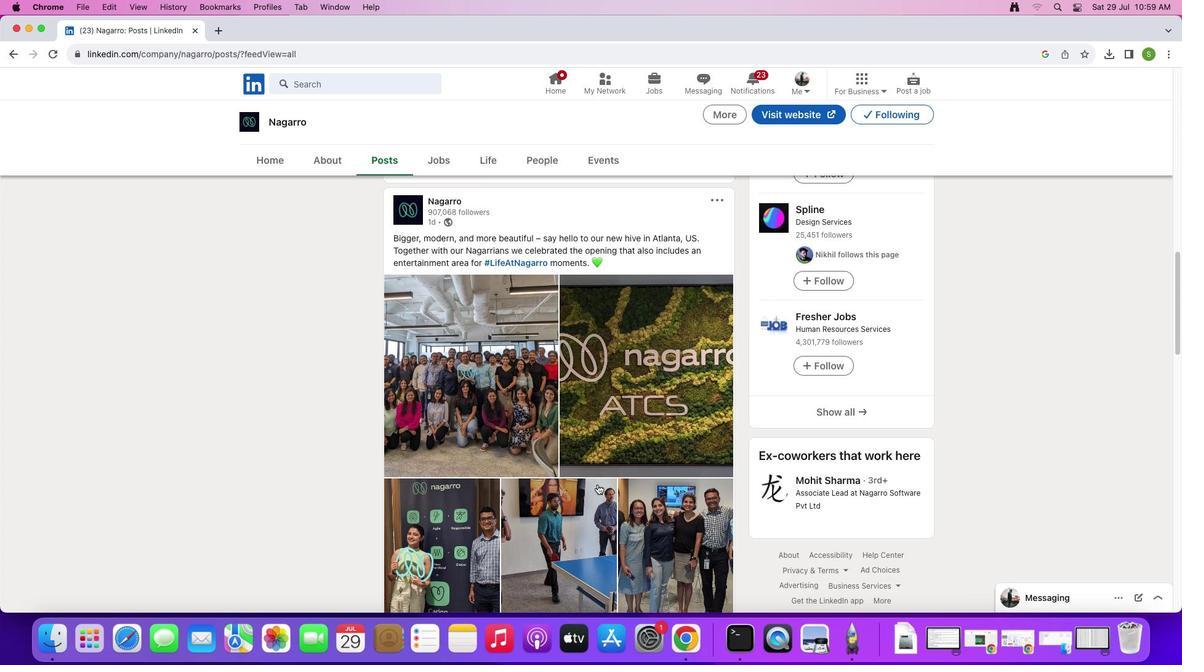
Action: Mouse scrolled (597, 484) with delta (0, 0)
Screenshot: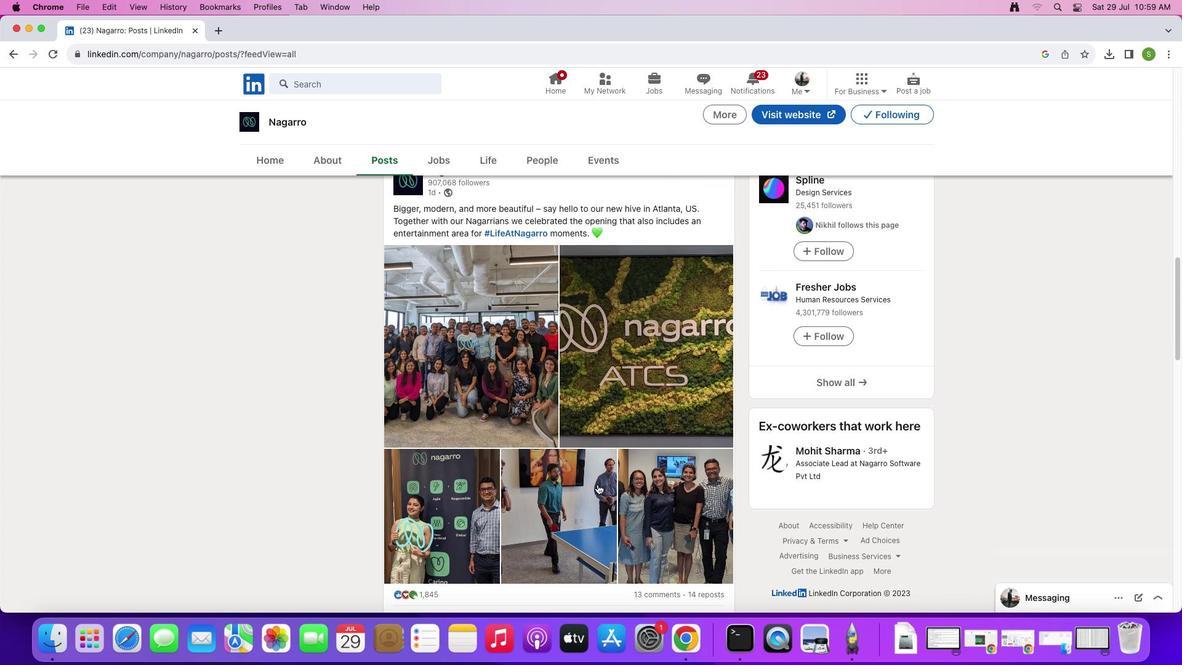 
Action: Mouse scrolled (597, 484) with delta (0, 0)
Screenshot: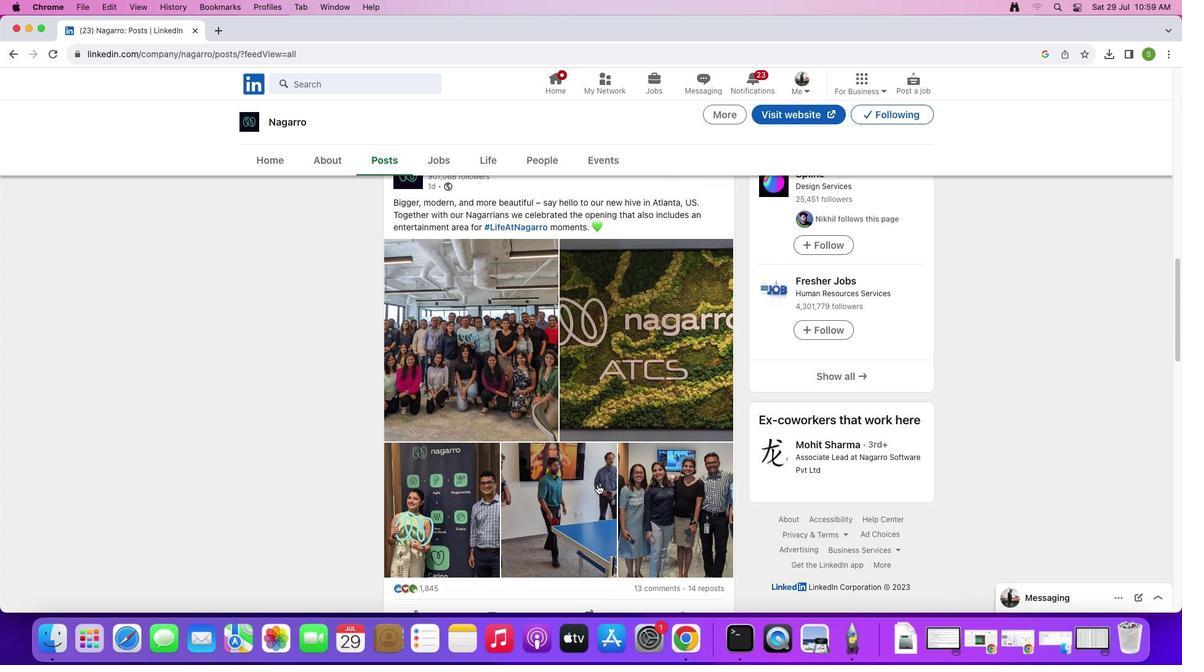 
Action: Mouse scrolled (597, 484) with delta (0, 0)
Screenshot: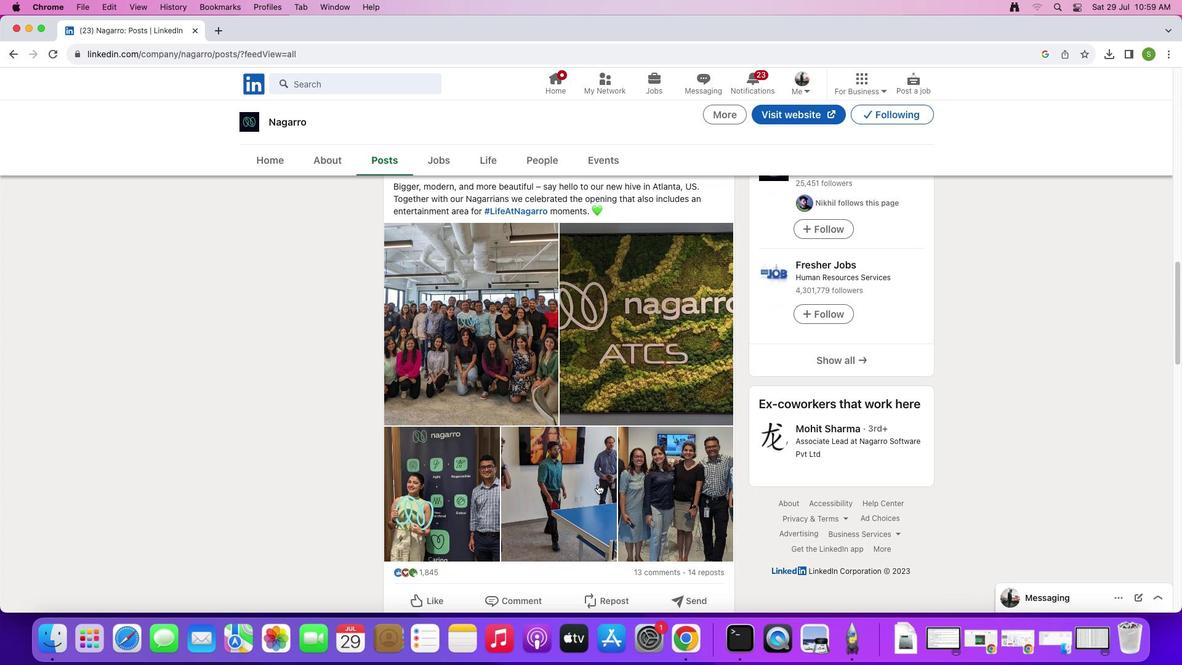 
Action: Mouse scrolled (597, 484) with delta (0, 0)
Screenshot: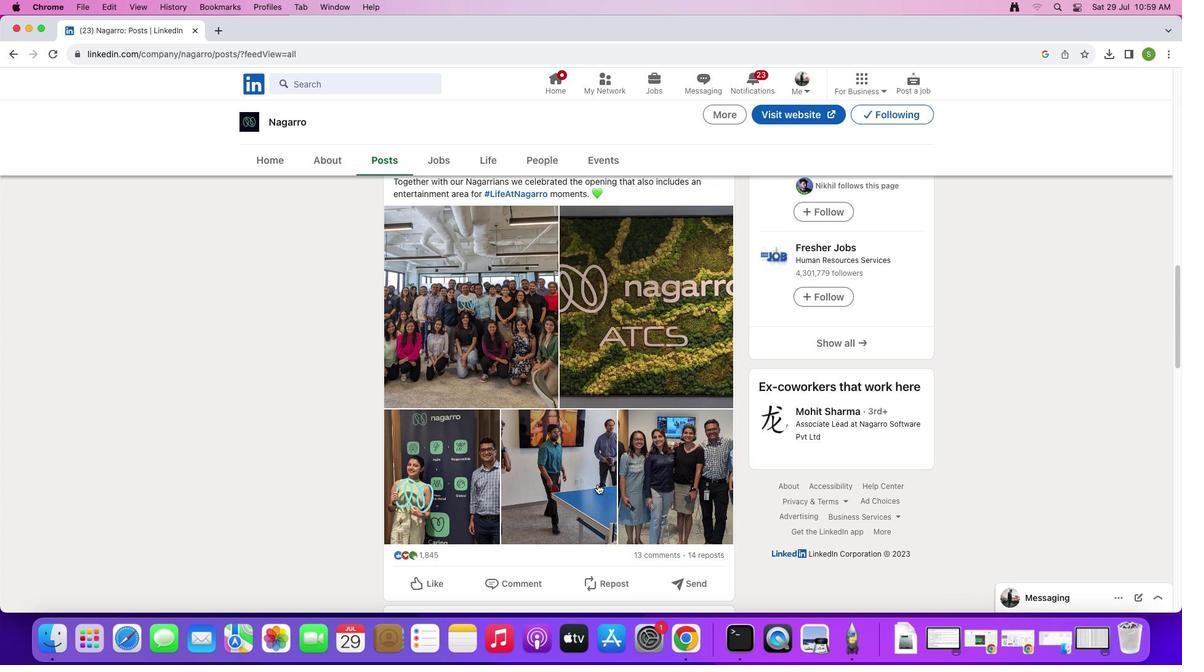 
Action: Mouse scrolled (597, 484) with delta (0, 0)
Screenshot: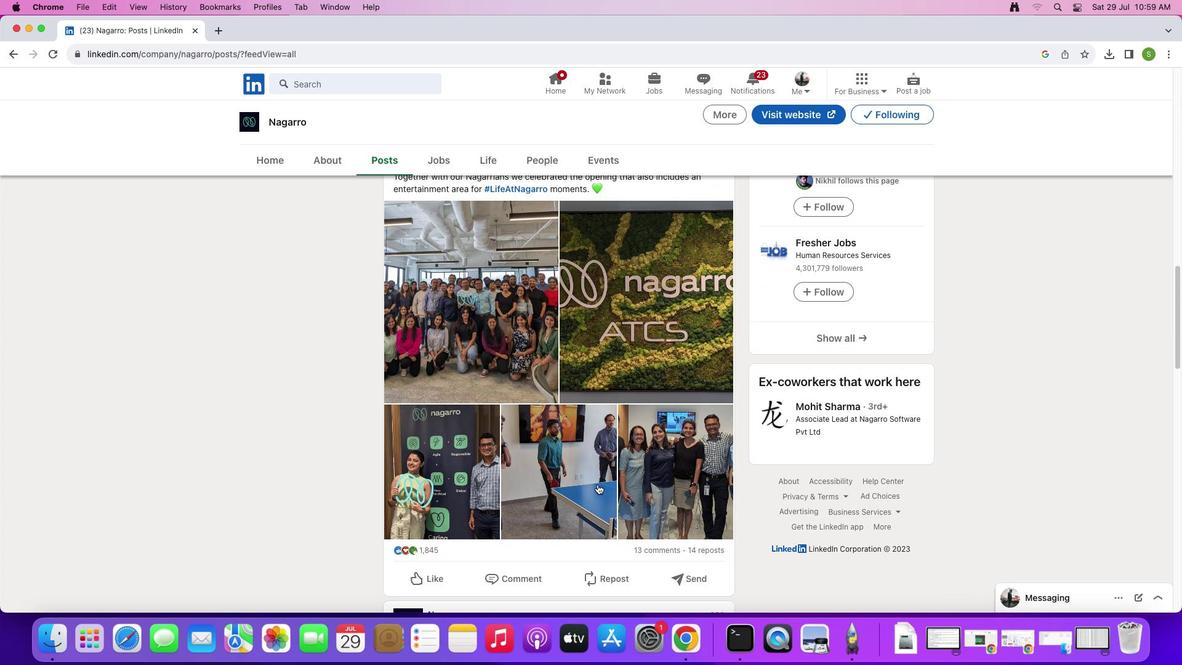 
Action: Mouse scrolled (597, 484) with delta (0, 0)
Screenshot: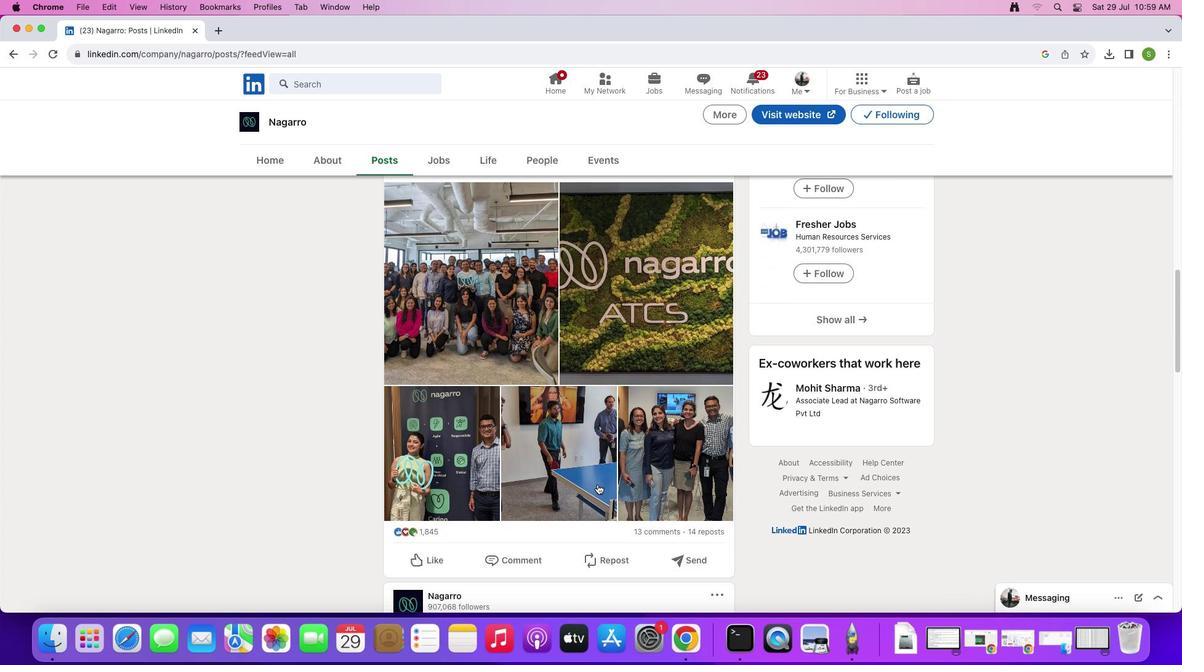 
Action: Mouse scrolled (597, 484) with delta (0, 0)
Screenshot: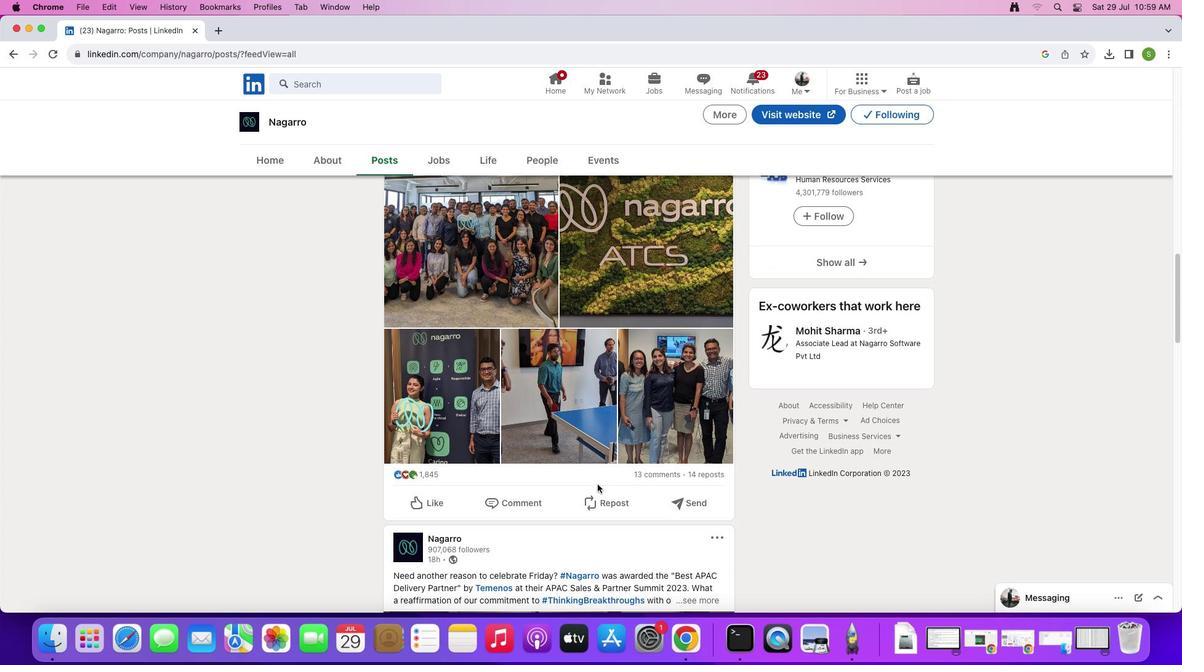 
Action: Mouse scrolled (597, 484) with delta (0, 0)
Screenshot: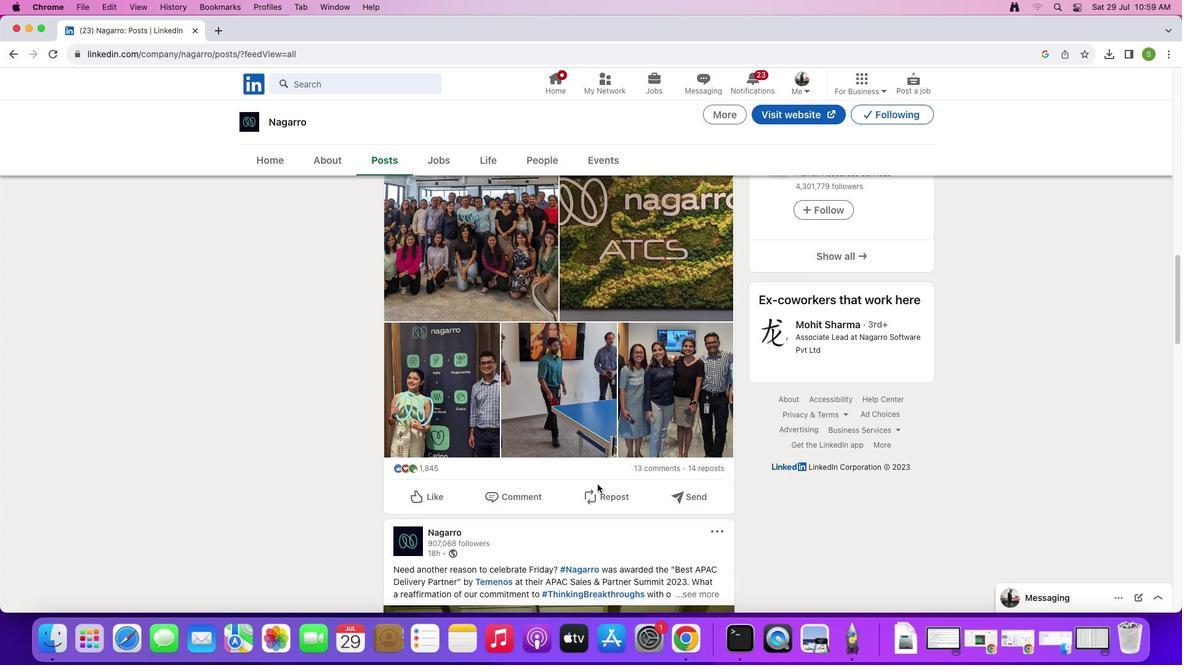 
Action: Mouse scrolled (597, 484) with delta (0, 0)
Screenshot: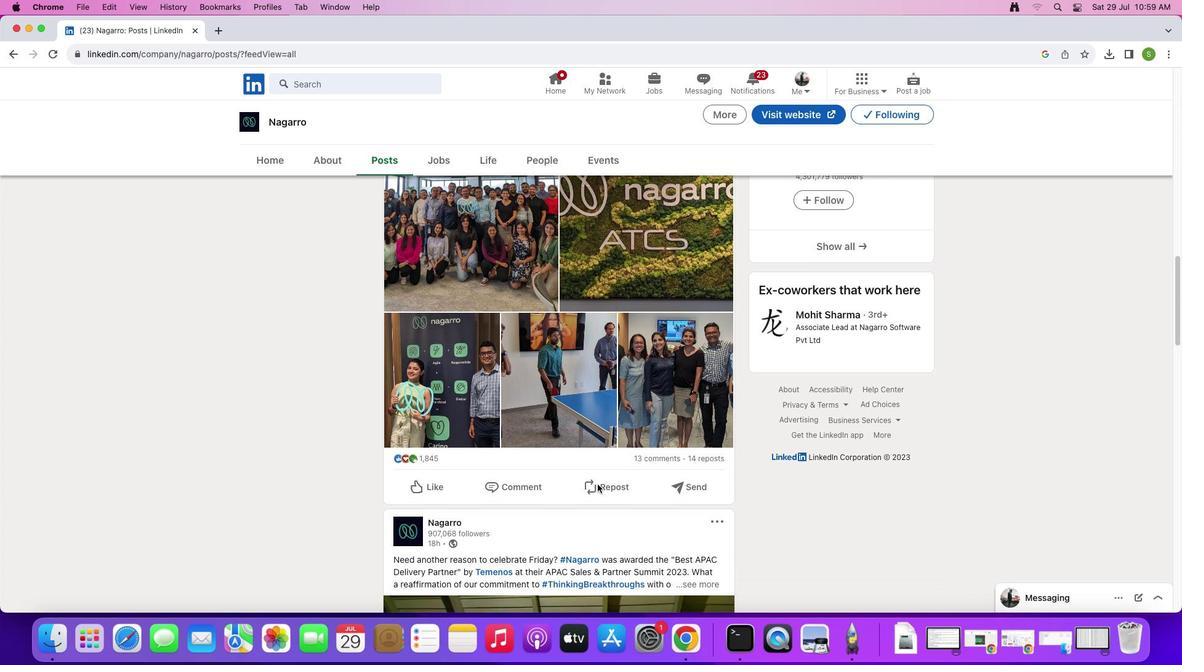 
Action: Mouse scrolled (597, 484) with delta (0, 0)
Screenshot: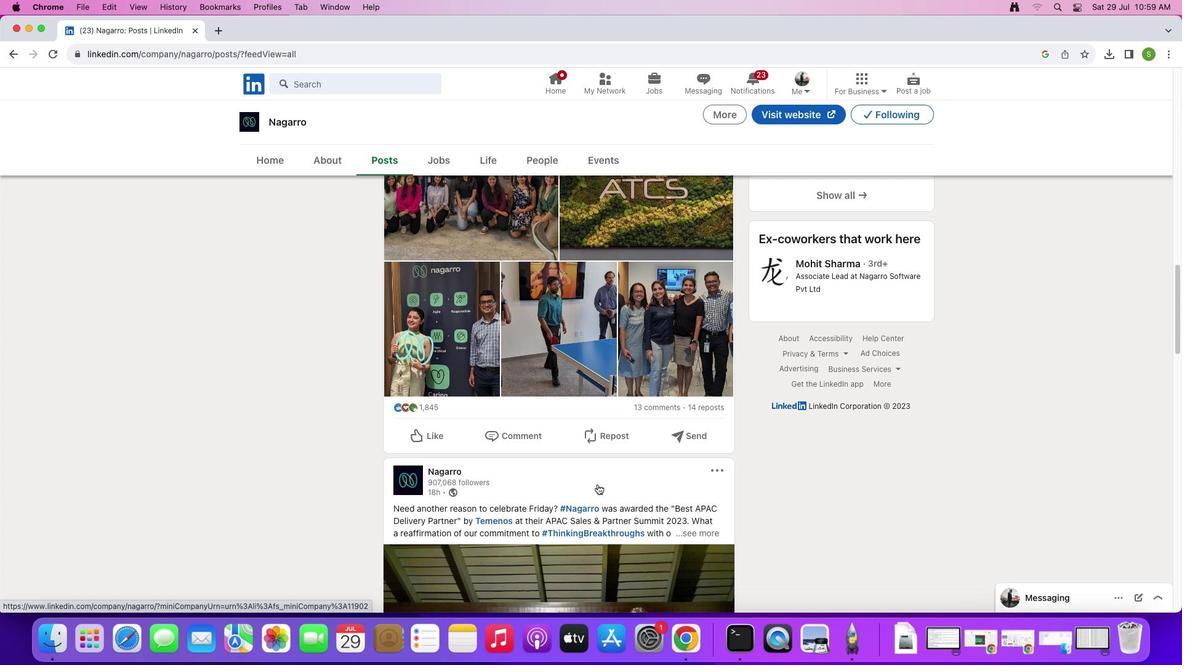 
Action: Mouse scrolled (597, 484) with delta (0, 0)
Screenshot: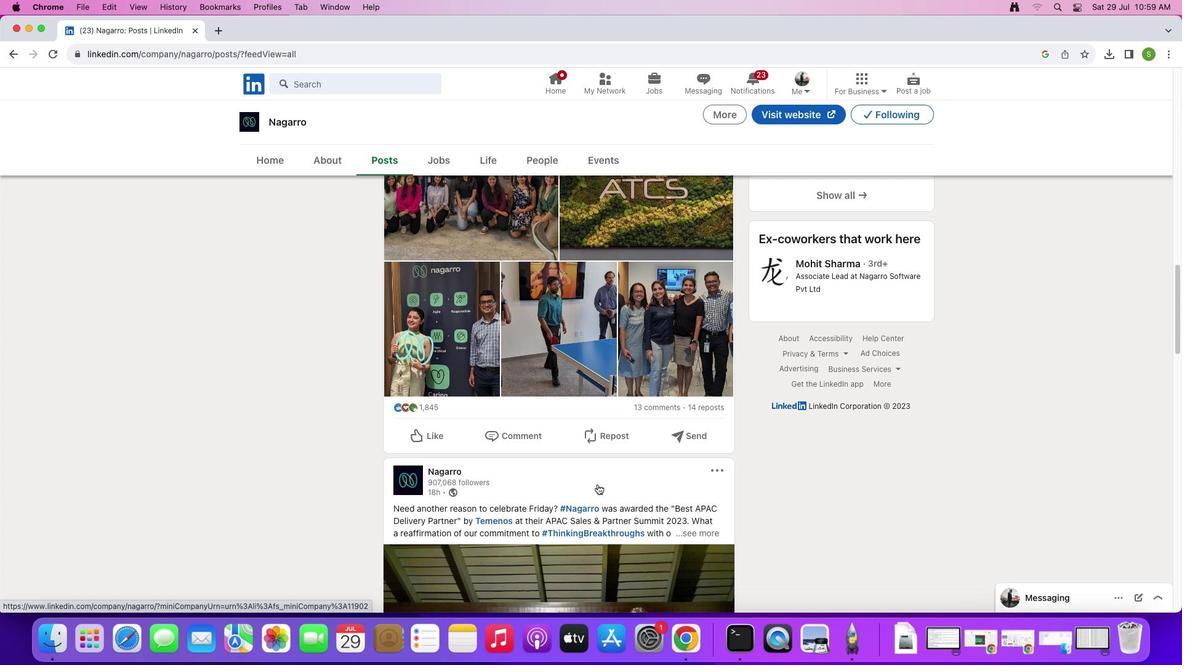 
Action: Mouse scrolled (597, 484) with delta (0, 0)
Screenshot: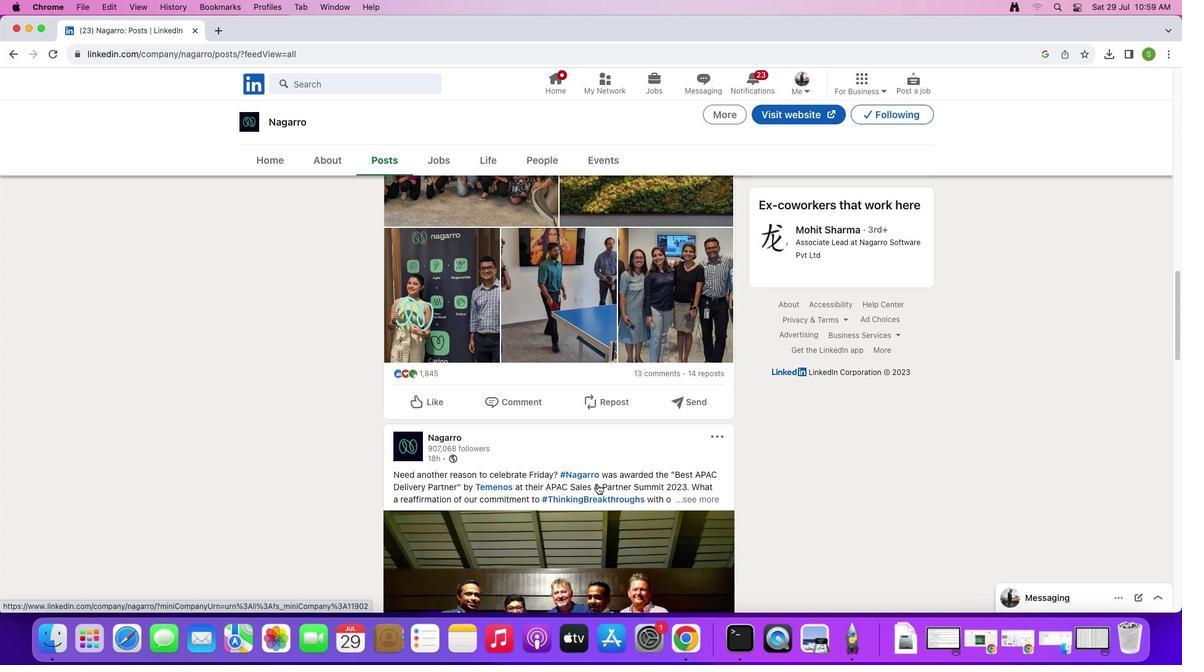 
Action: Mouse scrolled (597, 484) with delta (0, 0)
Screenshot: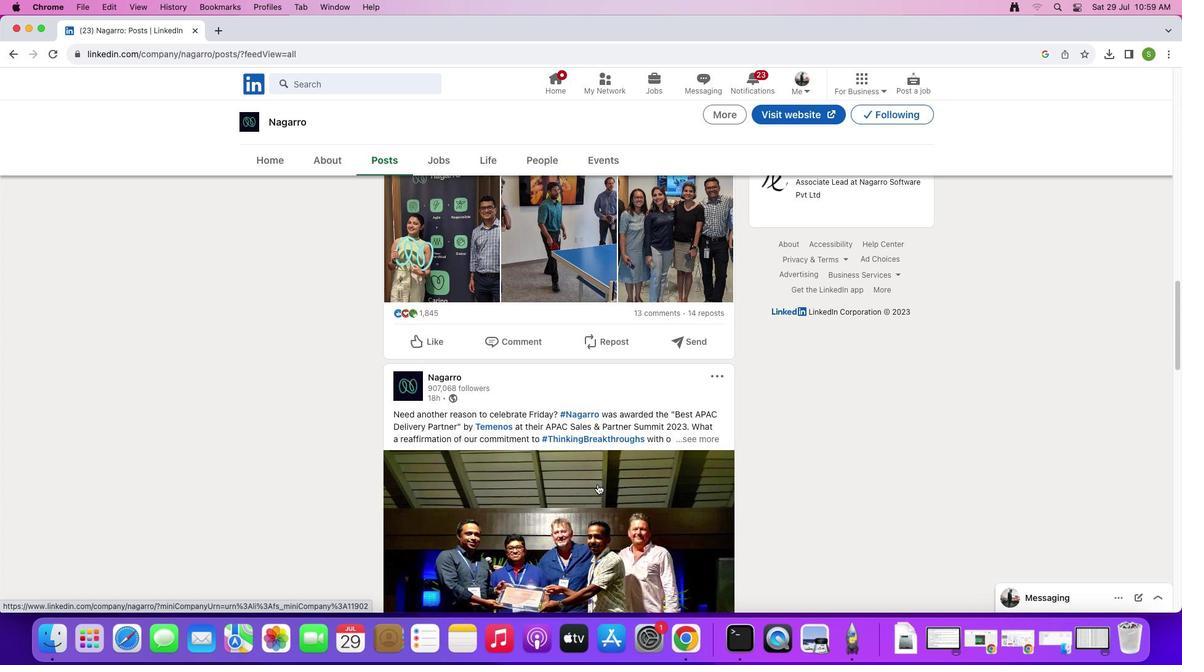 
Action: Mouse scrolled (597, 484) with delta (0, 0)
Screenshot: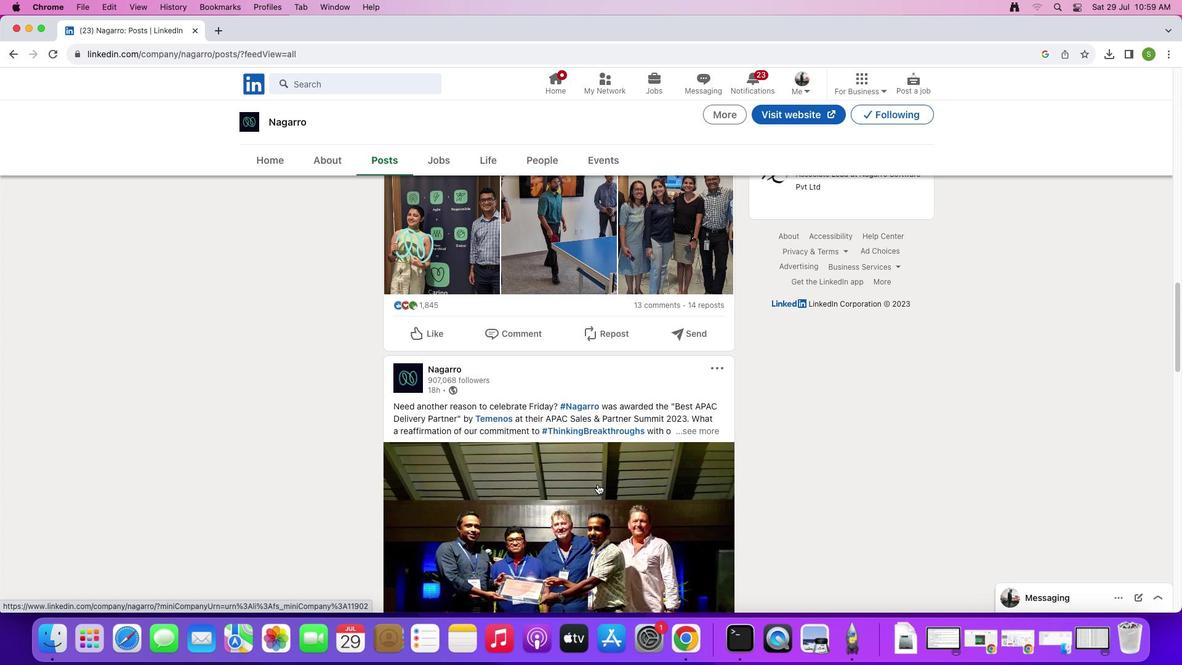 
Action: Mouse scrolled (597, 484) with delta (0, 0)
Screenshot: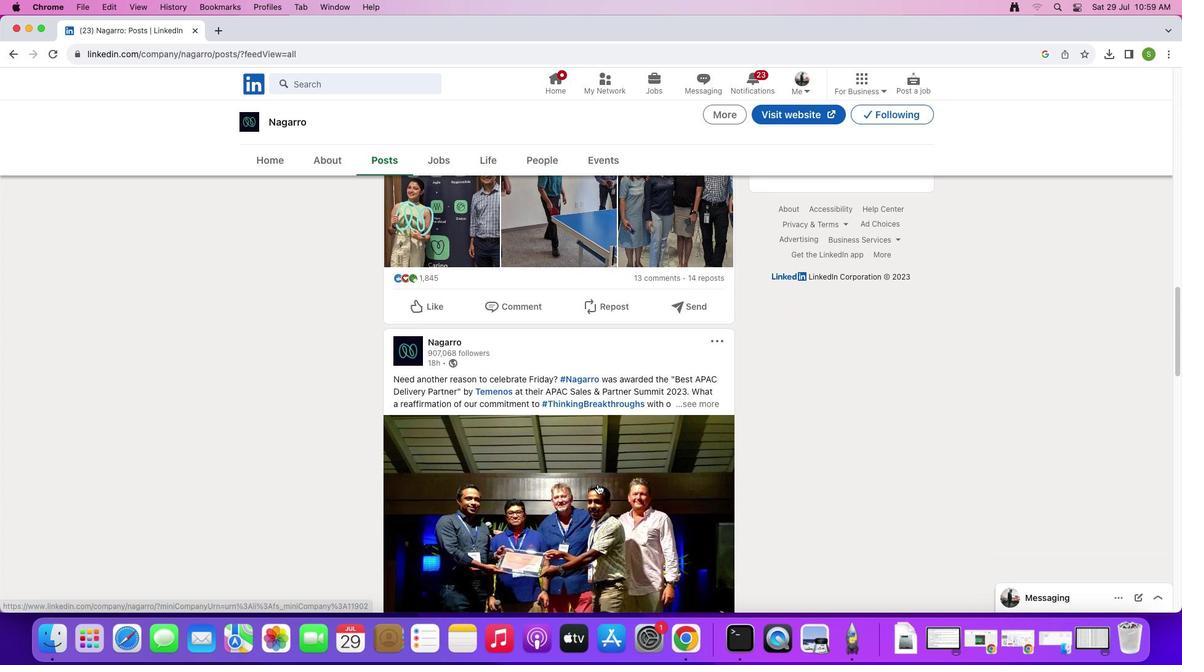 
Action: Mouse moved to (701, 361)
Screenshot: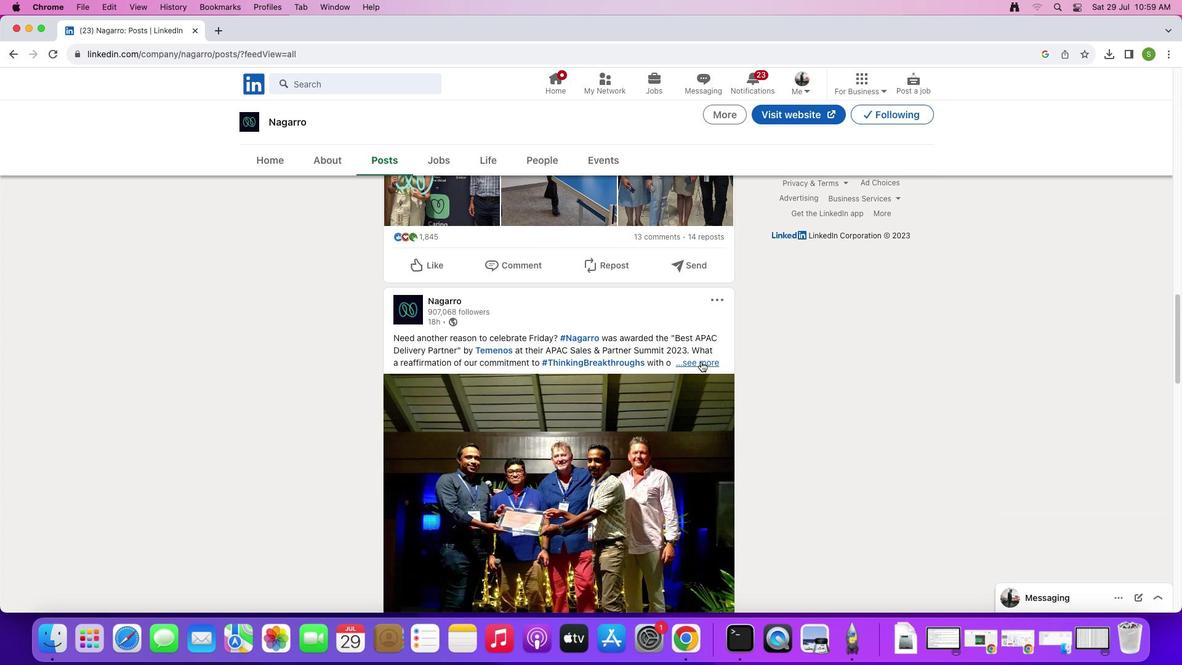 
Action: Mouse pressed left at (701, 361)
Screenshot: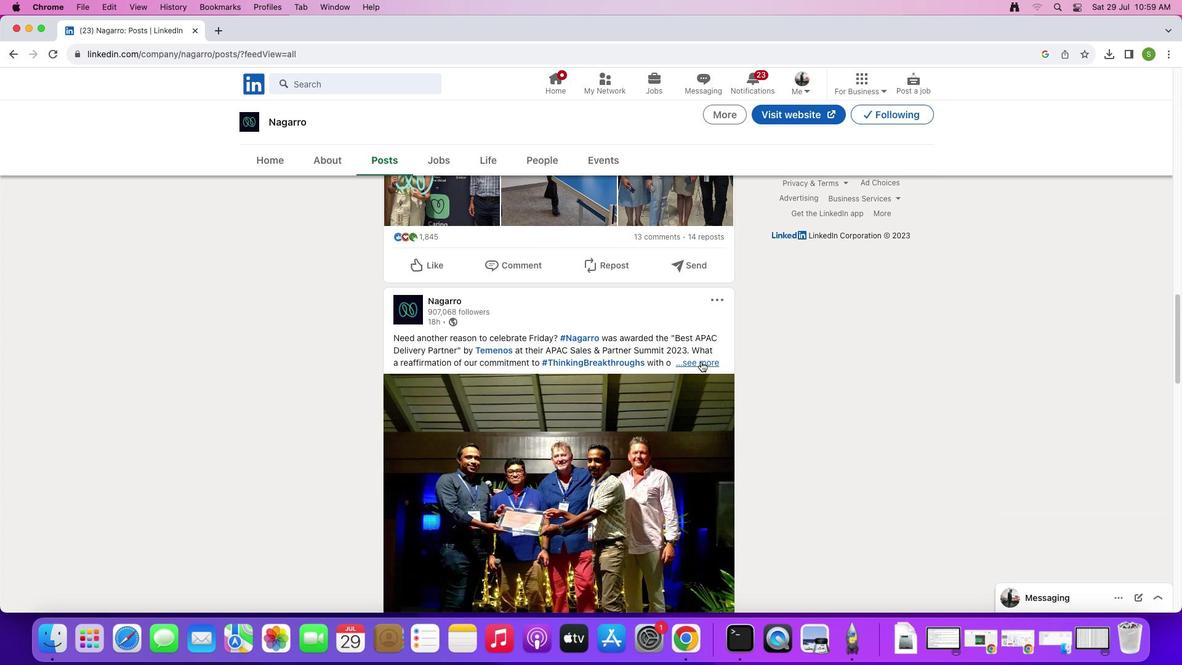 
Action: Mouse moved to (540, 405)
Screenshot: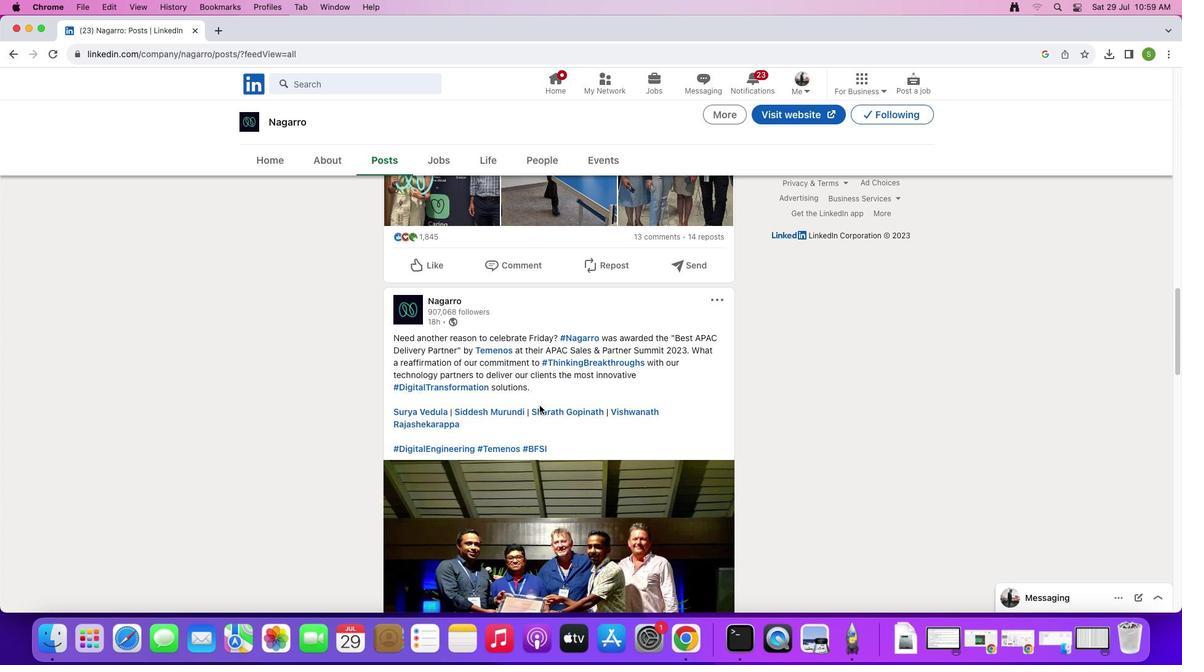 
Action: Mouse scrolled (540, 405) with delta (0, 0)
Screenshot: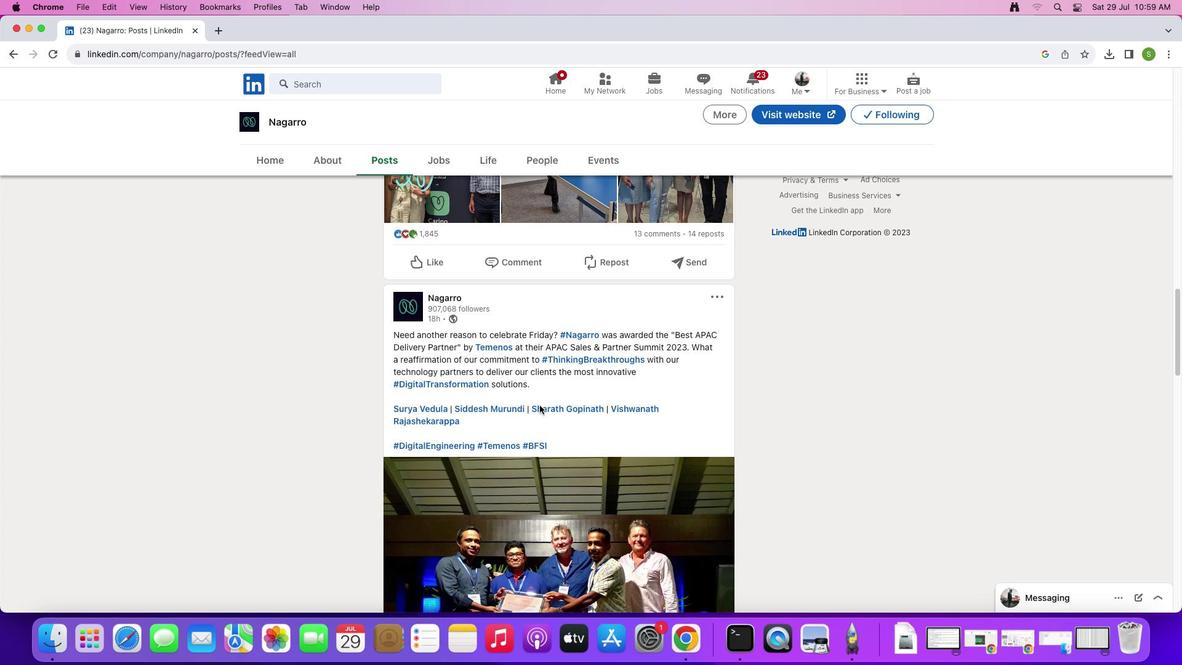 
Action: Mouse scrolled (540, 405) with delta (0, 0)
Screenshot: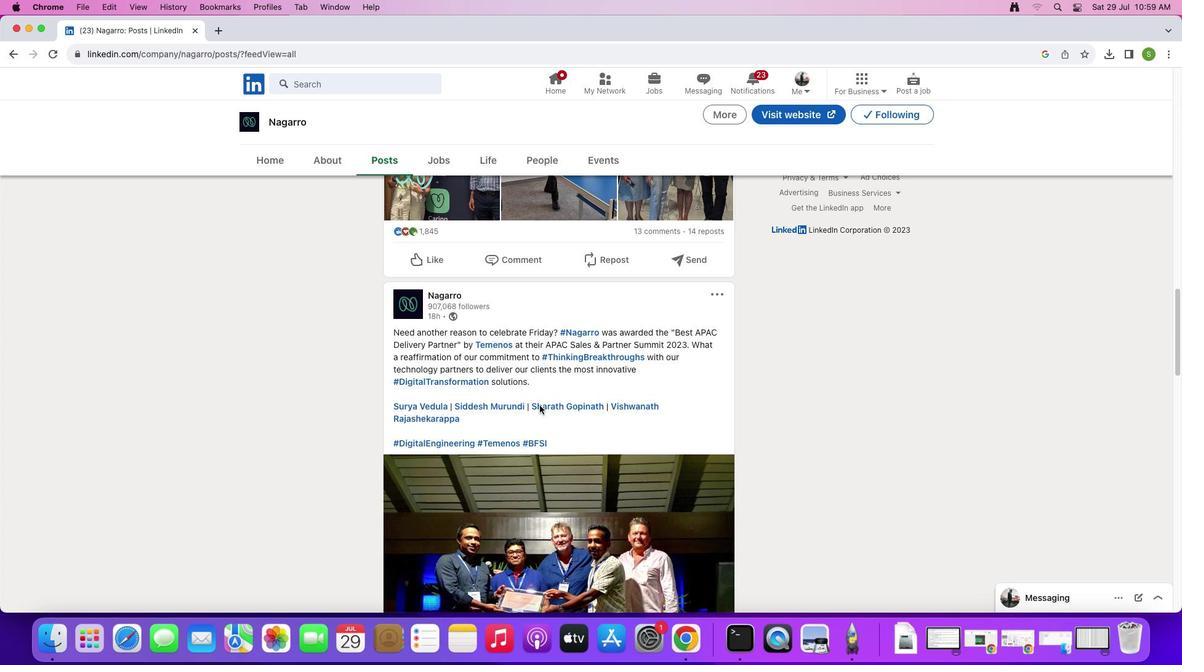 
Action: Mouse scrolled (540, 405) with delta (0, 0)
Screenshot: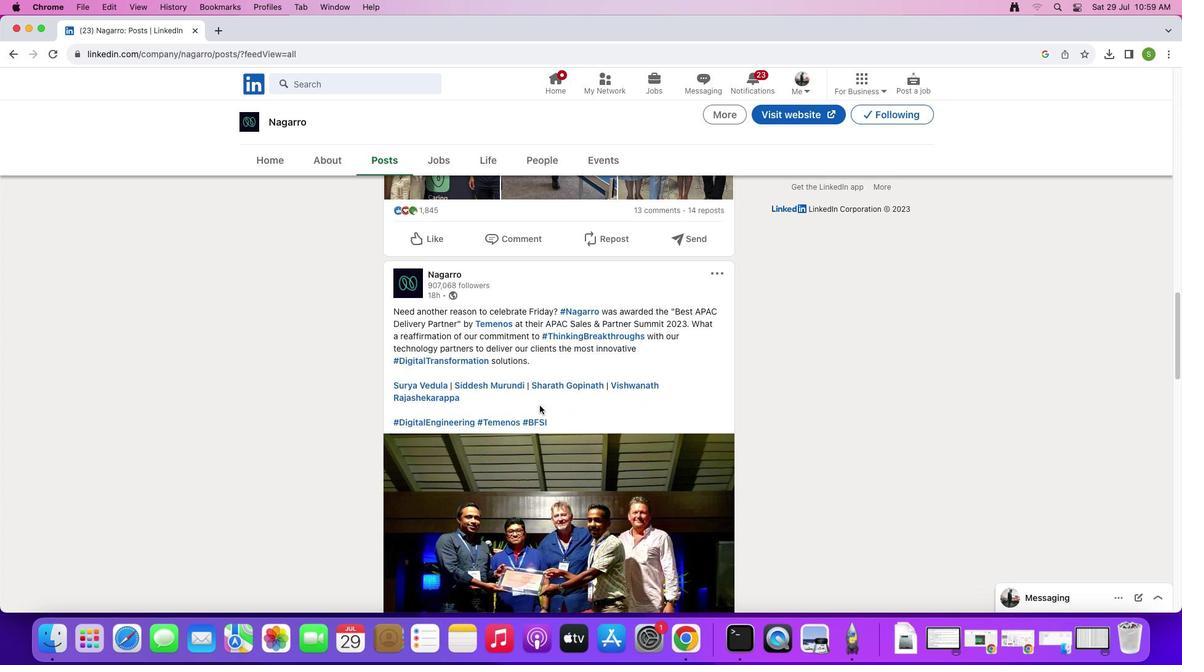 
Action: Mouse scrolled (540, 405) with delta (0, 0)
Screenshot: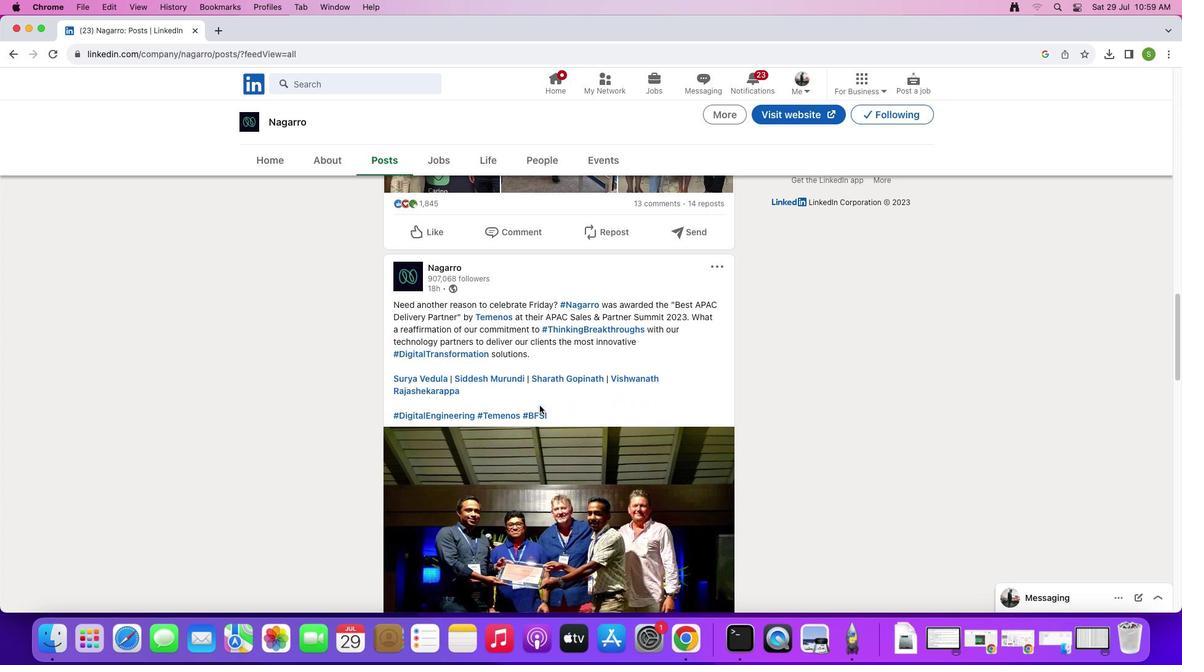
Action: Mouse scrolled (540, 405) with delta (0, 0)
Screenshot: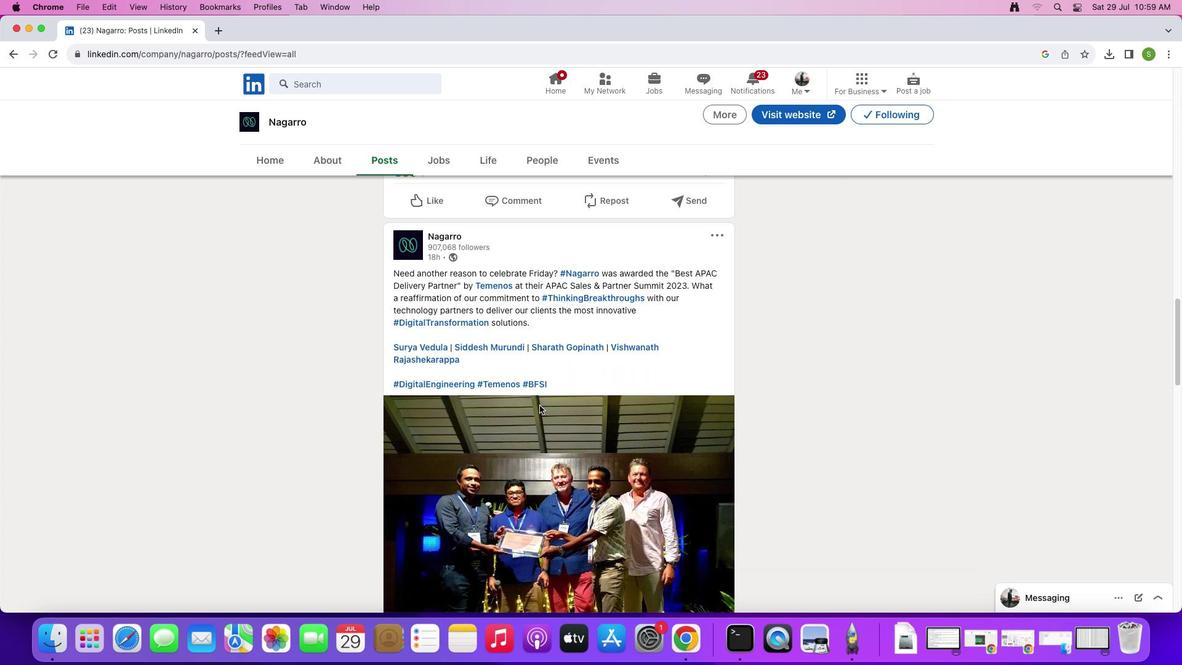 
Action: Mouse scrolled (540, 405) with delta (0, 0)
Screenshot: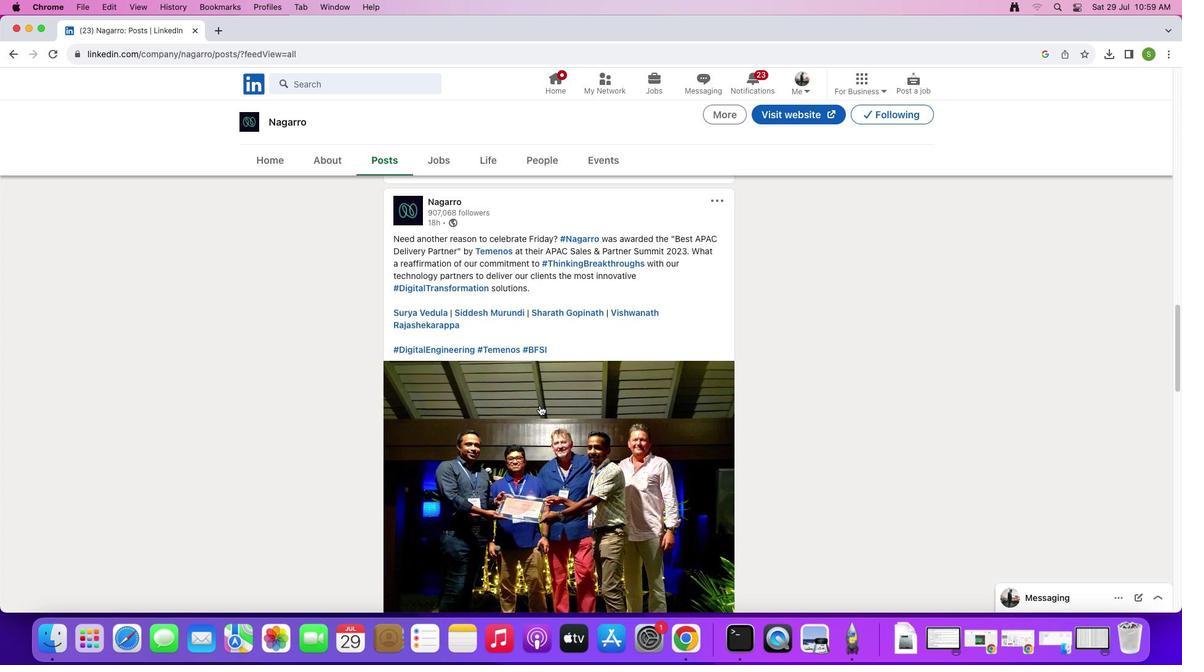 
Action: Mouse scrolled (540, 405) with delta (0, 0)
Screenshot: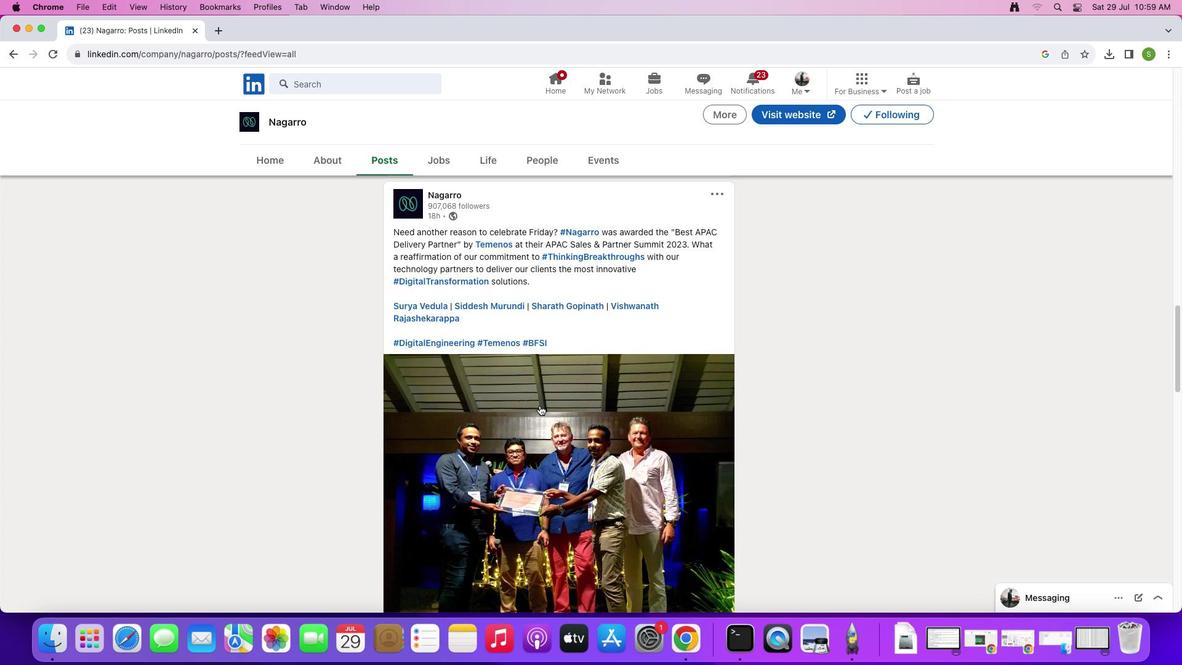 
Action: Mouse scrolled (540, 405) with delta (0, 0)
Screenshot: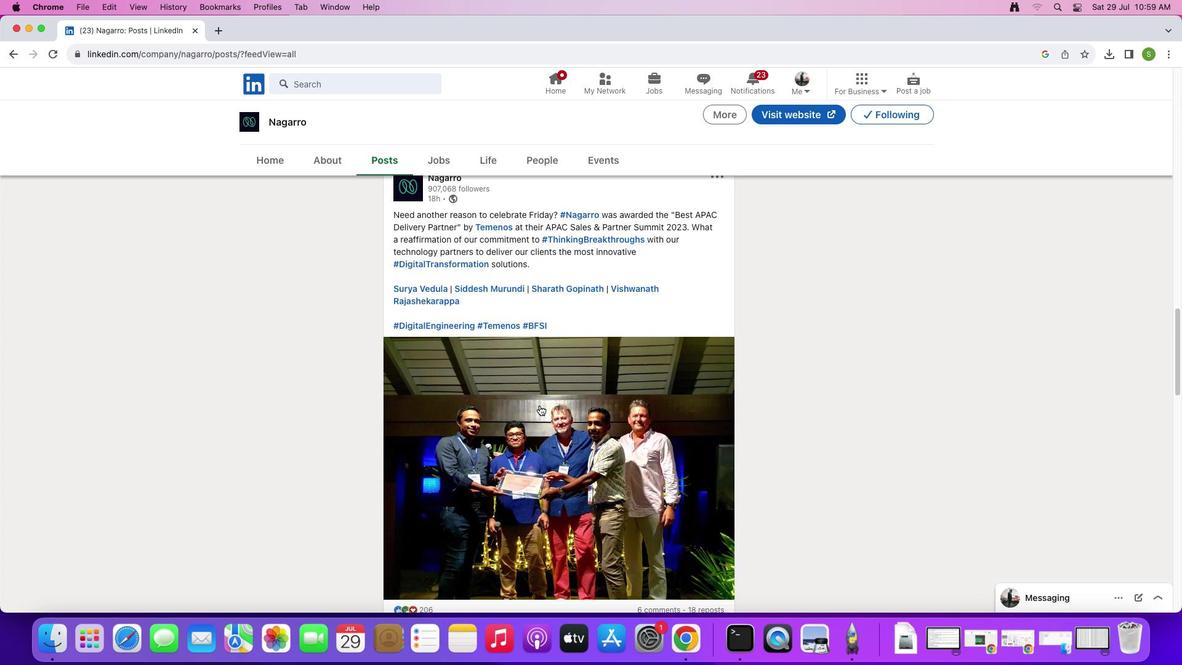 
Action: Mouse scrolled (540, 405) with delta (0, 0)
Screenshot: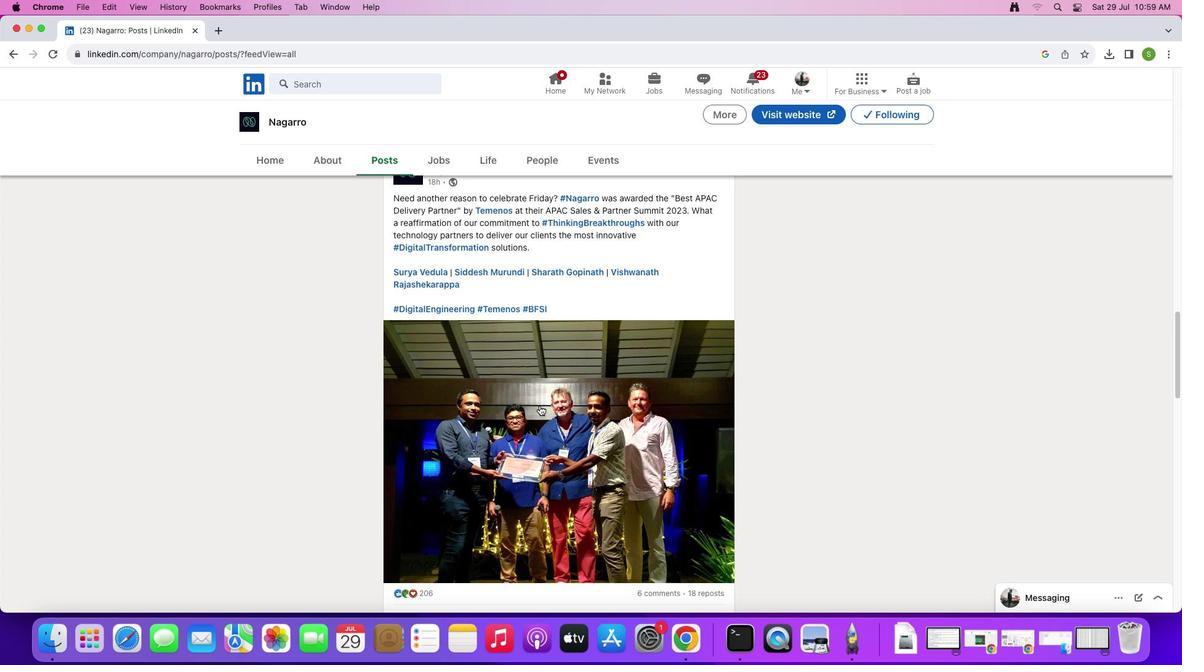 
Action: Mouse scrolled (540, 405) with delta (0, 0)
Screenshot: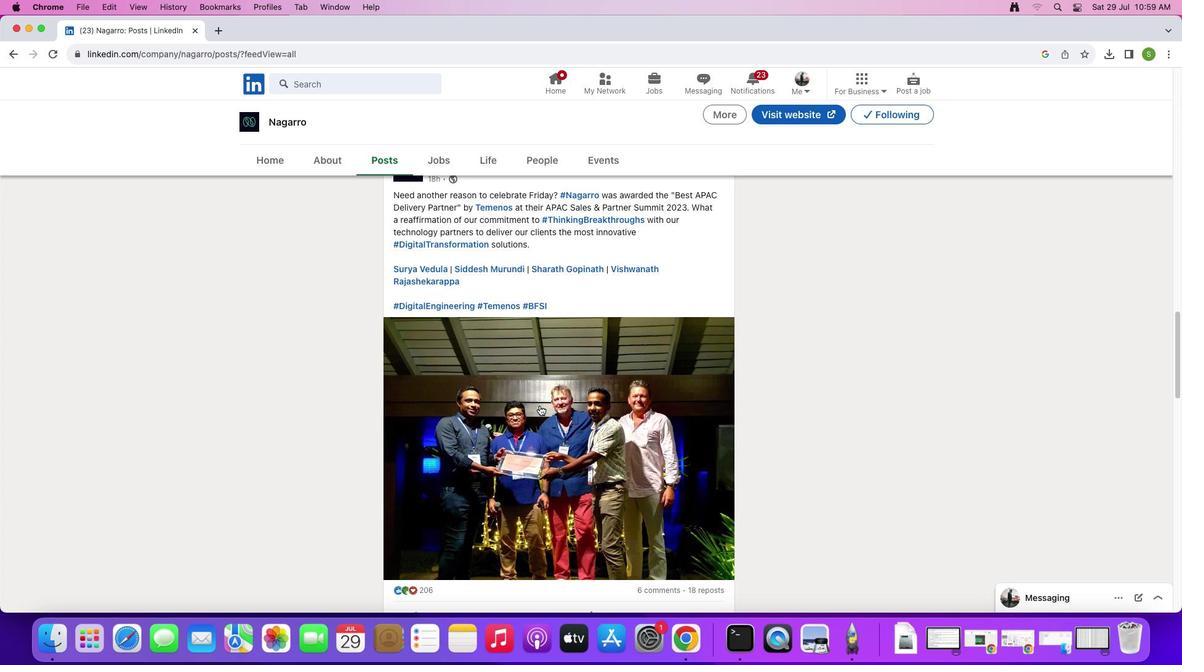
Action: Mouse scrolled (540, 405) with delta (0, 0)
Screenshot: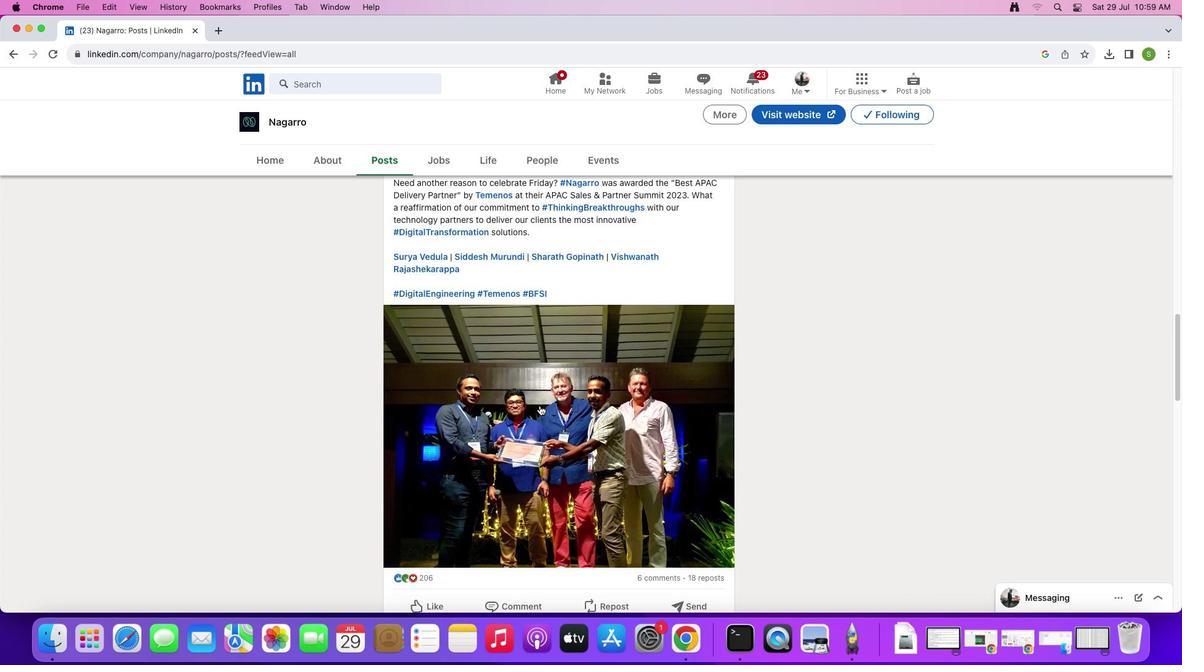 
Action: Mouse scrolled (540, 405) with delta (0, 0)
Screenshot: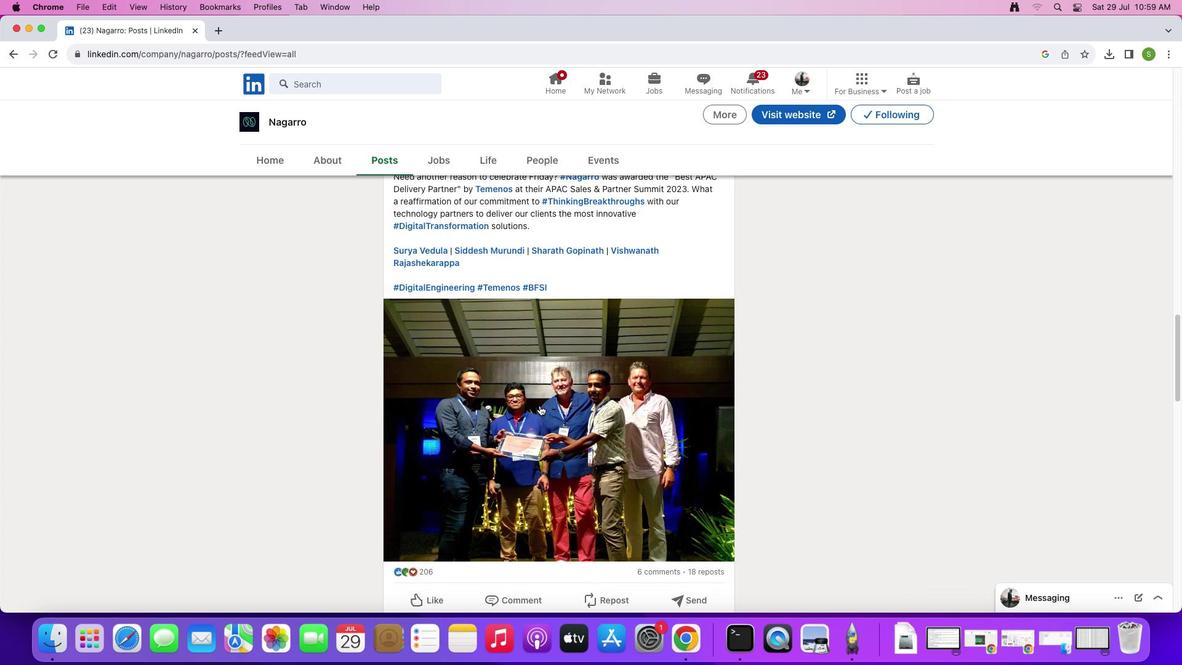 
Action: Mouse scrolled (540, 405) with delta (0, 0)
Screenshot: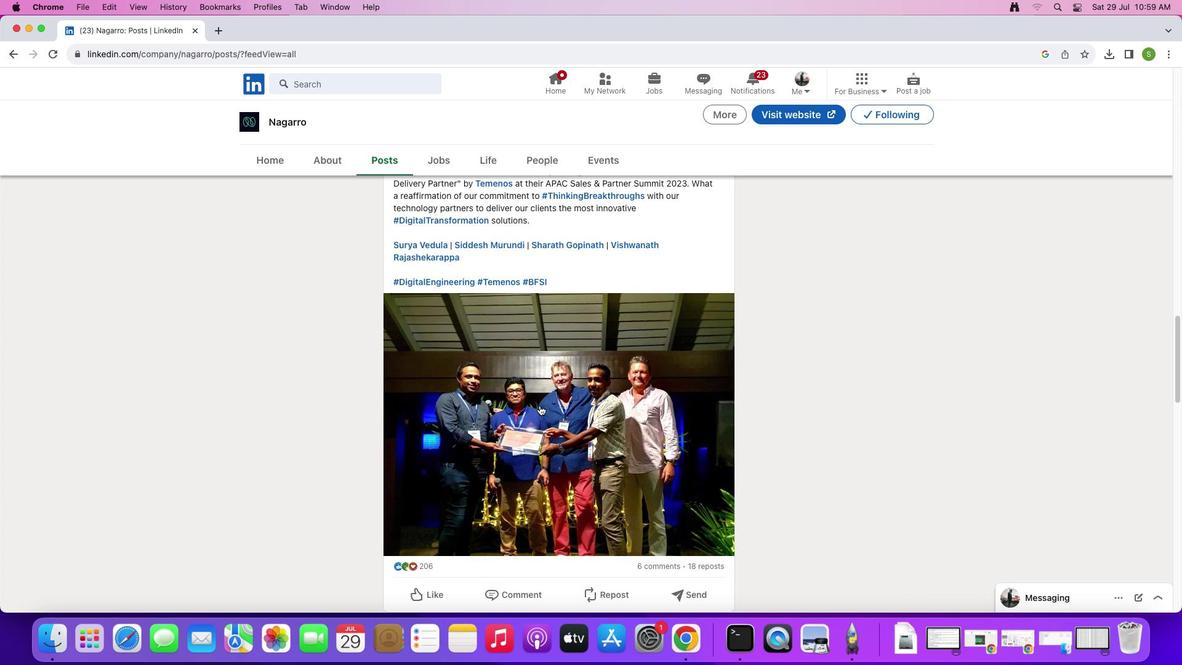 
Action: Mouse moved to (539, 405)
Screenshot: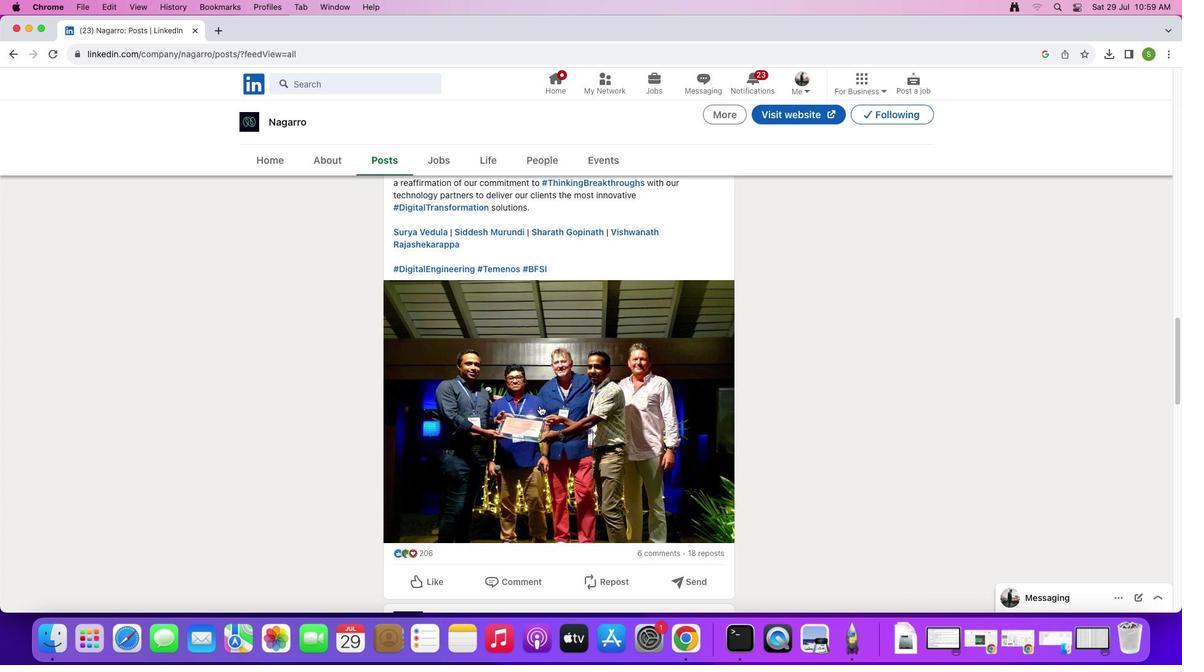 
Action: Mouse scrolled (539, 405) with delta (0, 0)
Screenshot: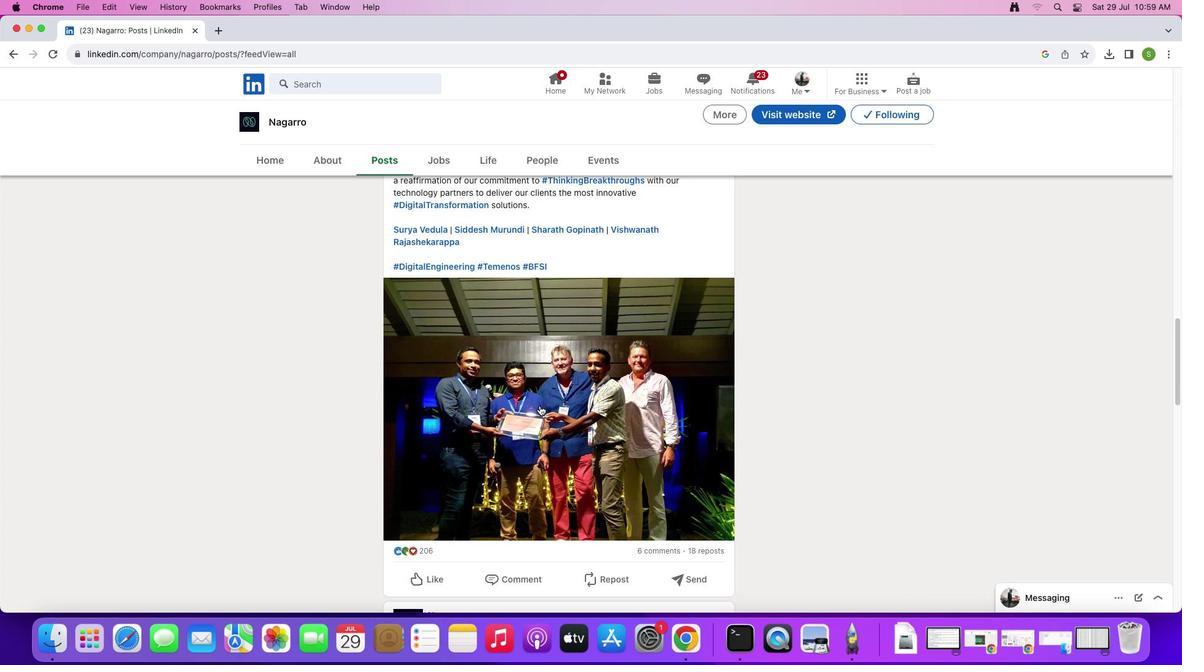 
Action: Mouse scrolled (539, 405) with delta (0, 0)
Screenshot: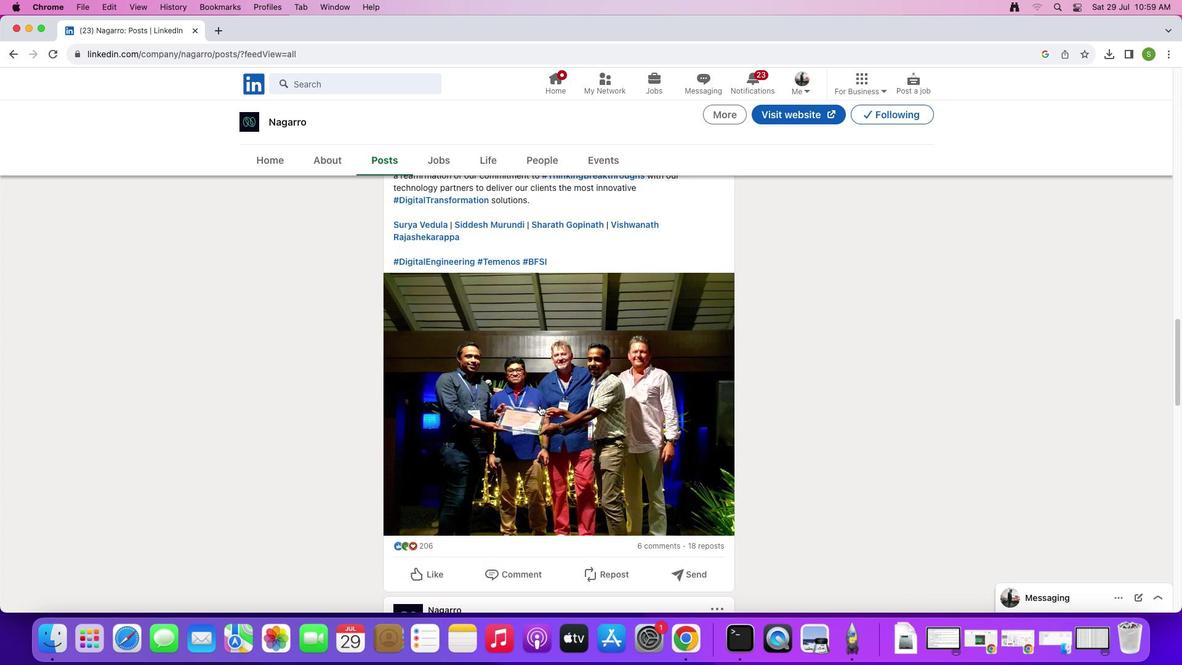 
Action: Mouse scrolled (539, 405) with delta (0, 0)
Screenshot: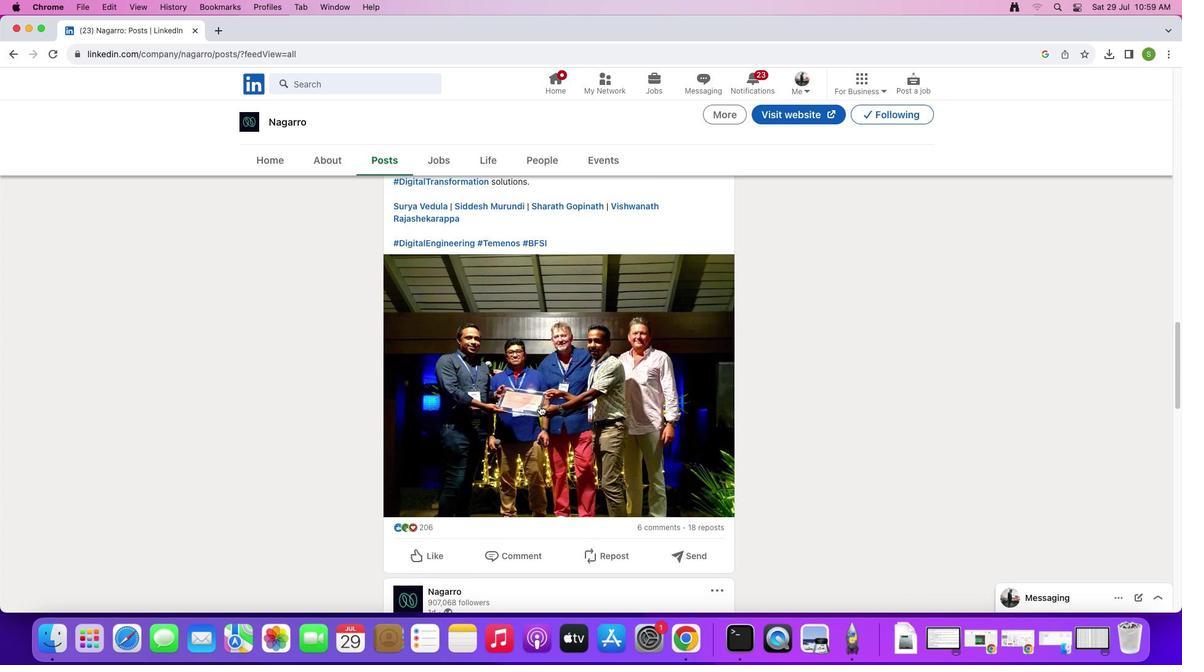 
Action: Mouse scrolled (539, 405) with delta (0, 0)
Screenshot: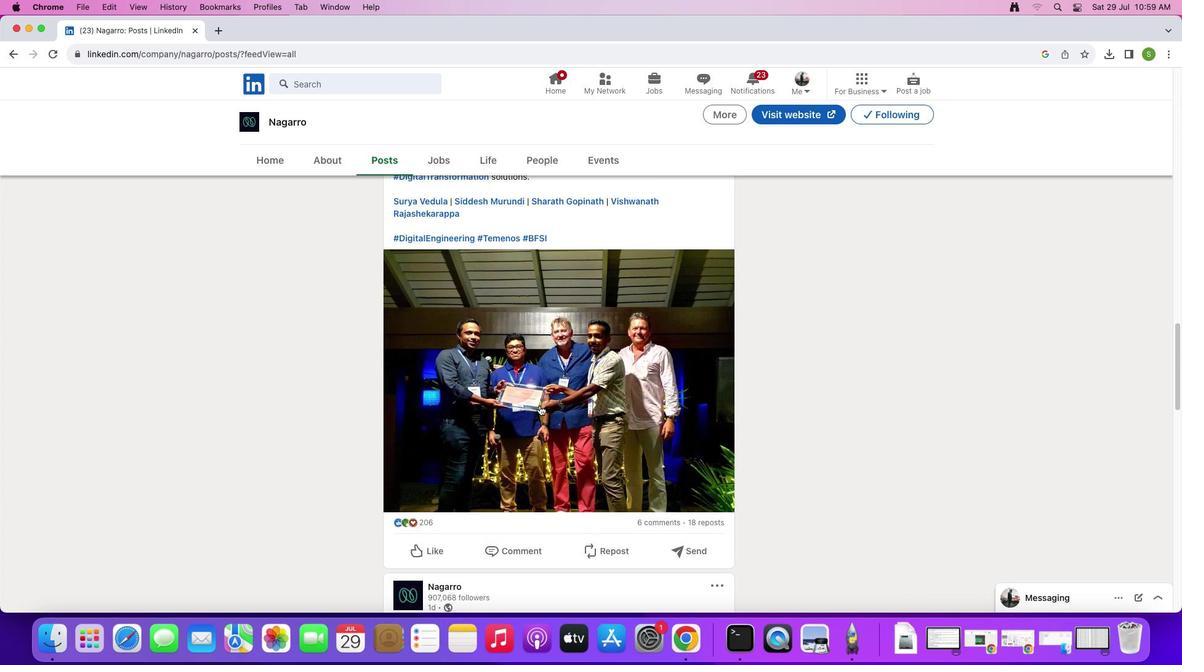 
Action: Mouse scrolled (539, 405) with delta (0, 0)
Screenshot: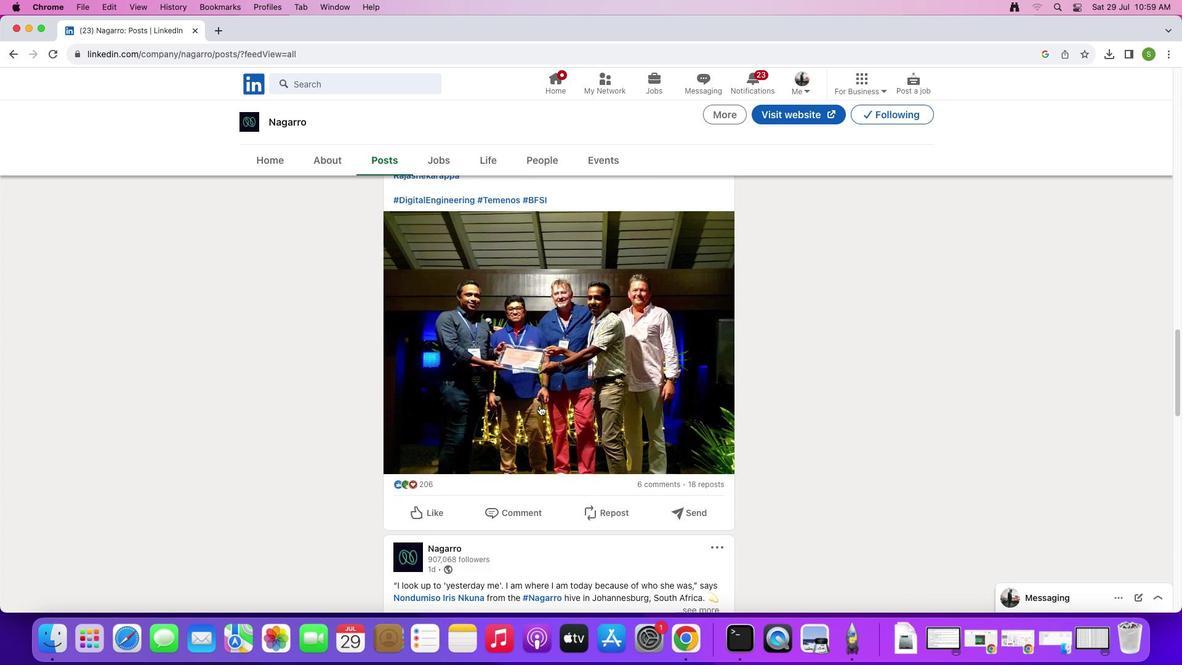 
Action: Mouse scrolled (539, 405) with delta (0, 0)
Screenshot: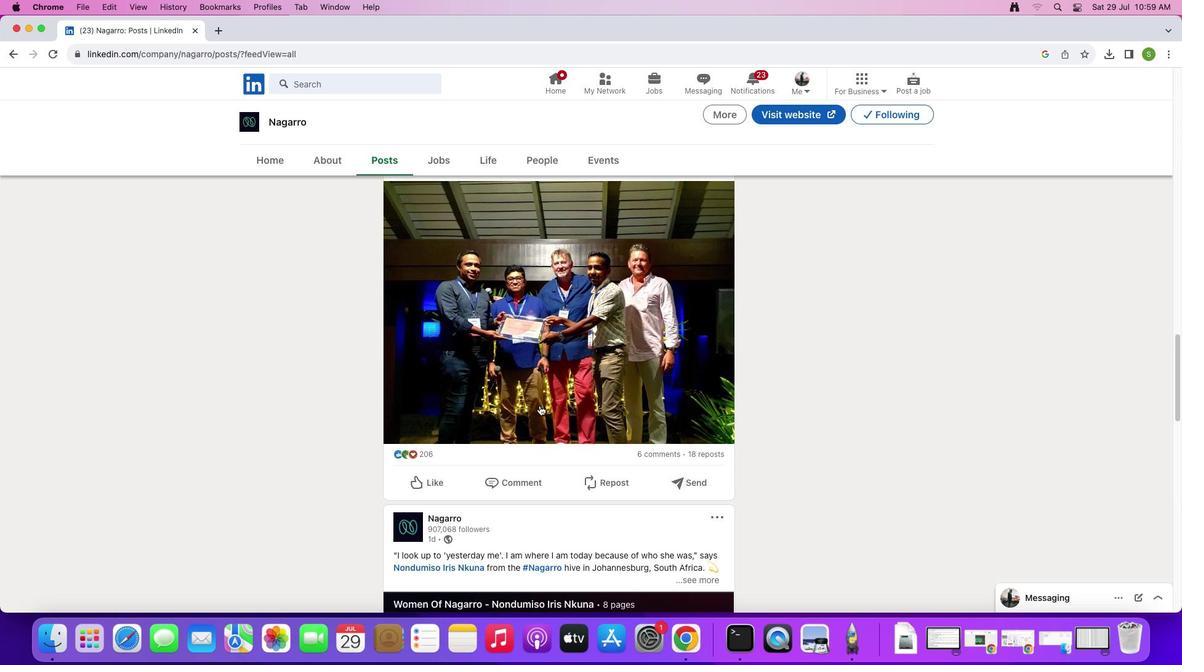 
Action: Mouse scrolled (539, 405) with delta (0, 0)
Screenshot: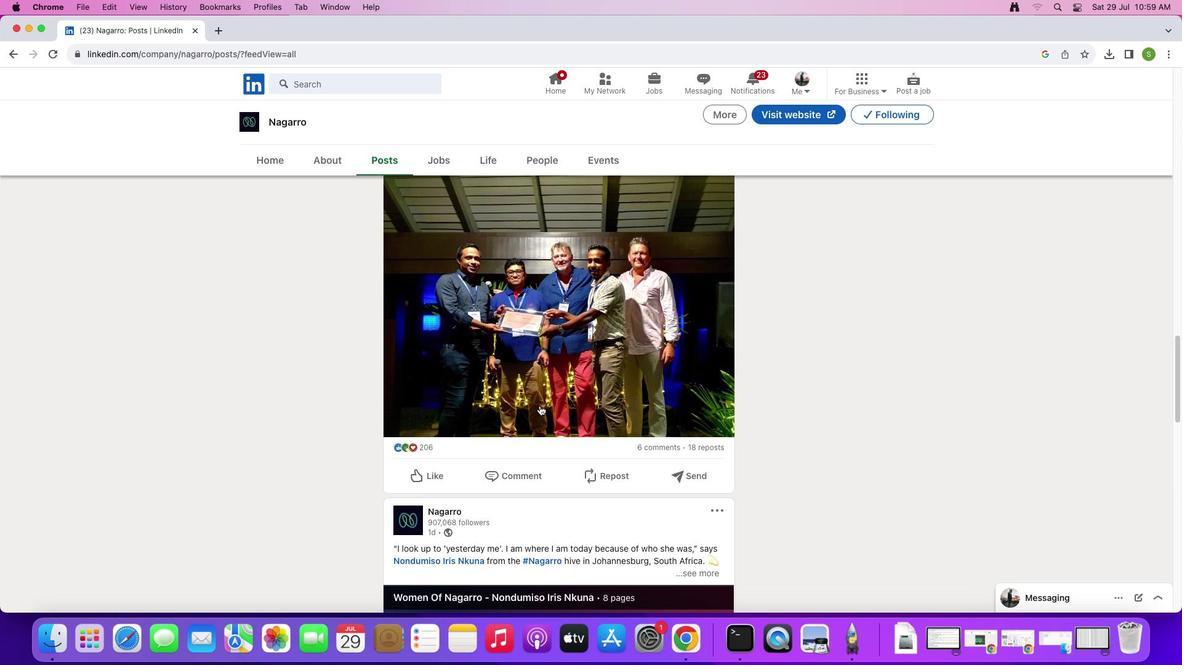 
Action: Mouse scrolled (539, 405) with delta (0, 0)
Screenshot: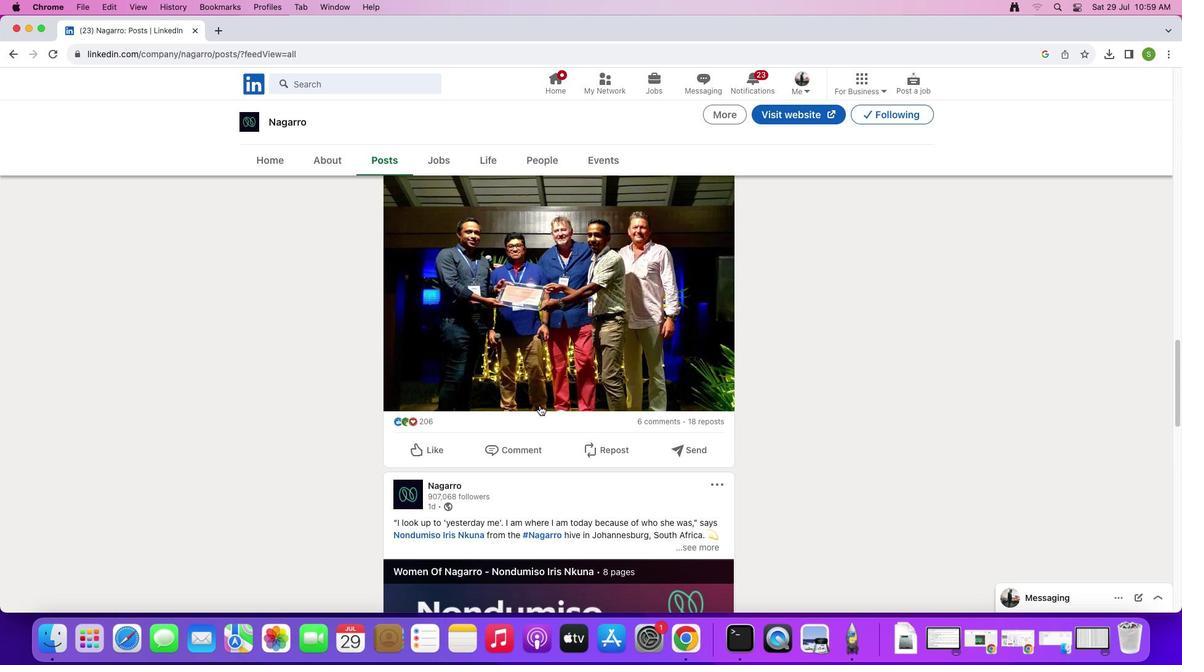 
Action: Mouse scrolled (539, 405) with delta (0, 0)
Screenshot: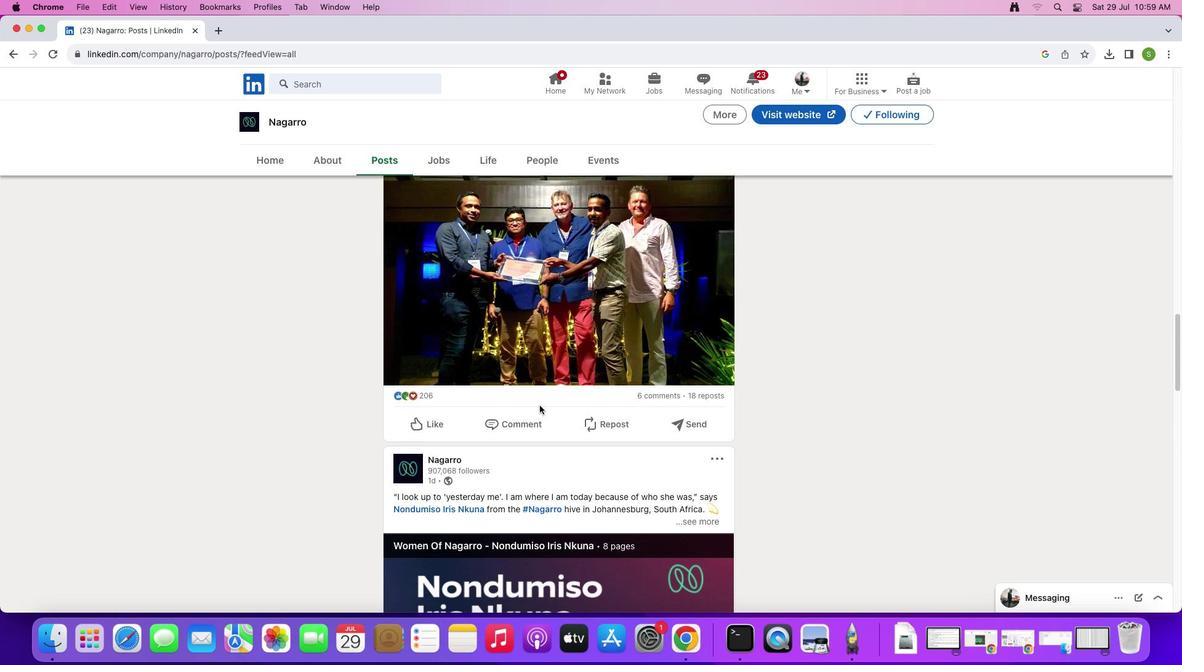 
Action: Mouse scrolled (539, 405) with delta (0, 0)
Screenshot: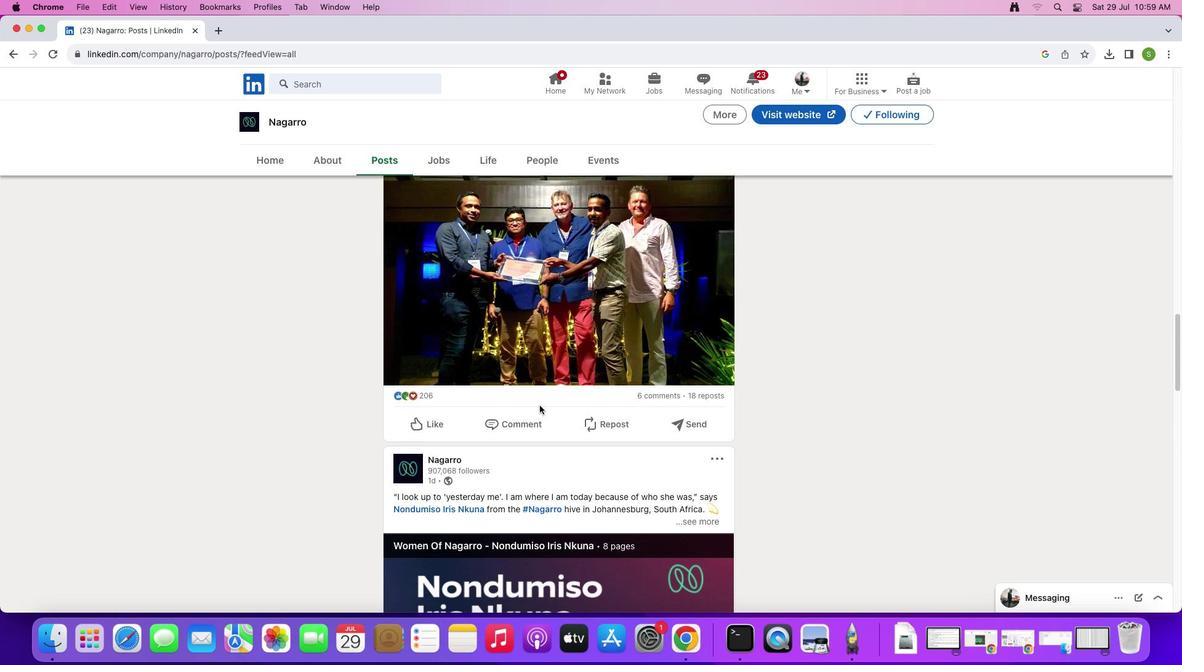
Action: Mouse scrolled (539, 405) with delta (0, 0)
Screenshot: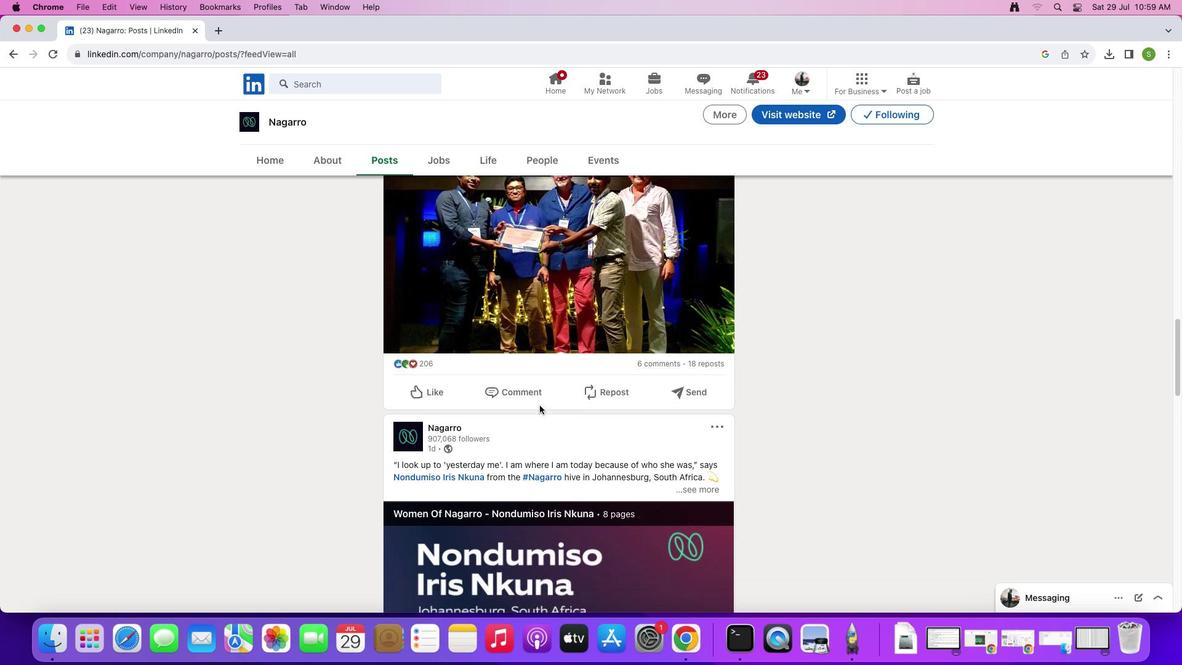 
Action: Mouse scrolled (539, 405) with delta (0, 0)
Screenshot: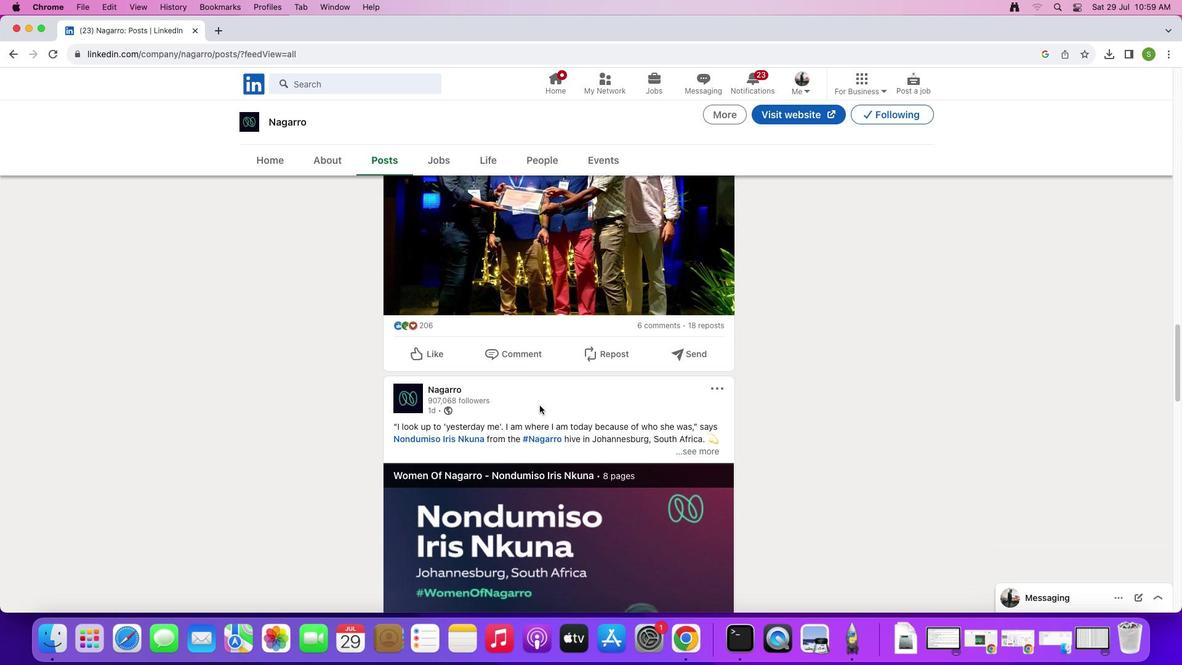 
Action: Mouse scrolled (539, 405) with delta (0, 0)
Screenshot: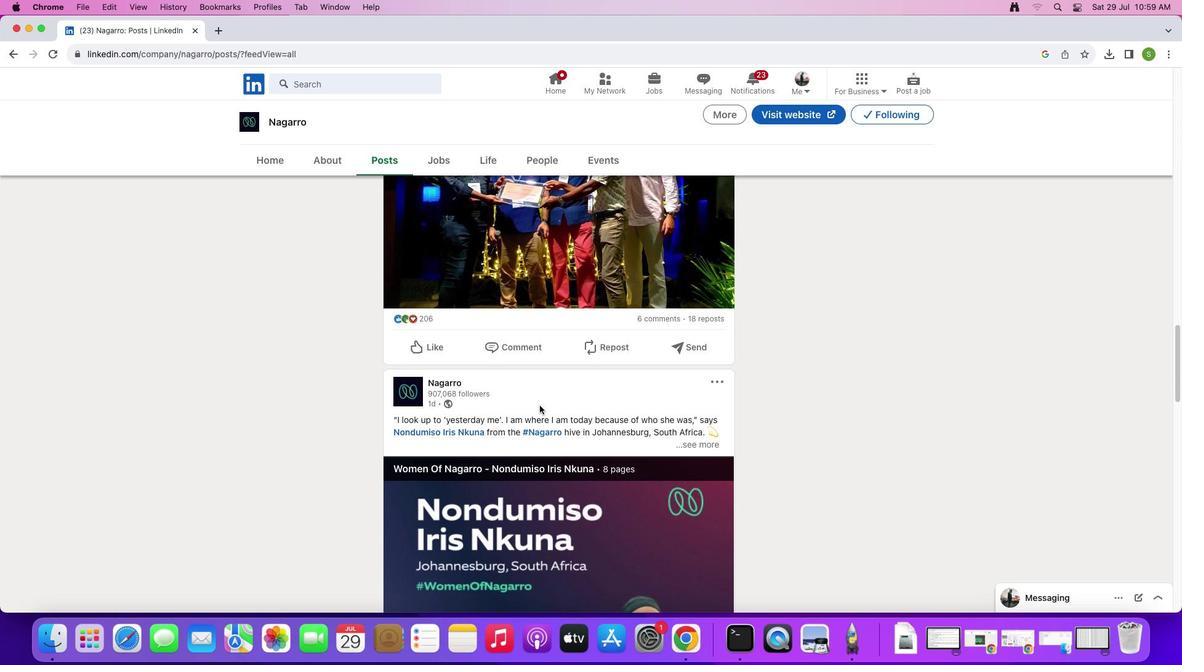
Action: Mouse scrolled (539, 405) with delta (0, 0)
Screenshot: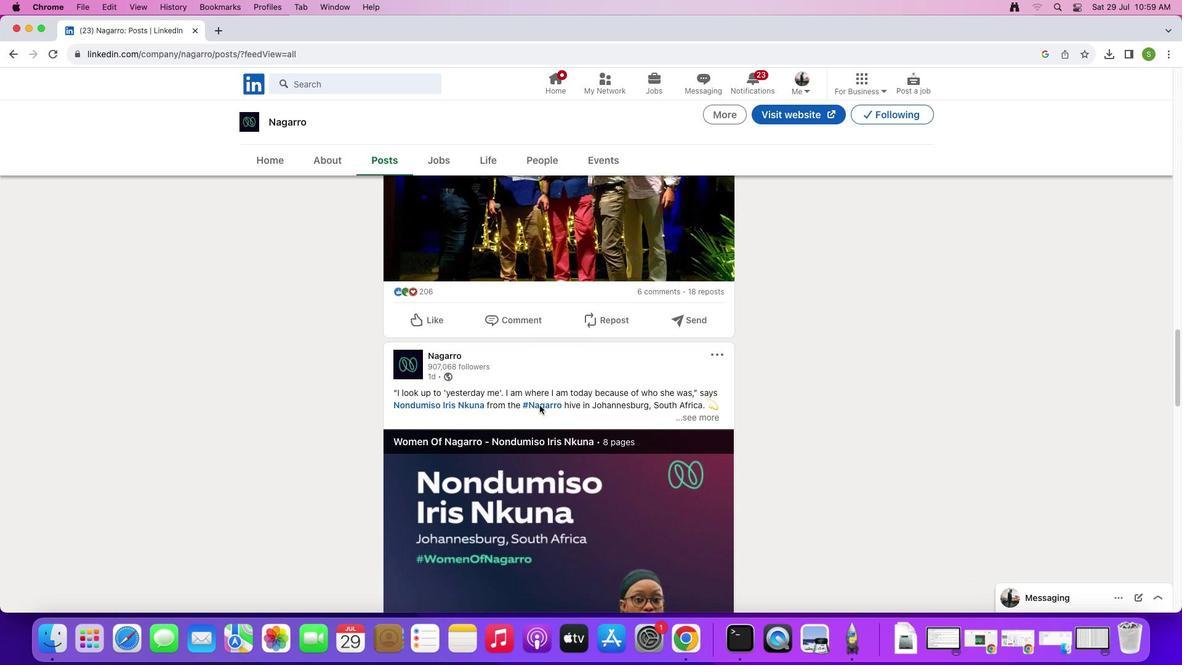 
Action: Mouse scrolled (539, 405) with delta (0, 0)
Screenshot: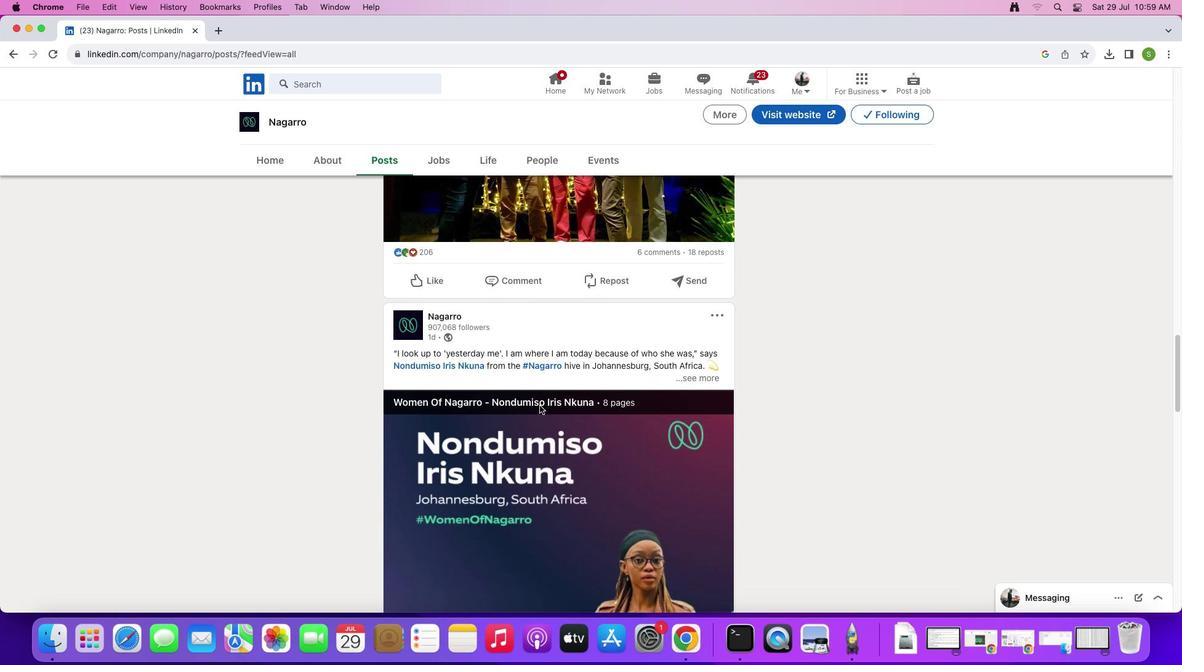 
Action: Mouse scrolled (539, 405) with delta (0, 0)
Screenshot: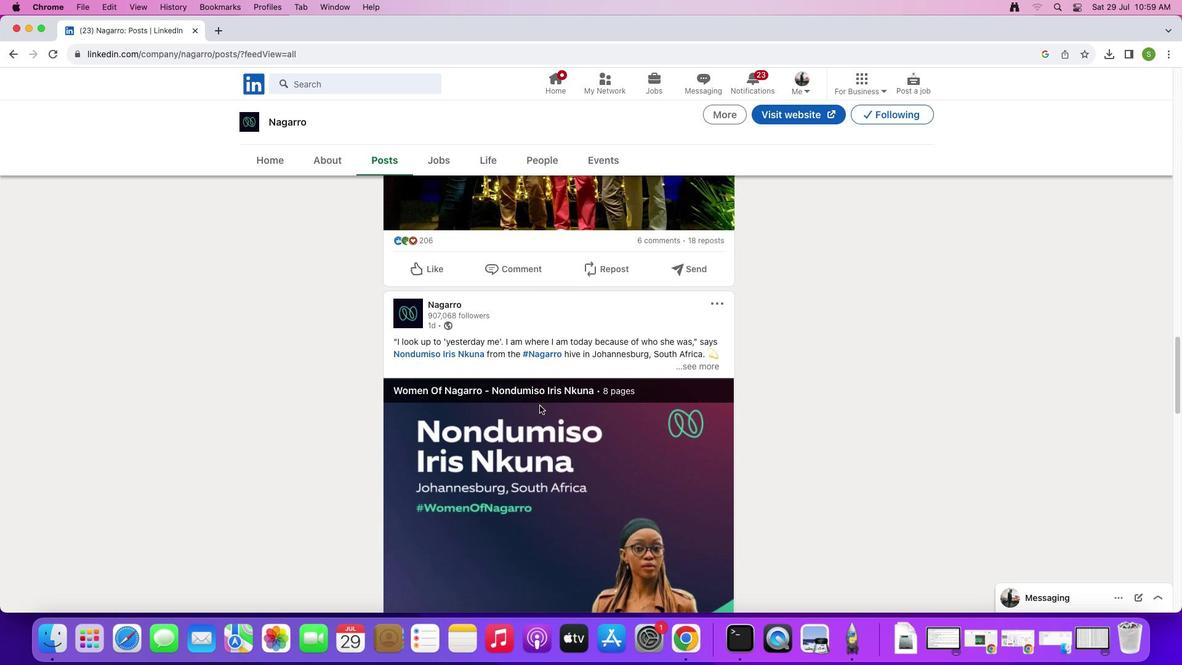 
Action: Mouse scrolled (539, 405) with delta (0, 0)
Screenshot: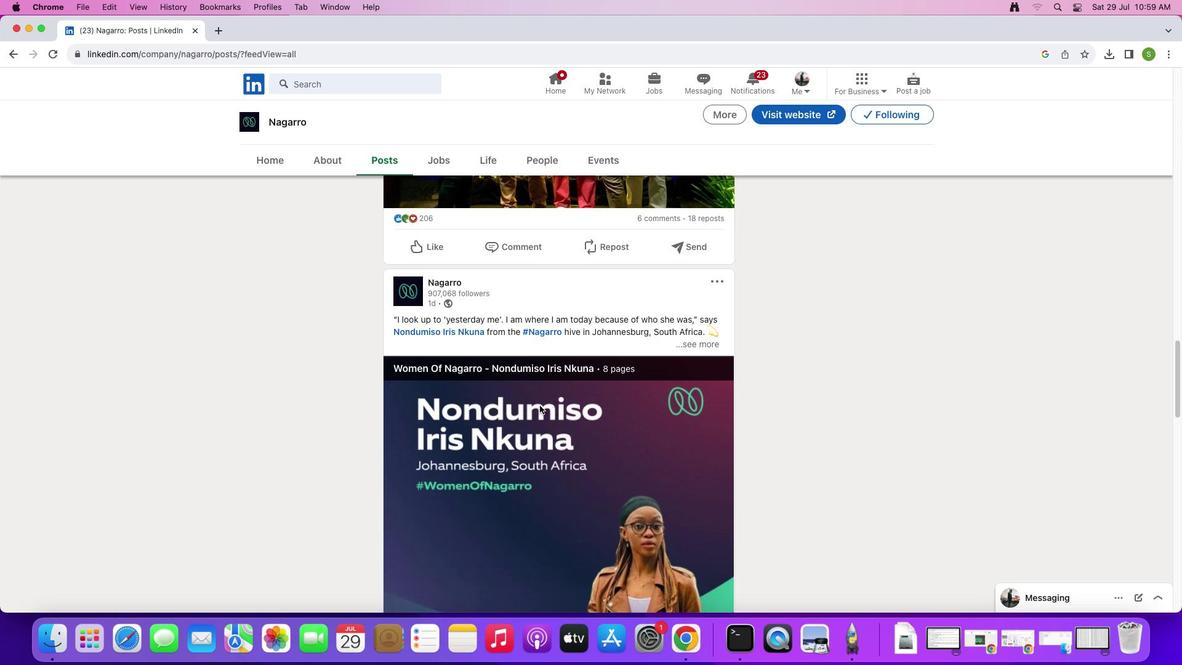 
Action: Mouse scrolled (539, 405) with delta (0, 0)
Screenshot: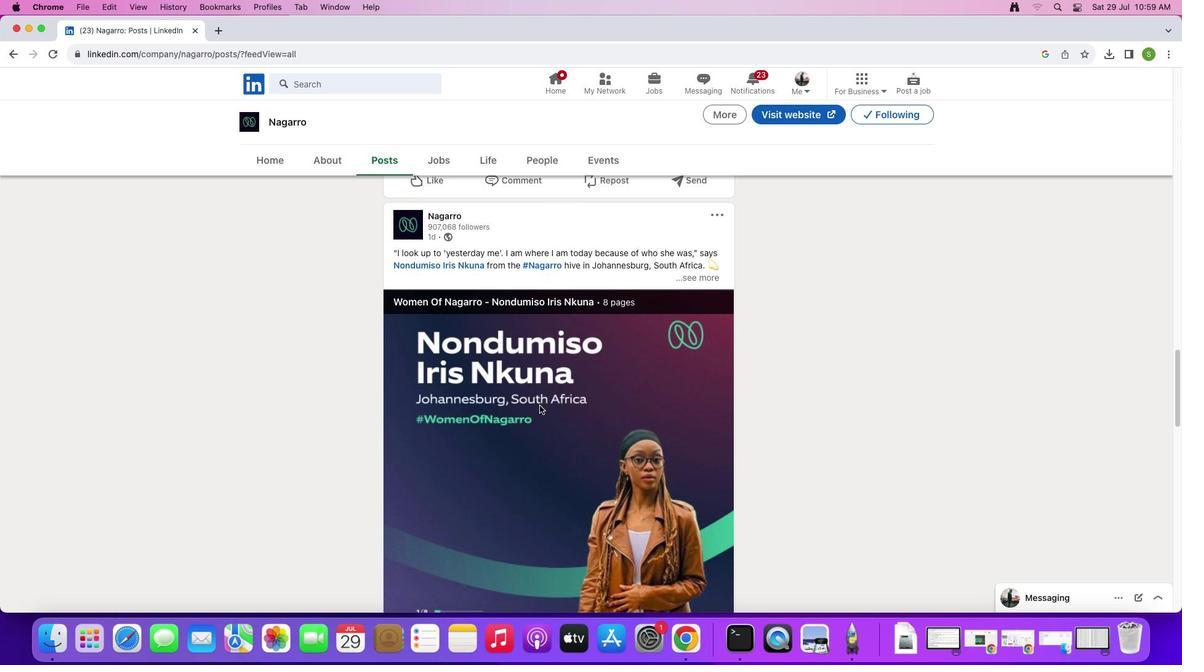 
Action: Mouse scrolled (539, 405) with delta (0, 0)
Screenshot: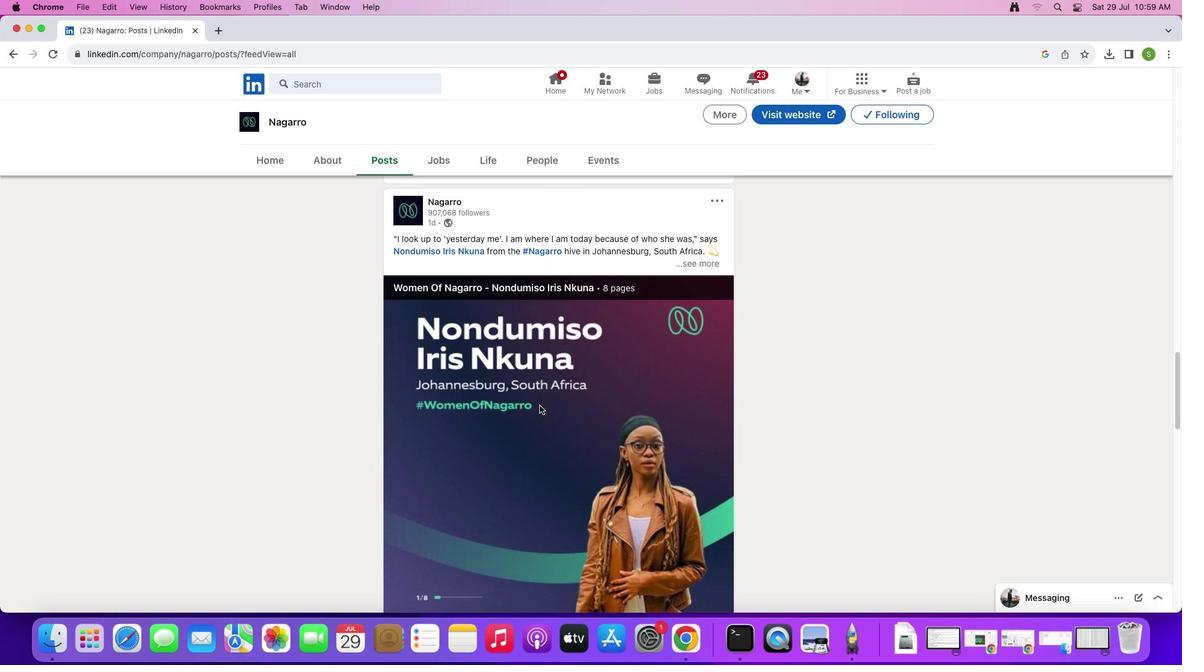 
Action: Mouse scrolled (539, 405) with delta (0, 0)
Screenshot: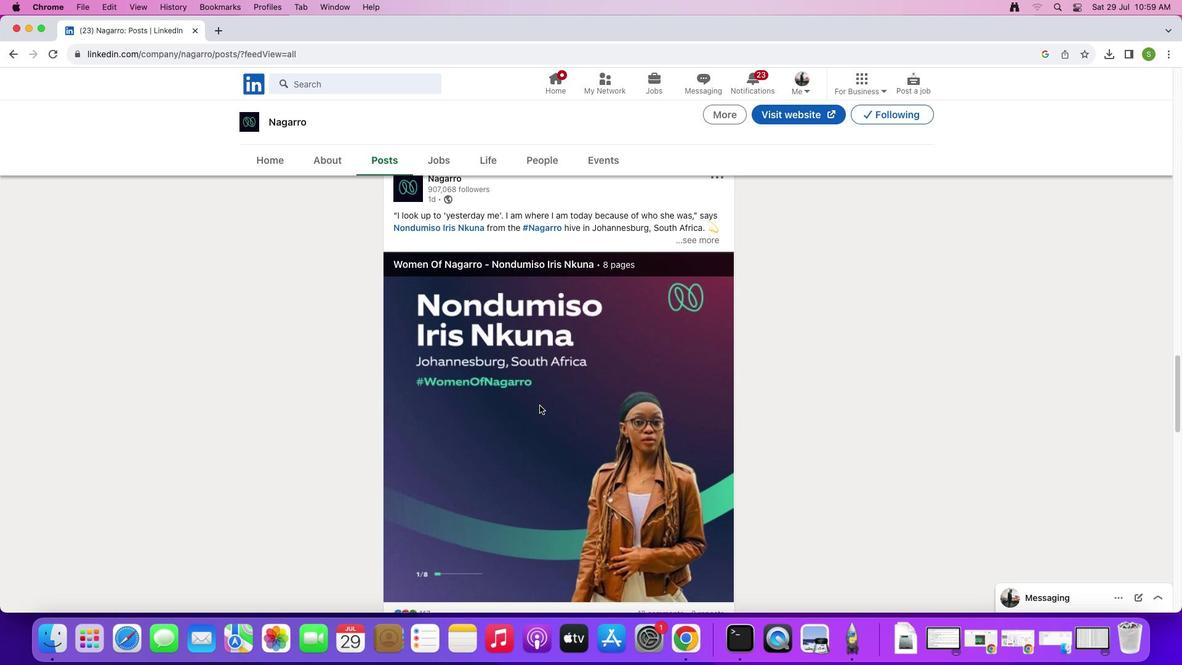 
Action: Mouse scrolled (539, 405) with delta (0, 0)
Screenshot: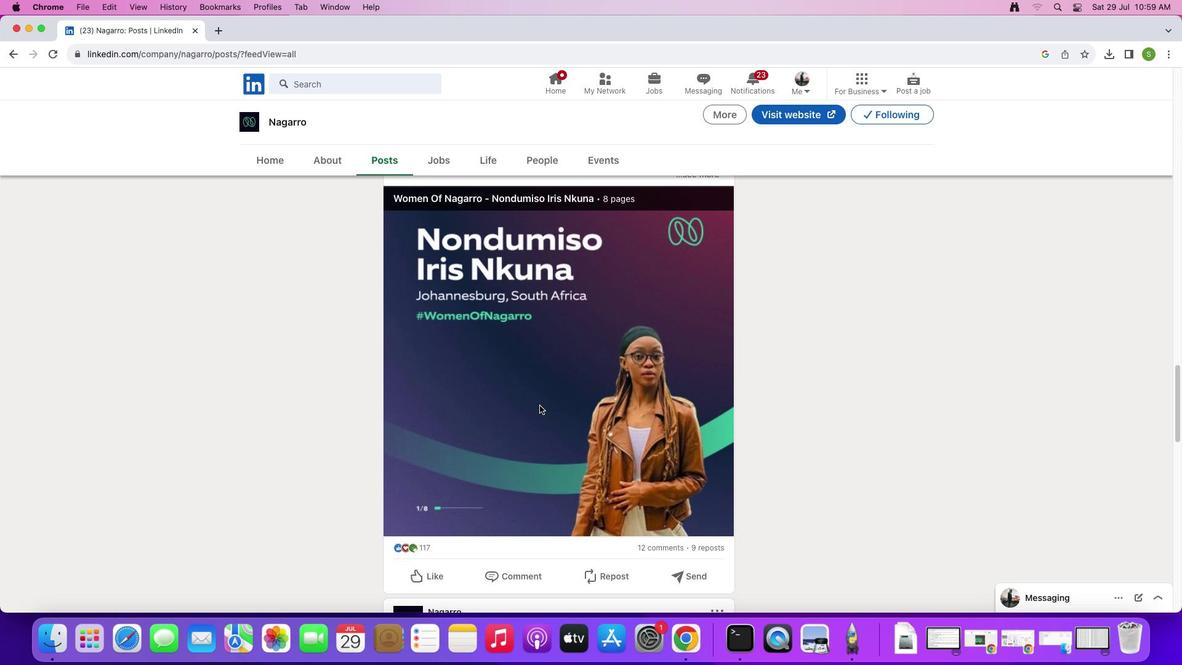 
Action: Mouse scrolled (539, 405) with delta (0, 0)
Screenshot: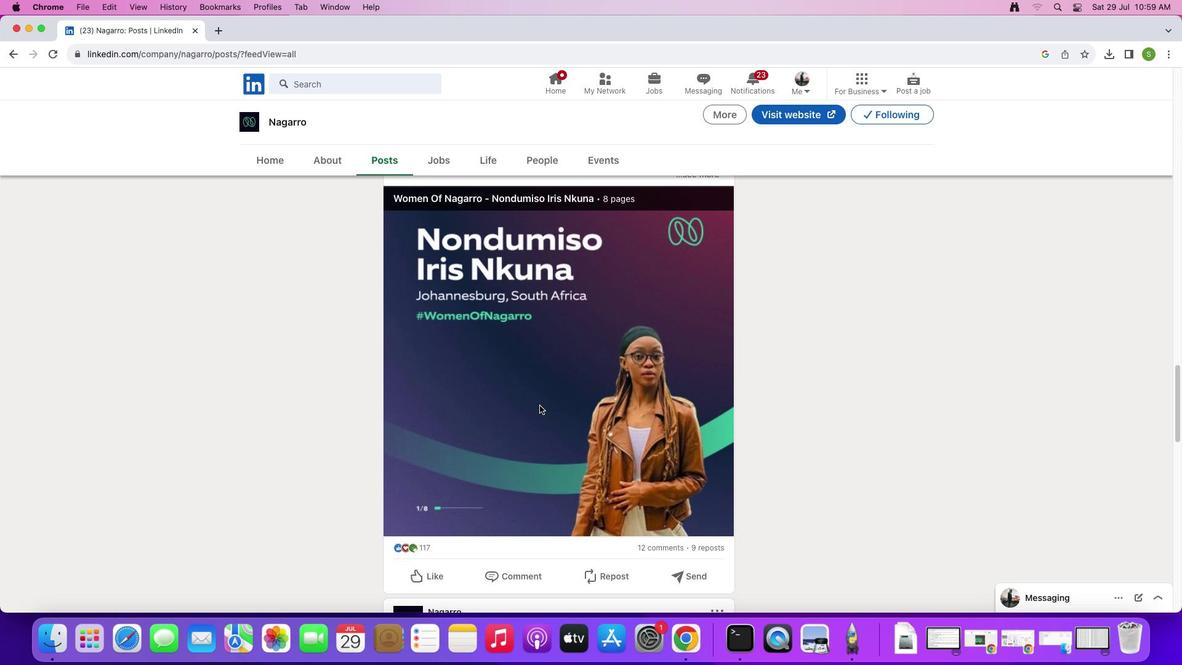 
Action: Mouse scrolled (539, 405) with delta (0, 0)
Screenshot: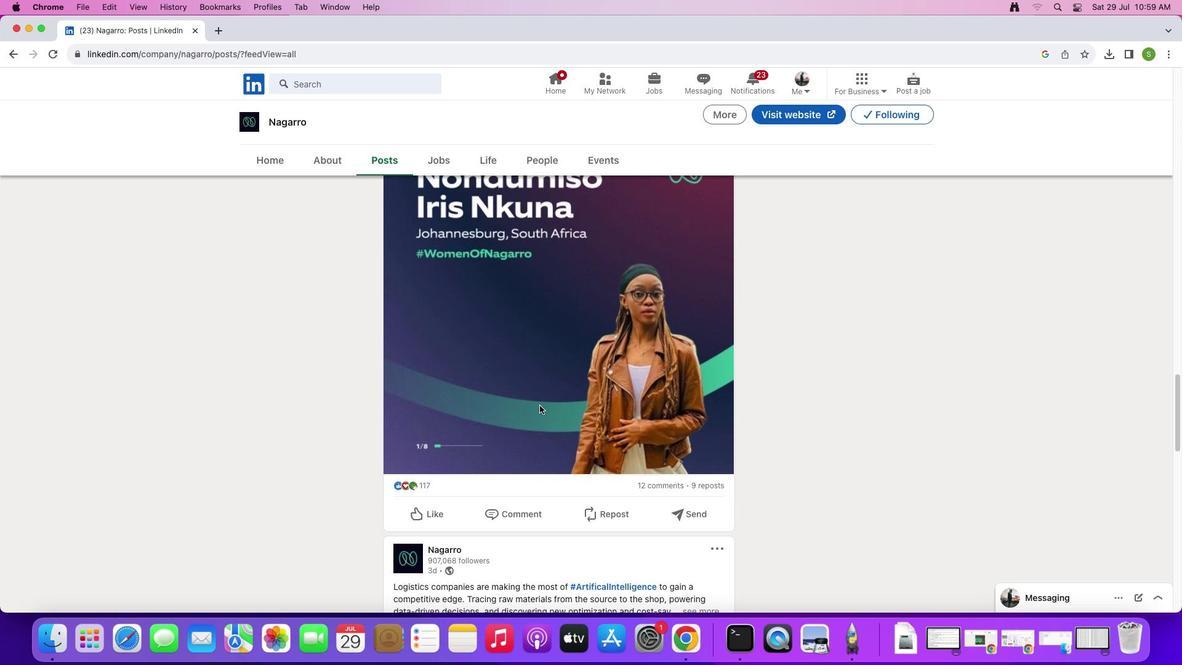 
Action: Mouse scrolled (539, 405) with delta (0, 0)
Screenshot: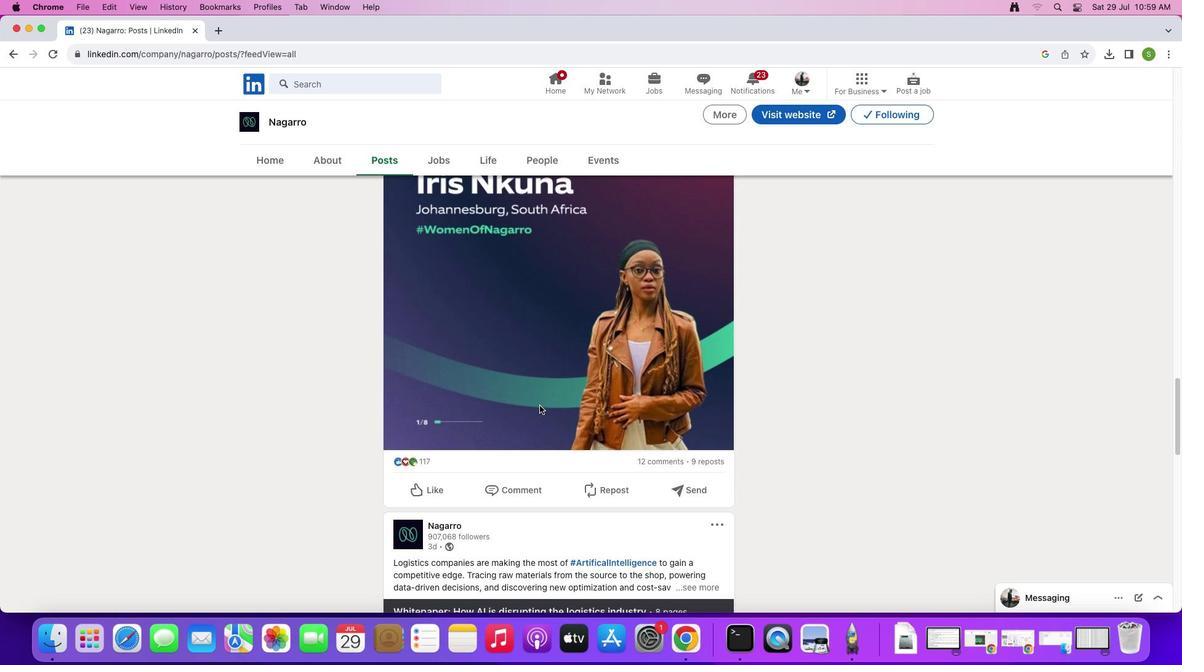 
Action: Mouse scrolled (539, 405) with delta (0, 0)
Screenshot: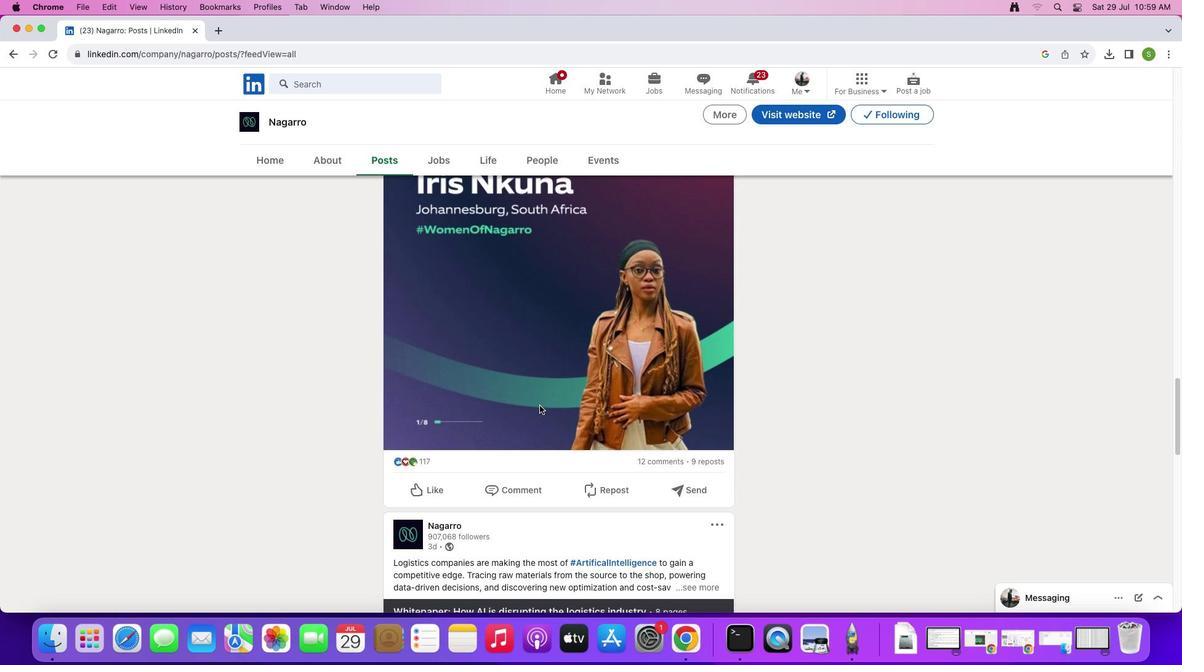 
Action: Mouse scrolled (539, 405) with delta (0, -1)
Screenshot: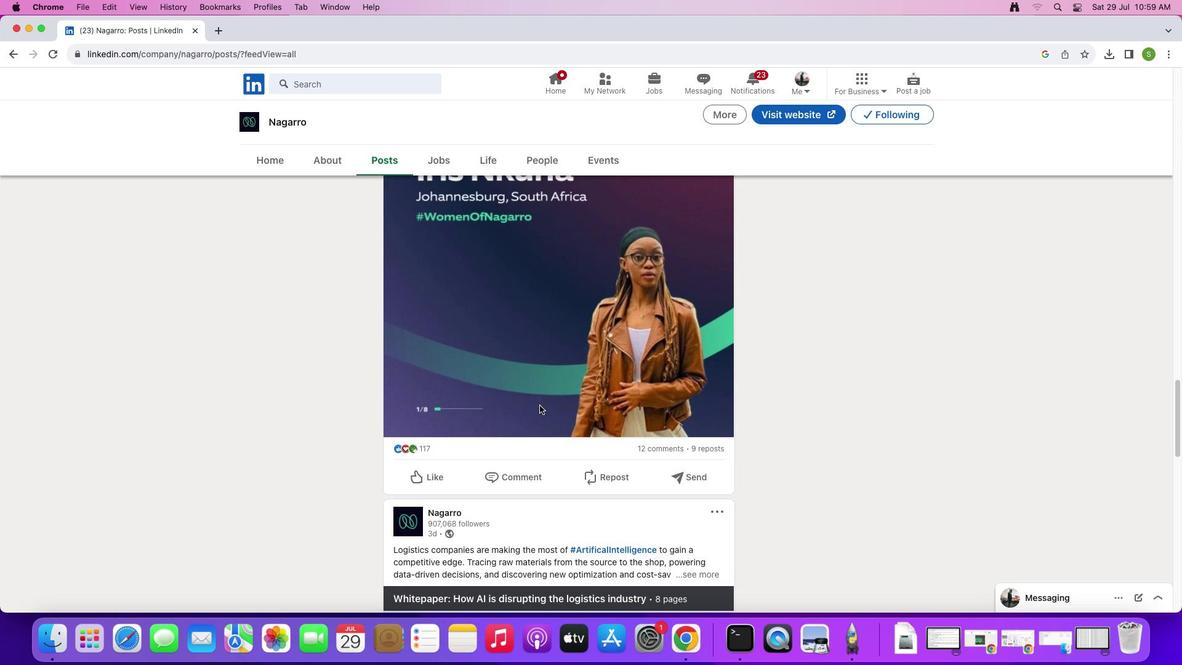 
Action: Mouse scrolled (539, 405) with delta (0, 0)
Screenshot: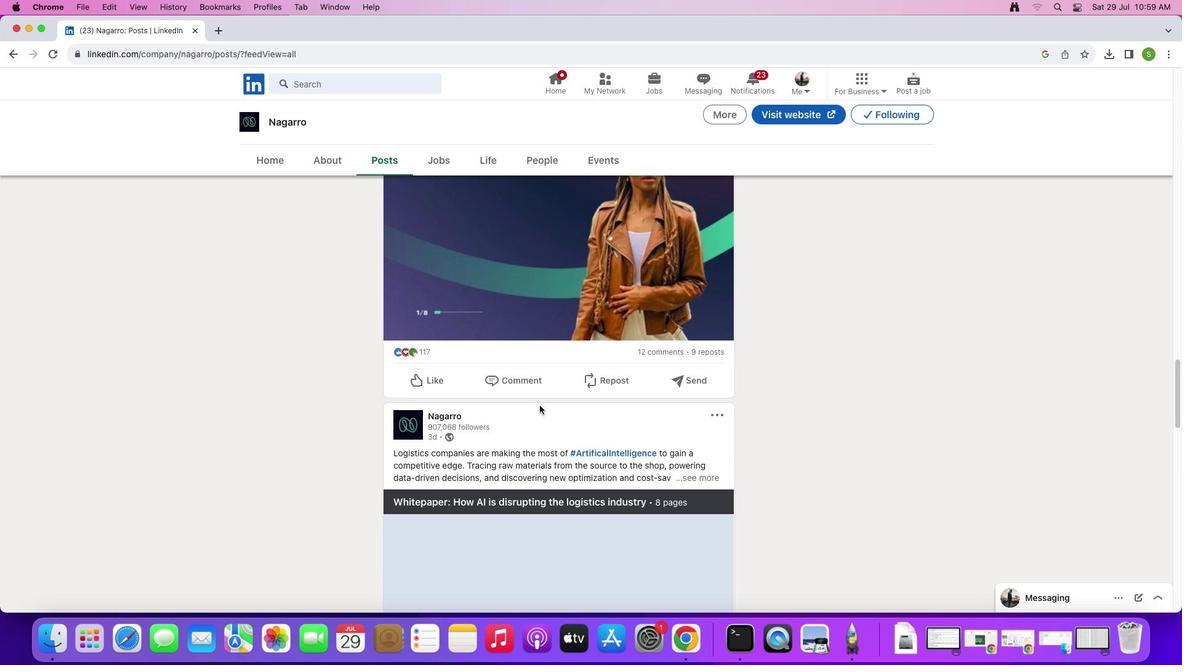 
Action: Mouse scrolled (539, 405) with delta (0, 0)
Screenshot: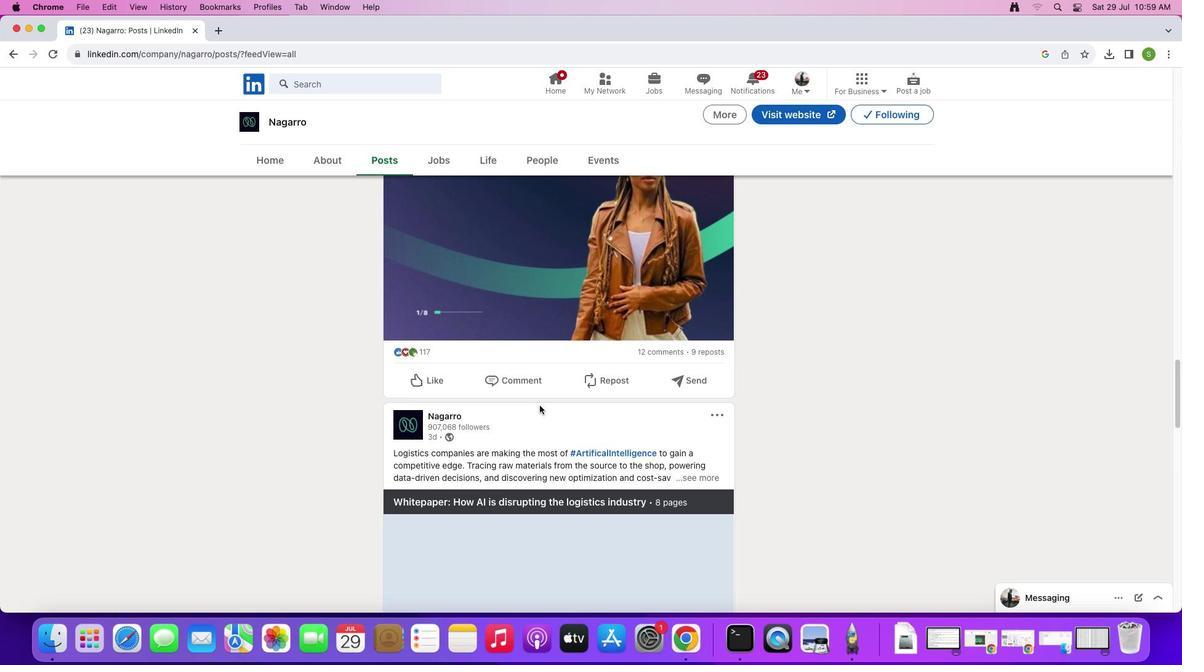 
Action: Mouse scrolled (539, 405) with delta (0, 0)
Screenshot: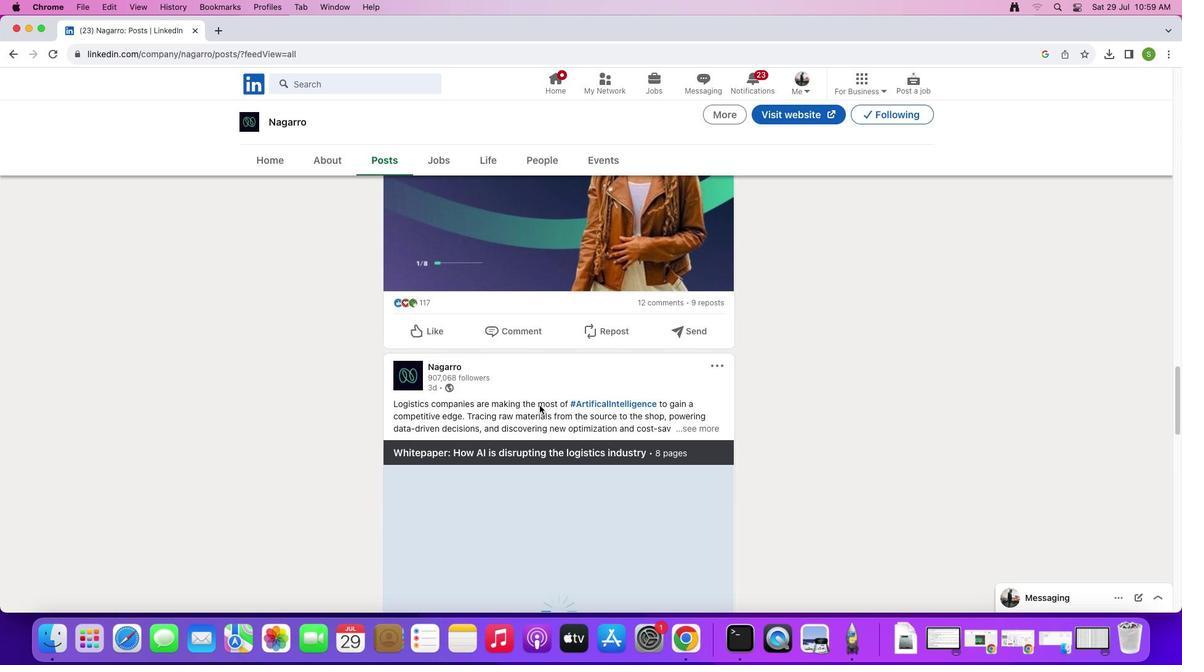 
Action: Mouse scrolled (539, 405) with delta (0, 0)
Screenshot: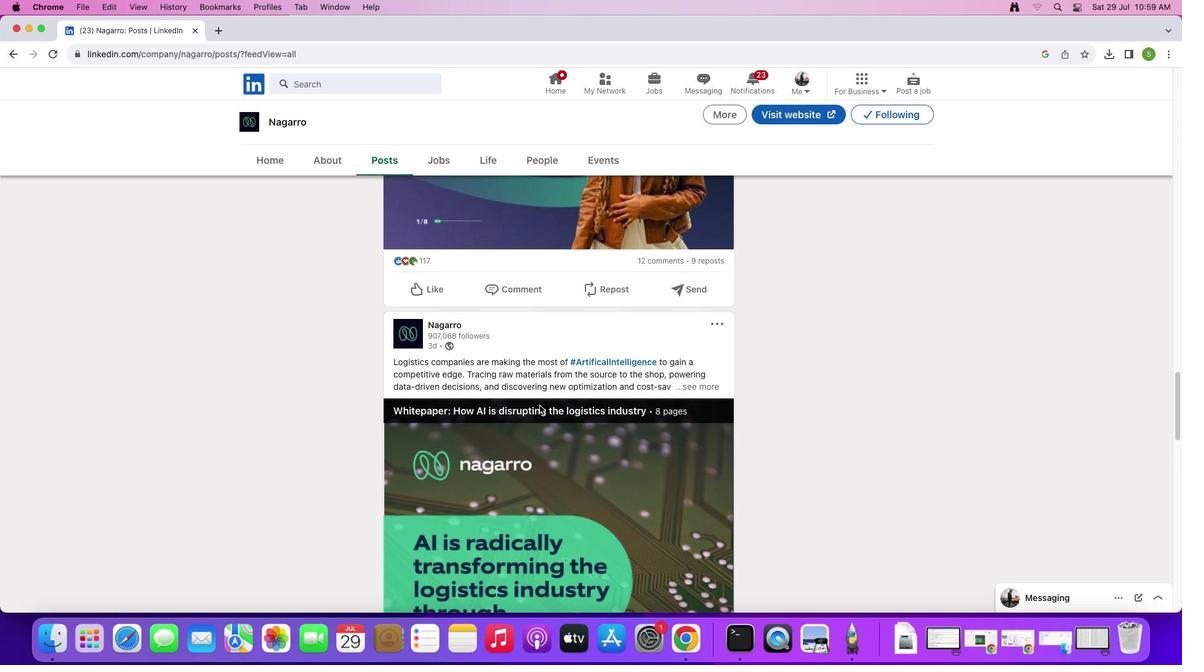 
Action: Mouse scrolled (539, 405) with delta (0, 0)
Screenshot: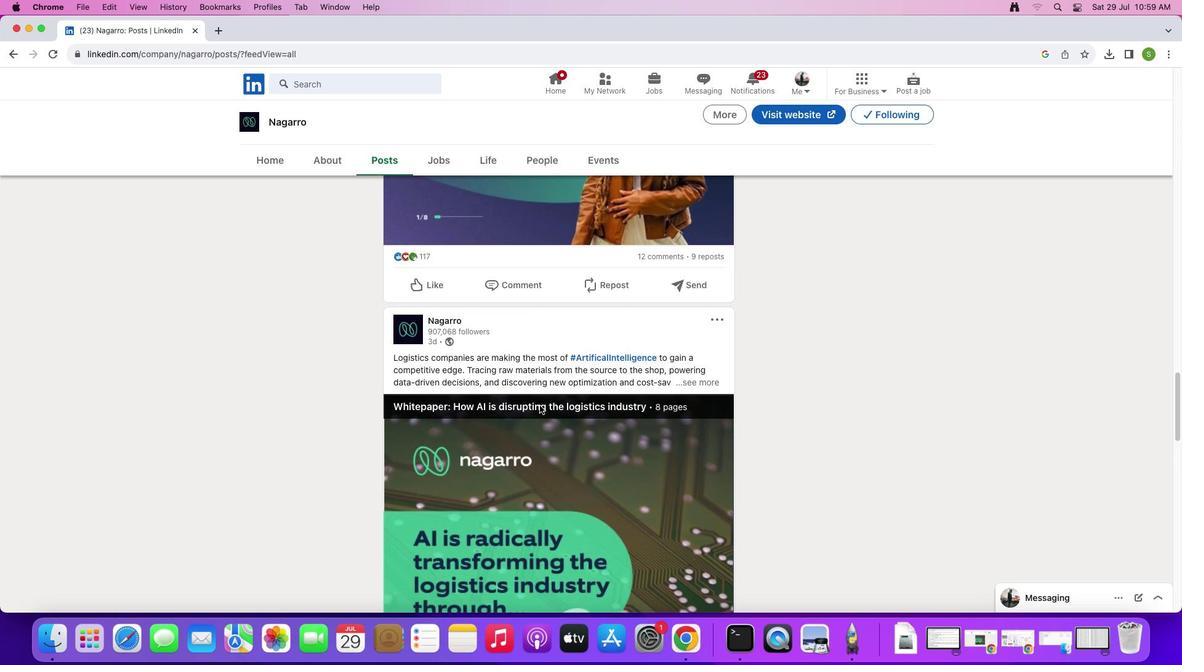 
Action: Mouse scrolled (539, 405) with delta (0, 0)
Screenshot: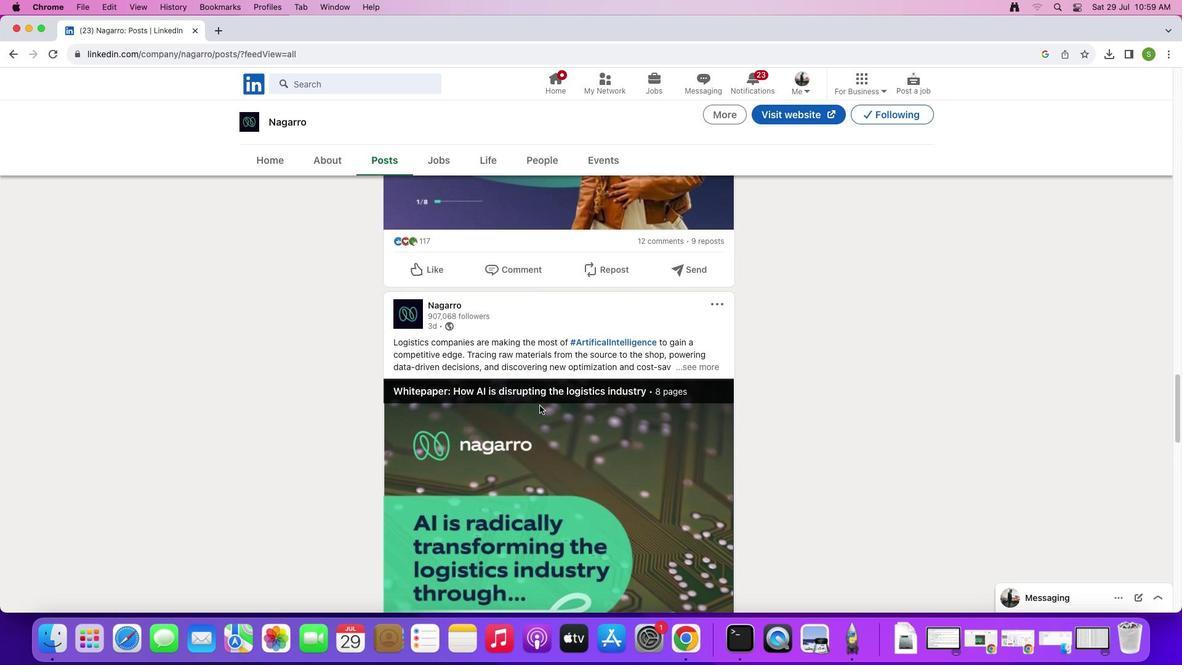 
Action: Mouse scrolled (539, 405) with delta (0, 0)
Screenshot: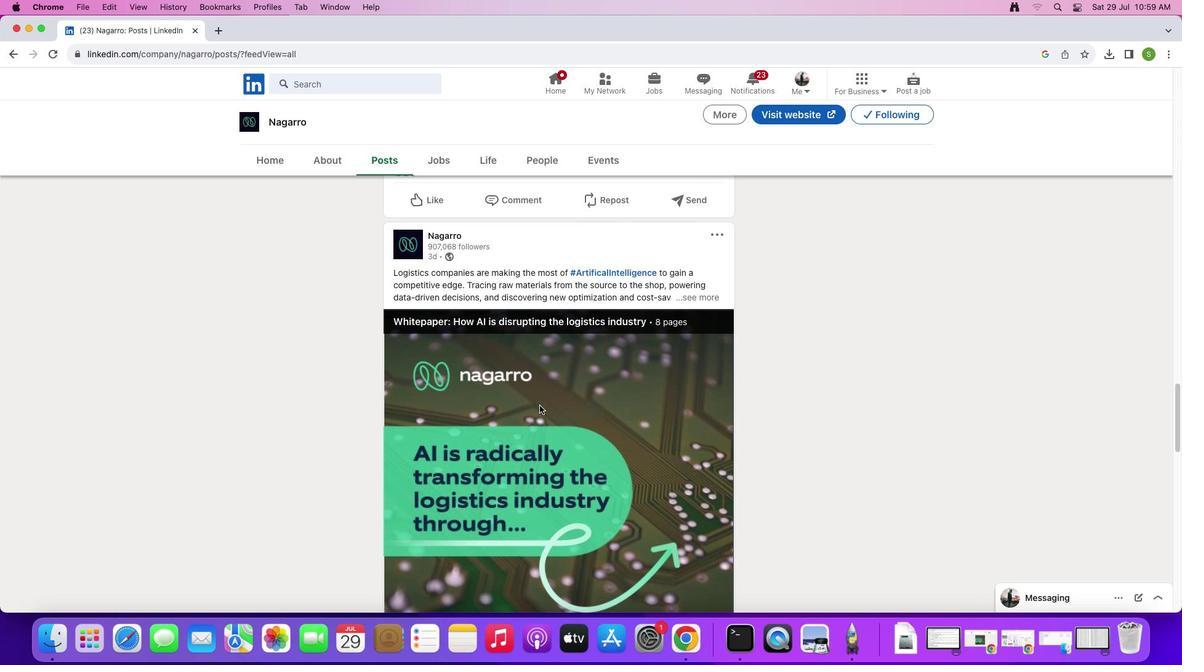 
Action: Mouse scrolled (539, 405) with delta (0, 0)
Screenshot: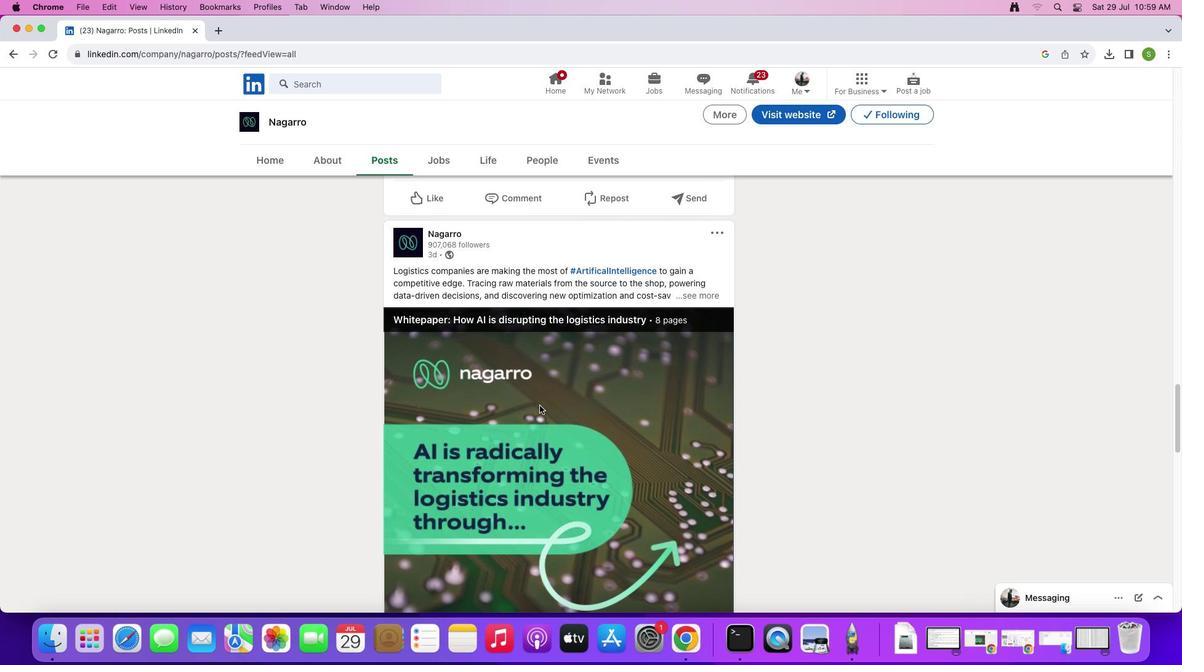 
Action: Mouse scrolled (539, 405) with delta (0, 0)
Screenshot: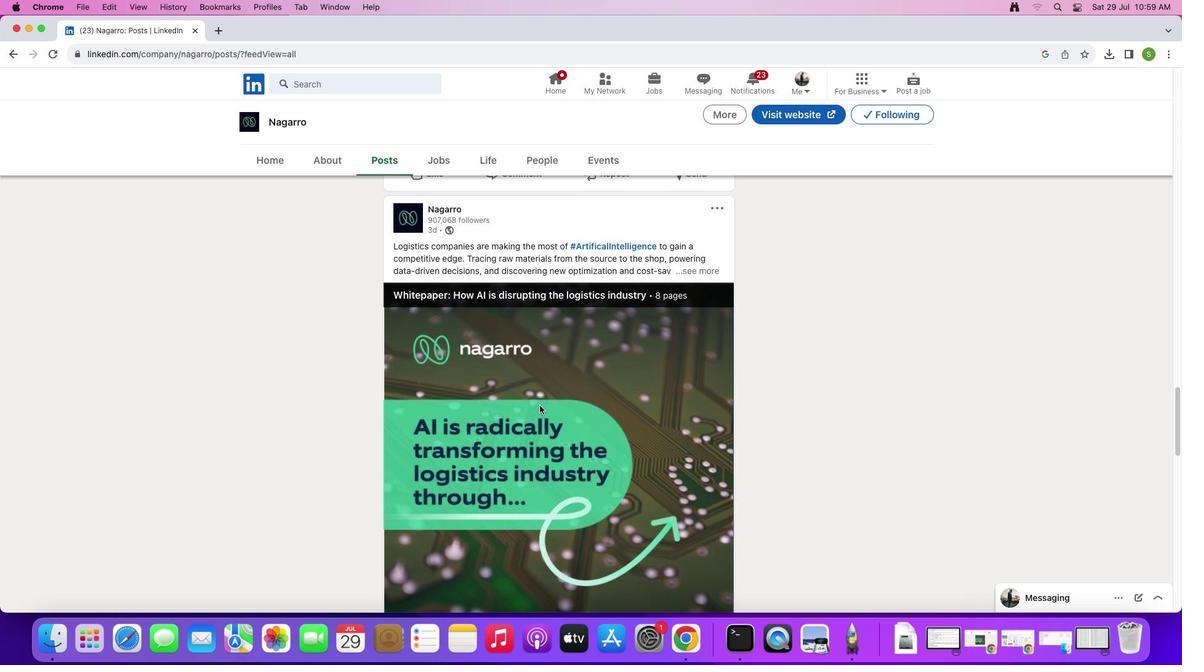 
Action: Mouse moved to (714, 429)
Screenshot: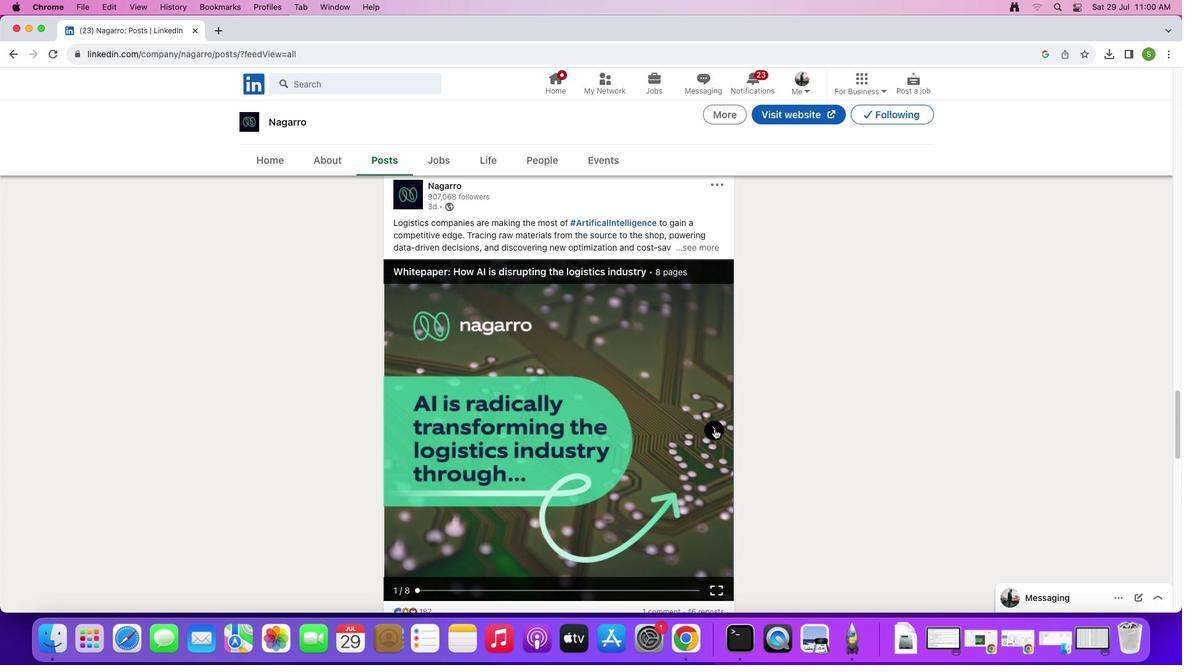 
Action: Mouse pressed left at (714, 429)
Screenshot: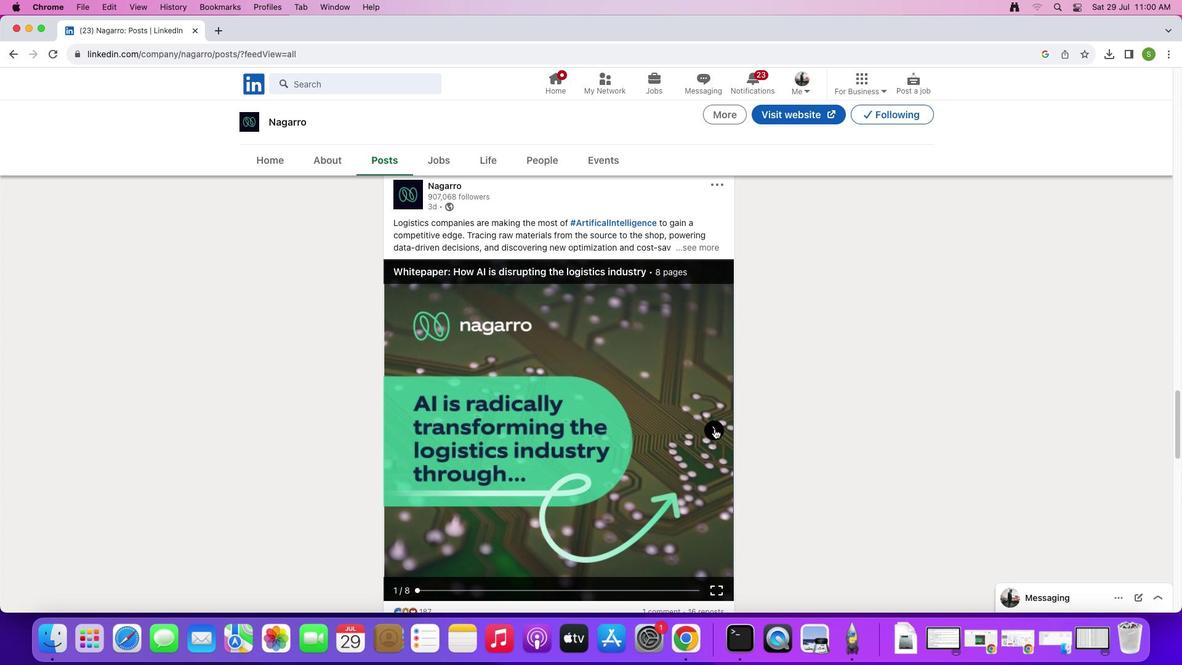 
Action: Mouse moved to (713, 428)
Screenshot: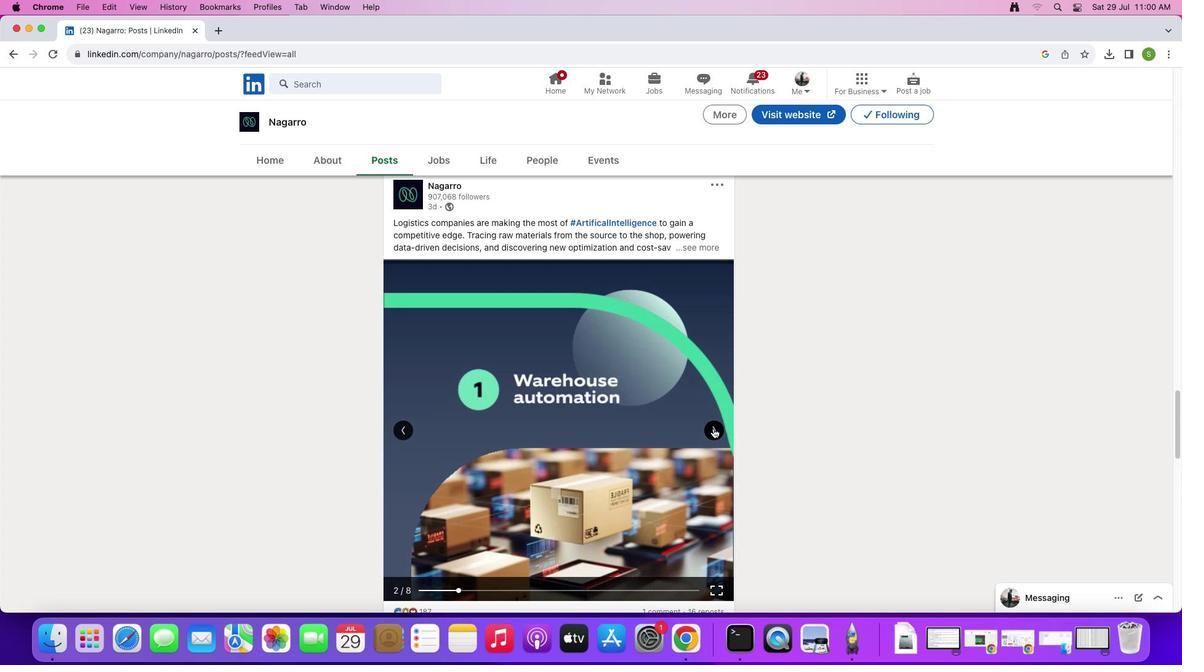 
Action: Mouse pressed left at (713, 428)
Screenshot: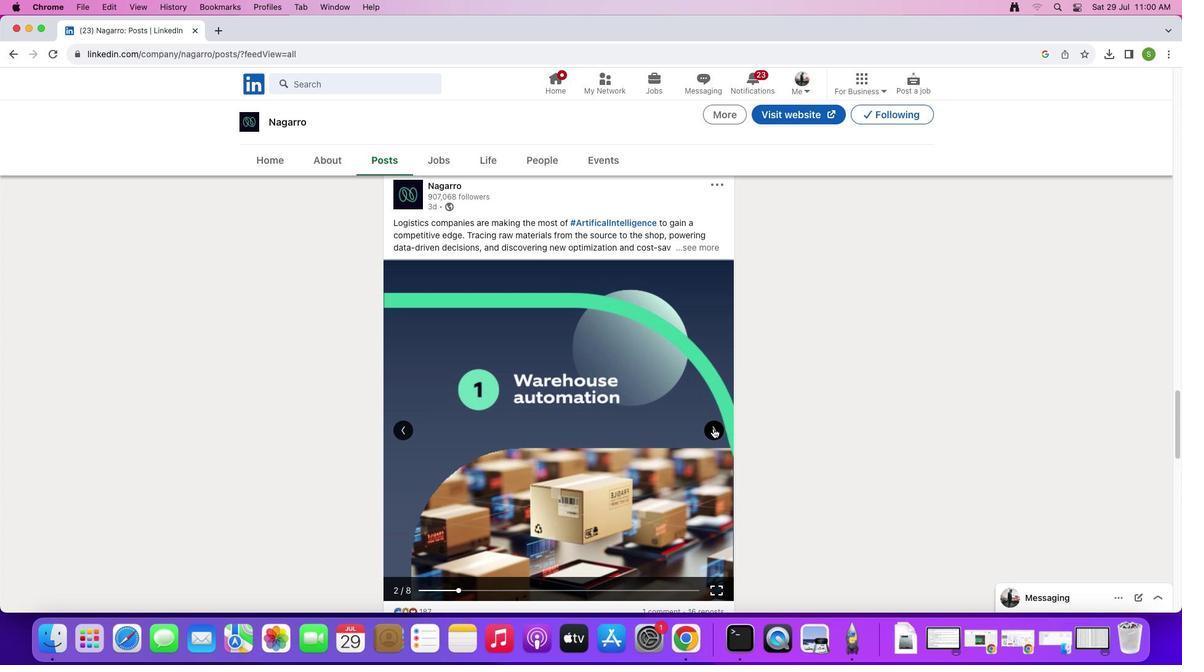 
Action: Mouse moved to (713, 428)
